 Task: Explore Airbnb accommodation in Oujda, Morocco from 12th  December, 2023 to 15th December, 2023 for 3 adults.2 bedrooms having 3 beds and 1 bathroom. Property type can be flat. Look for 5 properties as per requirement.
Action: Mouse pressed left at (465, 68)
Screenshot: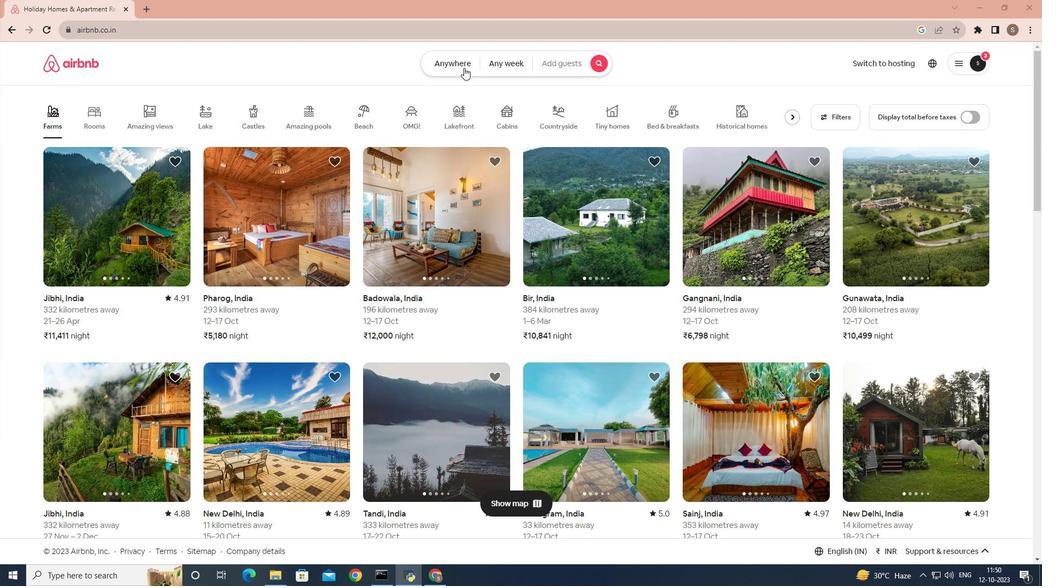 
Action: Mouse moved to (316, 104)
Screenshot: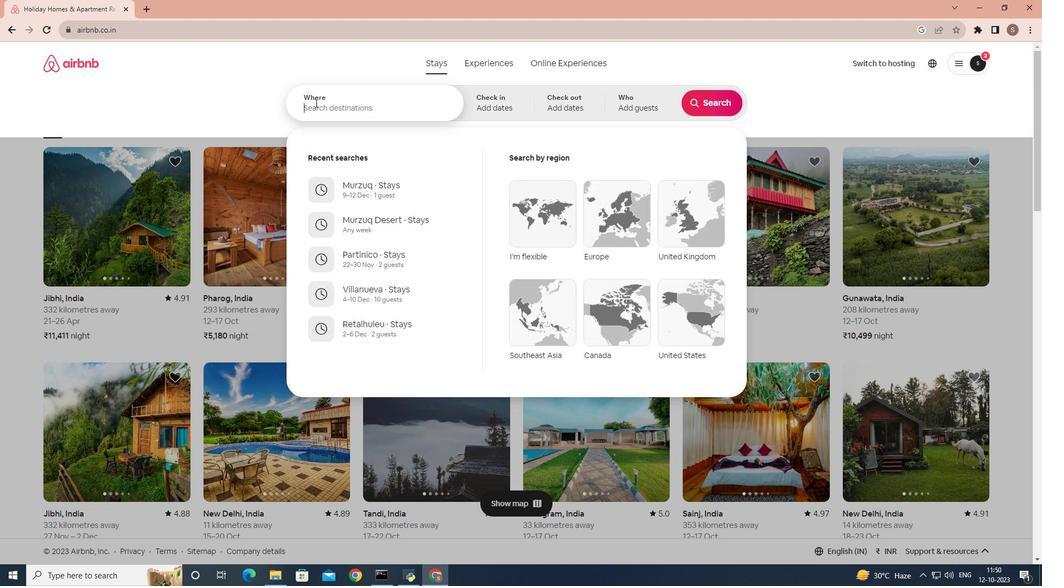 
Action: Mouse pressed left at (316, 104)
Screenshot: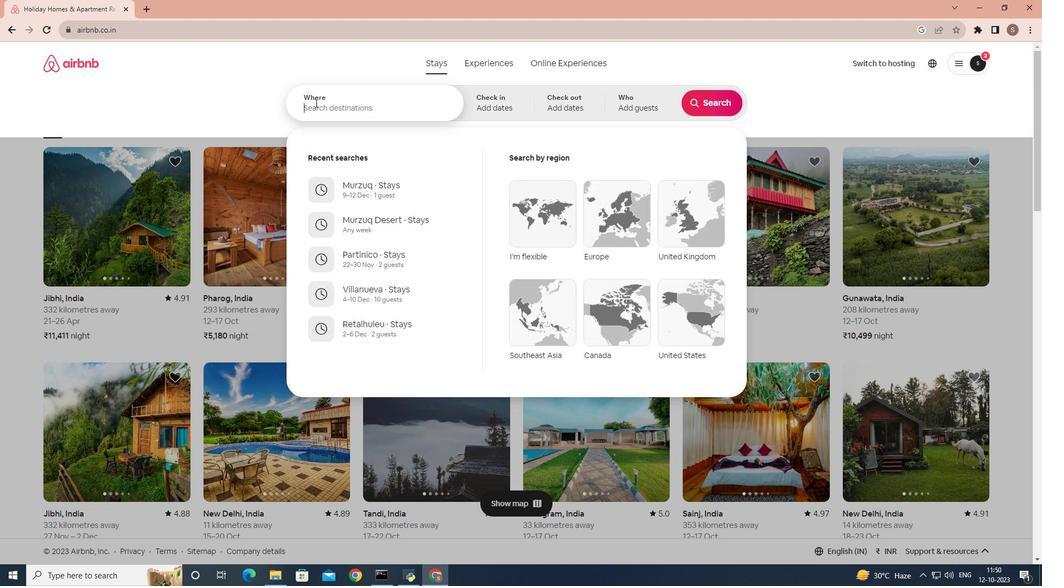 
Action: Mouse moved to (318, 103)
Screenshot: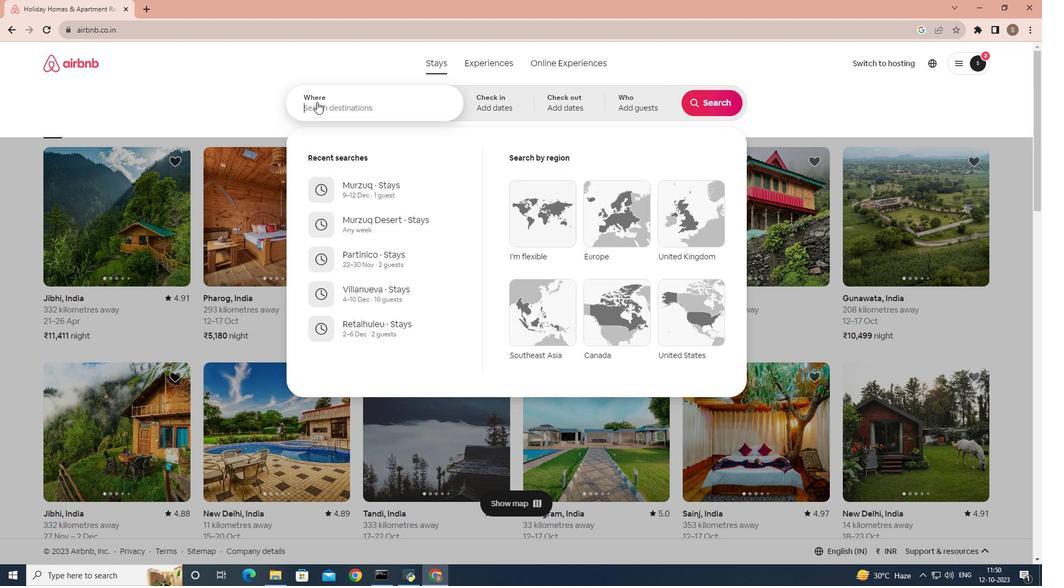 
Action: Key pressed oujd
Screenshot: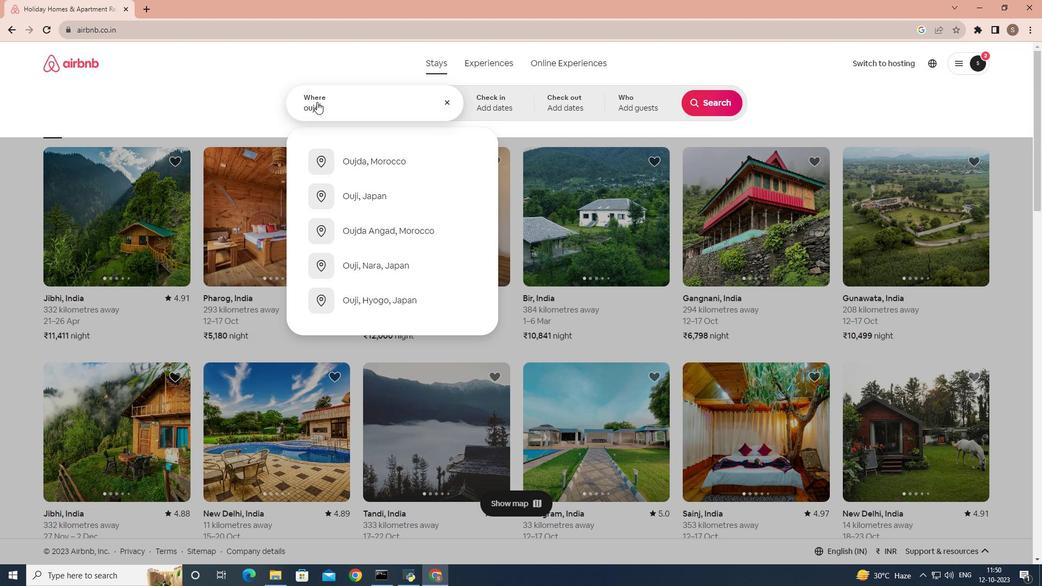 
Action: Mouse moved to (271, 23)
Screenshot: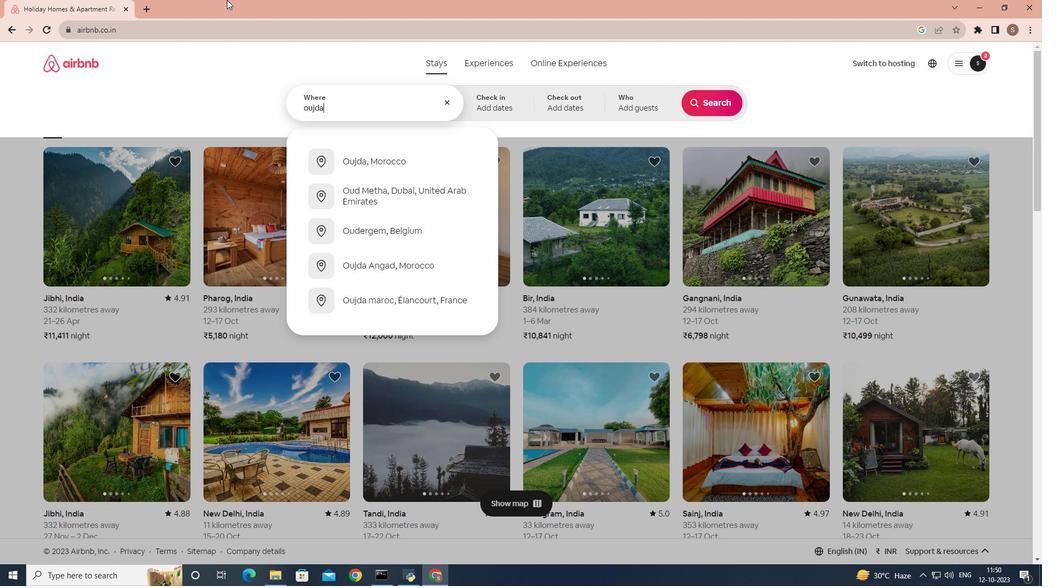 
Action: Key pressed a
Screenshot: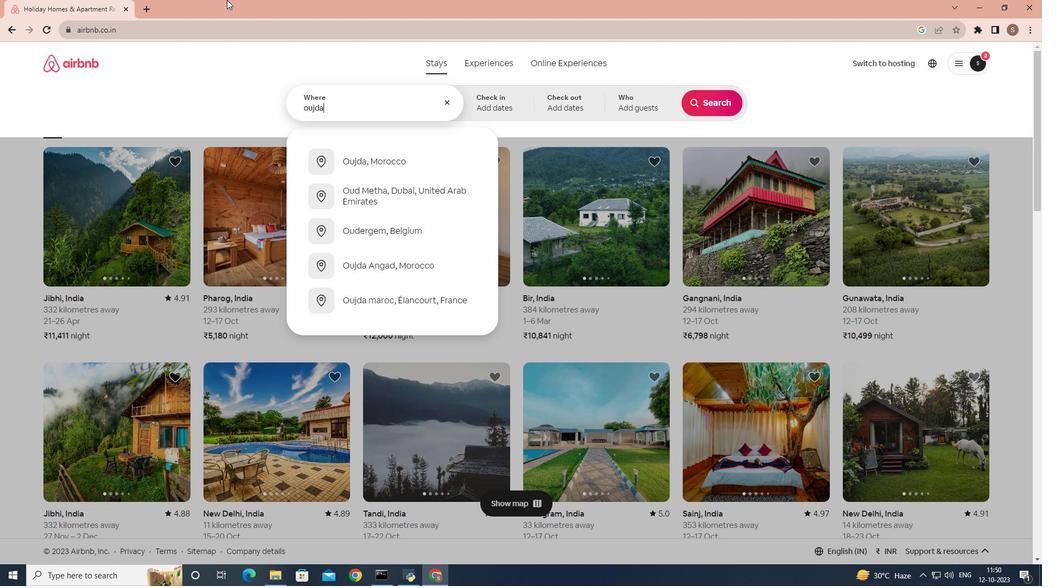 
Action: Mouse moved to (344, 160)
Screenshot: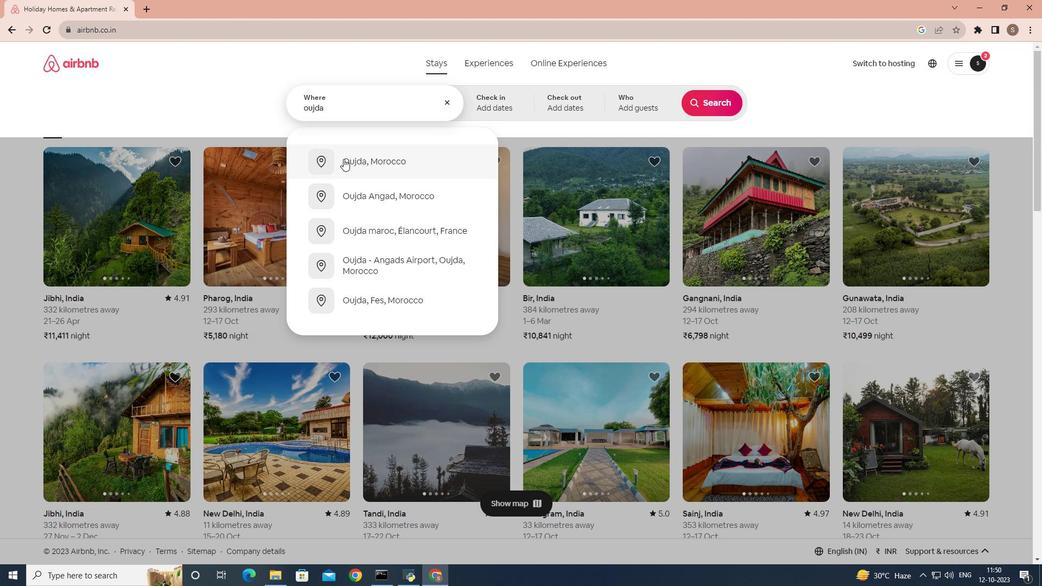 
Action: Mouse pressed left at (344, 160)
Screenshot: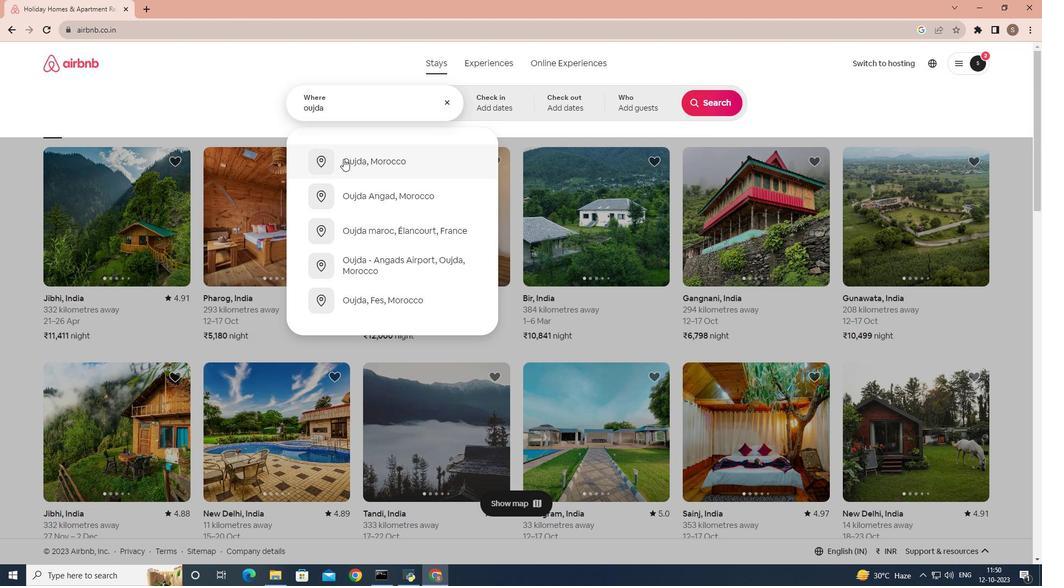 
Action: Mouse moved to (714, 193)
Screenshot: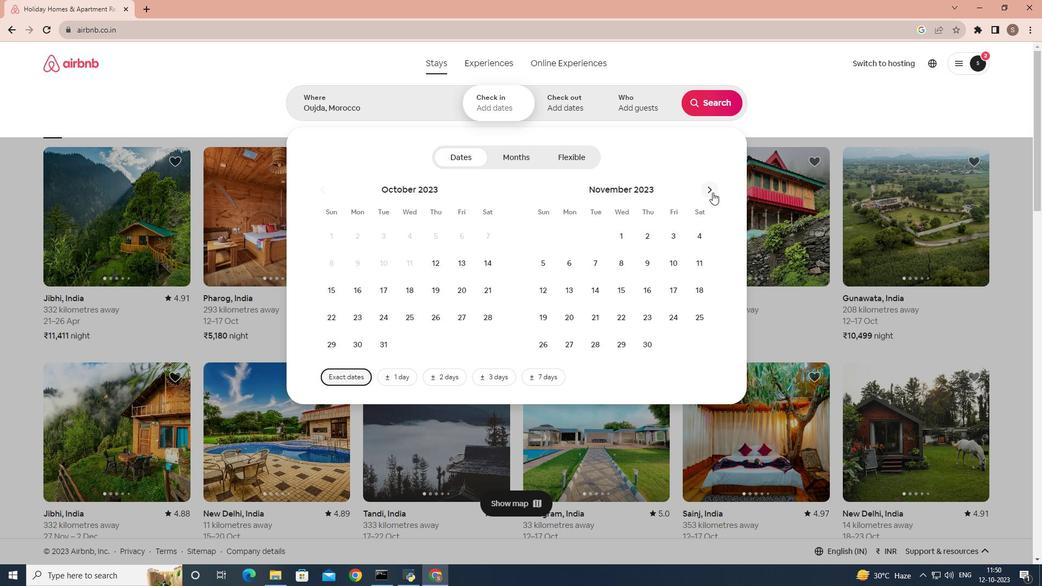 
Action: Mouse pressed left at (714, 193)
Screenshot: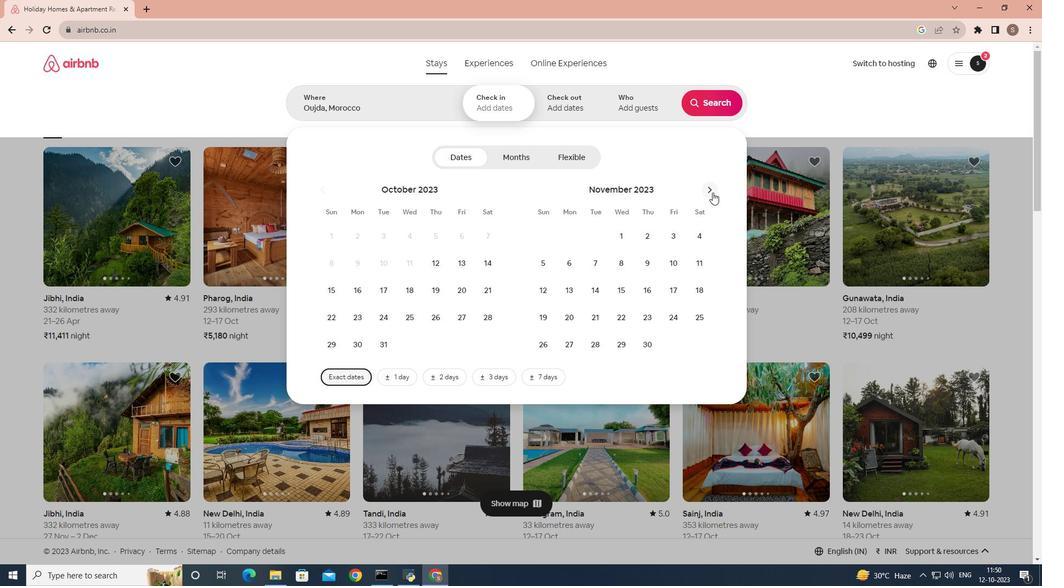 
Action: Mouse moved to (591, 290)
Screenshot: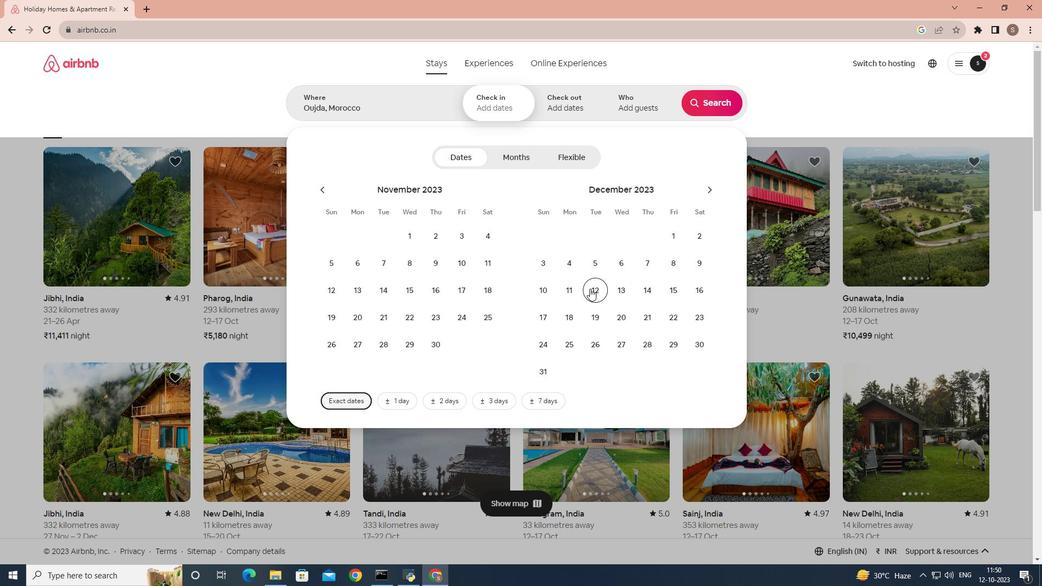 
Action: Mouse pressed left at (591, 290)
Screenshot: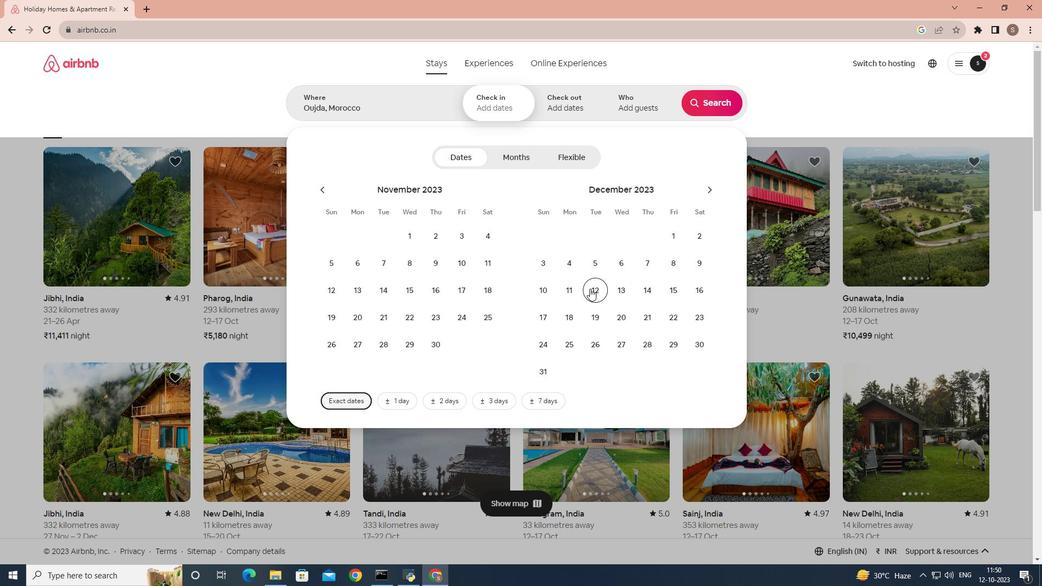 
Action: Mouse moved to (675, 287)
Screenshot: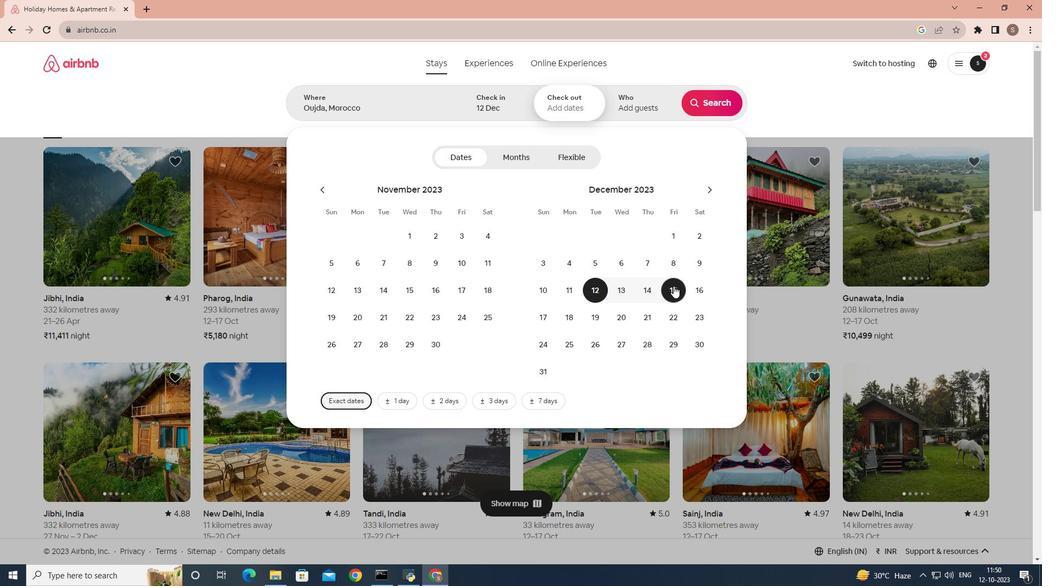 
Action: Mouse pressed left at (675, 287)
Screenshot: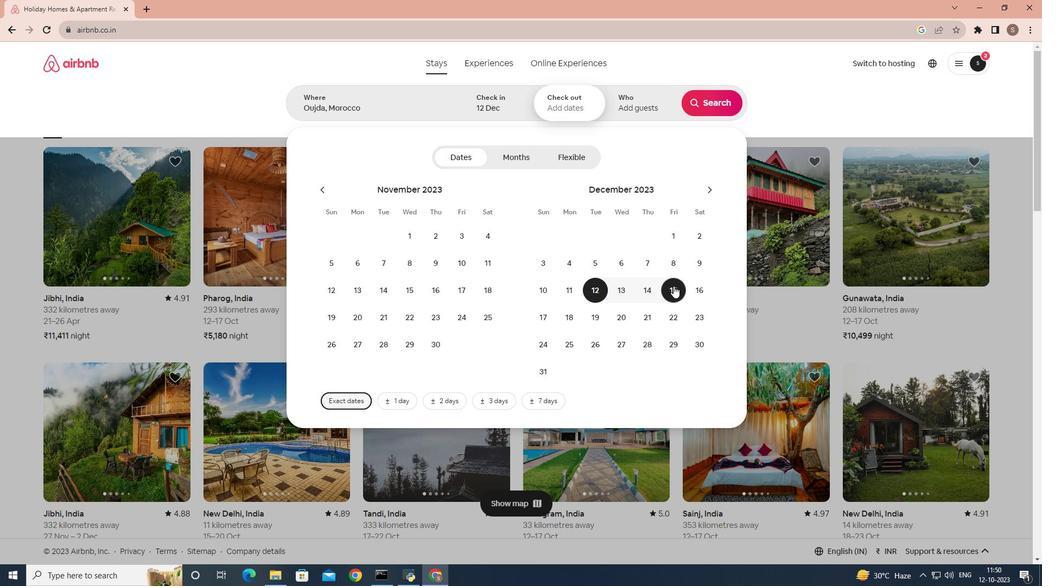 
Action: Mouse moved to (624, 120)
Screenshot: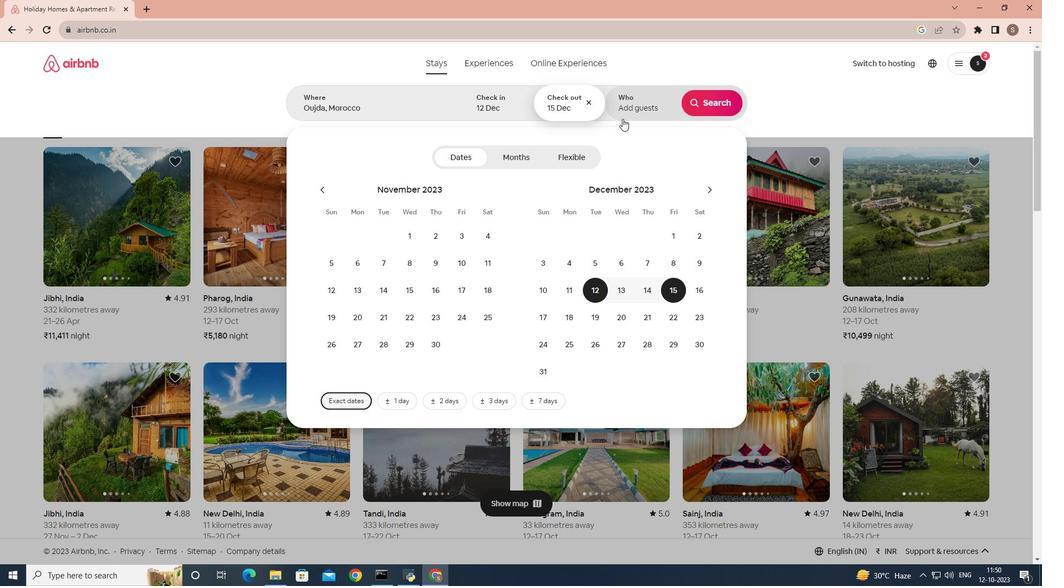 
Action: Mouse pressed left at (624, 120)
Screenshot: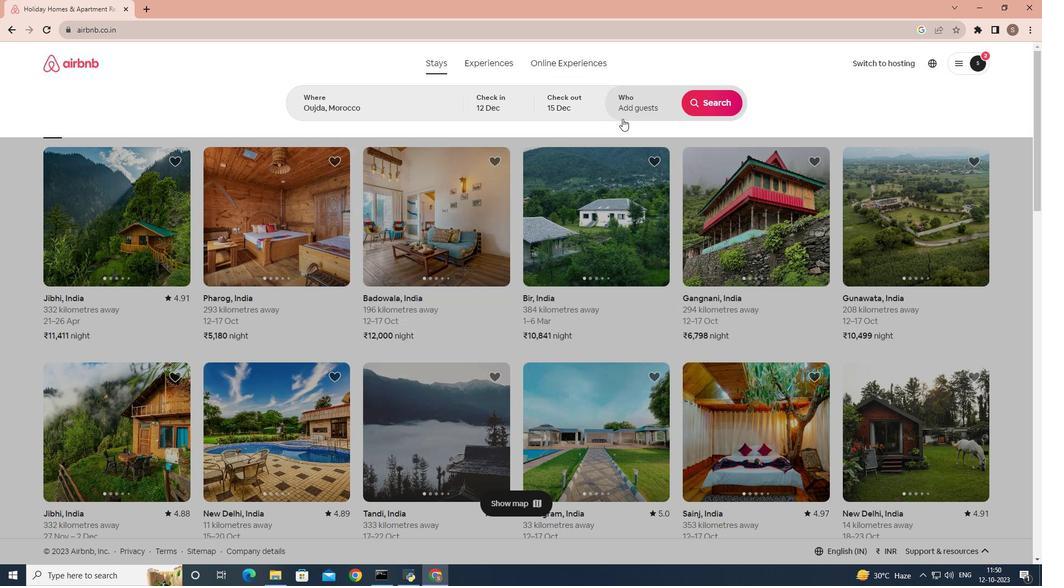 
Action: Mouse moved to (711, 166)
Screenshot: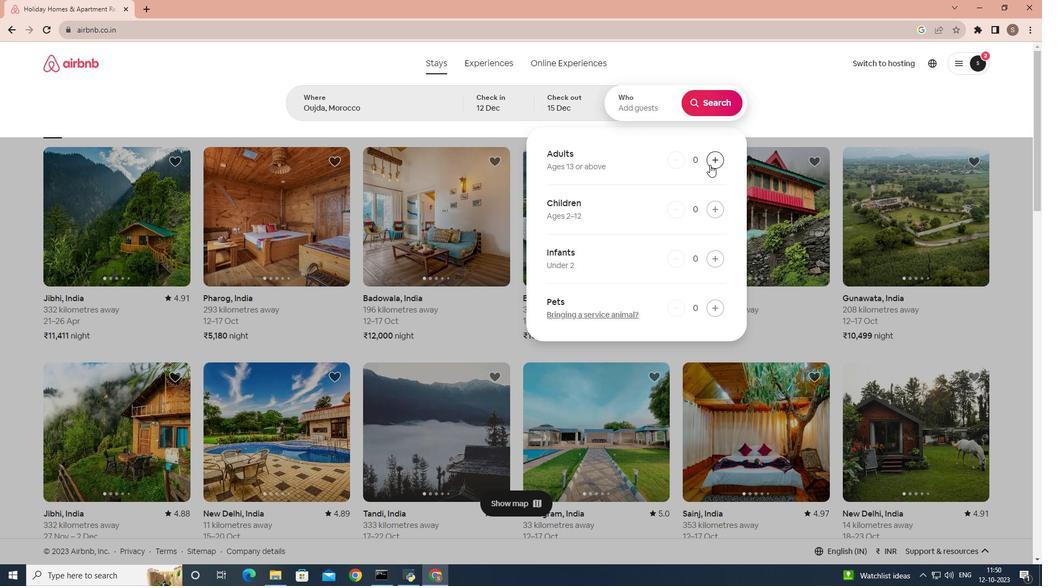 
Action: Mouse pressed left at (711, 166)
Screenshot: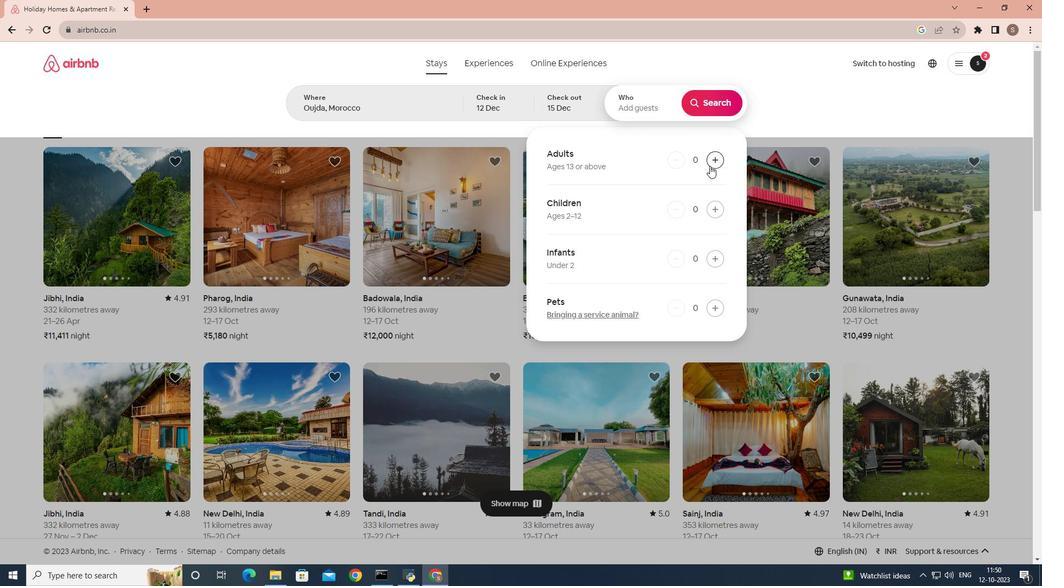 
Action: Mouse moved to (710, 167)
Screenshot: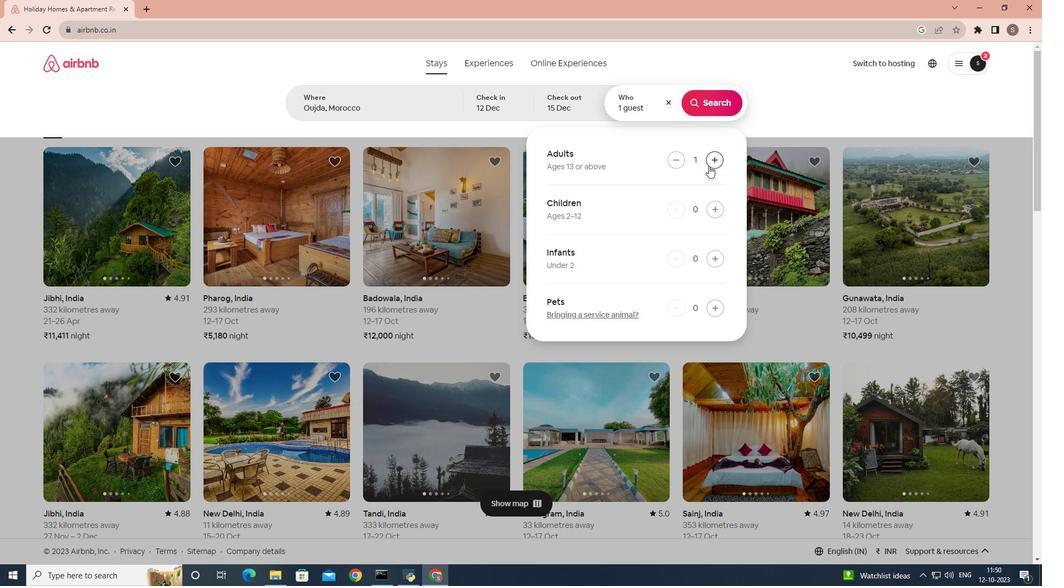 
Action: Mouse pressed left at (710, 167)
Screenshot: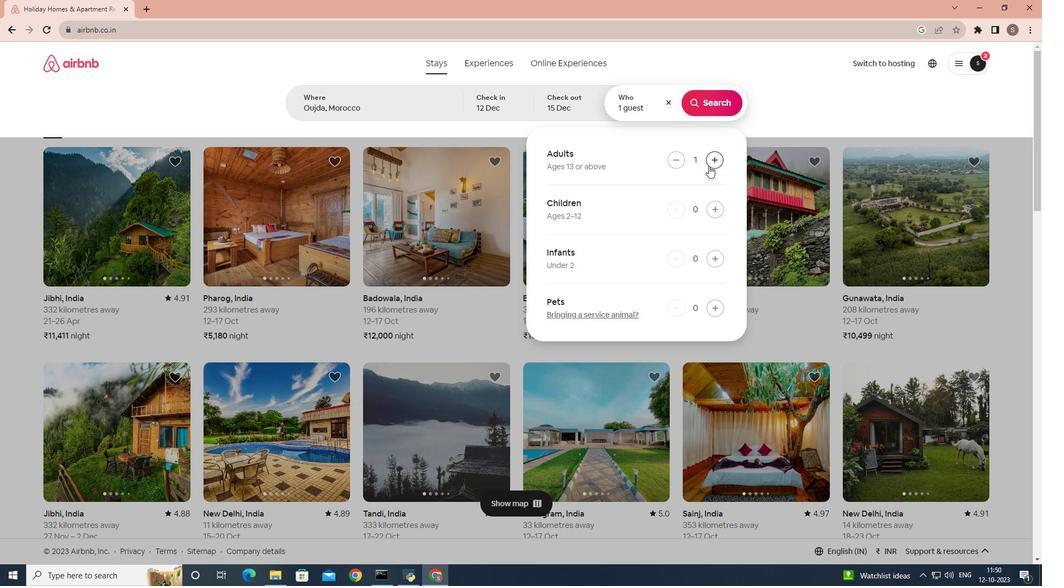 
Action: Mouse pressed left at (710, 167)
Screenshot: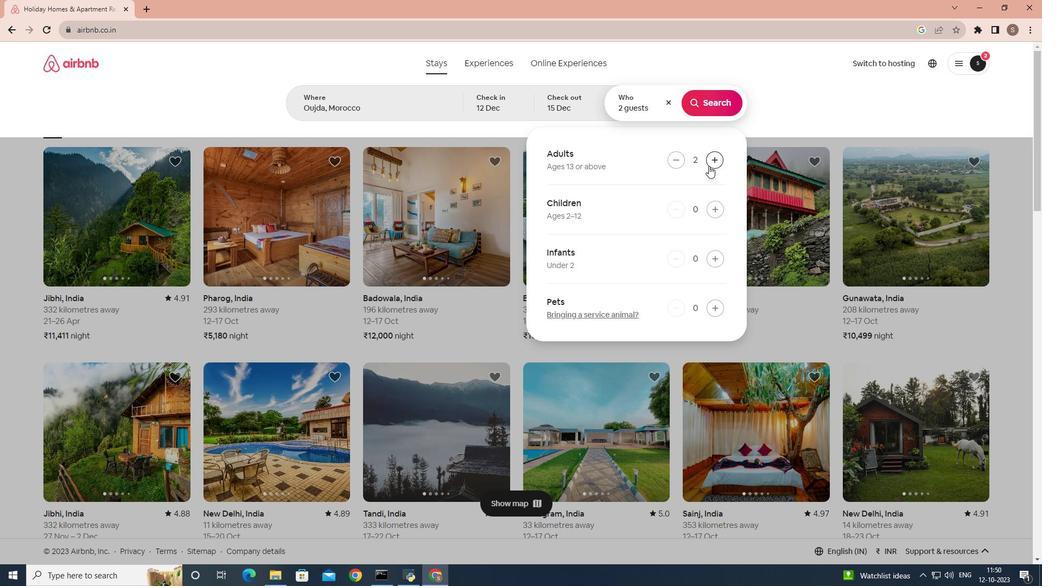 
Action: Mouse moved to (723, 102)
Screenshot: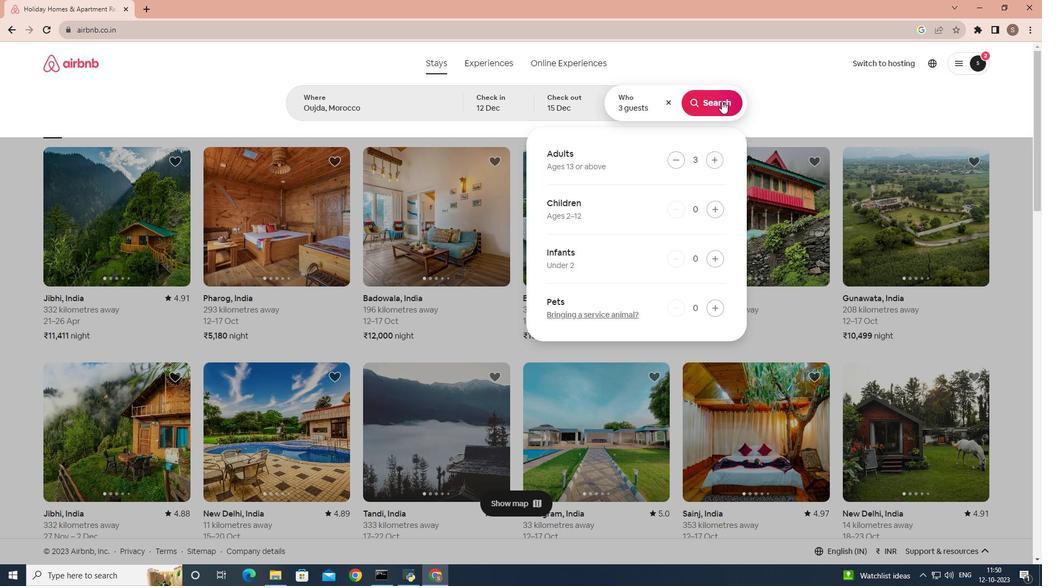 
Action: Mouse pressed left at (723, 102)
Screenshot: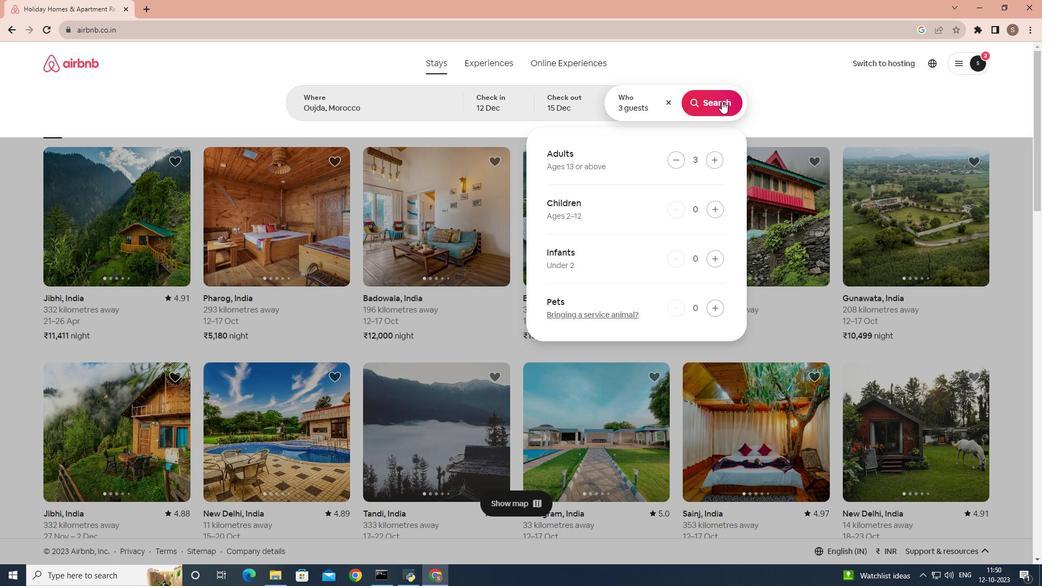
Action: Mouse moved to (853, 105)
Screenshot: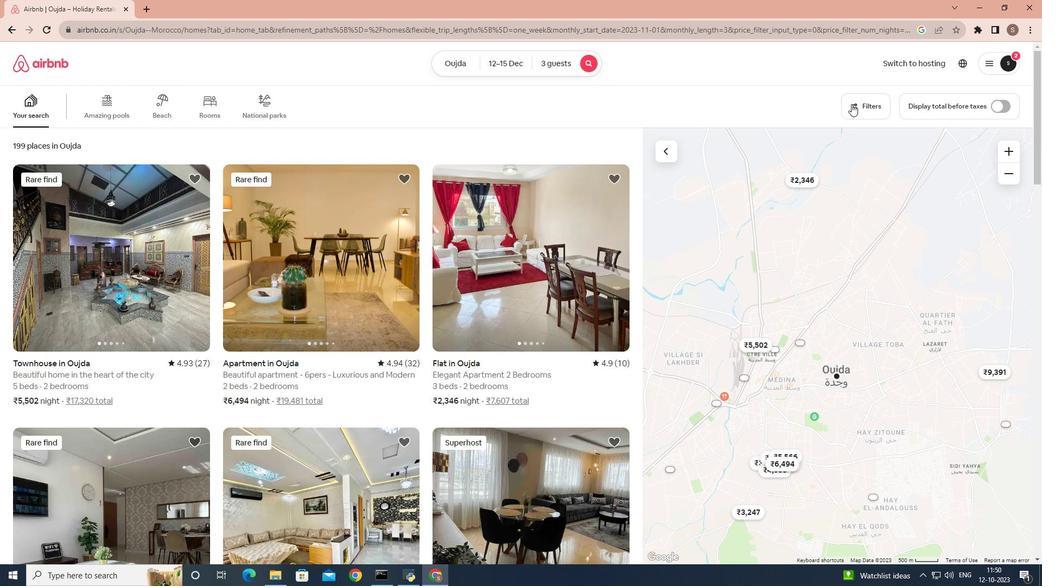 
Action: Mouse pressed left at (853, 105)
Screenshot: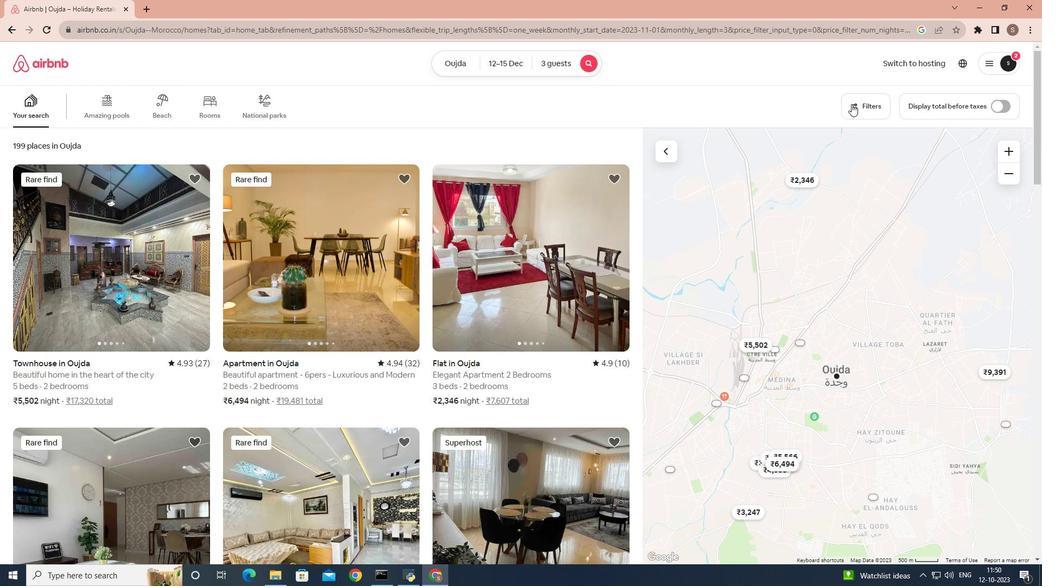 
Action: Mouse moved to (355, 308)
Screenshot: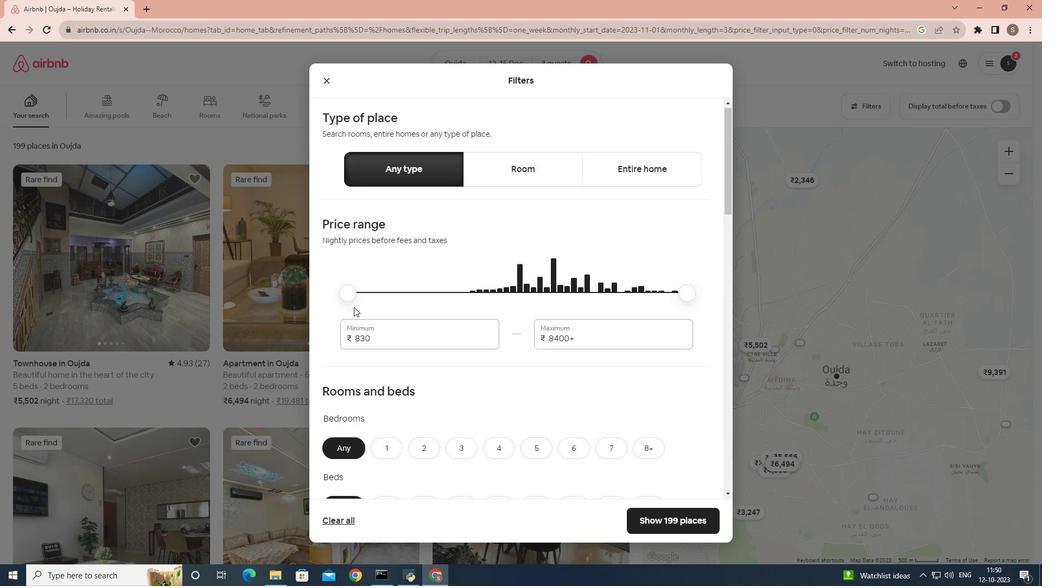 
Action: Mouse scrolled (355, 307) with delta (0, 0)
Screenshot: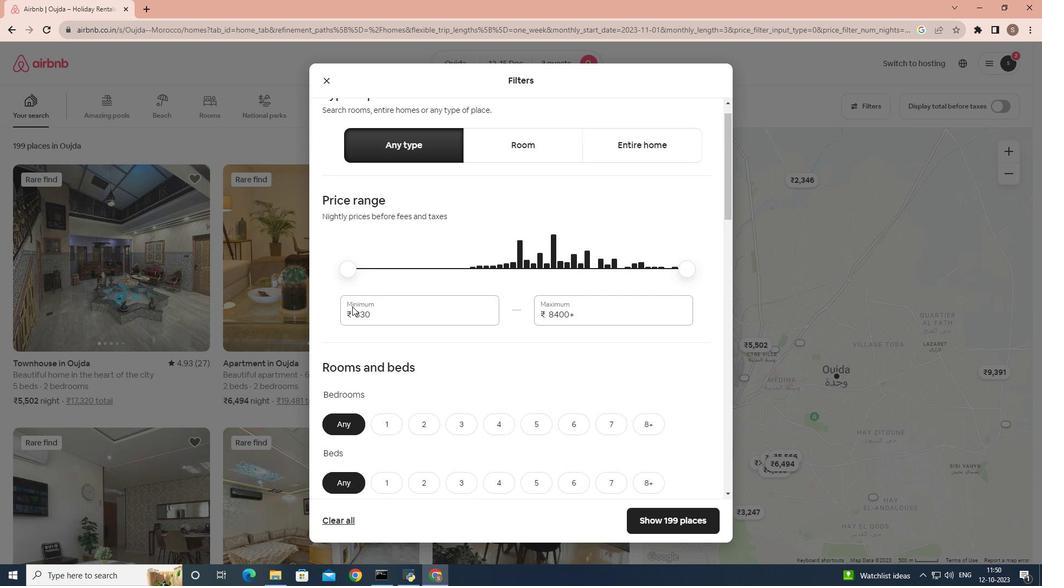 
Action: Mouse scrolled (355, 307) with delta (0, 0)
Screenshot: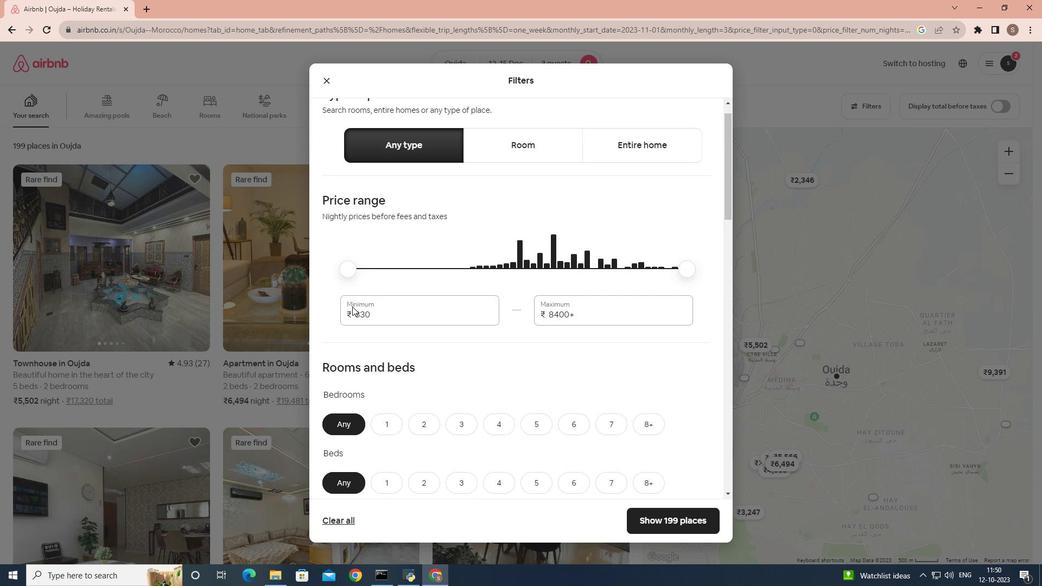 
Action: Mouse moved to (355, 308)
Screenshot: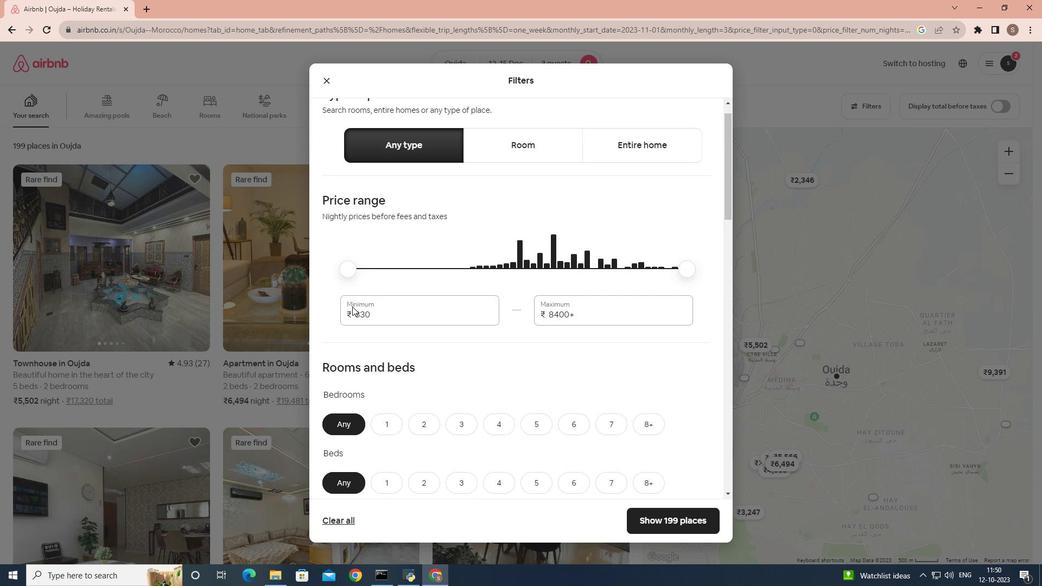 
Action: Mouse scrolled (355, 307) with delta (0, 0)
Screenshot: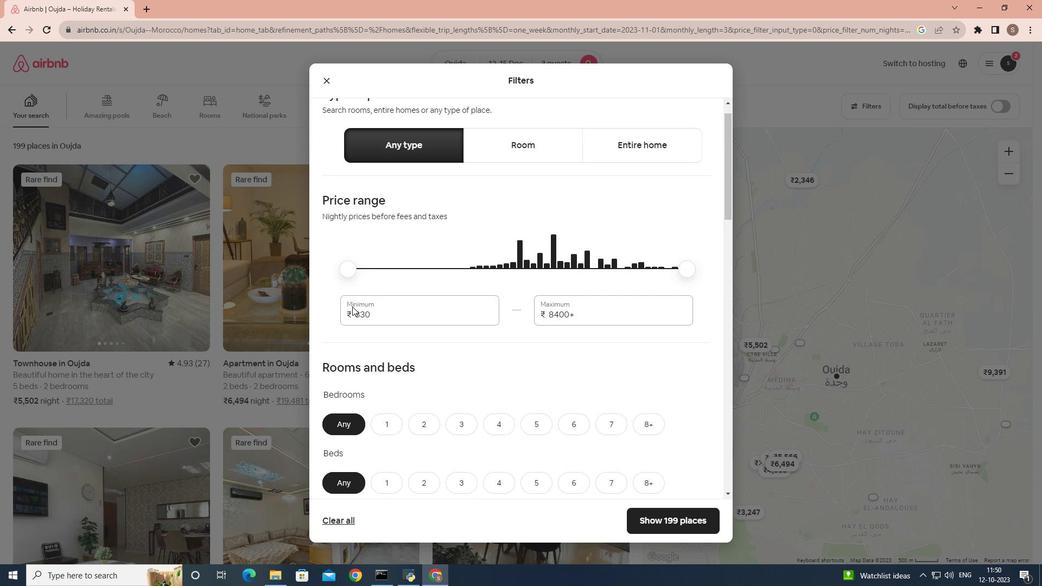 
Action: Mouse moved to (353, 307)
Screenshot: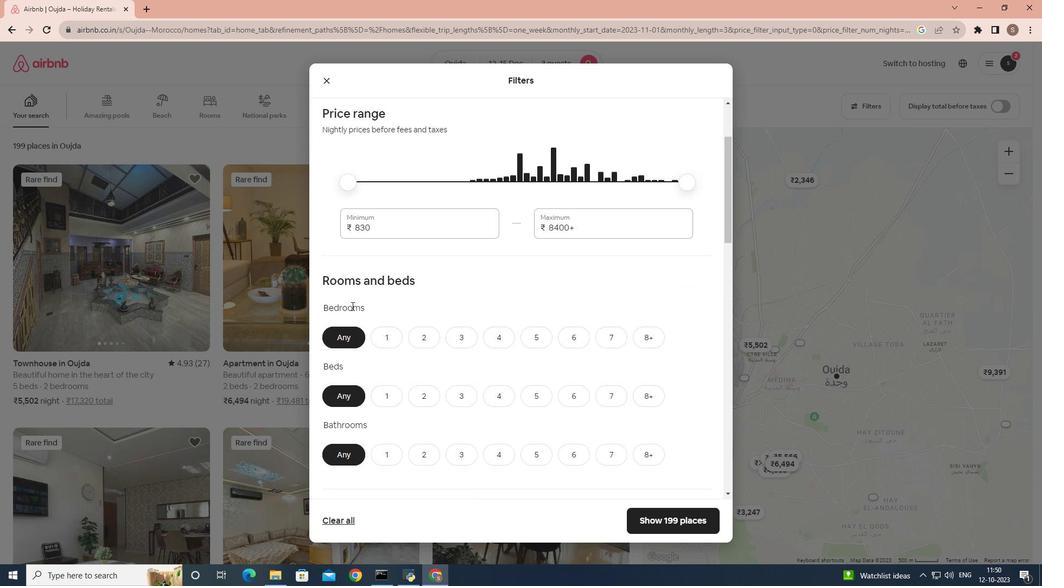 
Action: Mouse scrolled (353, 307) with delta (0, 0)
Screenshot: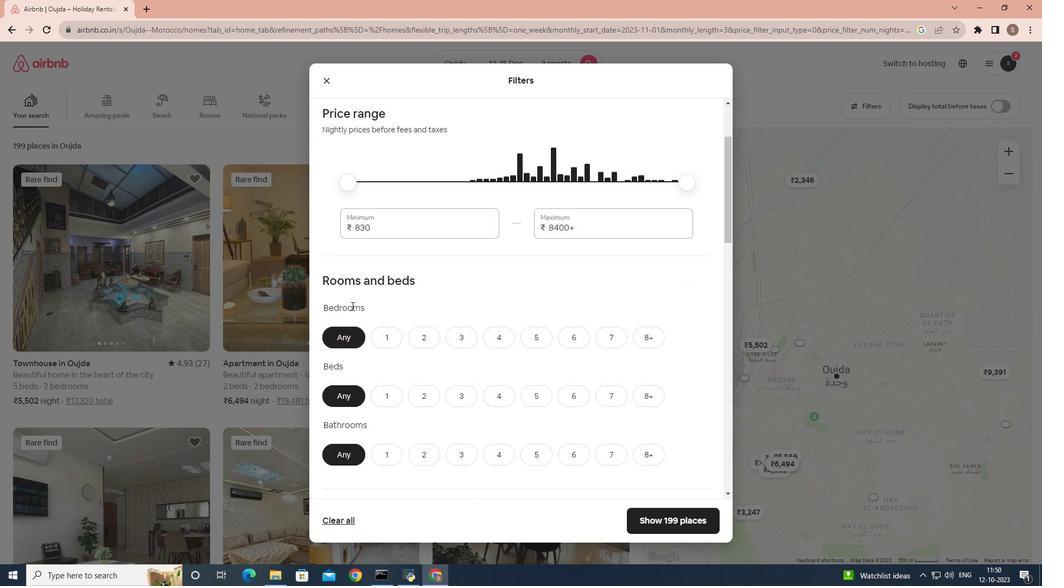 
Action: Mouse moved to (432, 238)
Screenshot: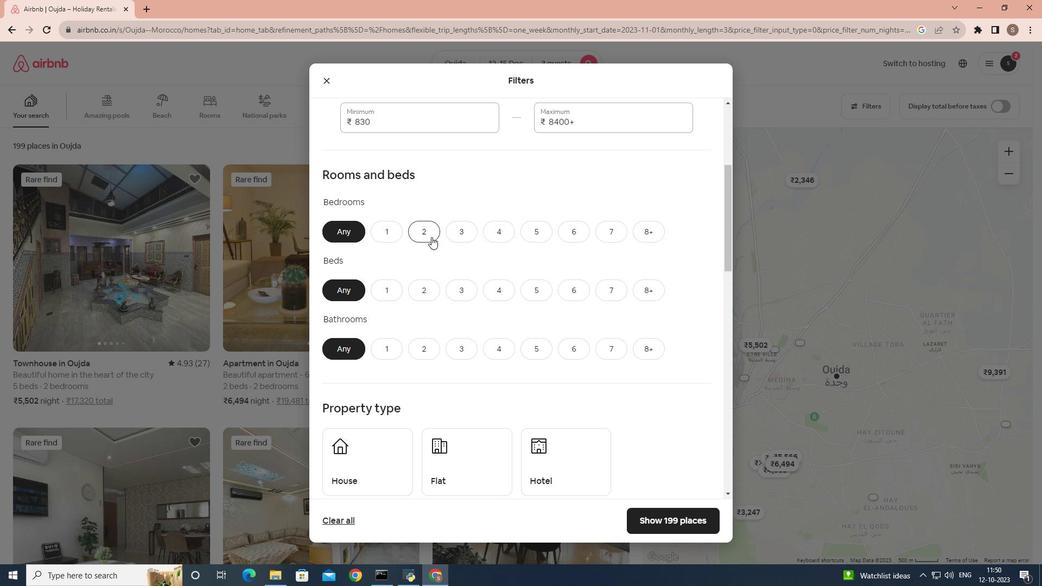
Action: Mouse pressed left at (432, 238)
Screenshot: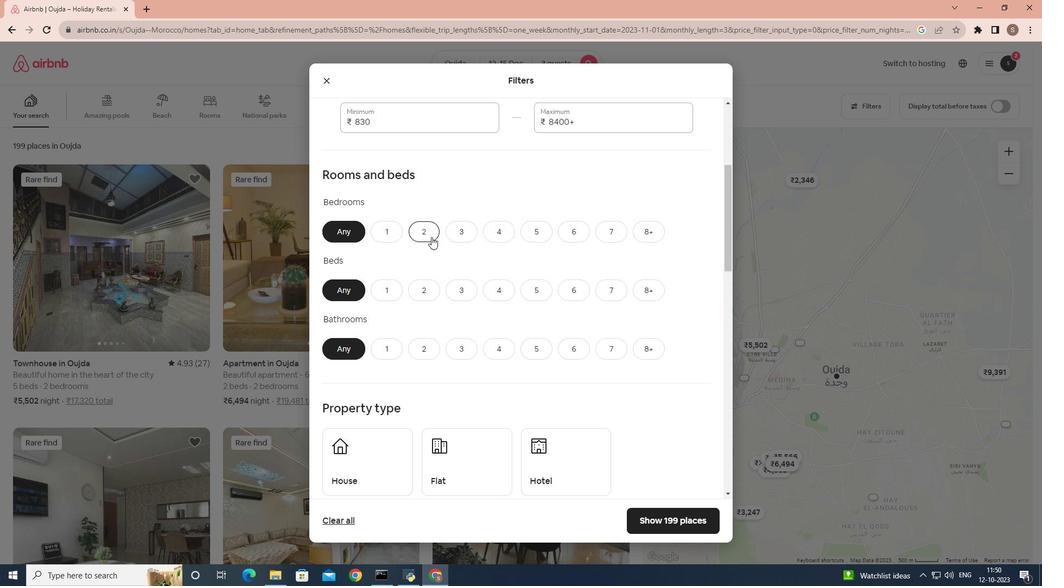 
Action: Mouse moved to (476, 296)
Screenshot: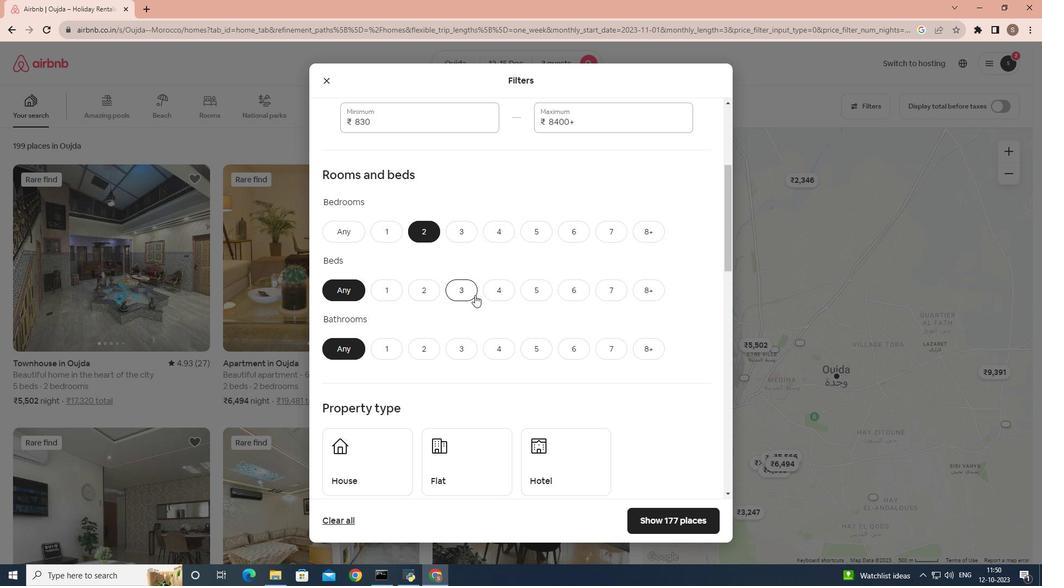 
Action: Mouse pressed left at (476, 296)
Screenshot: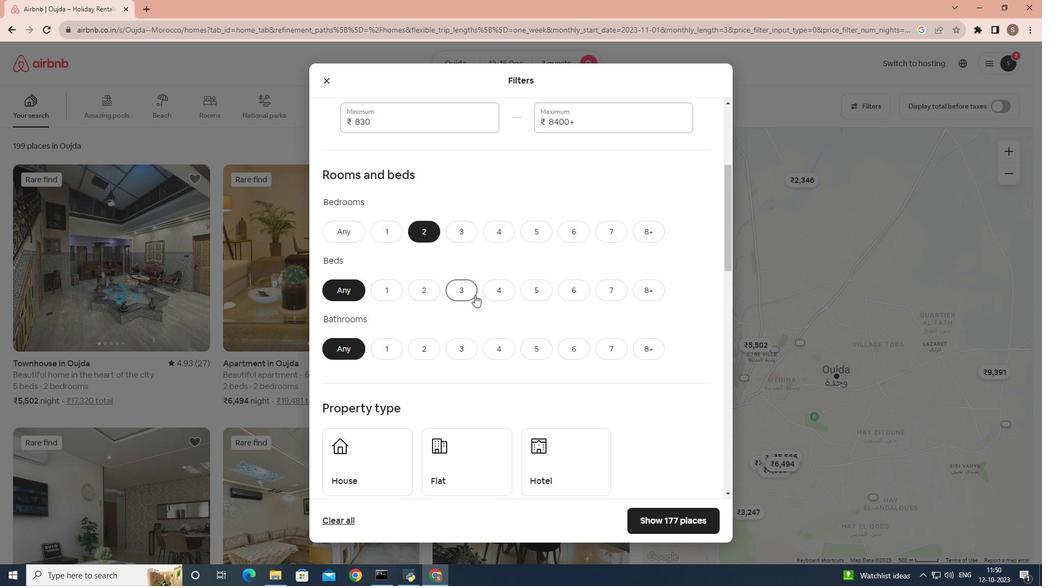
Action: Mouse moved to (375, 355)
Screenshot: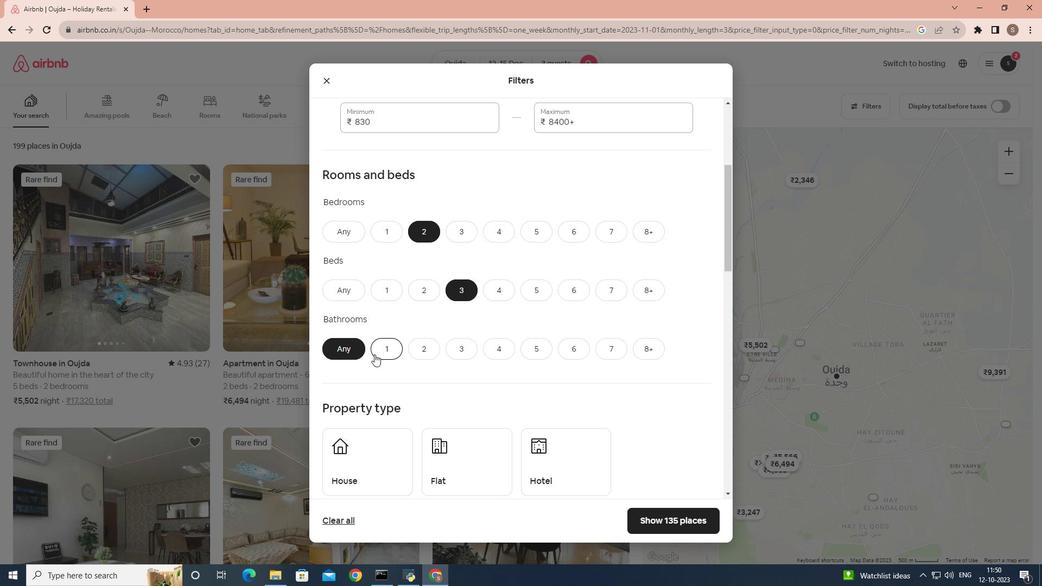 
Action: Mouse pressed left at (375, 355)
Screenshot: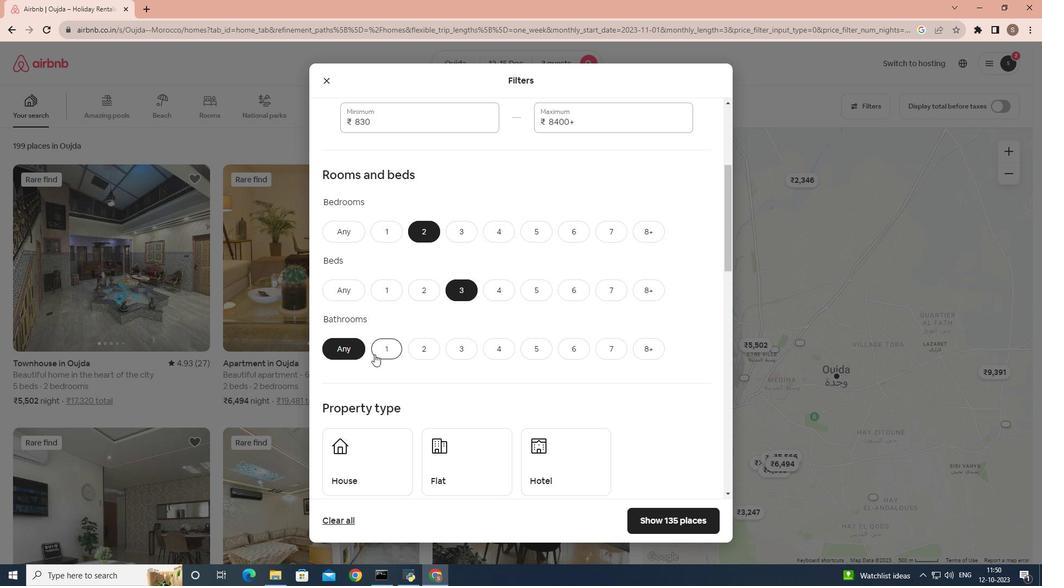 
Action: Mouse moved to (416, 305)
Screenshot: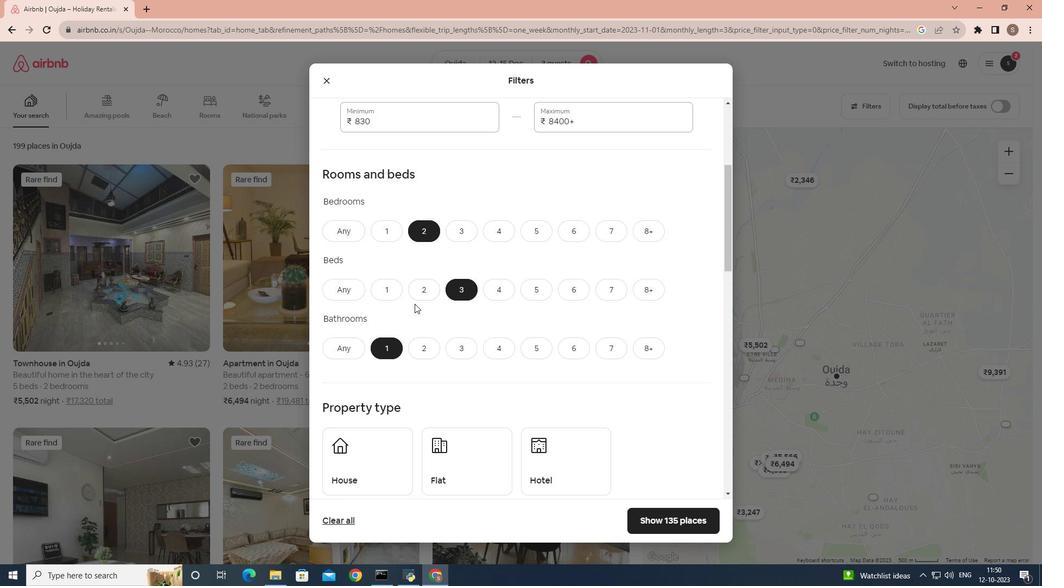 
Action: Mouse scrolled (416, 304) with delta (0, 0)
Screenshot: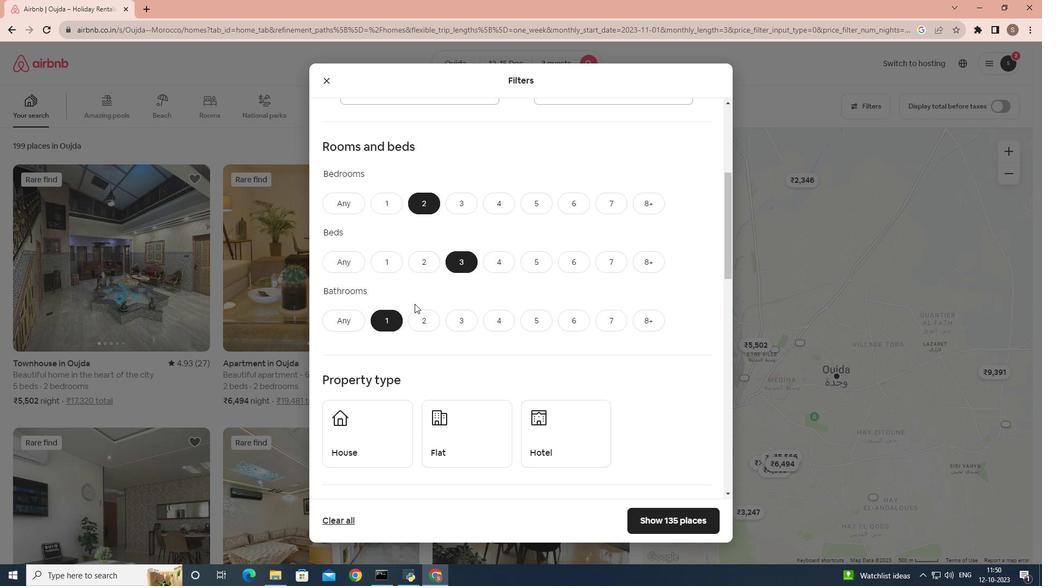 
Action: Mouse scrolled (416, 304) with delta (0, 0)
Screenshot: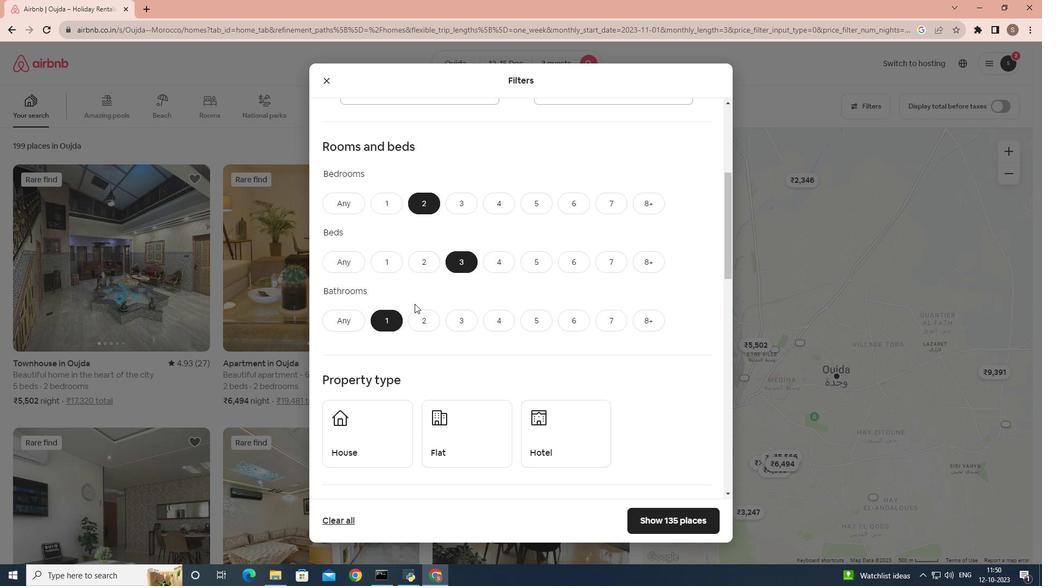 
Action: Mouse scrolled (416, 304) with delta (0, 0)
Screenshot: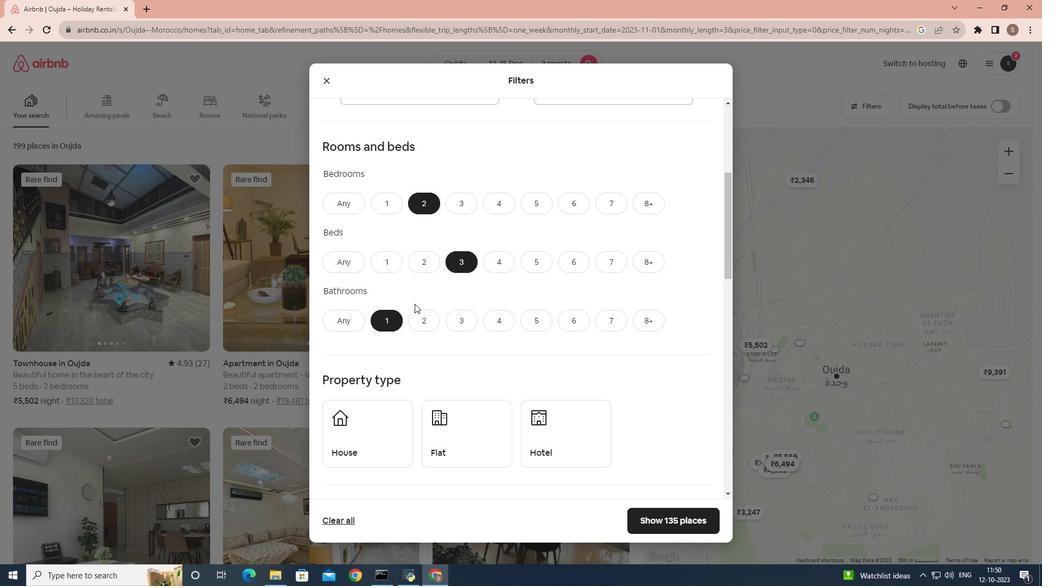
Action: Mouse scrolled (416, 304) with delta (0, 0)
Screenshot: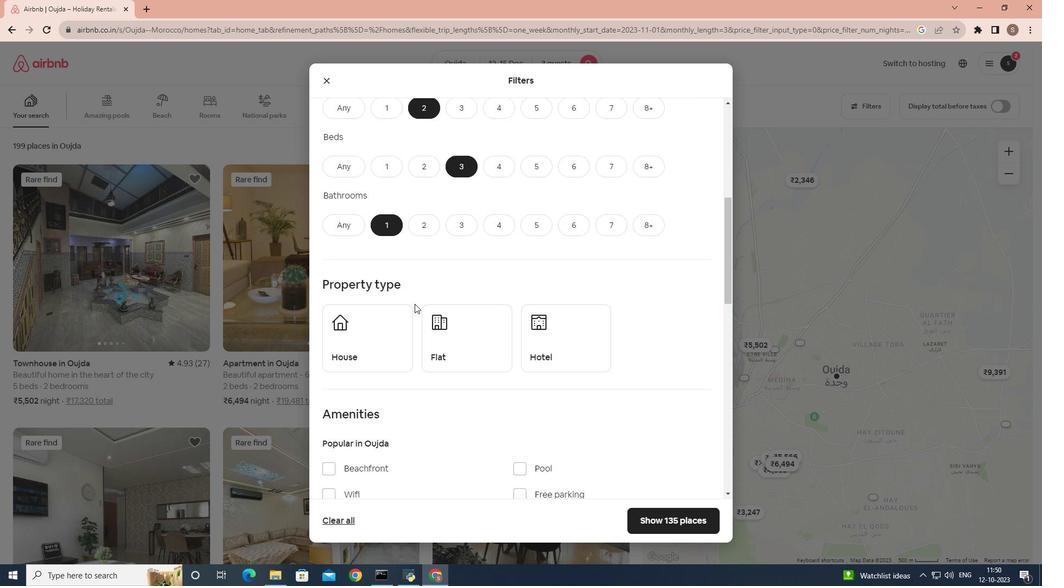 
Action: Mouse moved to (446, 249)
Screenshot: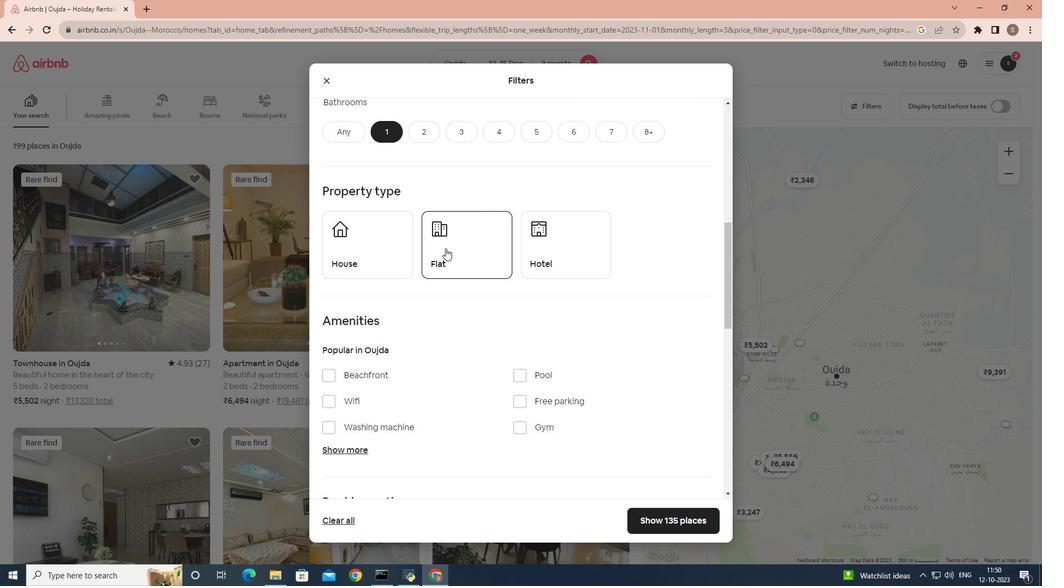 
Action: Mouse pressed left at (446, 249)
Screenshot: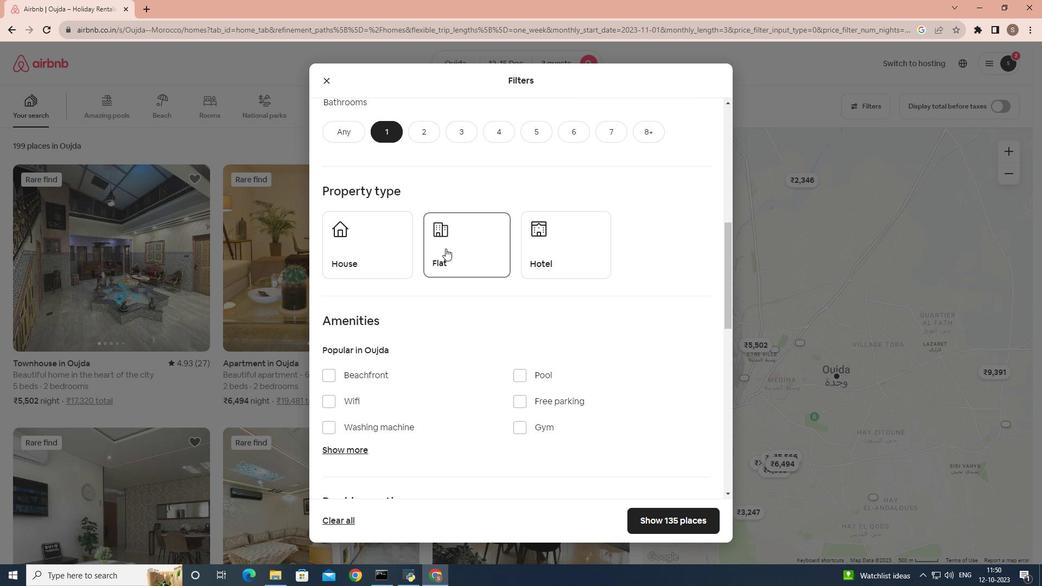 
Action: Mouse moved to (541, 325)
Screenshot: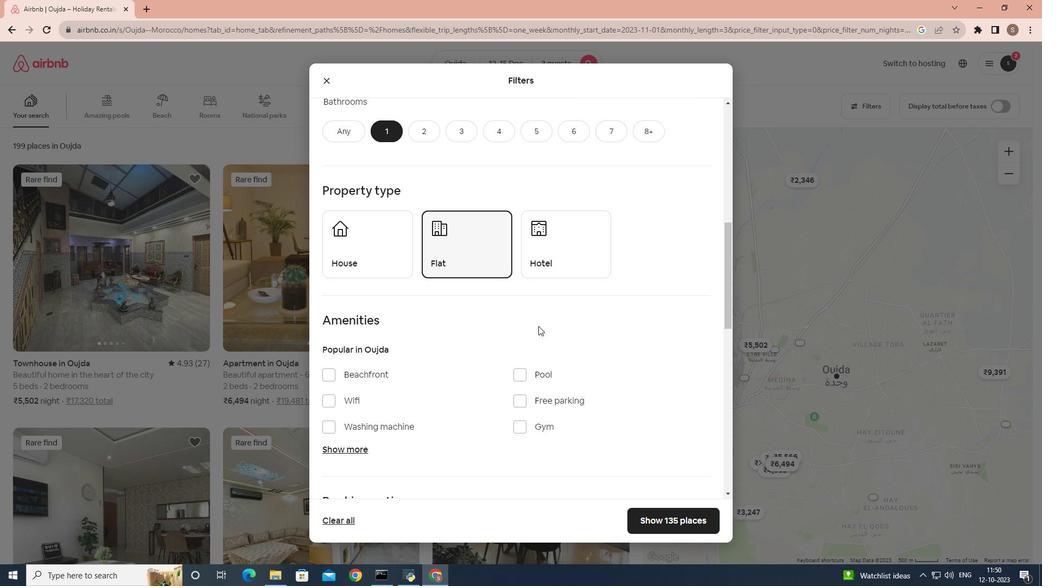 
Action: Mouse scrolled (541, 324) with delta (0, 0)
Screenshot: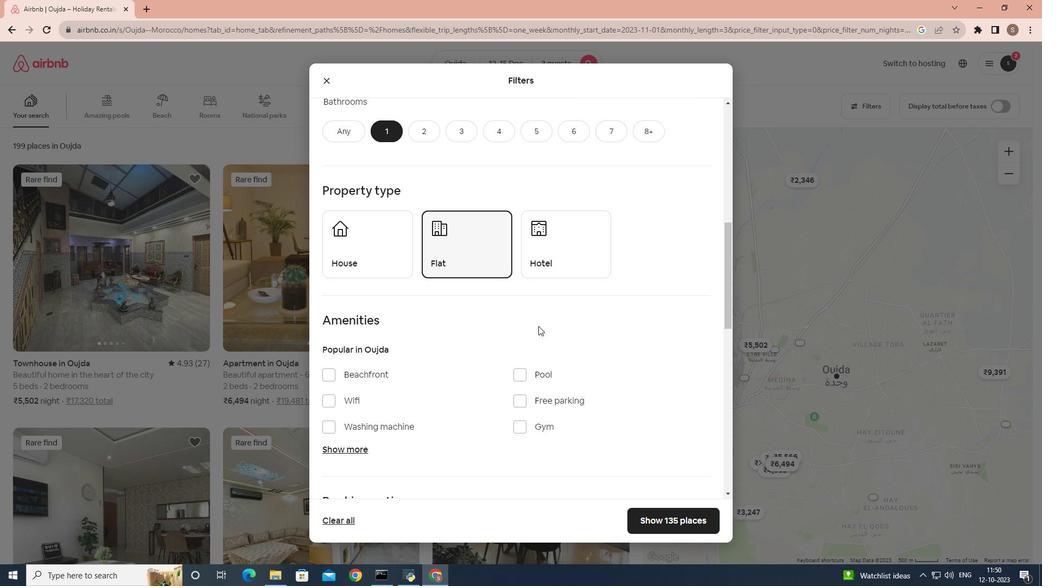 
Action: Mouse moved to (540, 326)
Screenshot: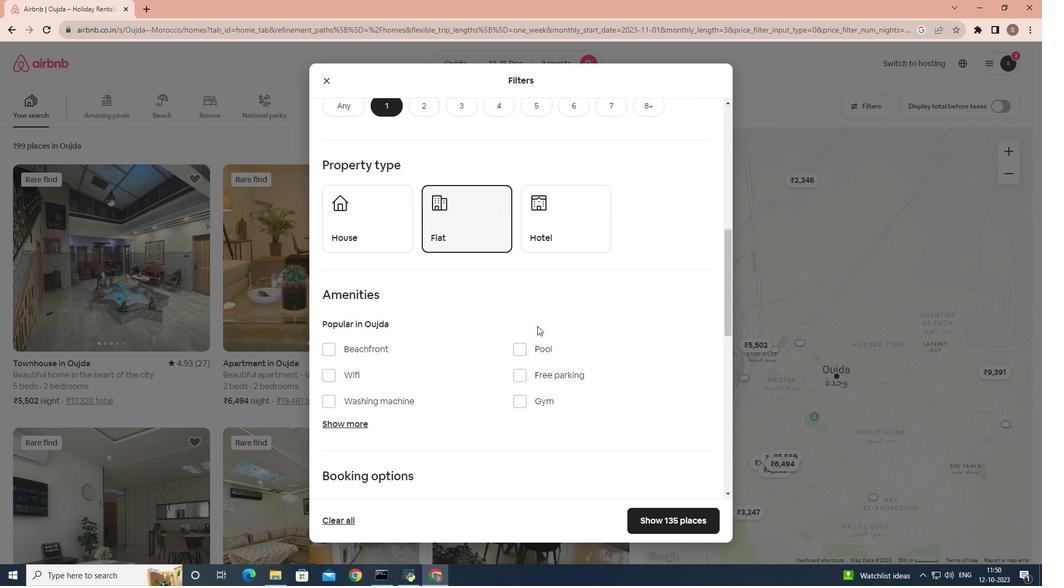 
Action: Mouse scrolled (540, 326) with delta (0, 0)
Screenshot: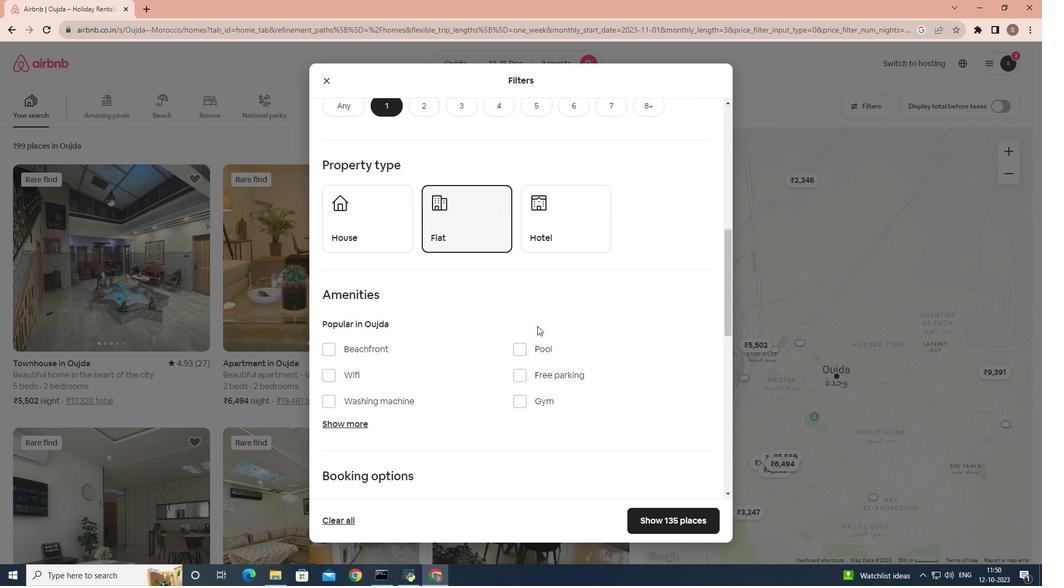 
Action: Mouse moved to (539, 327)
Screenshot: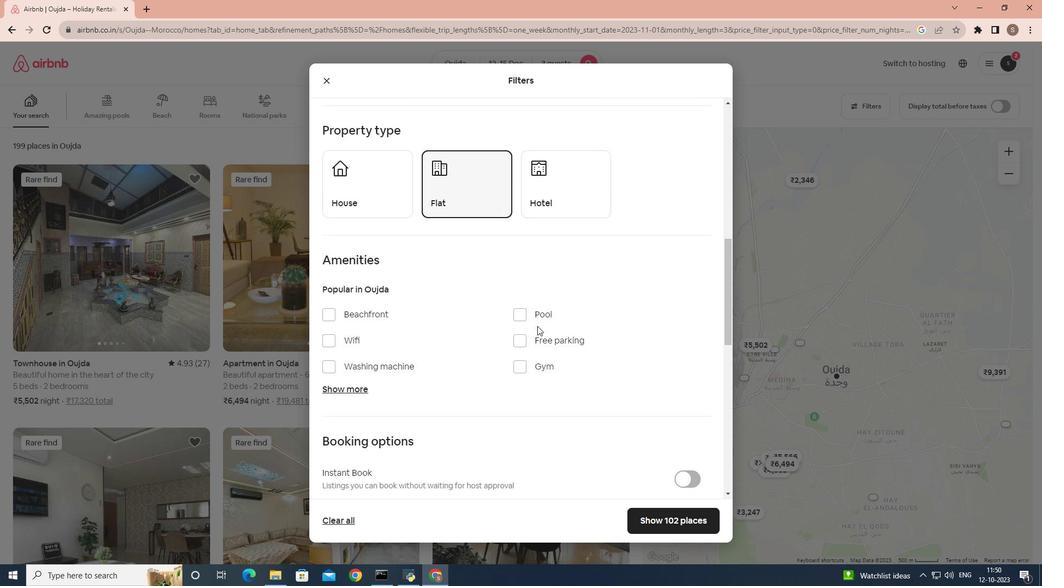 
Action: Mouse scrolled (539, 326) with delta (0, 0)
Screenshot: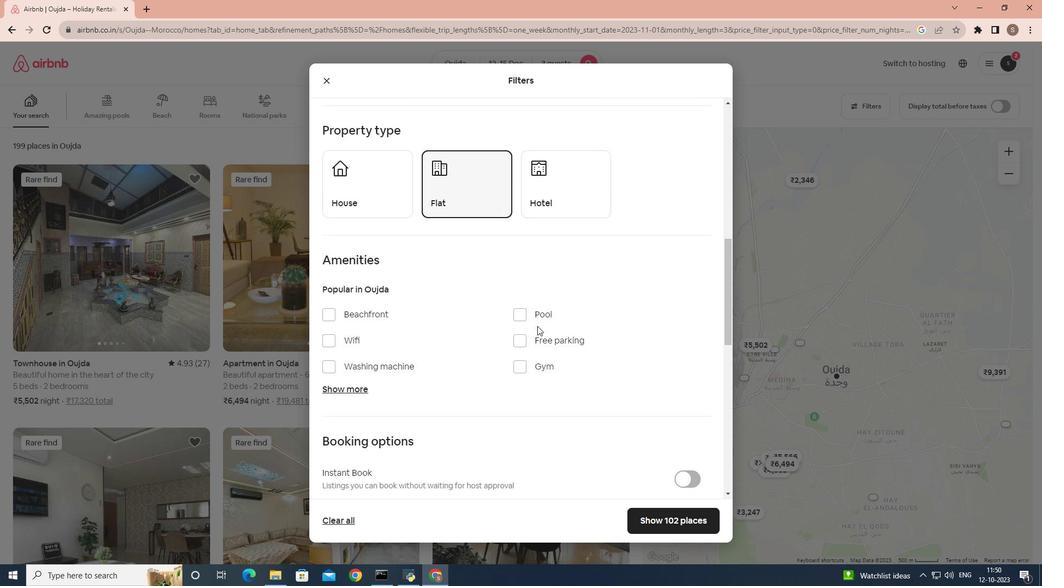 
Action: Mouse moved to (539, 327)
Screenshot: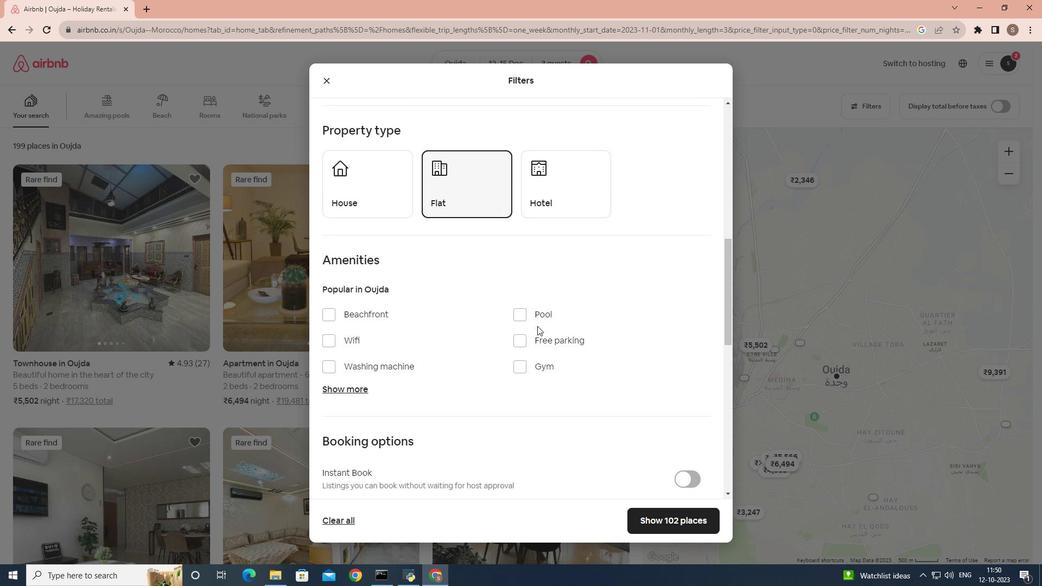 
Action: Mouse scrolled (539, 326) with delta (0, 0)
Screenshot: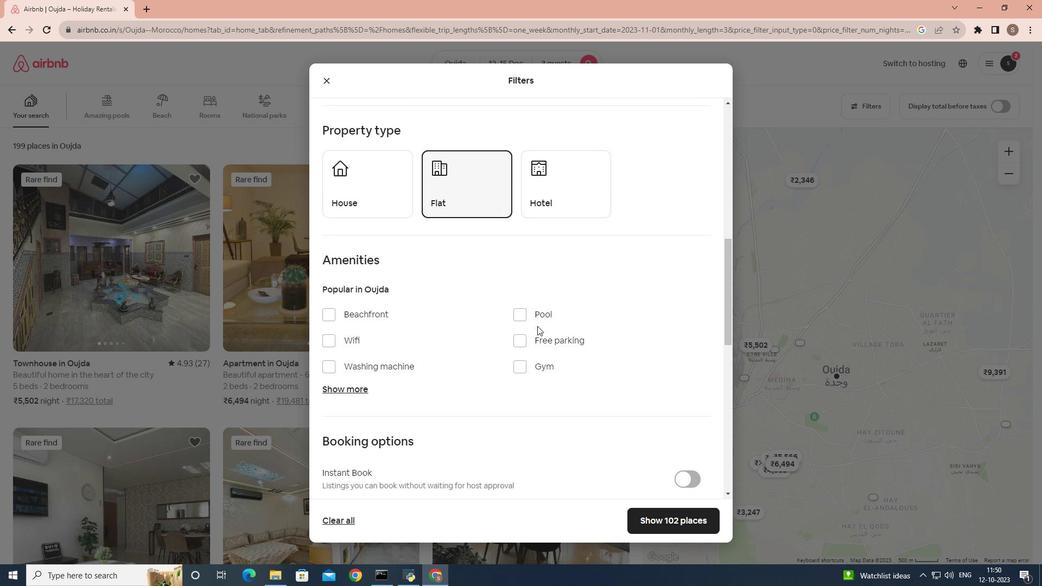 
Action: Mouse moved to (538, 328)
Screenshot: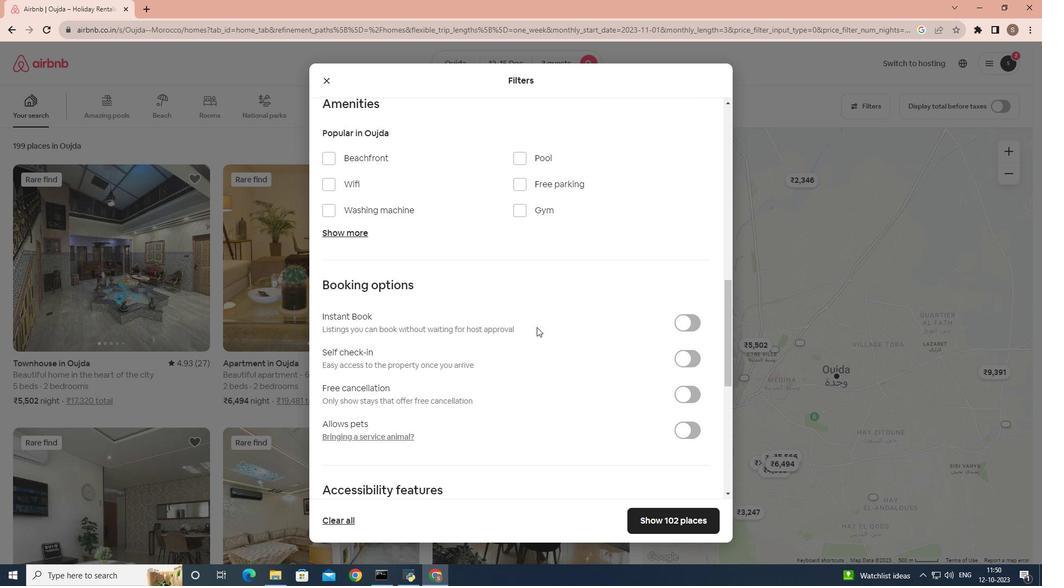 
Action: Mouse scrolled (538, 328) with delta (0, 0)
Screenshot: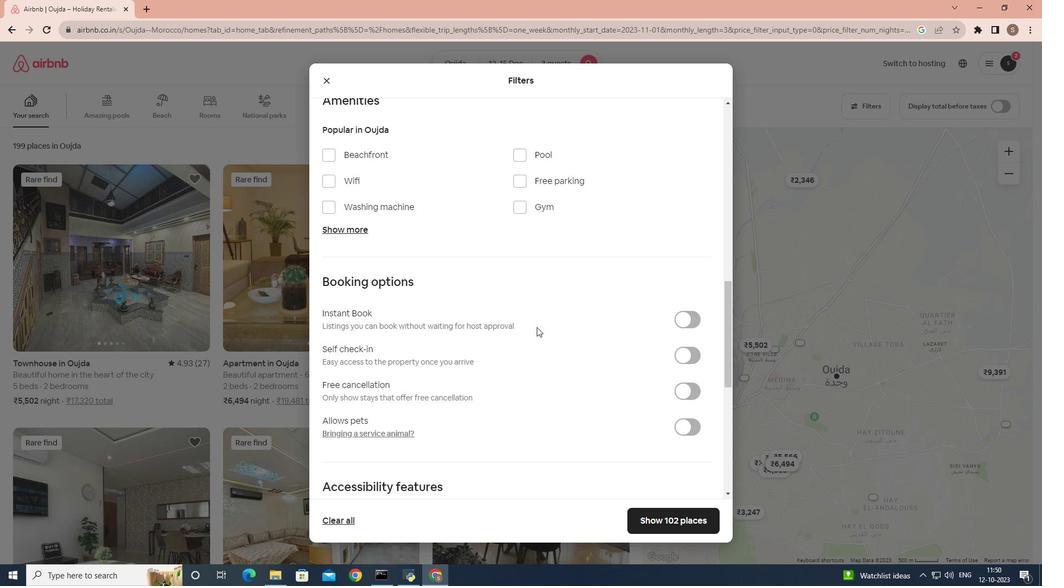 
Action: Mouse scrolled (538, 328) with delta (0, 0)
Screenshot: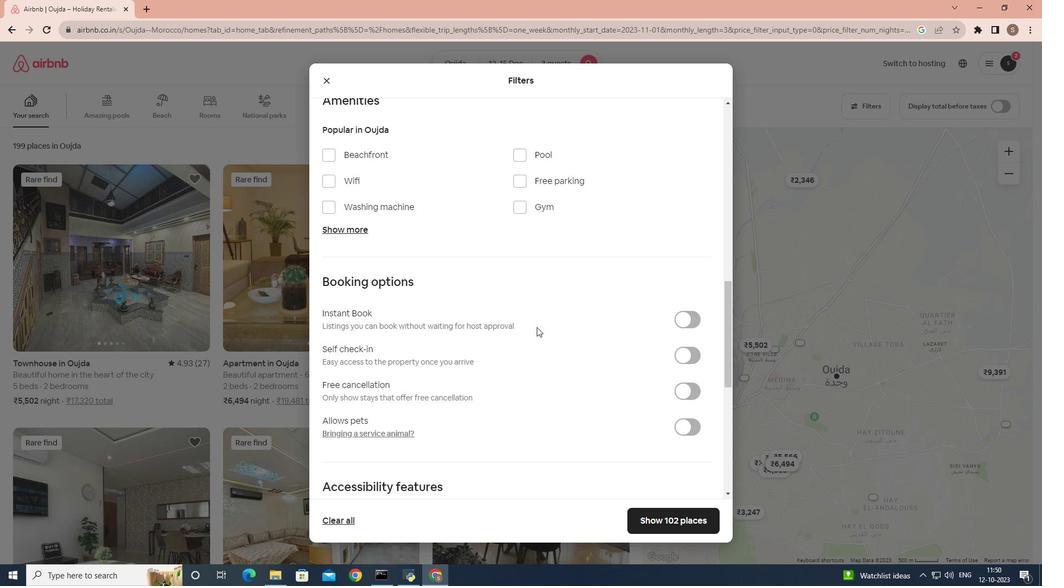 
Action: Mouse scrolled (538, 328) with delta (0, 0)
Screenshot: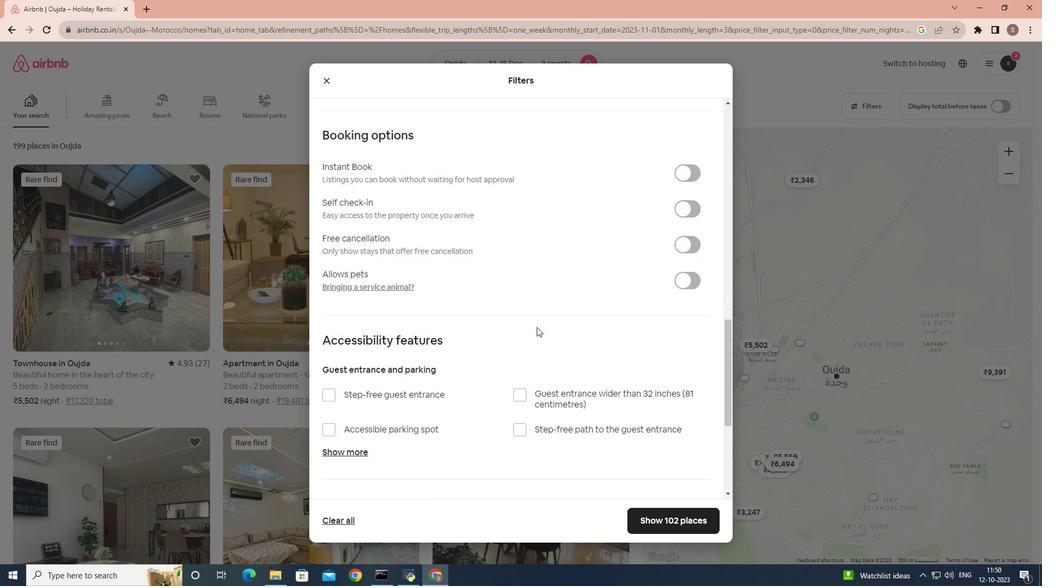 
Action: Mouse scrolled (538, 328) with delta (0, 0)
Screenshot: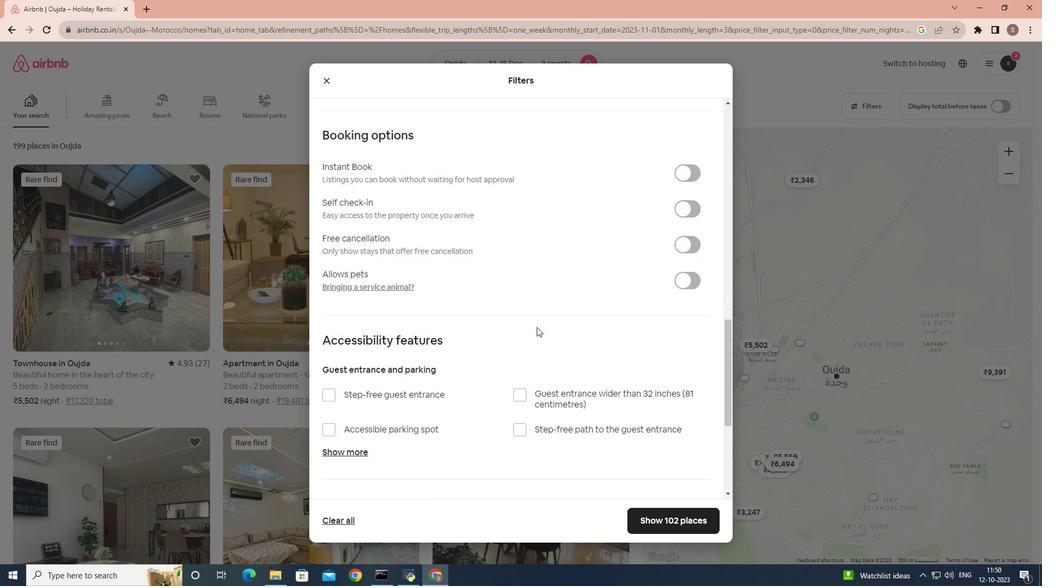 
Action: Mouse scrolled (538, 328) with delta (0, 0)
Screenshot: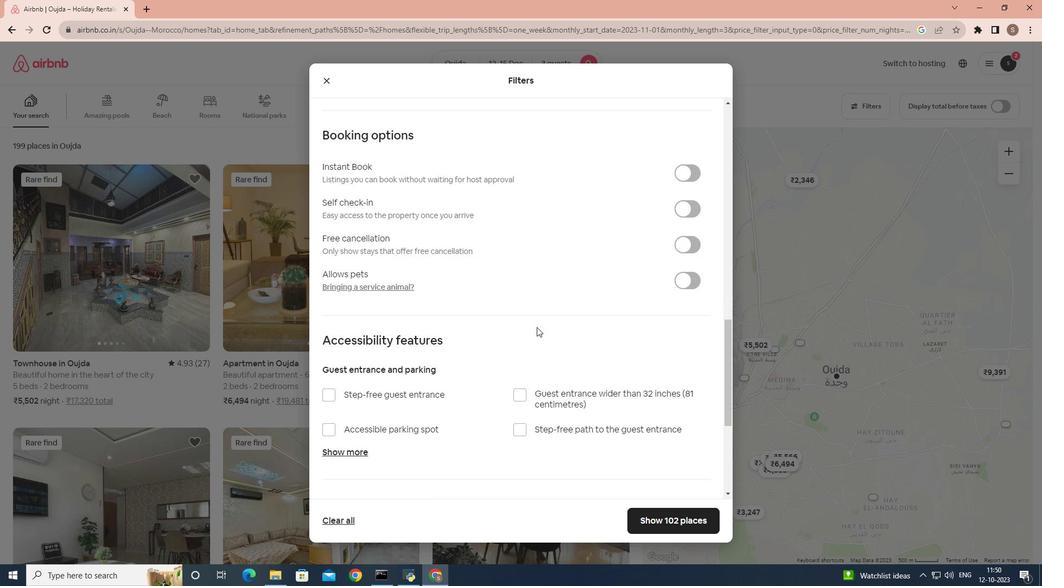 
Action: Mouse moved to (684, 531)
Screenshot: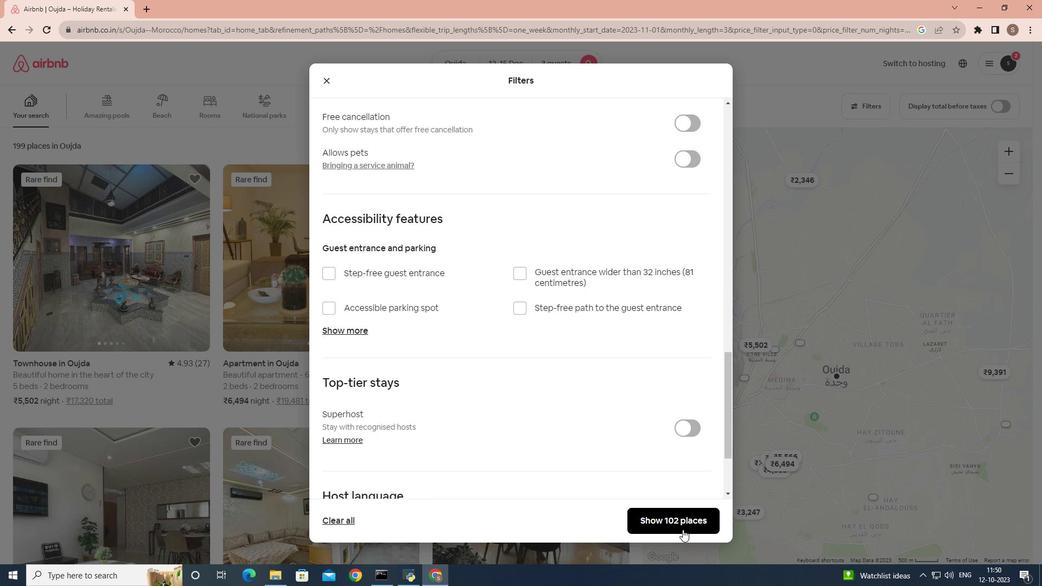 
Action: Mouse pressed left at (684, 531)
Screenshot: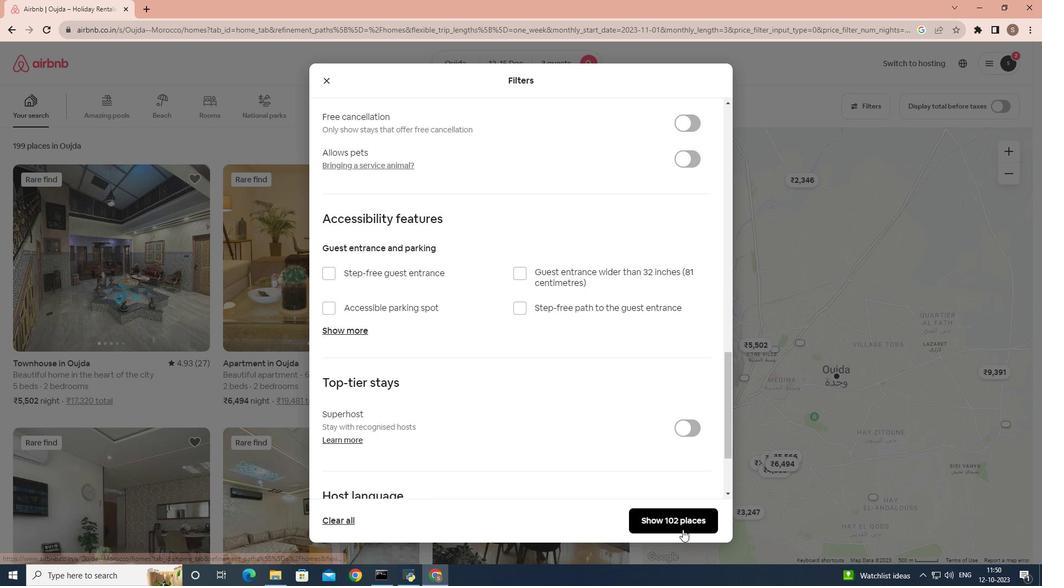 
Action: Mouse moved to (294, 336)
Screenshot: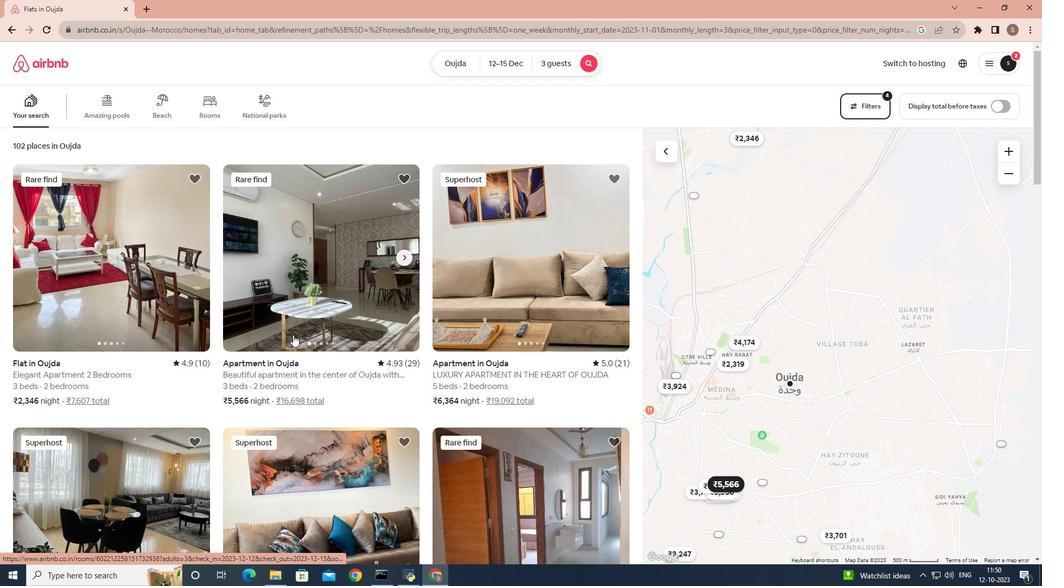 
Action: Mouse pressed left at (294, 336)
Screenshot: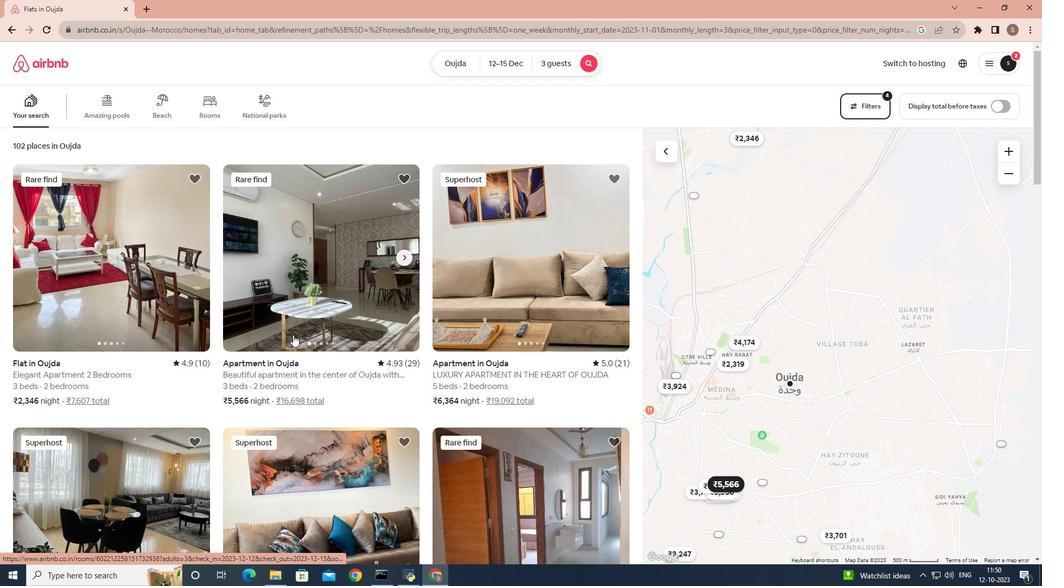 
Action: Mouse scrolled (294, 335) with delta (0, 0)
Screenshot: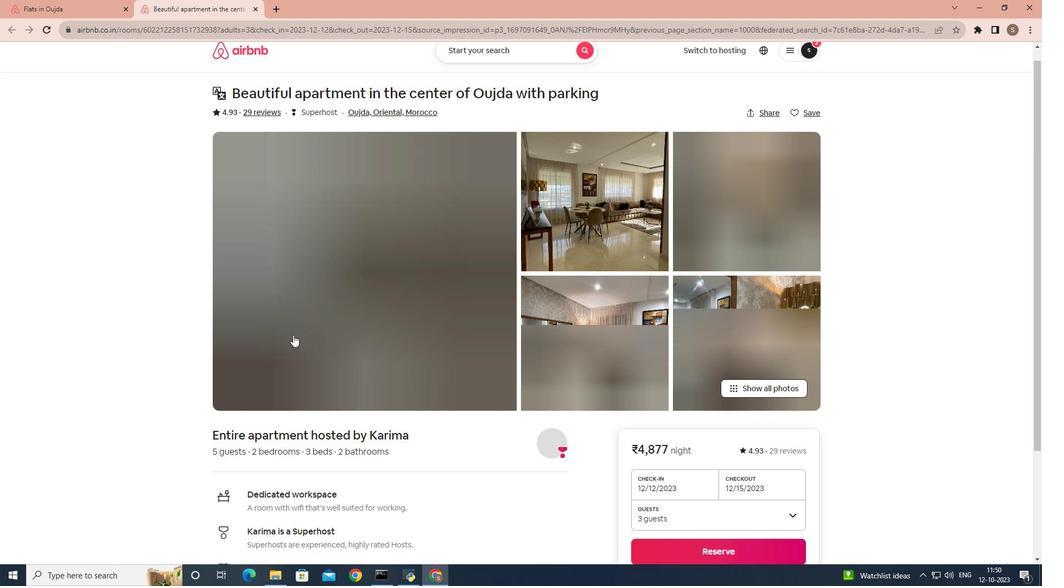 
Action: Mouse scrolled (294, 335) with delta (0, 0)
Screenshot: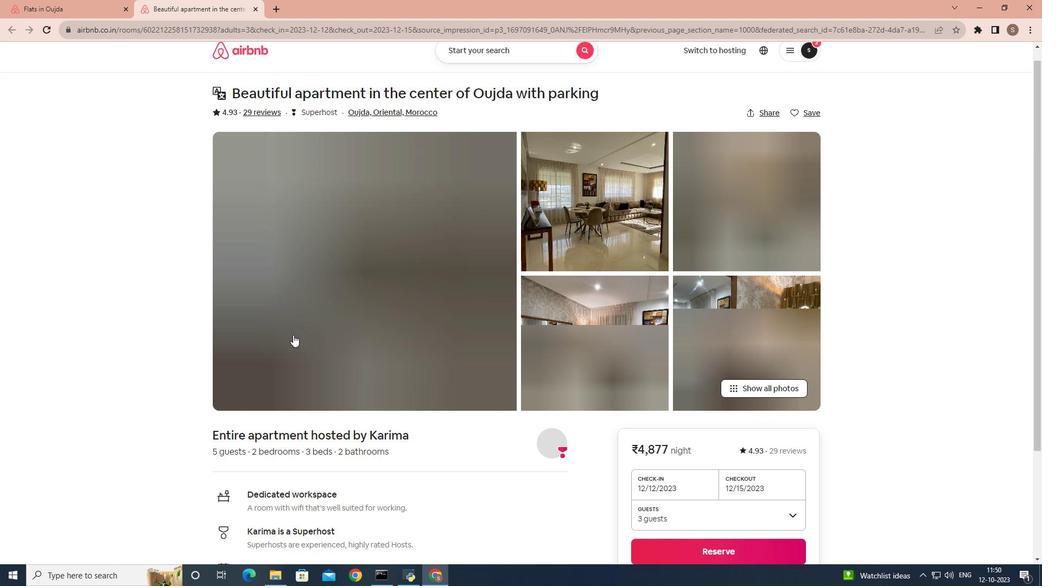 
Action: Mouse scrolled (294, 335) with delta (0, 0)
Screenshot: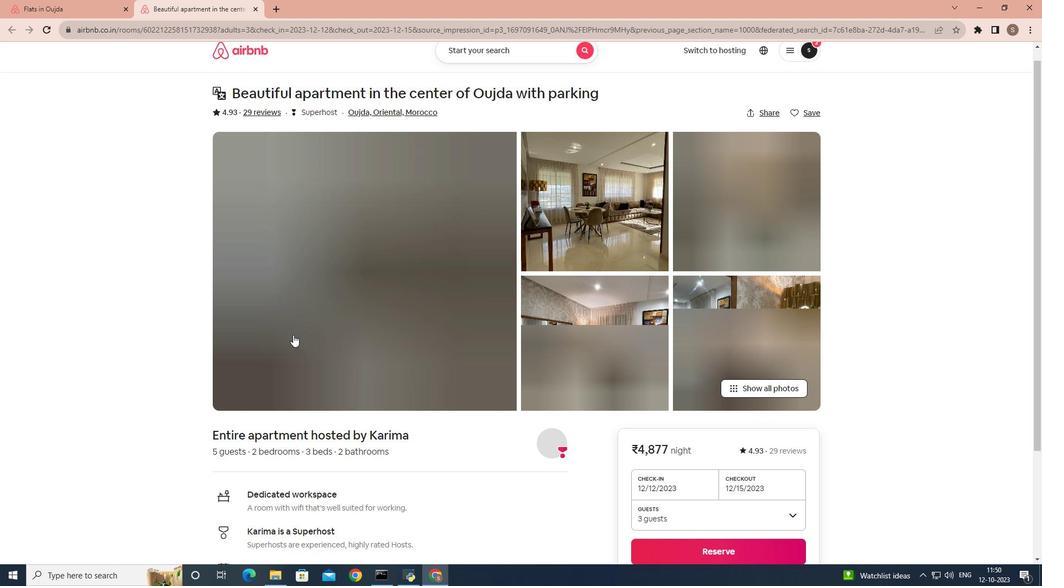 
Action: Mouse scrolled (294, 335) with delta (0, 0)
Screenshot: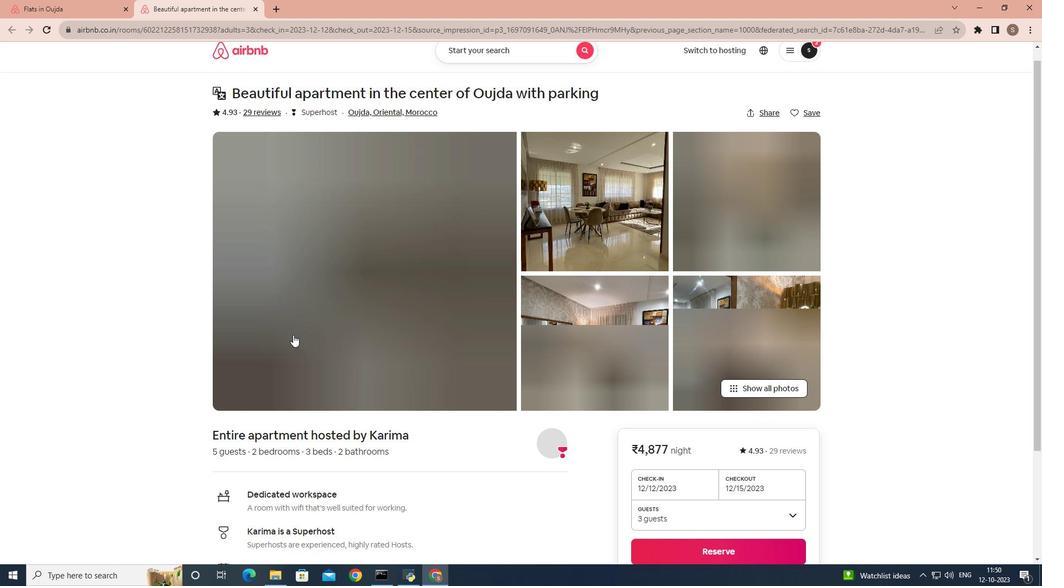 
Action: Mouse scrolled (294, 335) with delta (0, 0)
Screenshot: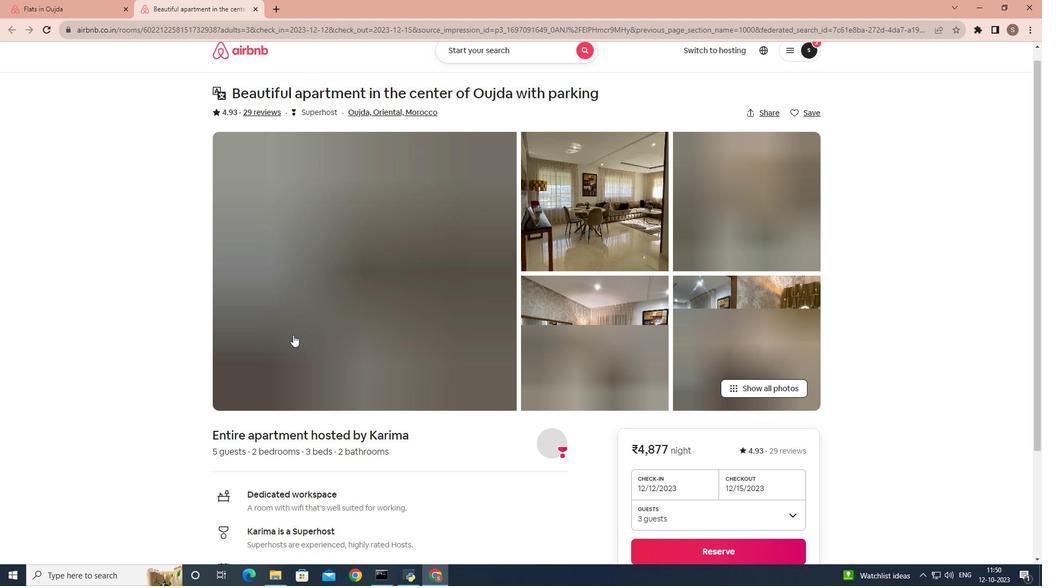 
Action: Mouse scrolled (294, 335) with delta (0, 0)
Screenshot: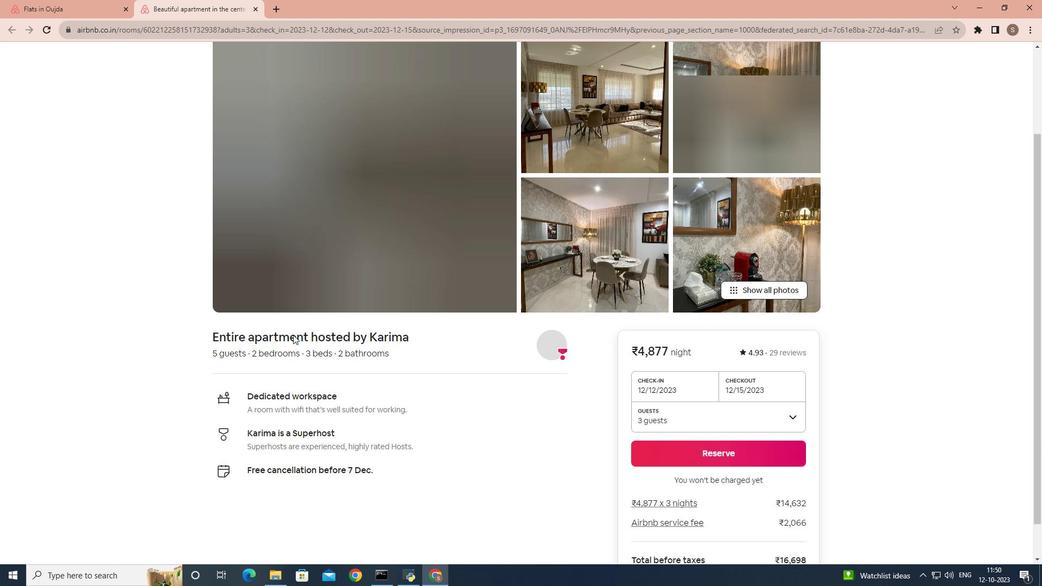 
Action: Mouse scrolled (294, 335) with delta (0, 0)
Screenshot: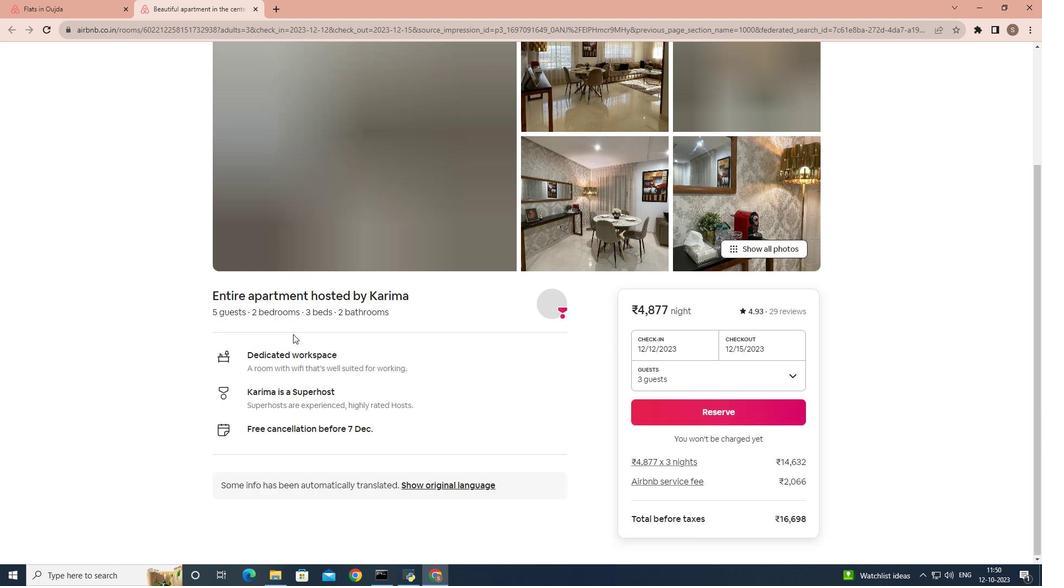 
Action: Mouse moved to (294, 335)
Screenshot: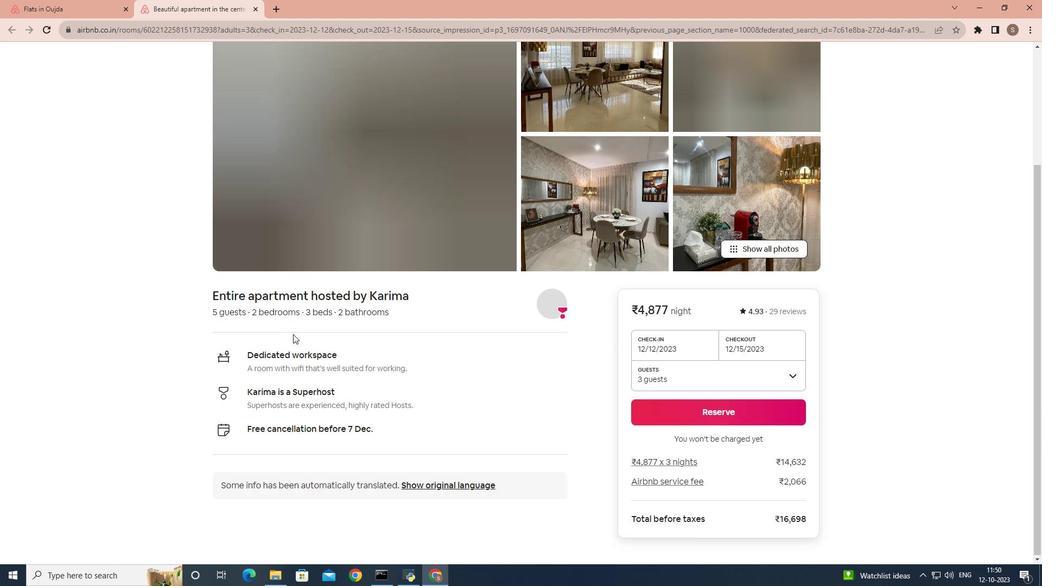 
Action: Mouse scrolled (294, 336) with delta (0, 0)
Screenshot: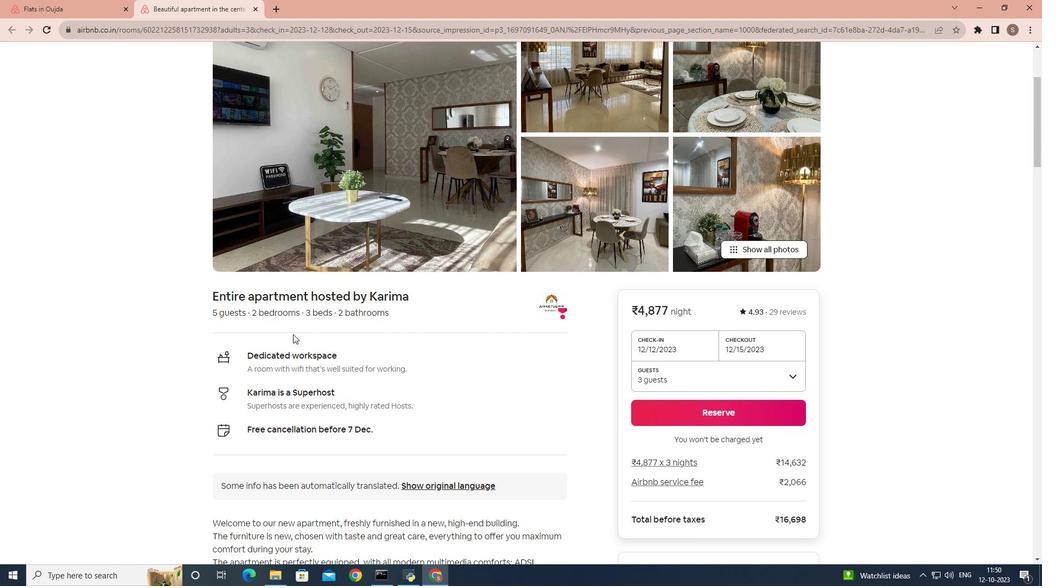 
Action: Mouse scrolled (294, 335) with delta (0, 0)
Screenshot: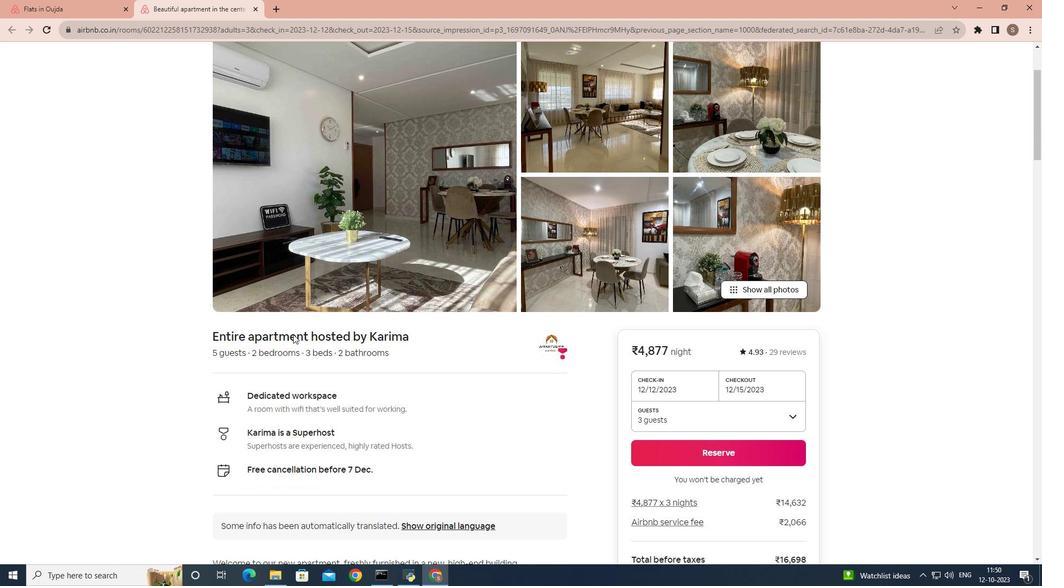 
Action: Mouse scrolled (294, 335) with delta (0, 0)
Screenshot: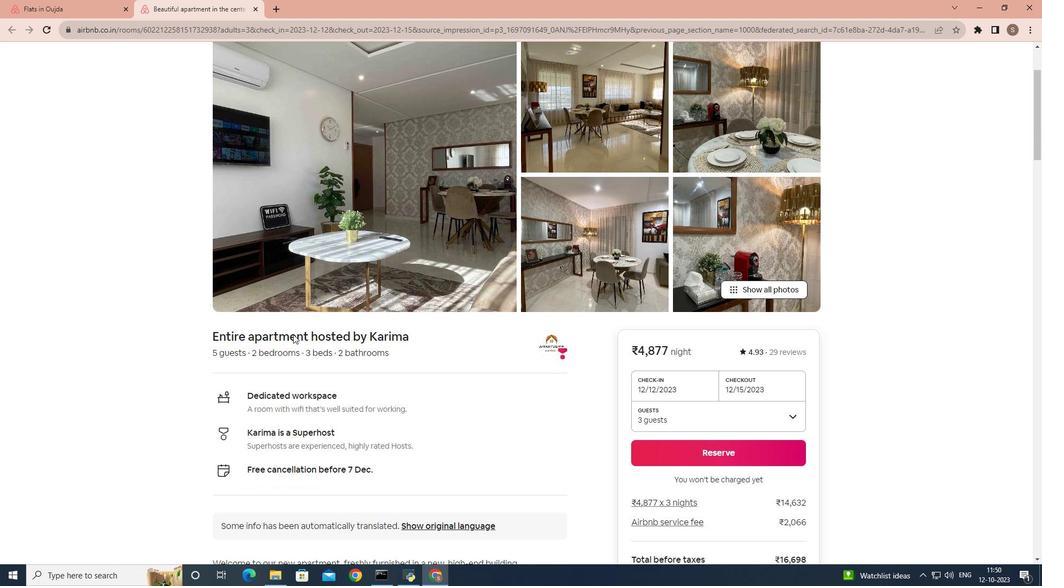 
Action: Mouse scrolled (294, 335) with delta (0, 0)
Screenshot: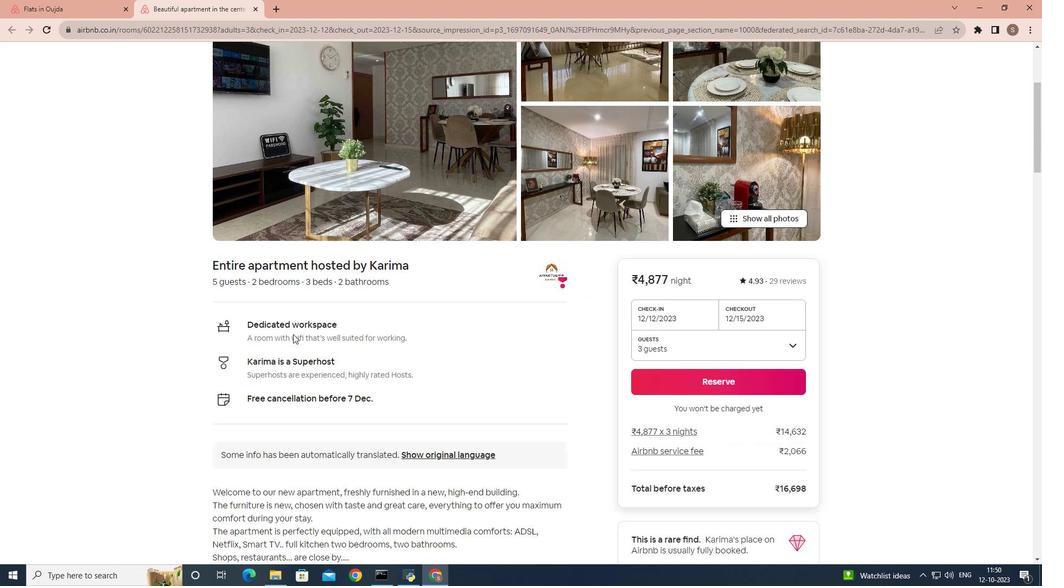 
Action: Mouse scrolled (294, 335) with delta (0, 0)
Screenshot: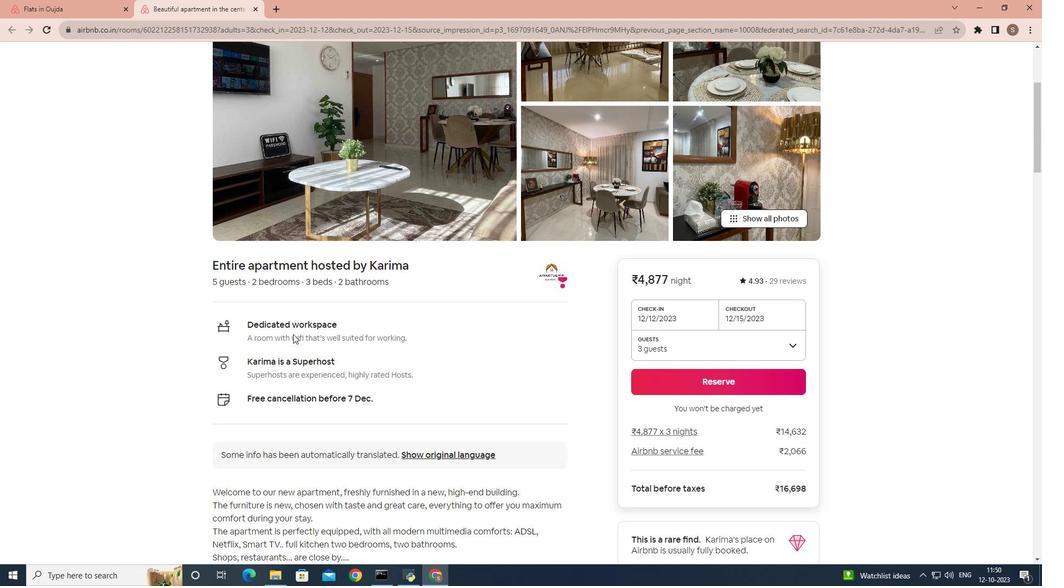 
Action: Mouse scrolled (294, 335) with delta (0, 0)
Screenshot: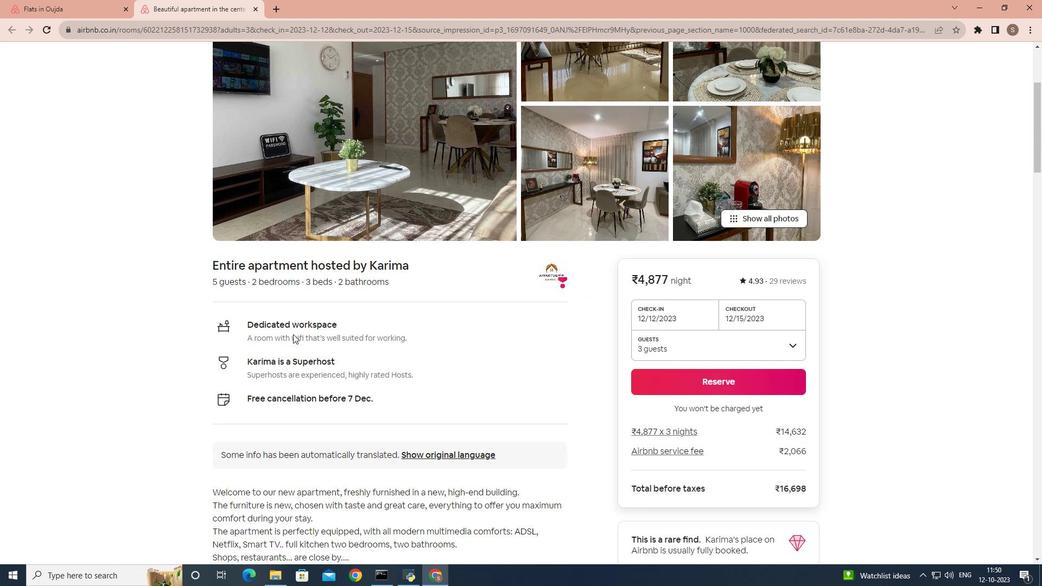 
Action: Mouse scrolled (294, 335) with delta (0, 0)
Screenshot: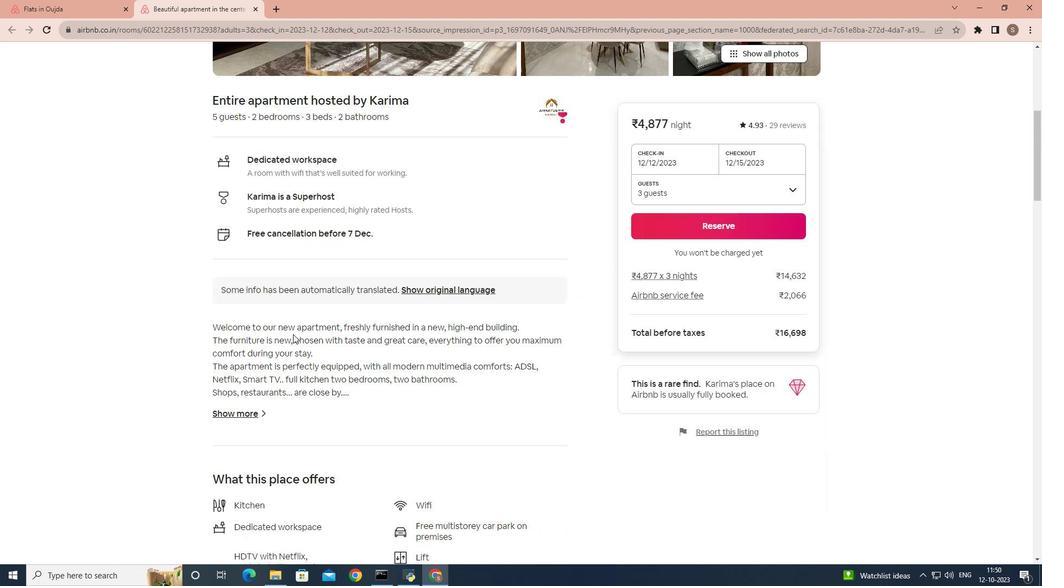 
Action: Mouse scrolled (294, 335) with delta (0, 0)
Screenshot: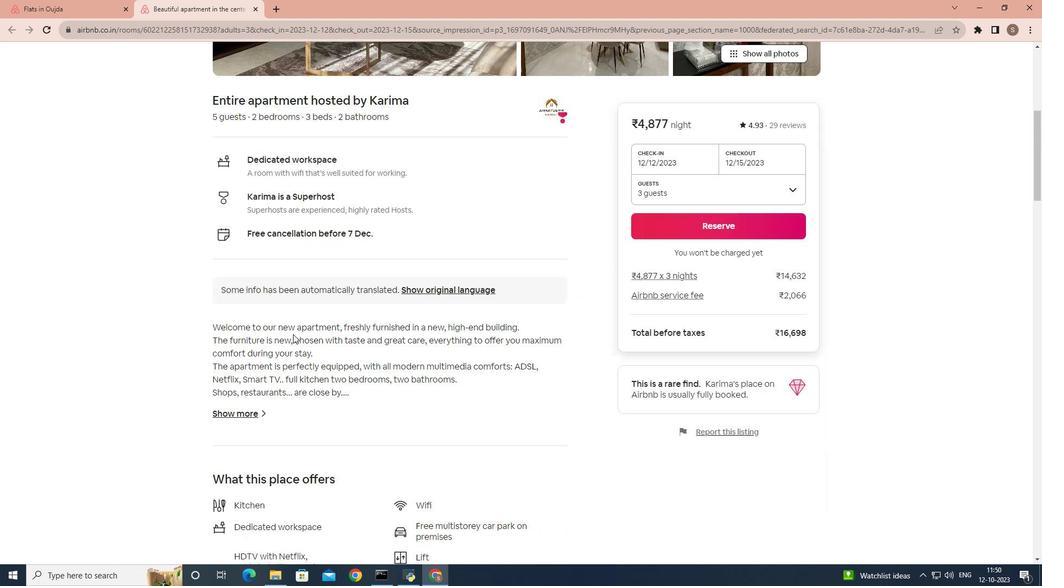 
Action: Mouse scrolled (294, 335) with delta (0, 0)
Screenshot: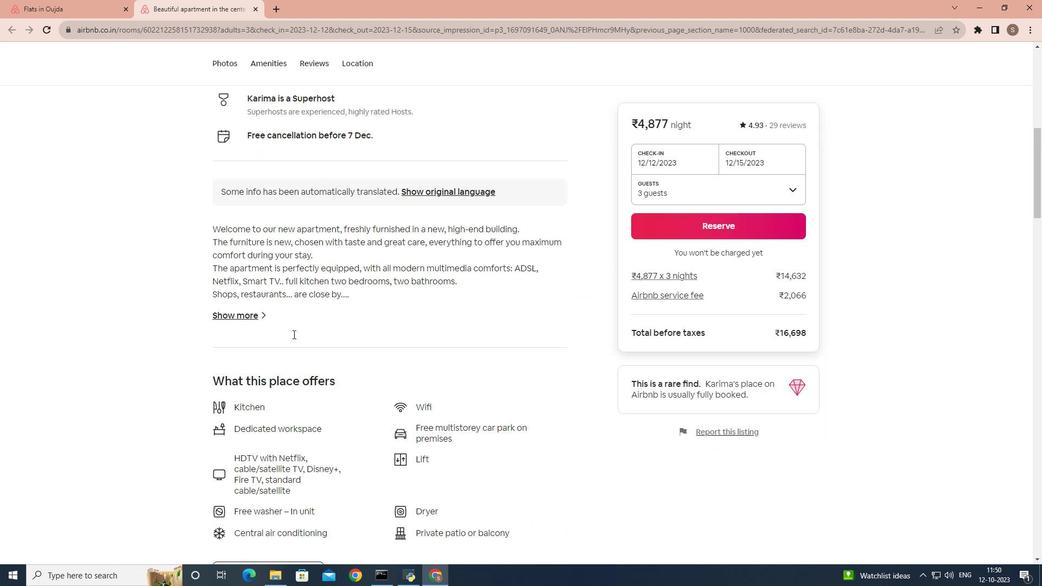 
Action: Mouse moved to (252, 235)
Screenshot: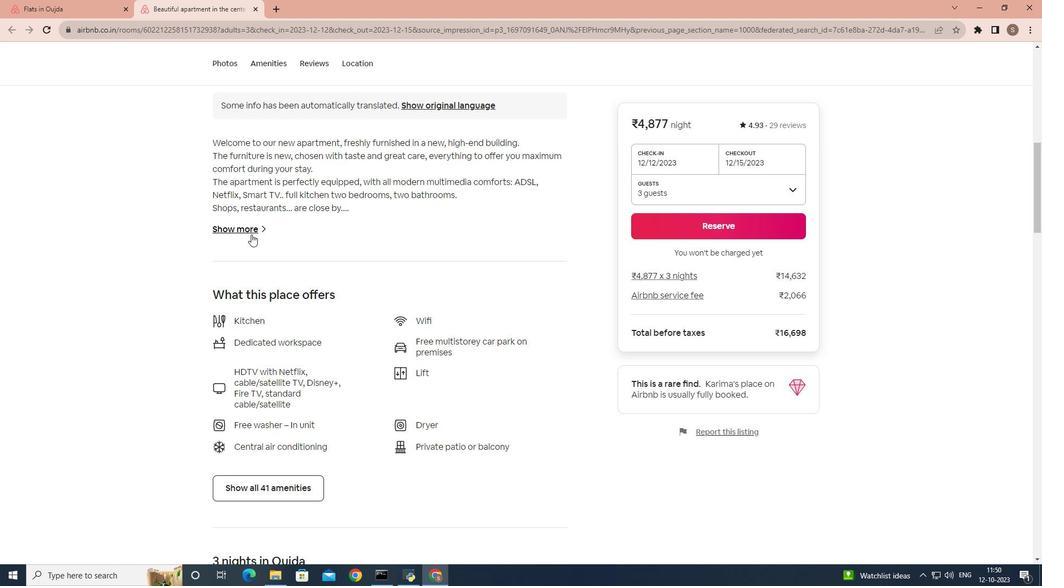 
Action: Mouse pressed left at (252, 235)
Screenshot: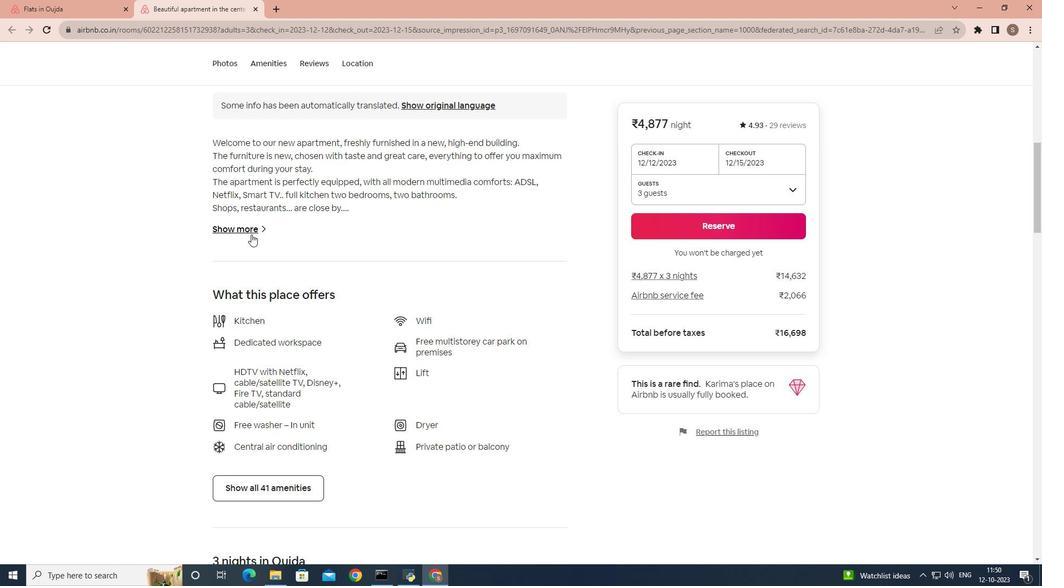 
Action: Mouse moved to (330, 187)
Screenshot: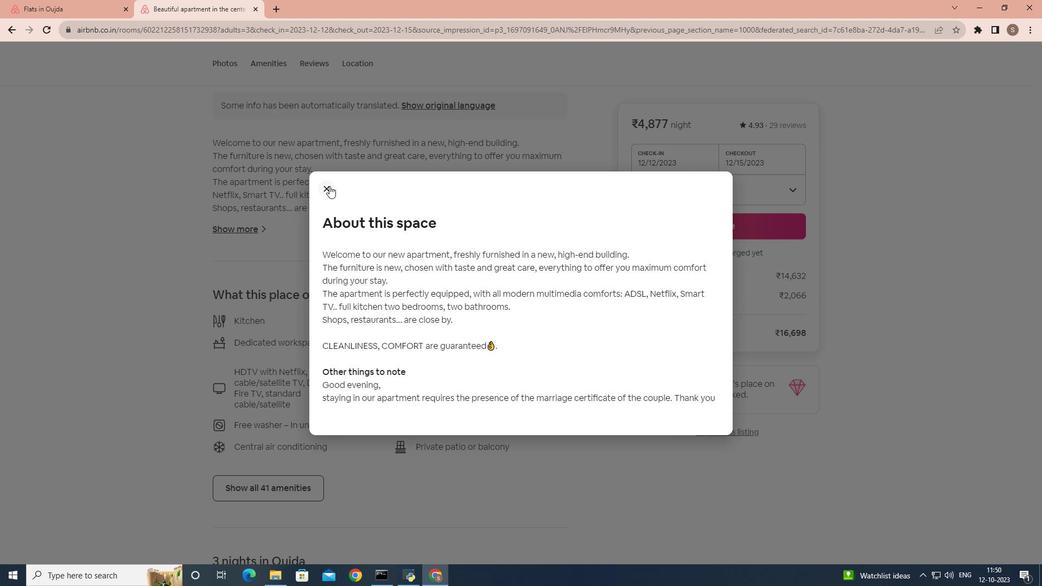 
Action: Mouse pressed left at (330, 187)
Screenshot: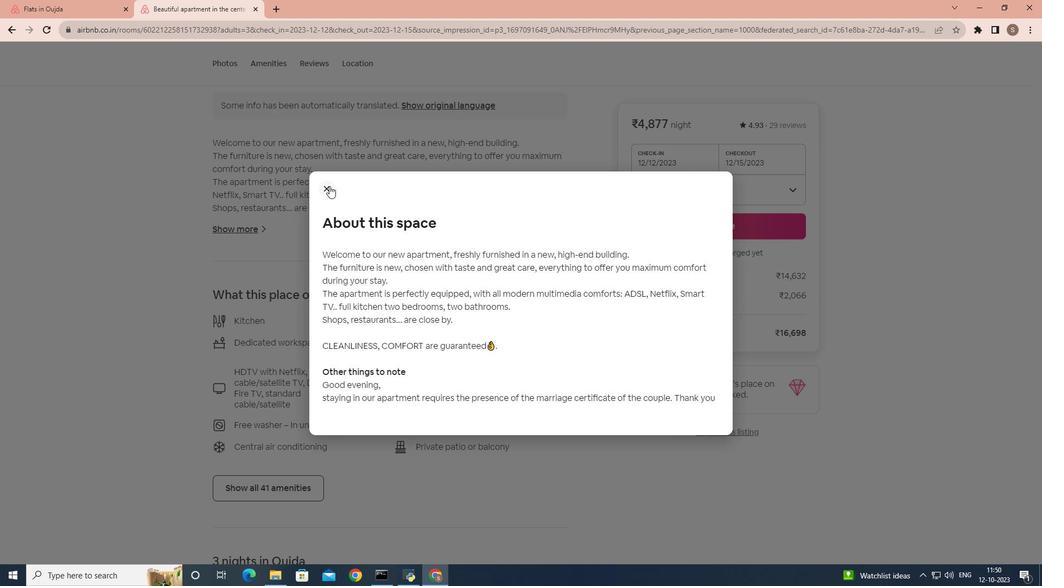 
Action: Mouse moved to (306, 243)
Screenshot: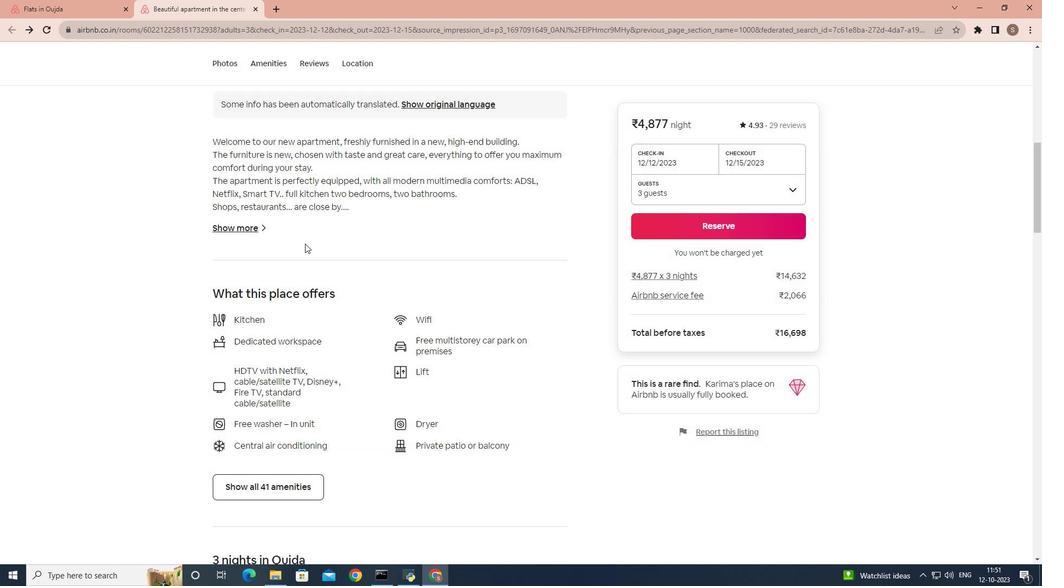 
Action: Mouse scrolled (306, 242) with delta (0, 0)
Screenshot: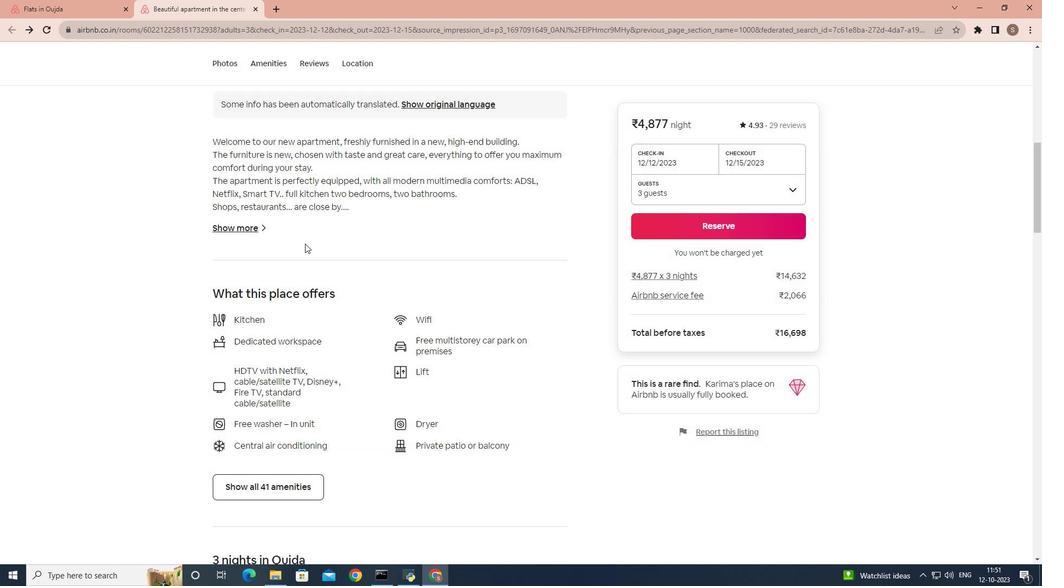 
Action: Mouse moved to (306, 244)
Screenshot: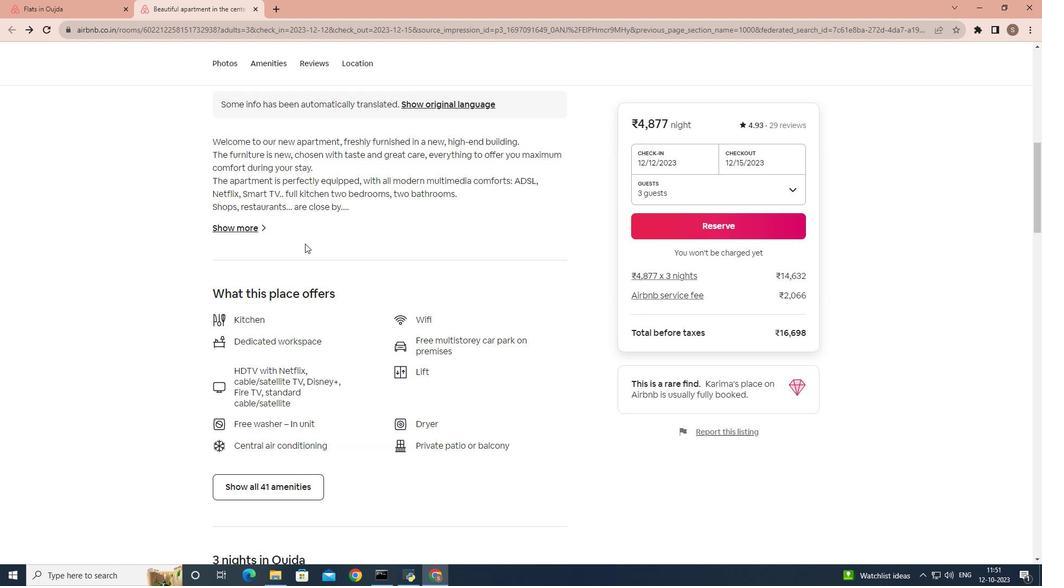 
Action: Mouse scrolled (306, 244) with delta (0, 0)
Screenshot: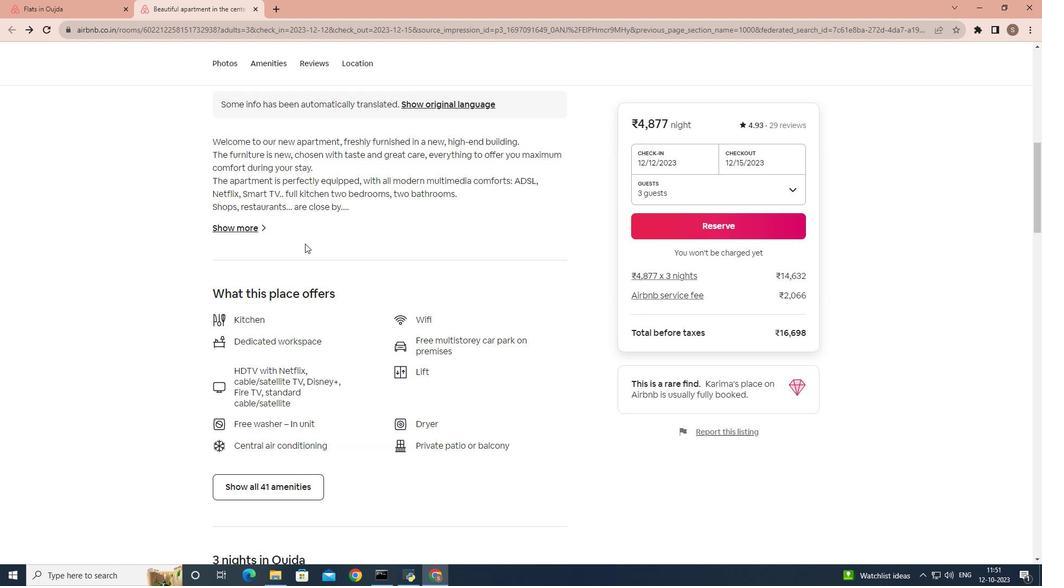 
Action: Mouse scrolled (306, 244) with delta (0, 0)
Screenshot: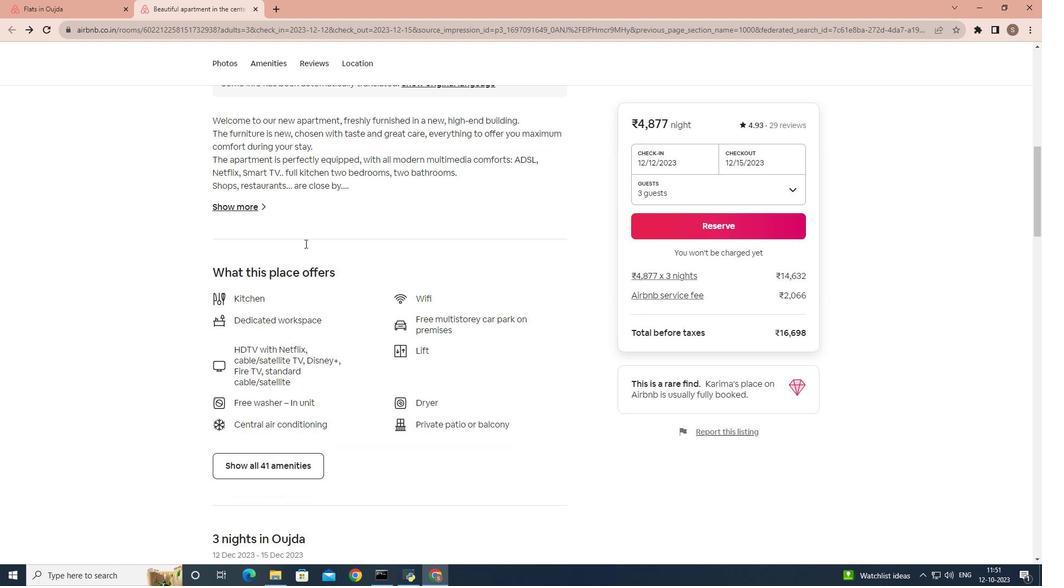 
Action: Mouse moved to (222, 406)
Screenshot: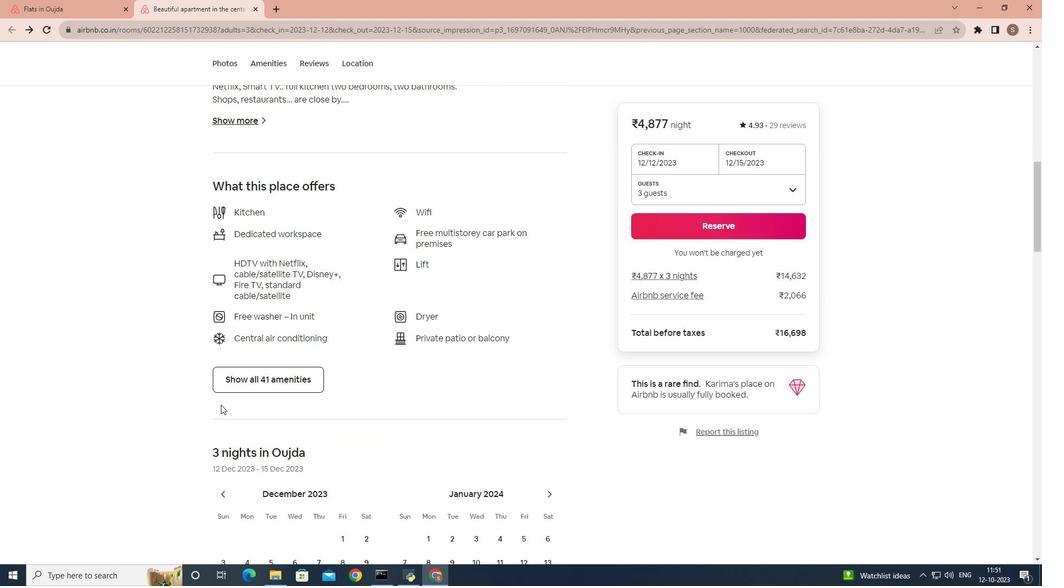 
Action: Mouse pressed left at (222, 406)
Screenshot: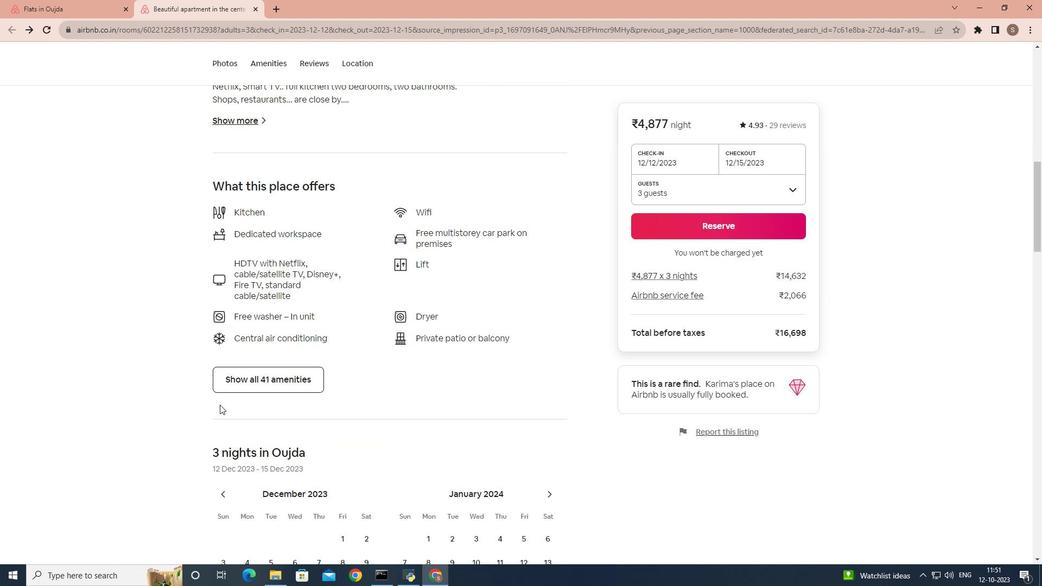 
Action: Mouse moved to (244, 382)
Screenshot: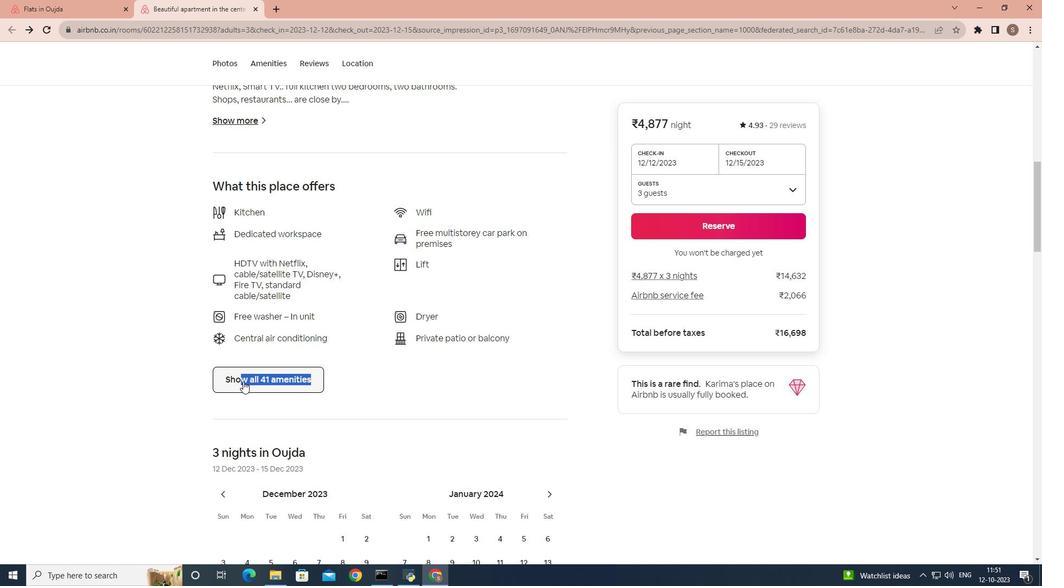 
Action: Mouse pressed left at (244, 382)
Screenshot: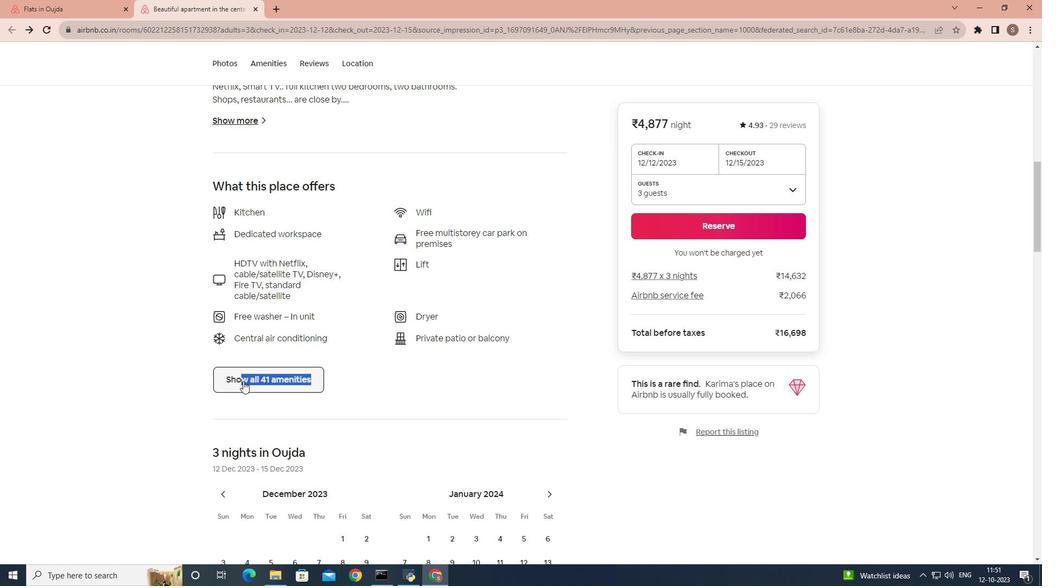 
Action: Mouse moved to (378, 275)
Screenshot: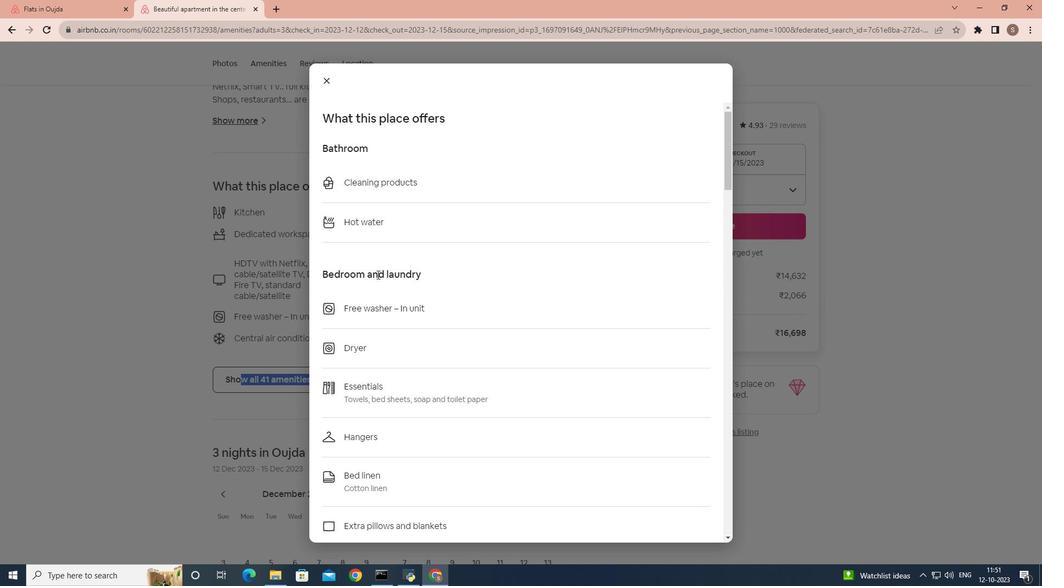 
Action: Mouse scrolled (378, 275) with delta (0, 0)
Screenshot: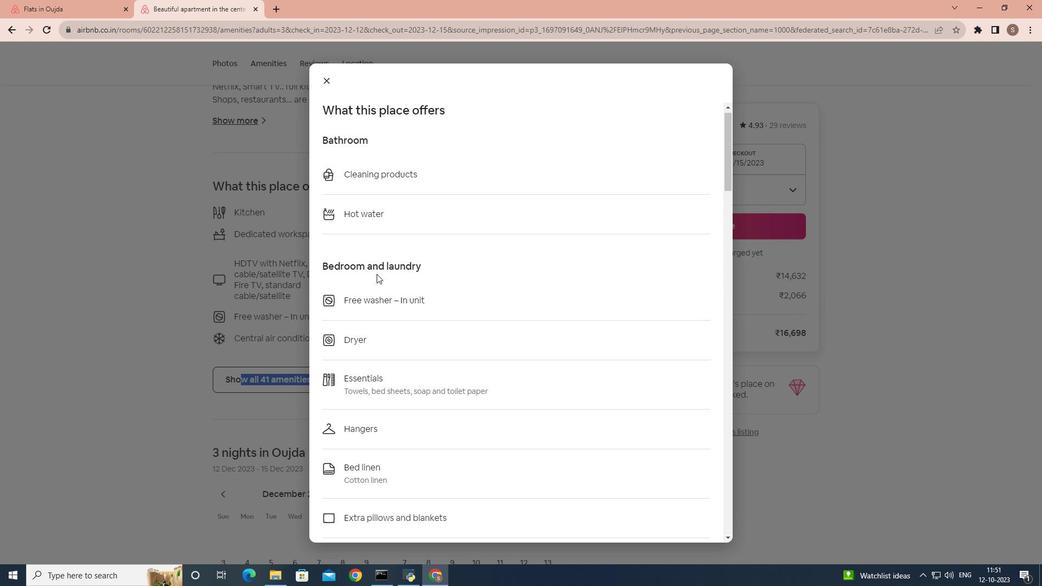 
Action: Mouse scrolled (378, 275) with delta (0, 0)
Screenshot: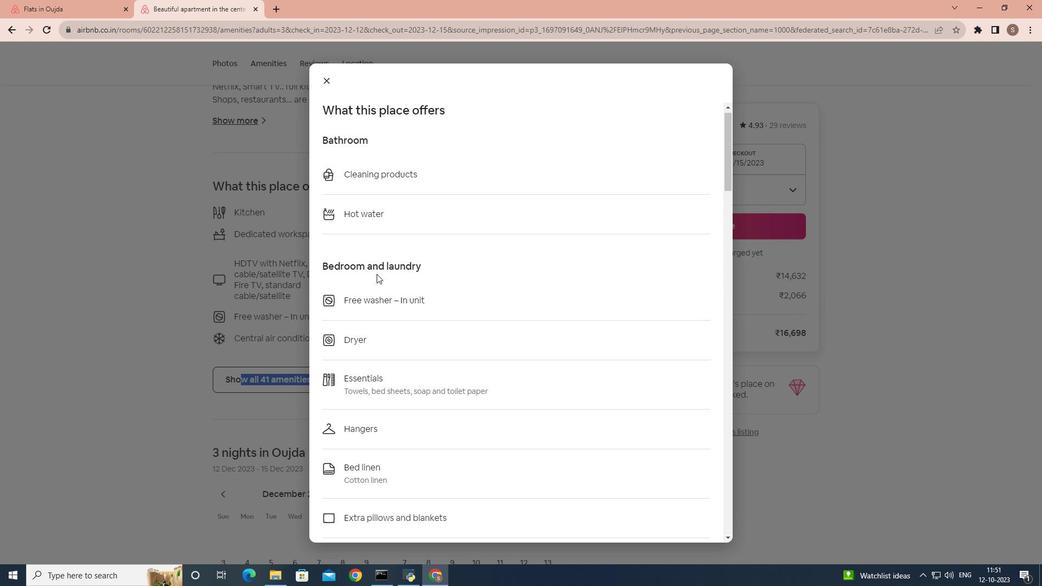 
Action: Mouse scrolled (378, 275) with delta (0, 0)
Screenshot: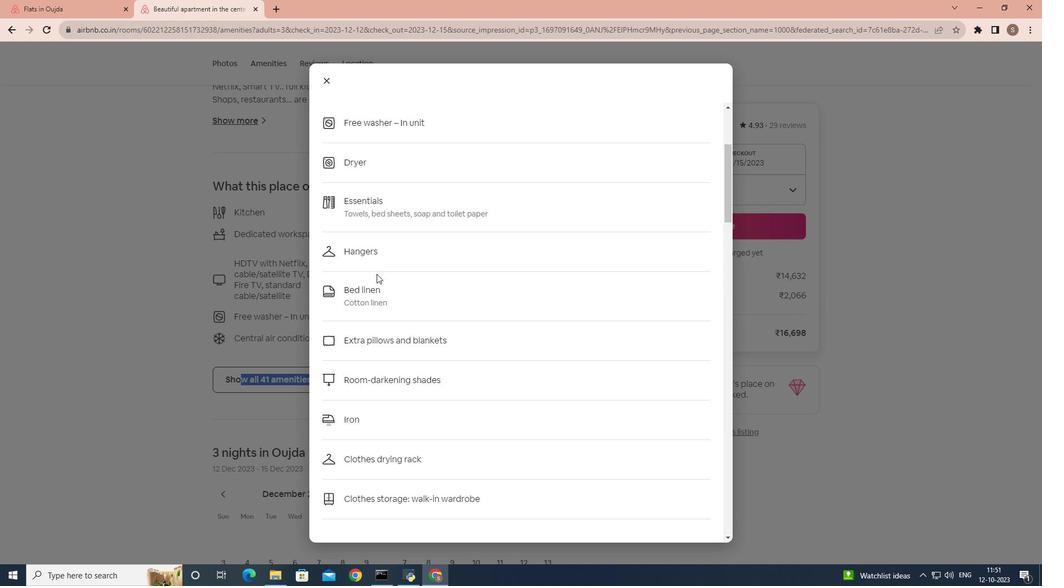
Action: Mouse scrolled (378, 275) with delta (0, 0)
Screenshot: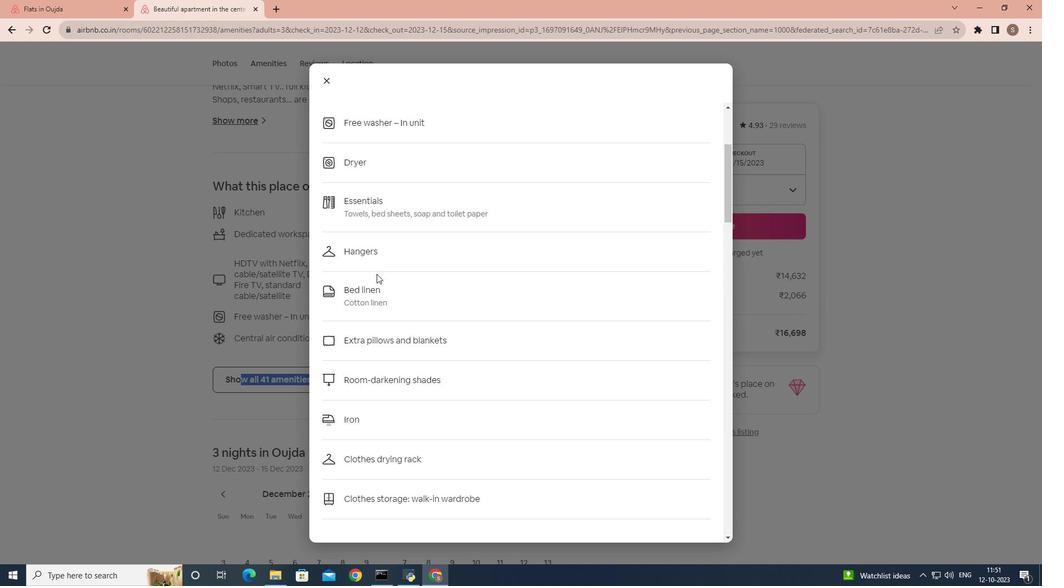 
Action: Mouse scrolled (378, 275) with delta (0, 0)
Screenshot: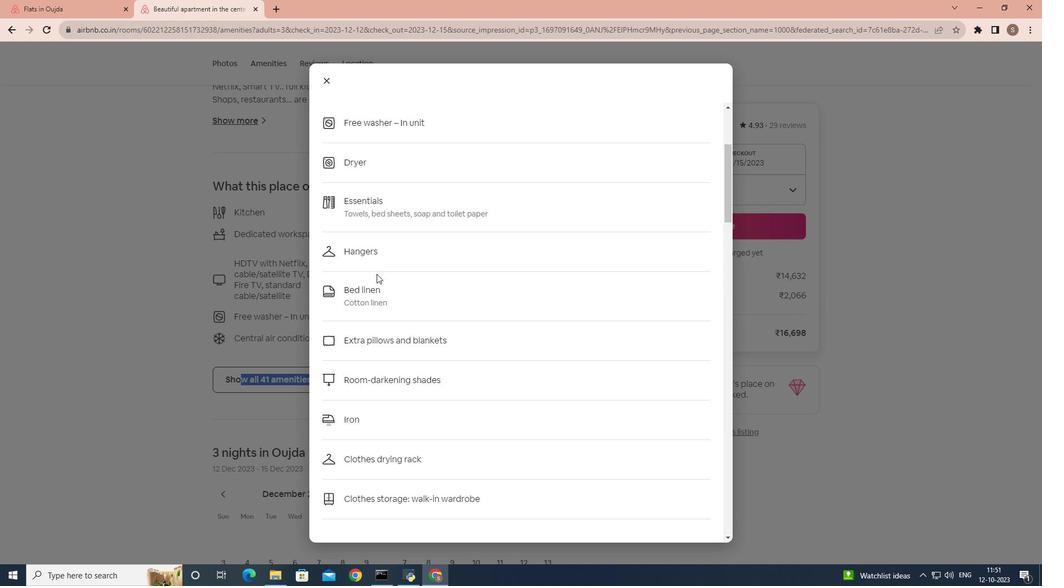 
Action: Mouse moved to (378, 275)
Screenshot: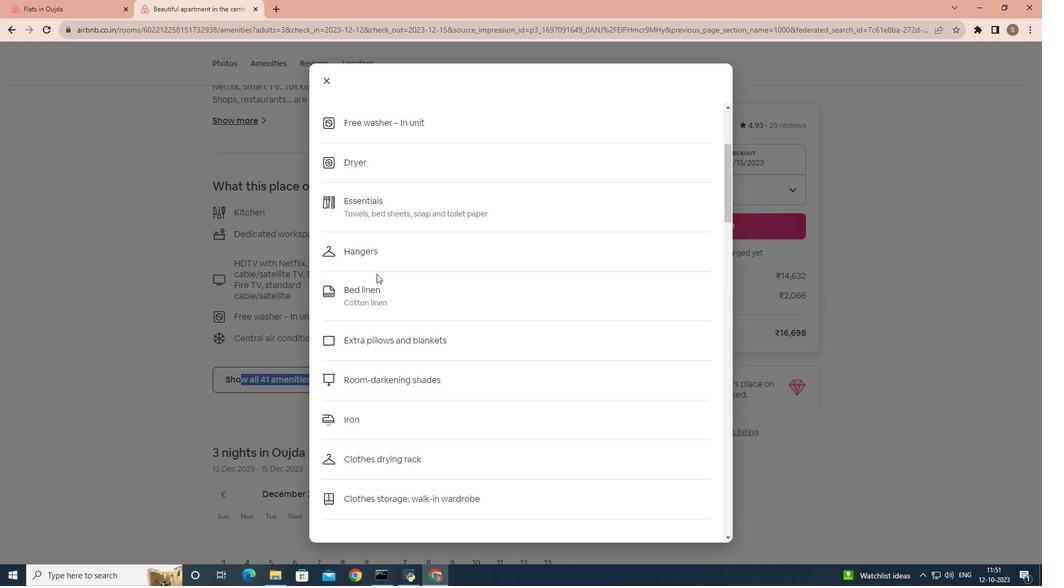 
Action: Mouse scrolled (378, 274) with delta (0, 0)
Screenshot: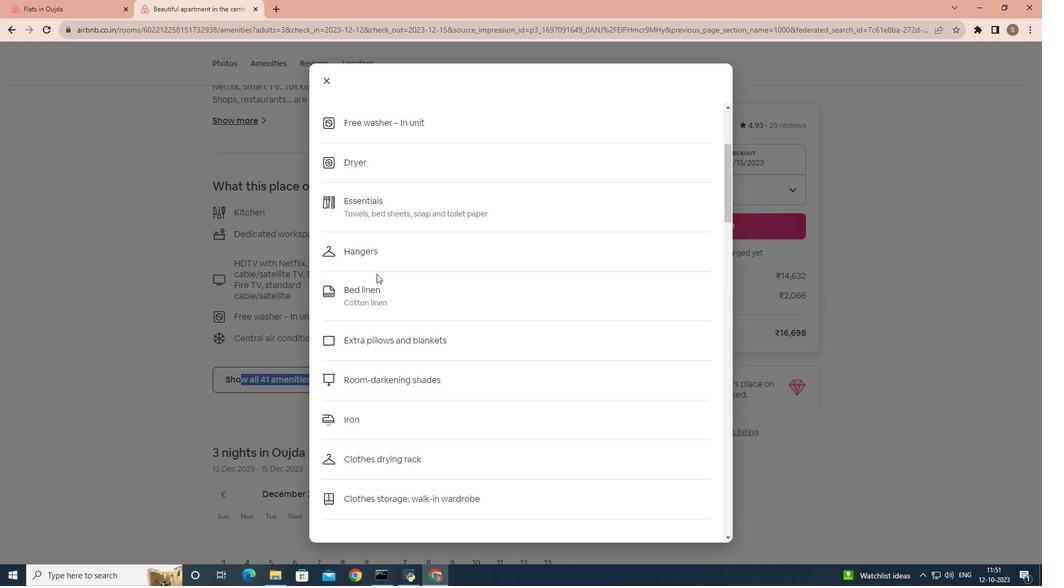 
Action: Mouse scrolled (378, 274) with delta (0, 0)
Screenshot: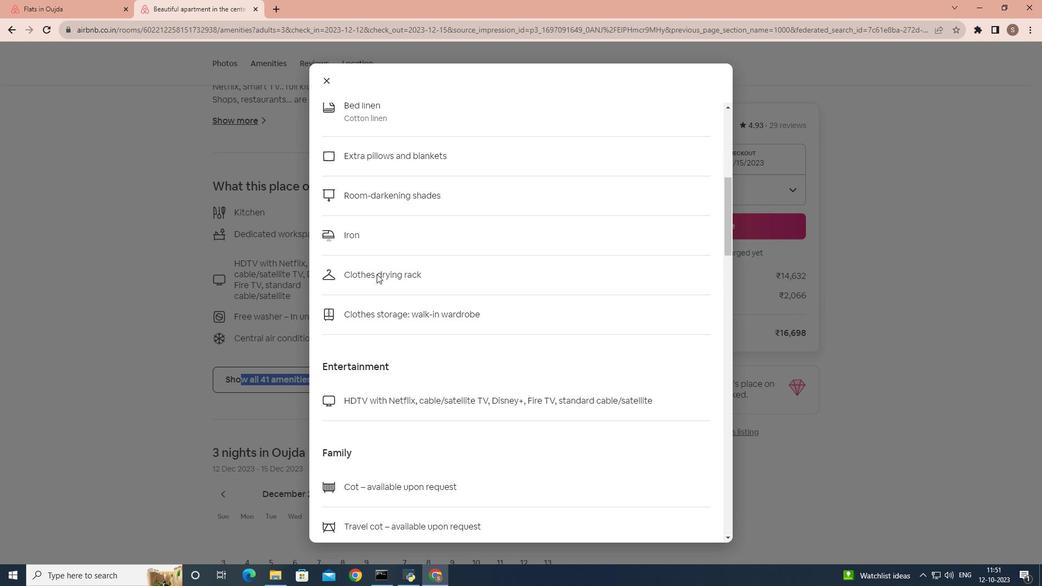 
Action: Mouse moved to (377, 259)
Screenshot: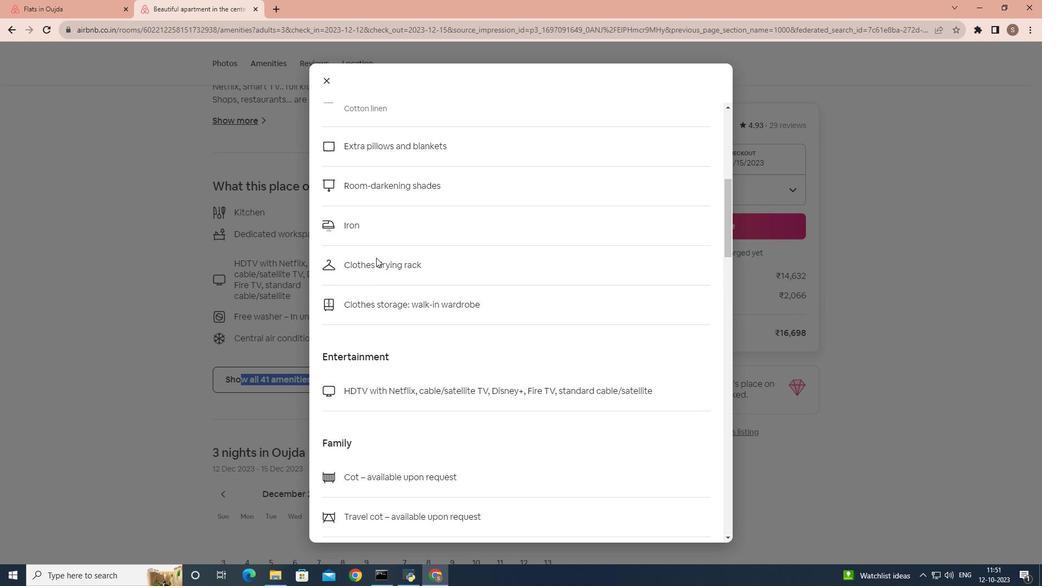 
Action: Mouse scrolled (377, 258) with delta (0, 0)
Screenshot: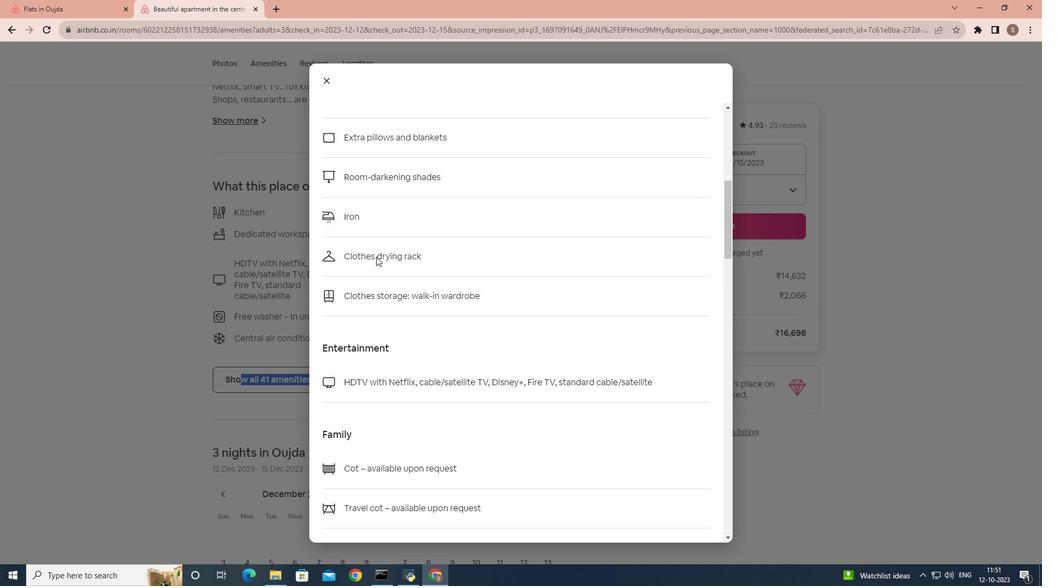 
Action: Mouse scrolled (377, 258) with delta (0, 0)
Screenshot: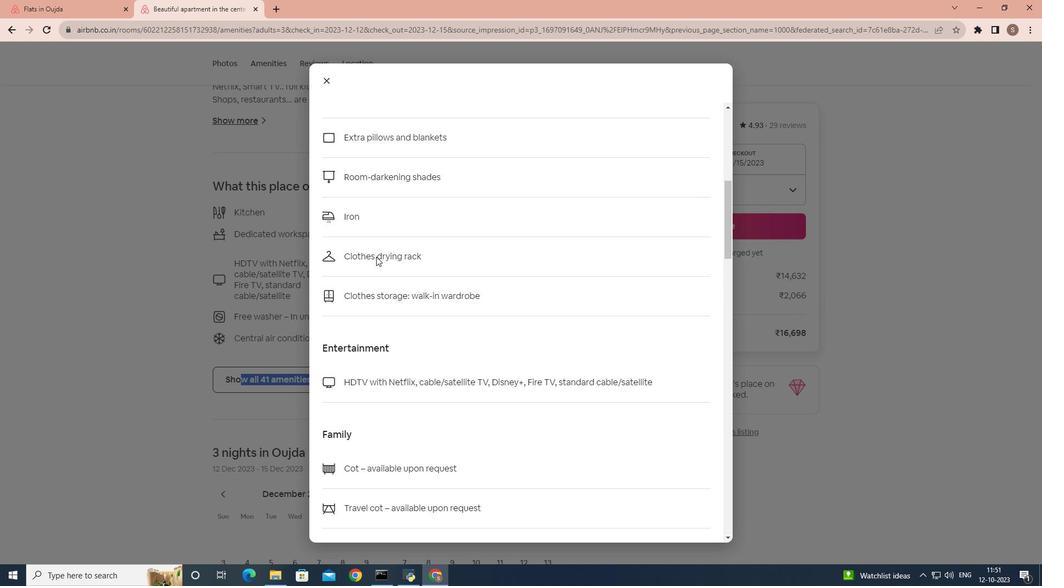 
Action: Mouse scrolled (377, 258) with delta (0, 0)
Screenshot: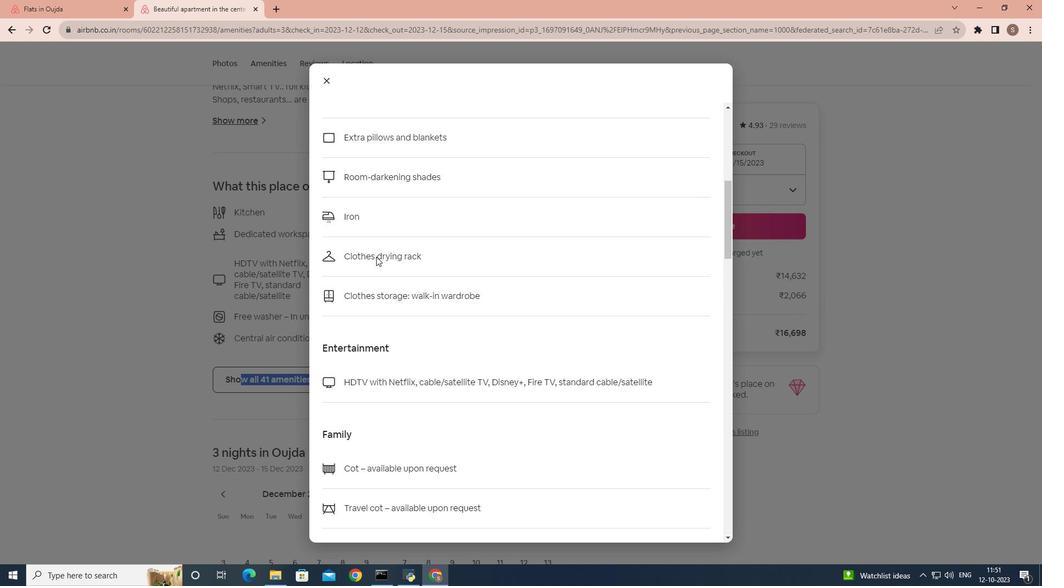
Action: Mouse moved to (377, 258)
Screenshot: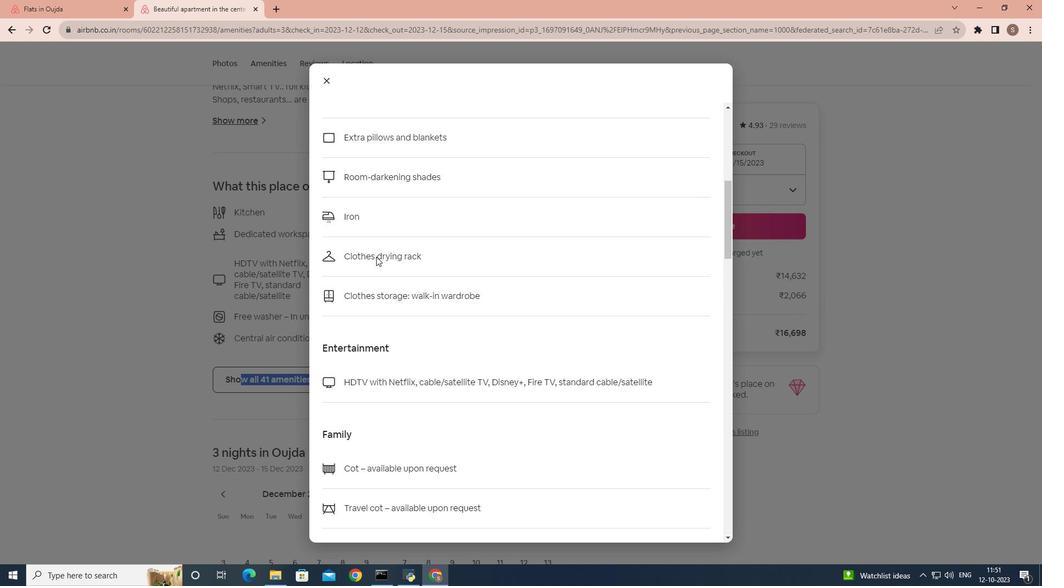 
Action: Mouse scrolled (377, 257) with delta (0, 0)
Screenshot: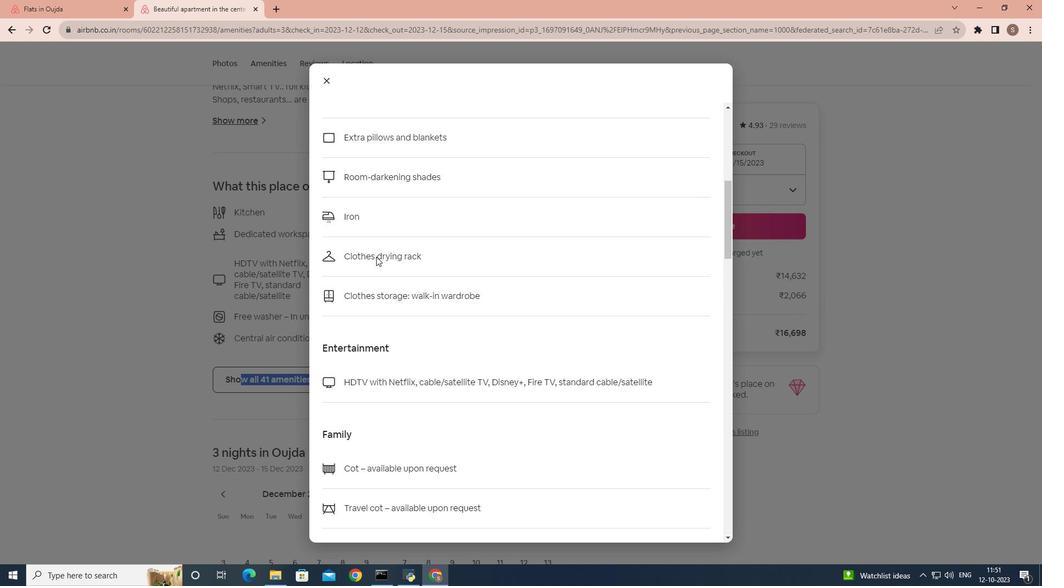 
Action: Mouse scrolled (377, 257) with delta (0, 0)
Screenshot: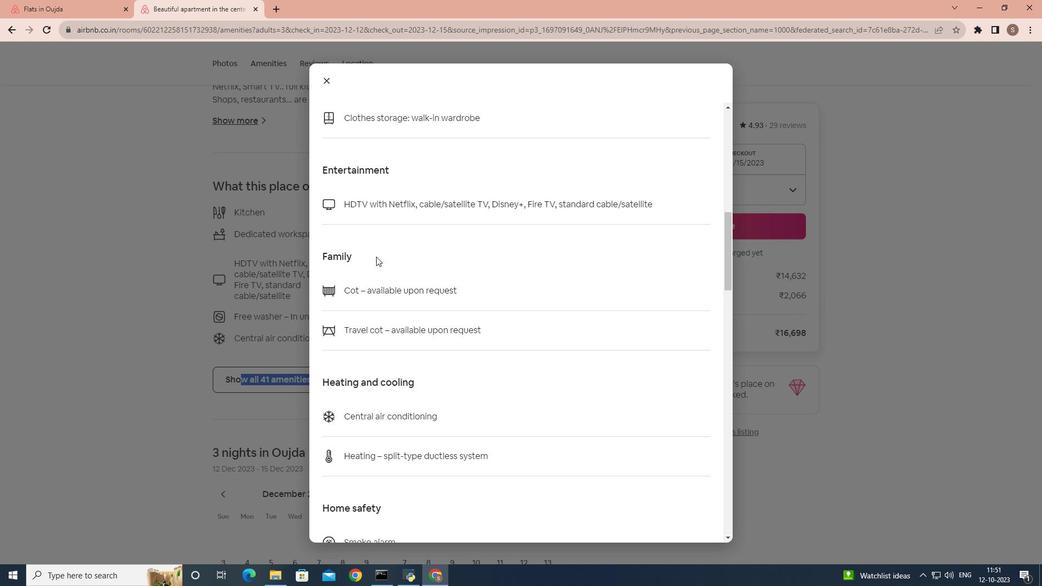 
Action: Mouse scrolled (377, 257) with delta (0, 0)
Screenshot: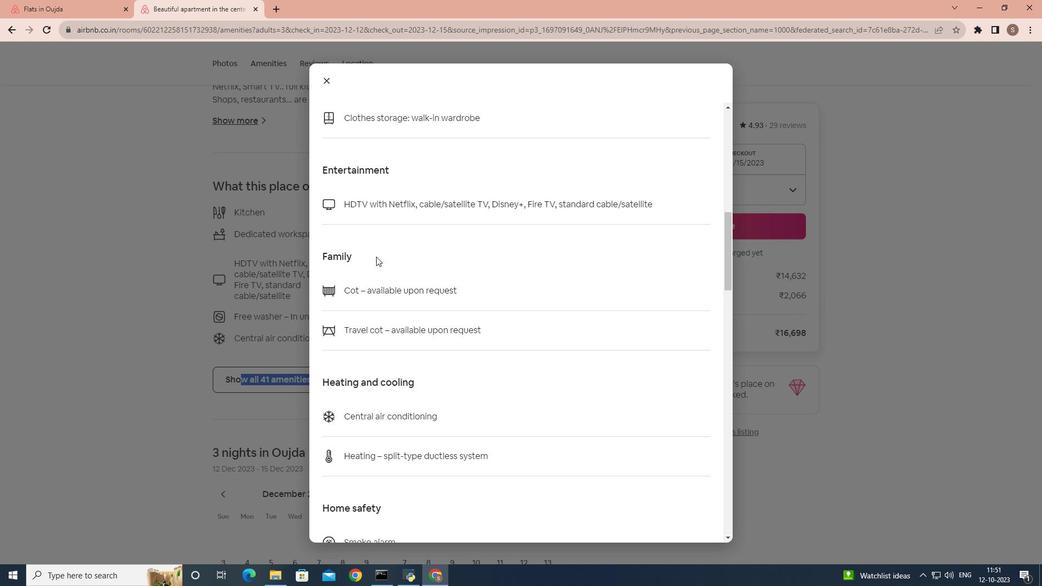 
Action: Mouse moved to (377, 257)
Screenshot: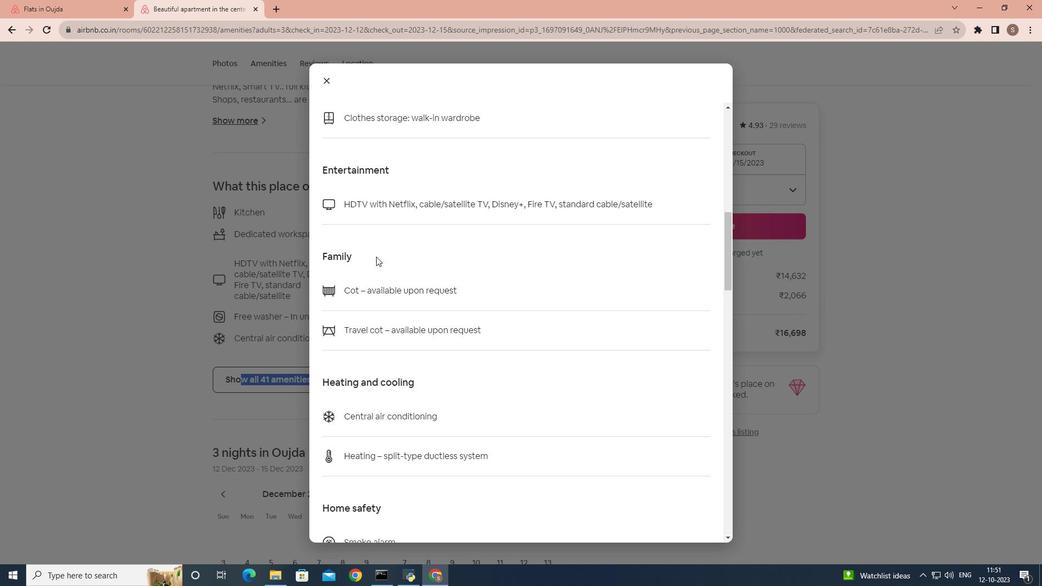 
Action: Mouse scrolled (377, 257) with delta (0, 0)
Screenshot: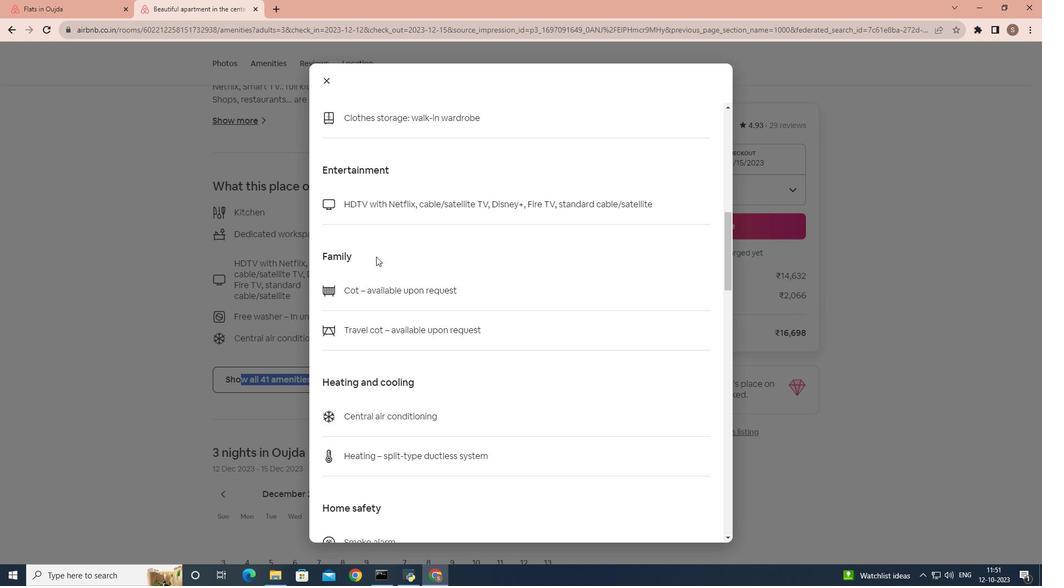 
Action: Mouse scrolled (377, 257) with delta (0, 0)
Screenshot: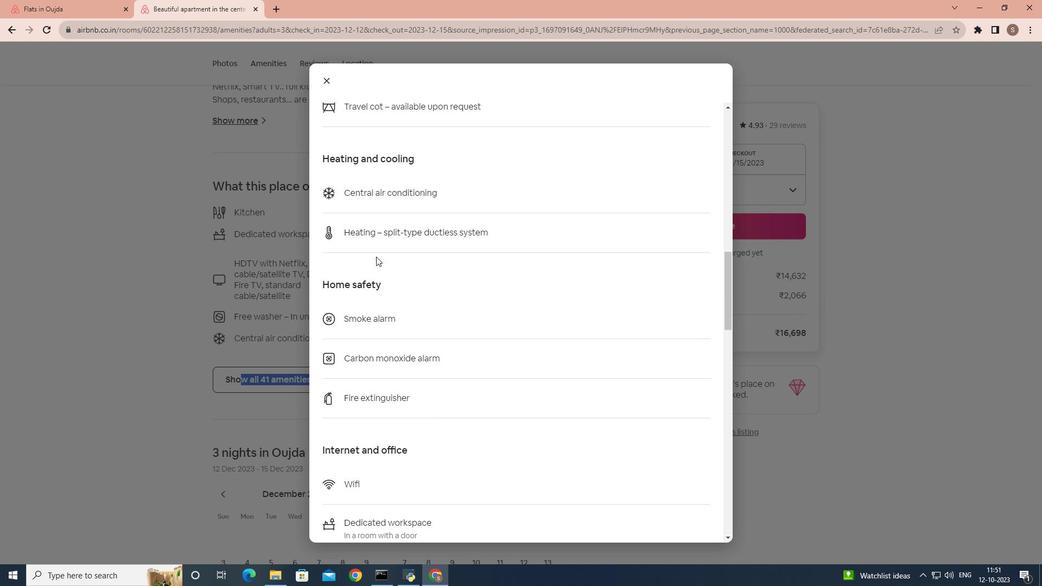 
Action: Mouse scrolled (377, 257) with delta (0, 0)
Screenshot: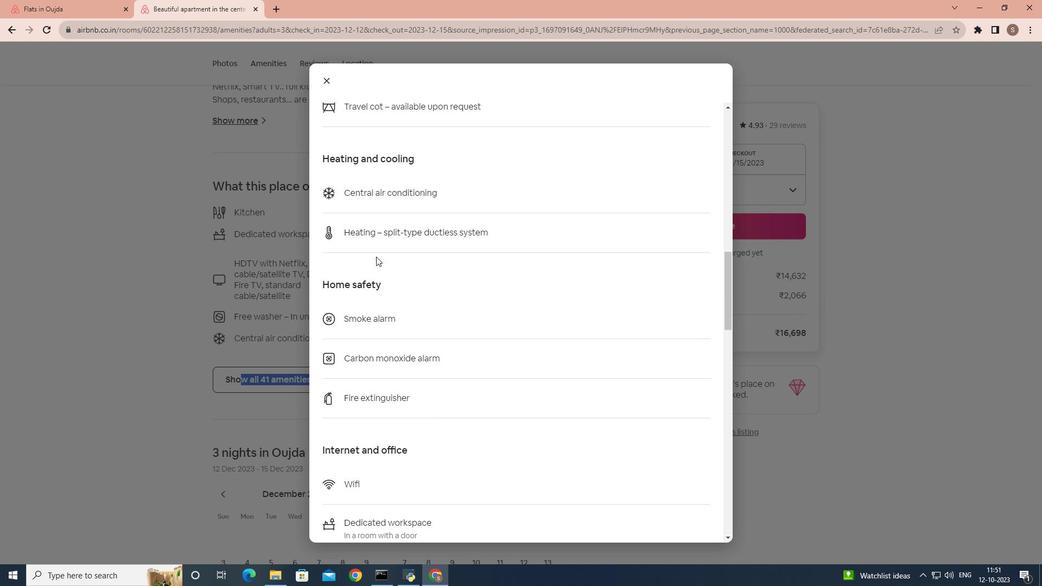 
Action: Mouse scrolled (377, 257) with delta (0, 0)
Screenshot: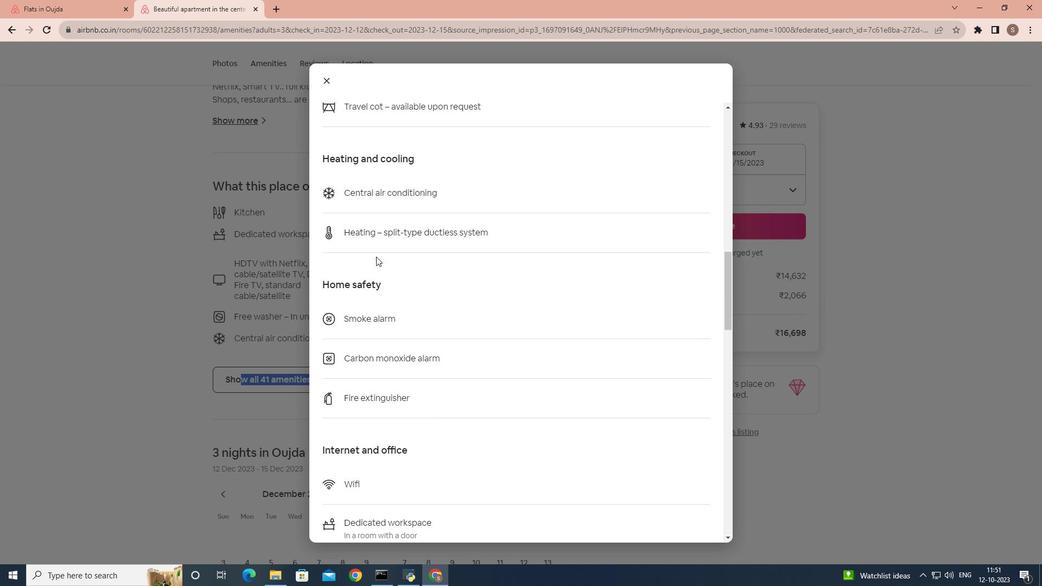 
Action: Mouse scrolled (377, 257) with delta (0, 0)
Screenshot: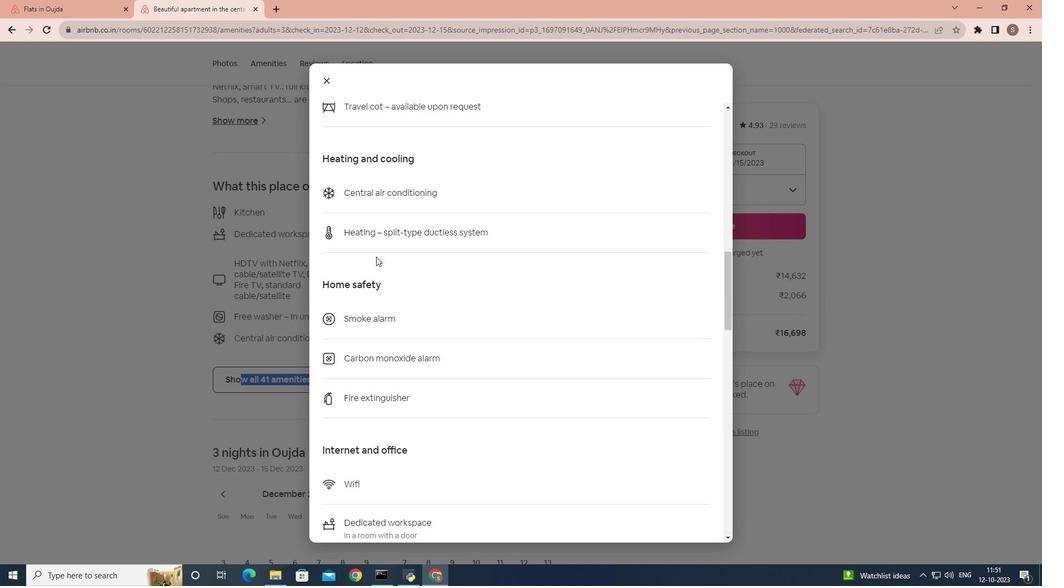 
Action: Mouse scrolled (377, 257) with delta (0, 0)
Screenshot: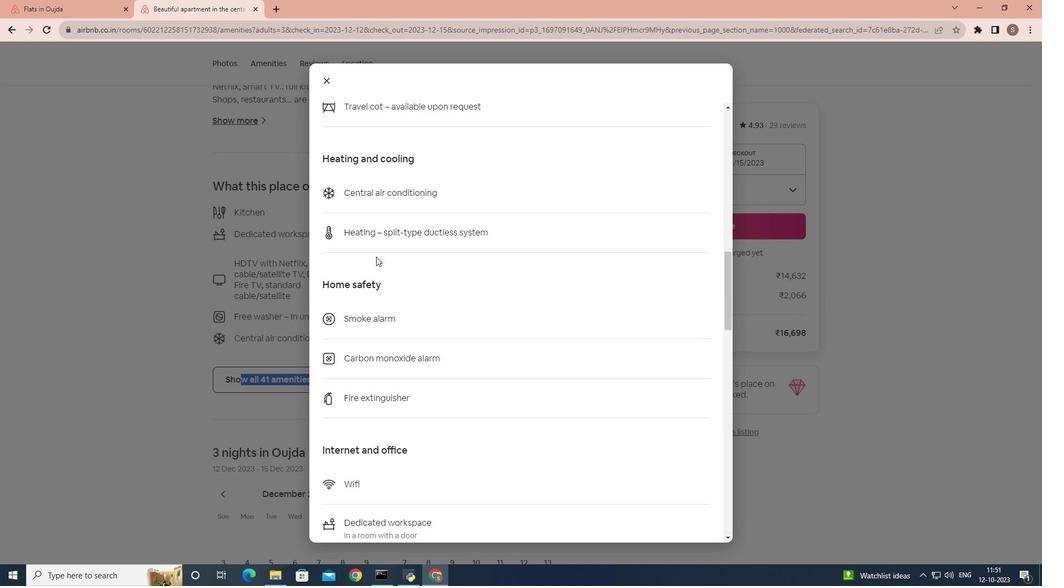 
Action: Mouse scrolled (377, 257) with delta (0, 0)
Screenshot: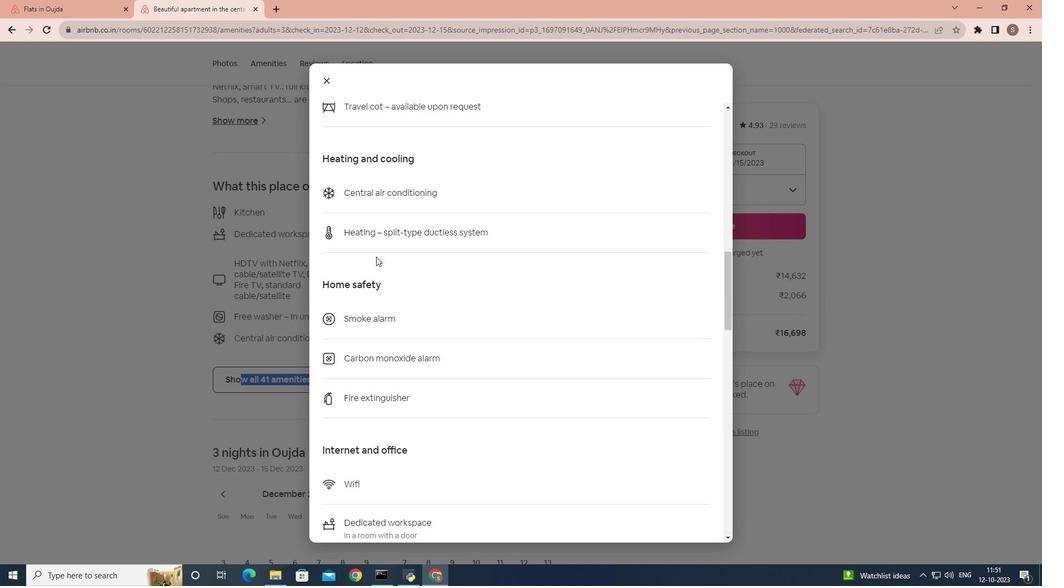 
Action: Mouse scrolled (377, 257) with delta (0, 0)
Screenshot: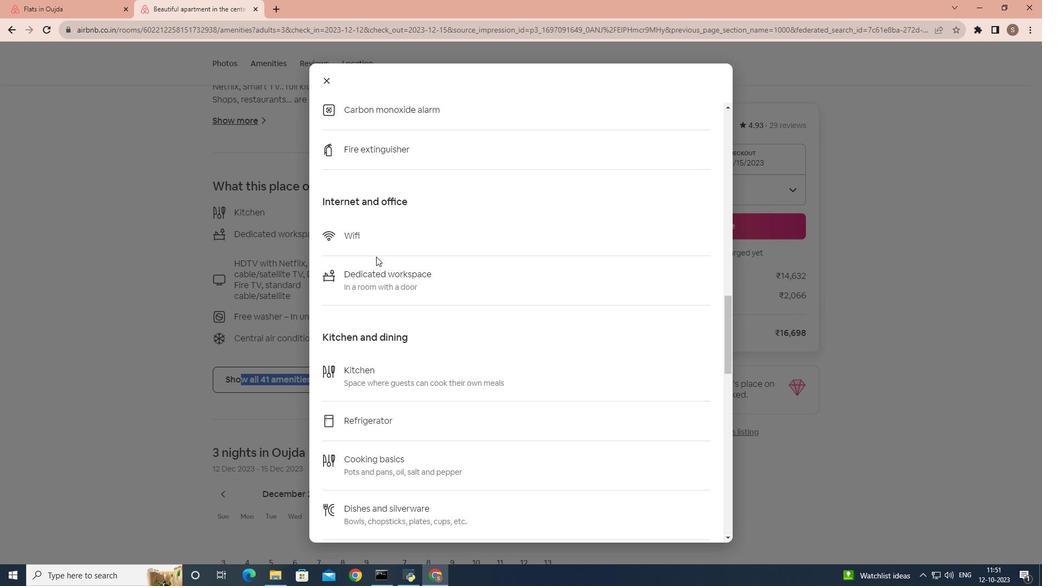 
Action: Mouse scrolled (377, 257) with delta (0, 0)
Screenshot: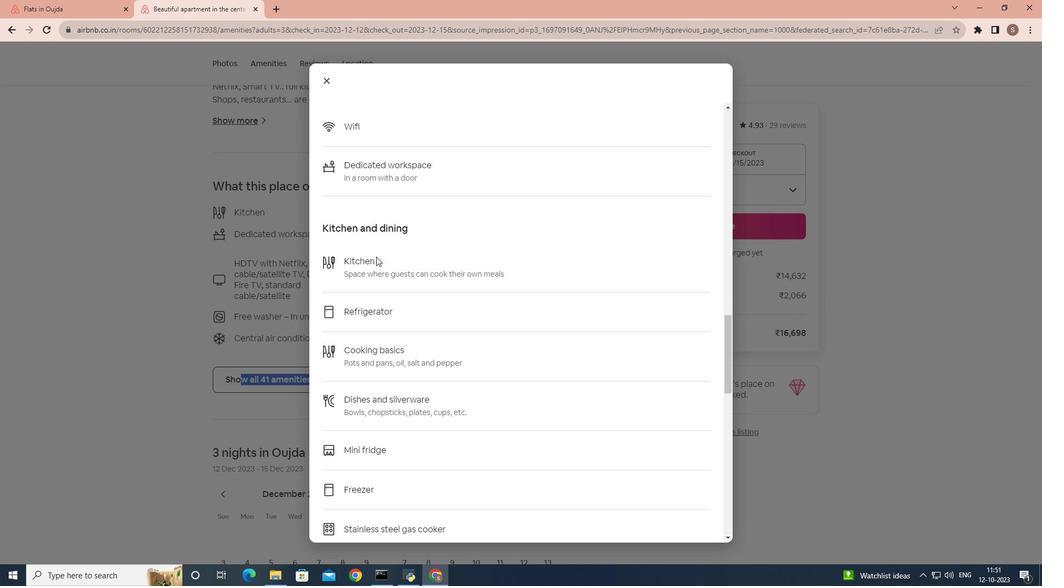 
Action: Mouse scrolled (377, 257) with delta (0, 0)
Screenshot: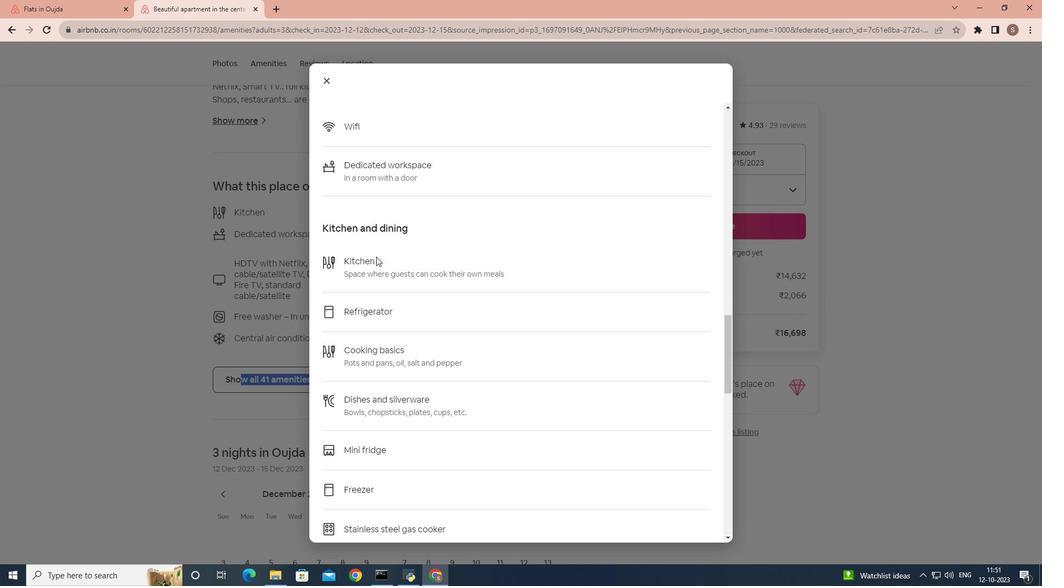 
Action: Mouse scrolled (377, 257) with delta (0, 0)
Screenshot: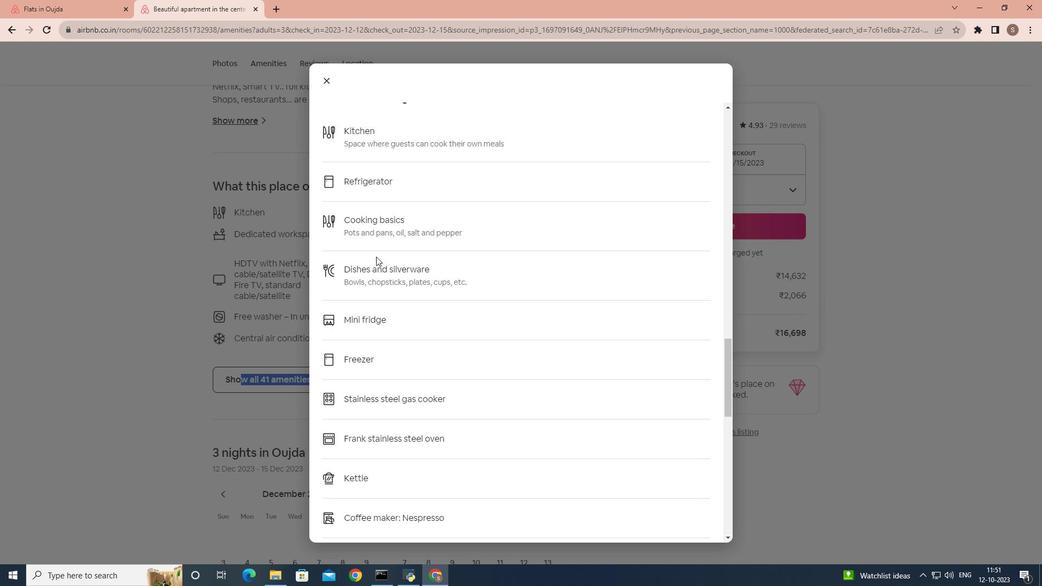 
Action: Mouse scrolled (377, 257) with delta (0, 0)
Screenshot: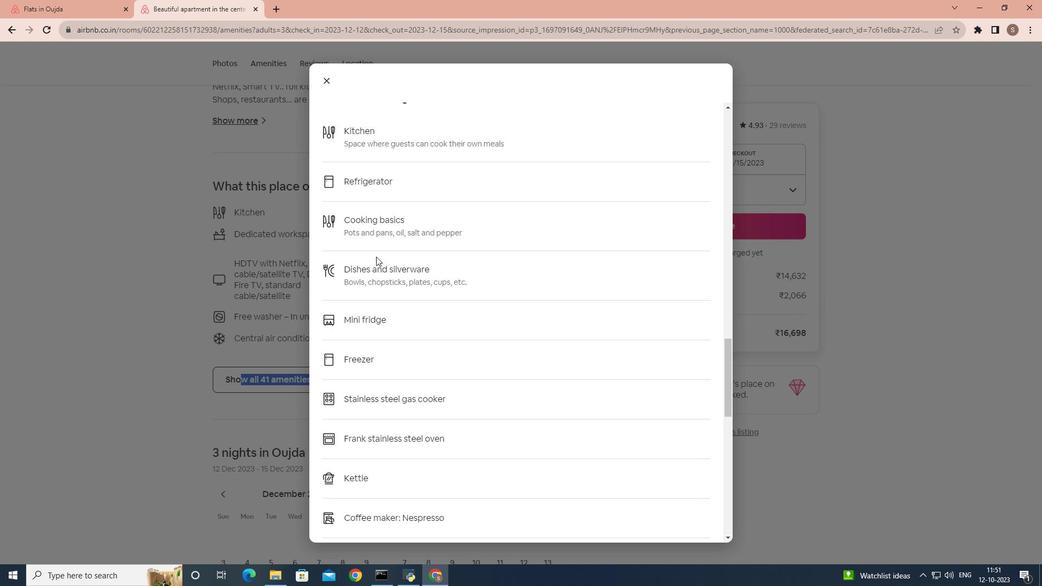
Action: Mouse scrolled (377, 257) with delta (0, 0)
Screenshot: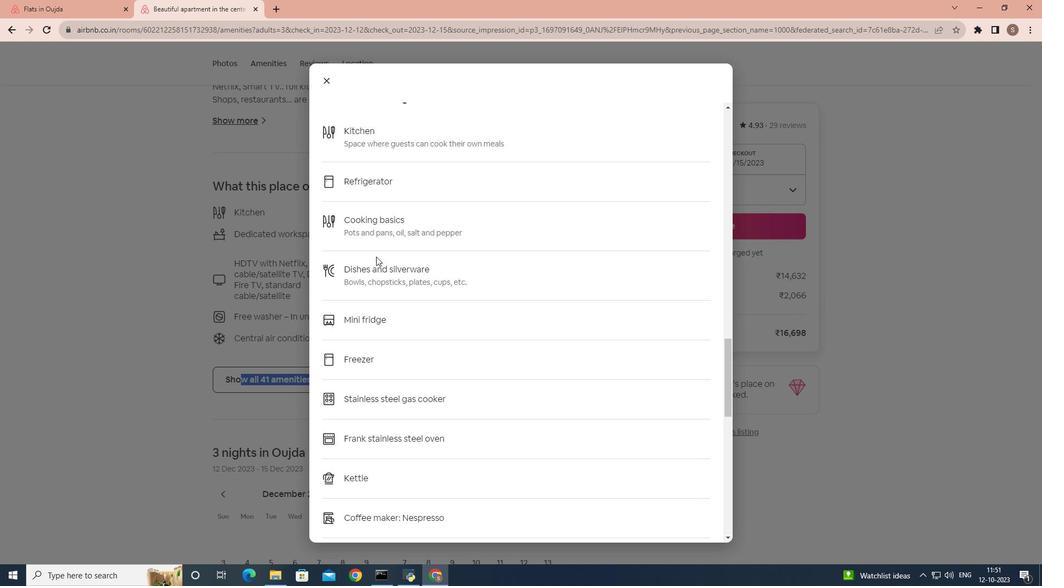 
Action: Mouse scrolled (377, 257) with delta (0, 0)
Screenshot: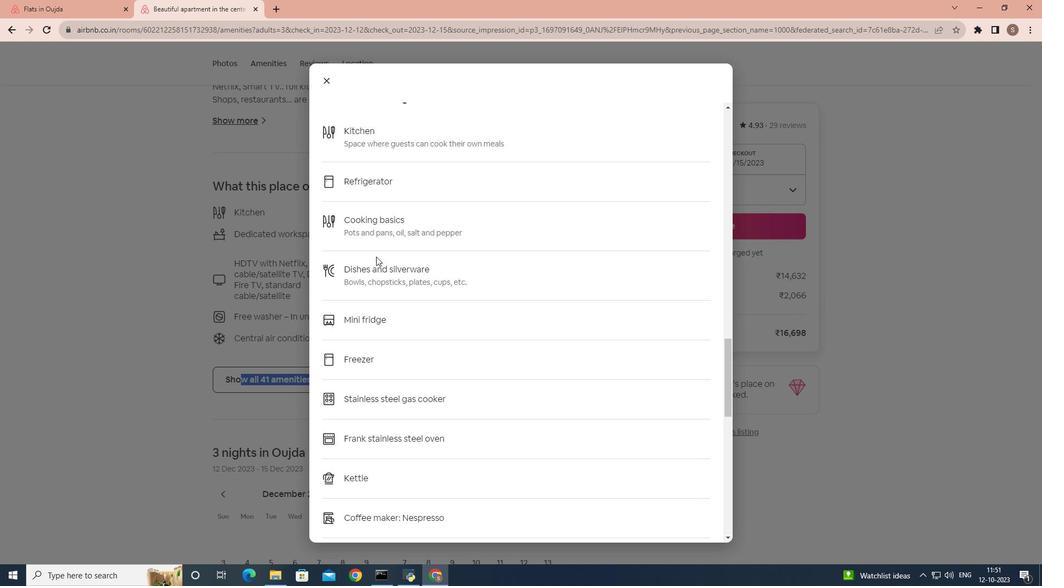
Action: Mouse scrolled (377, 257) with delta (0, 0)
Screenshot: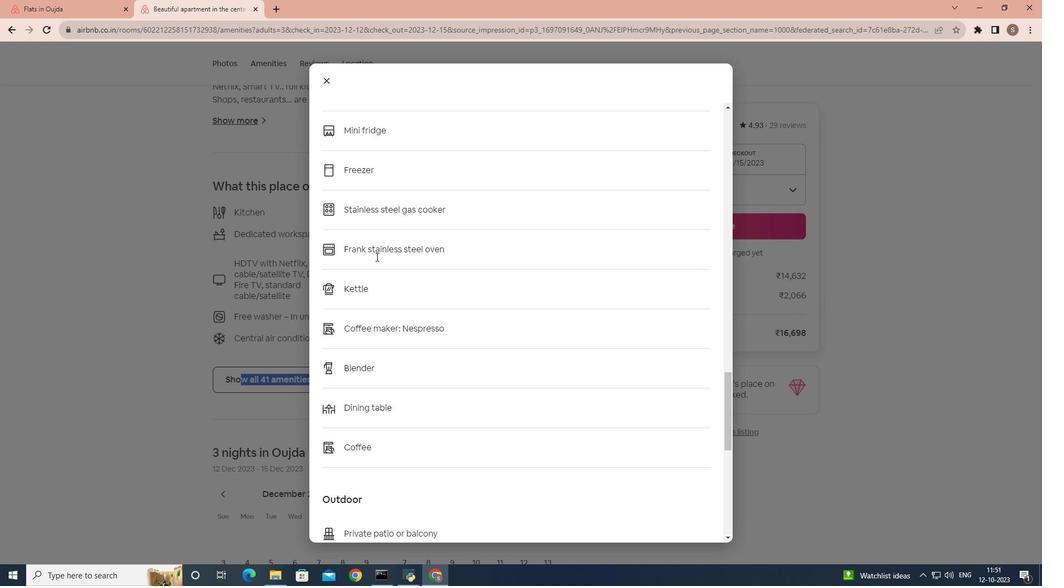 
Action: Mouse scrolled (377, 257) with delta (0, 0)
Screenshot: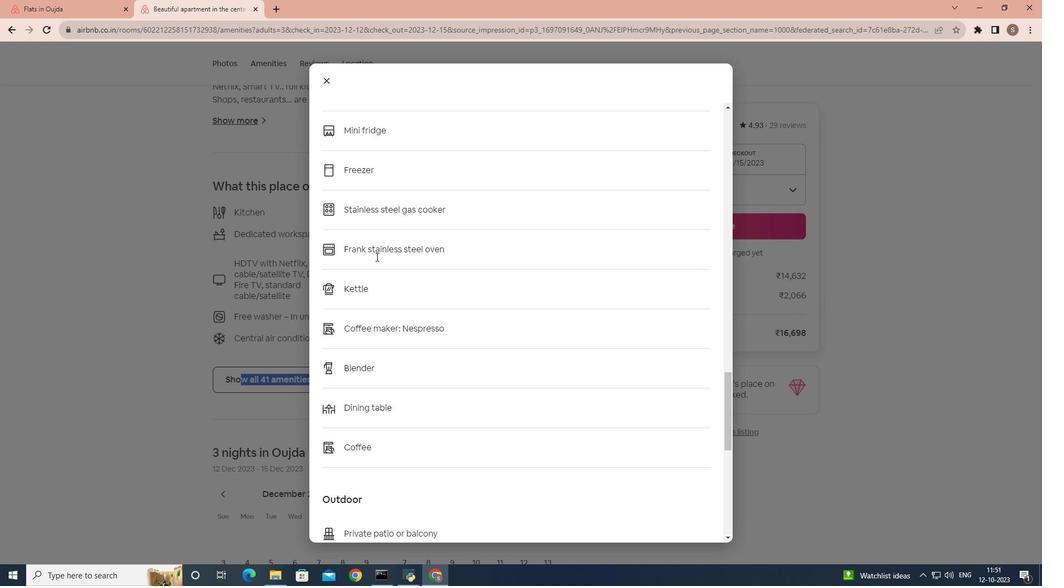 
Action: Mouse scrolled (377, 257) with delta (0, 0)
Screenshot: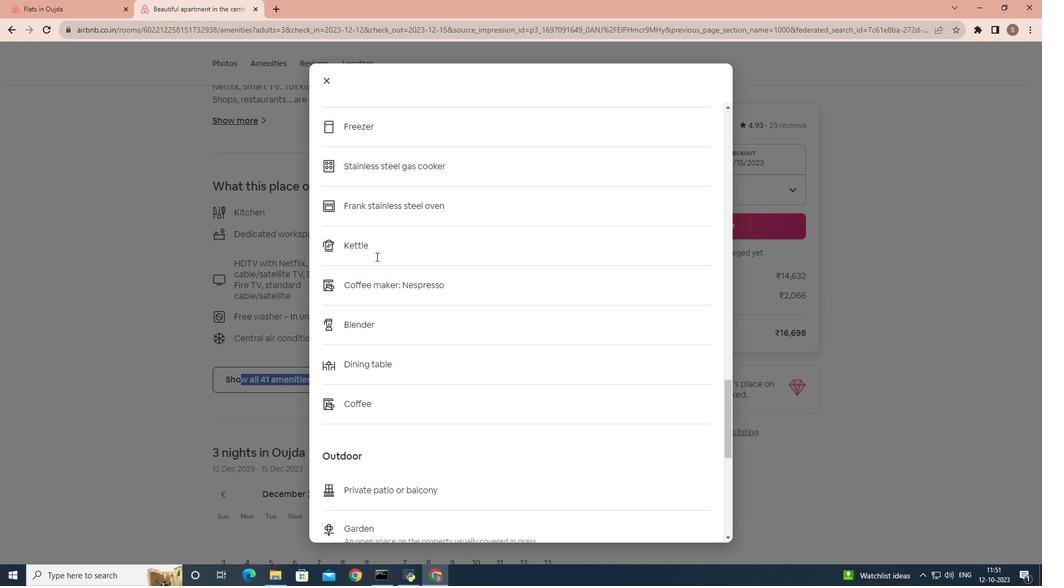 
Action: Mouse scrolled (377, 257) with delta (0, 0)
Screenshot: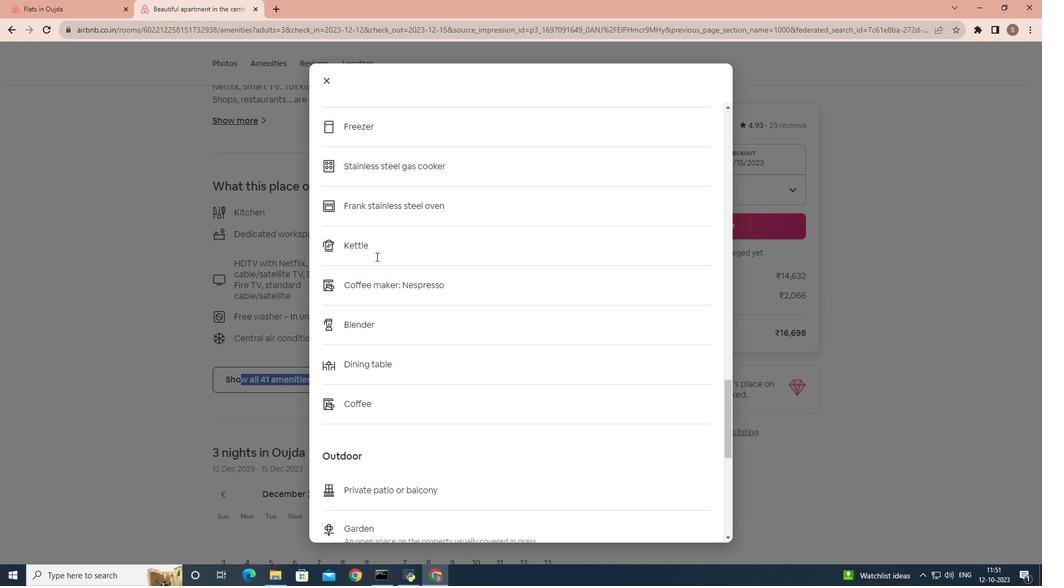 
Action: Mouse scrolled (377, 257) with delta (0, 0)
Screenshot: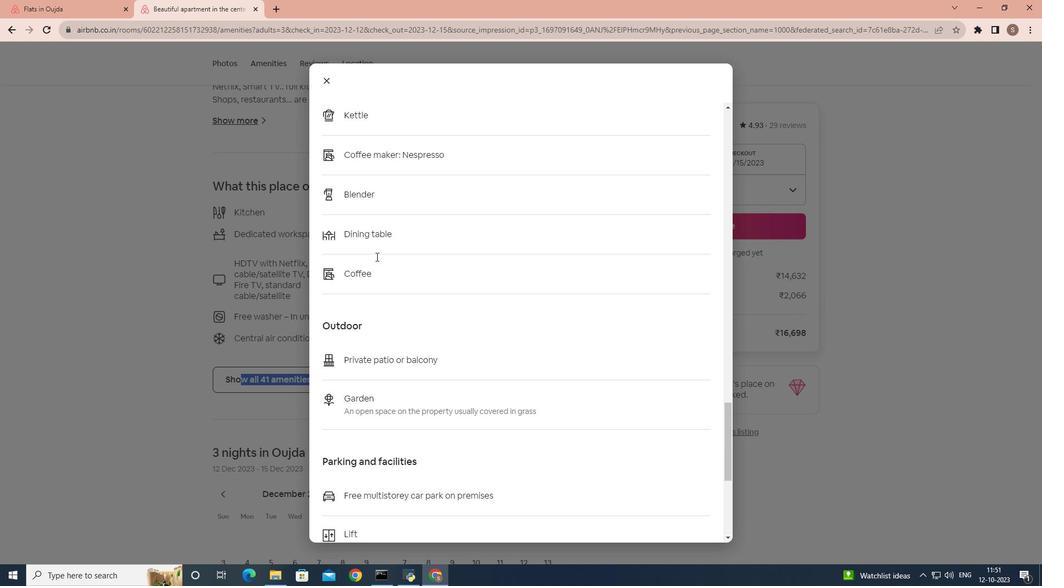 
Action: Mouse scrolled (377, 257) with delta (0, 0)
Screenshot: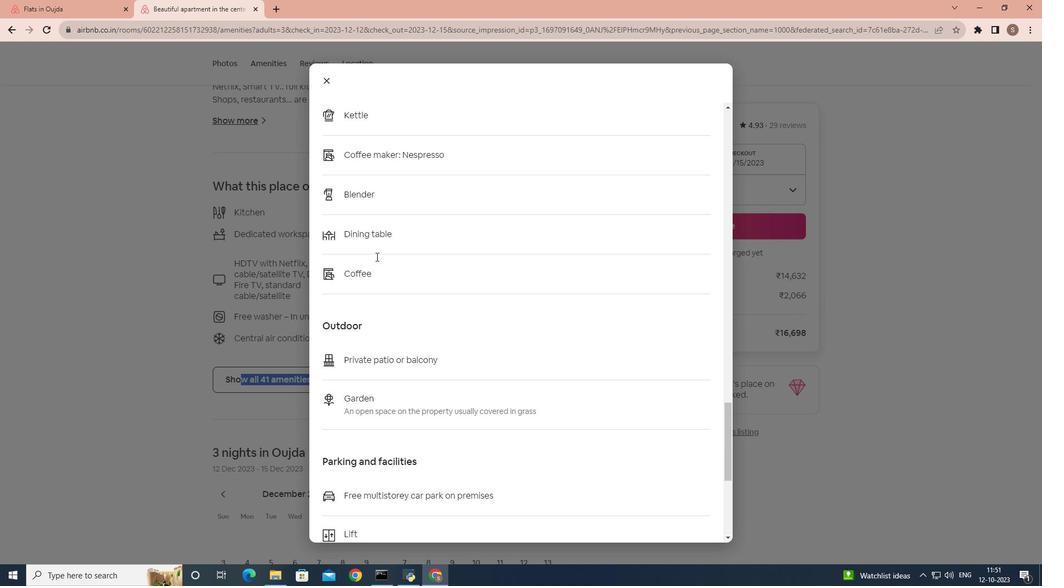 
Action: Mouse moved to (376, 253)
Screenshot: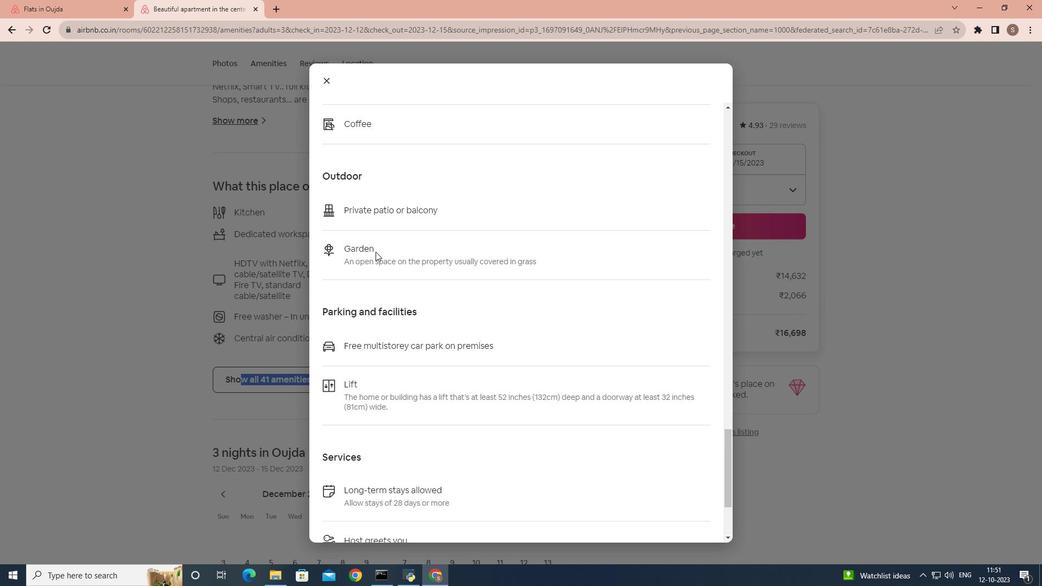 
Action: Mouse scrolled (376, 252) with delta (0, 0)
Screenshot: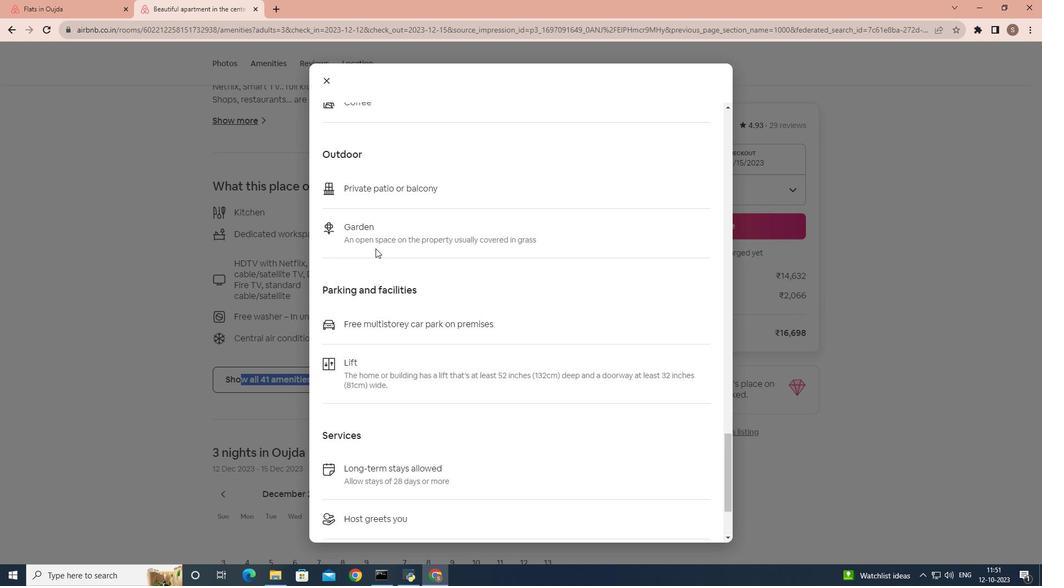 
Action: Mouse scrolled (376, 252) with delta (0, 0)
Screenshot: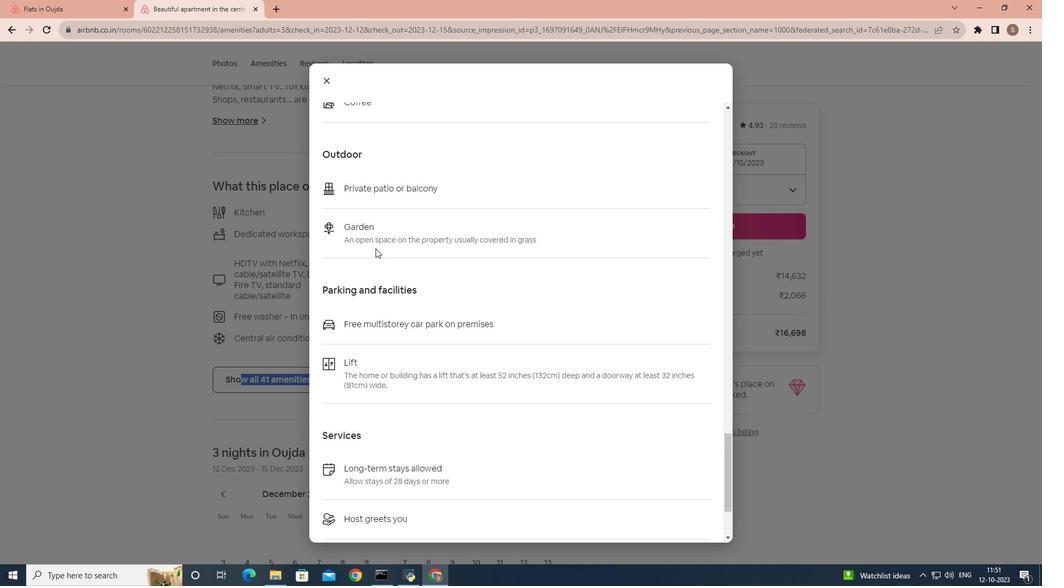 
Action: Mouse scrolled (376, 252) with delta (0, 0)
Screenshot: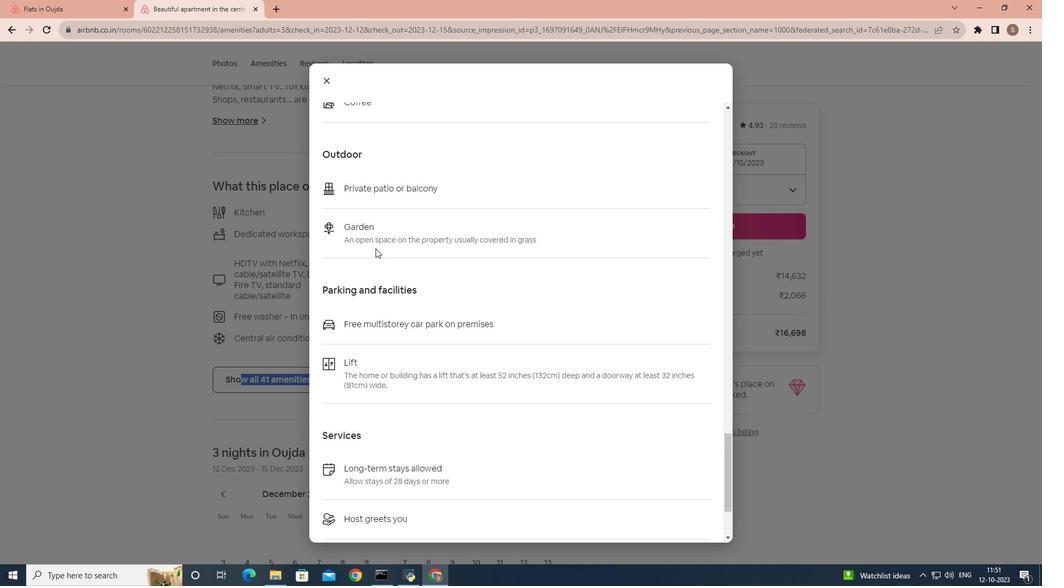 
Action: Mouse scrolled (376, 252) with delta (0, 0)
Screenshot: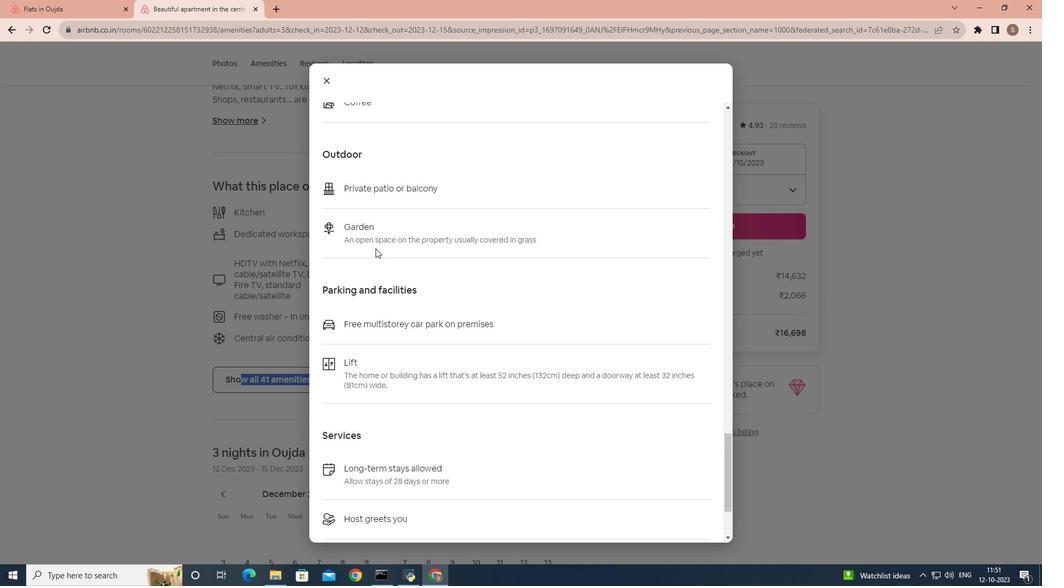 
Action: Mouse moved to (376, 252)
Screenshot: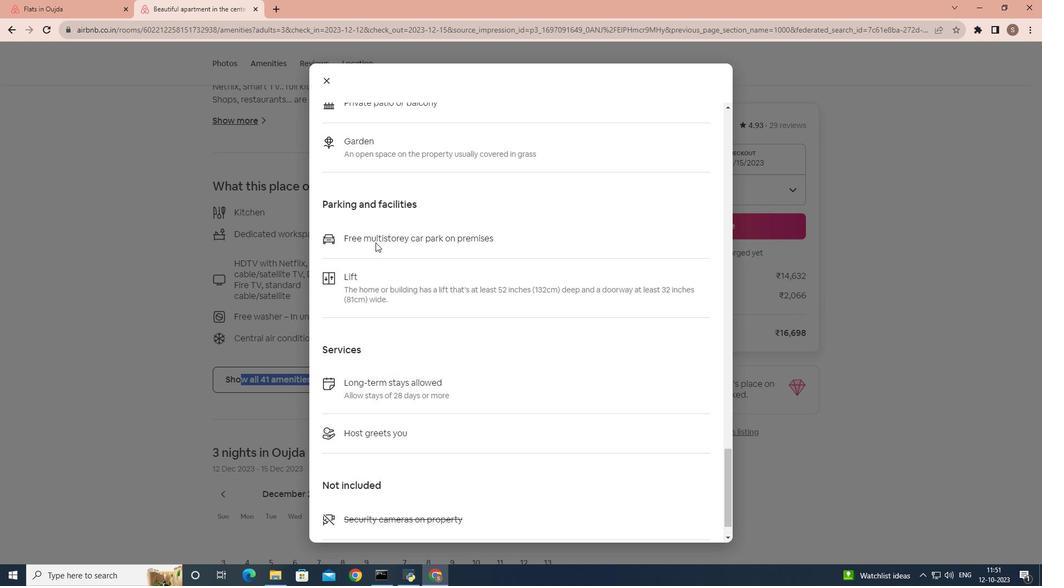 
Action: Mouse scrolled (376, 252) with delta (0, 0)
Screenshot: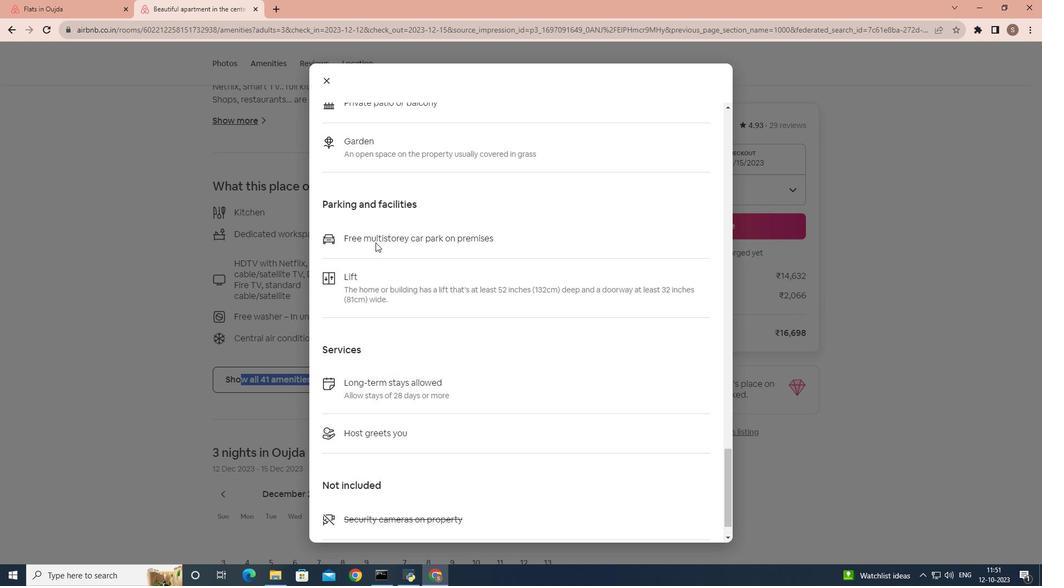 
Action: Mouse moved to (376, 250)
Screenshot: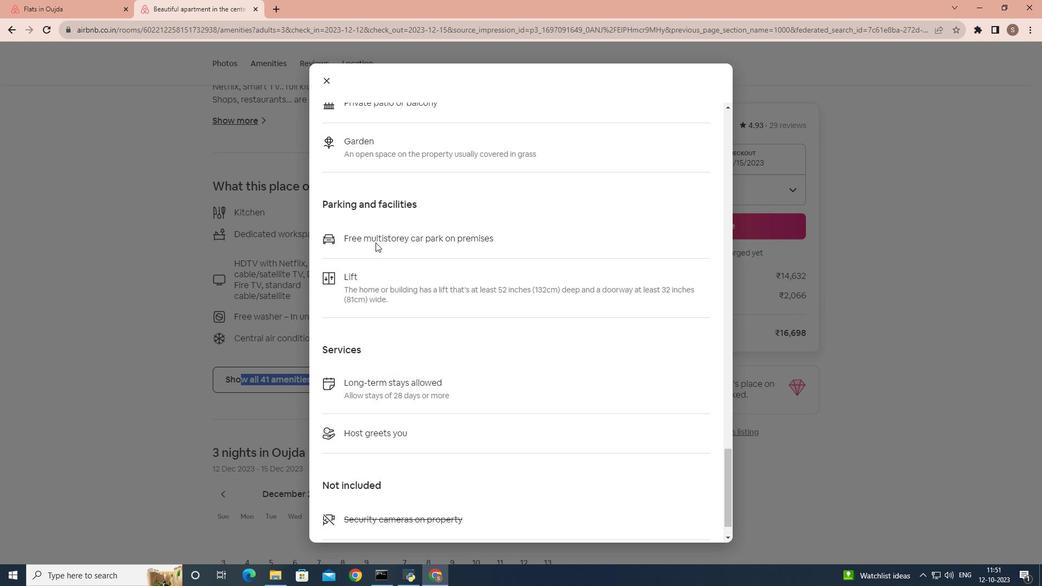 
Action: Mouse scrolled (376, 250) with delta (0, 0)
Screenshot: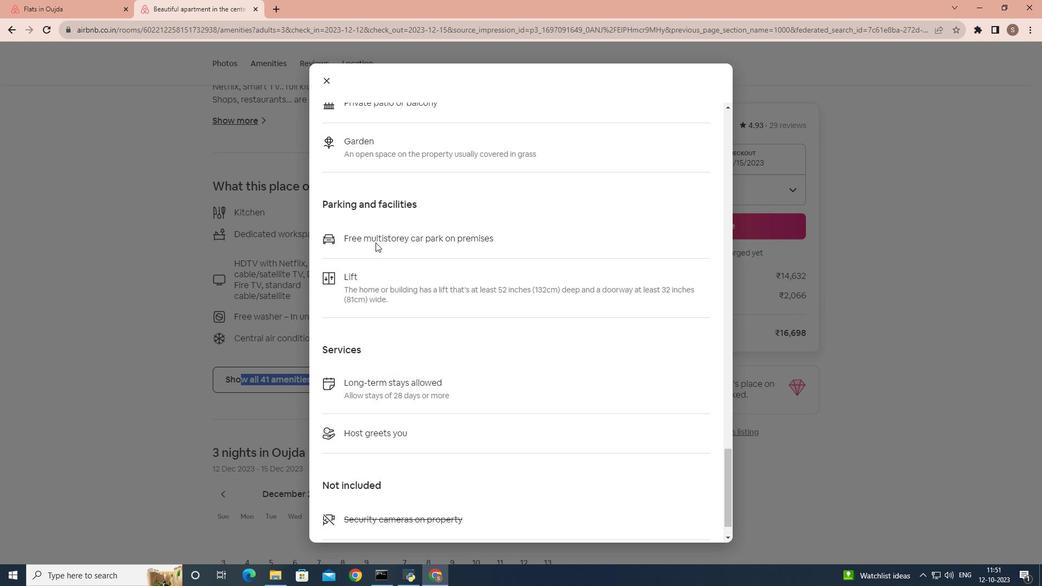 
Action: Mouse moved to (325, 82)
Screenshot: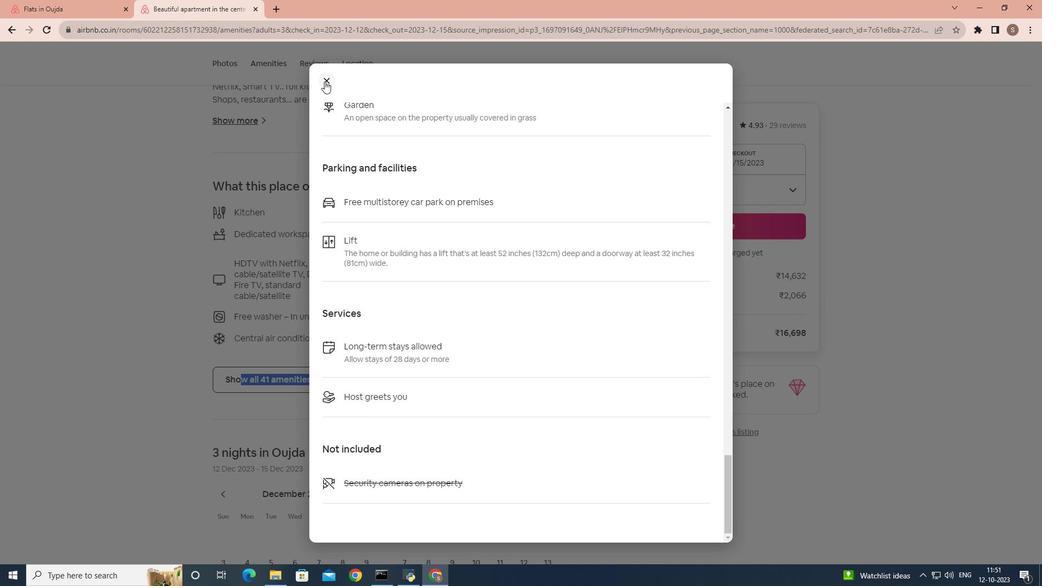 
Action: Mouse pressed left at (325, 82)
Screenshot: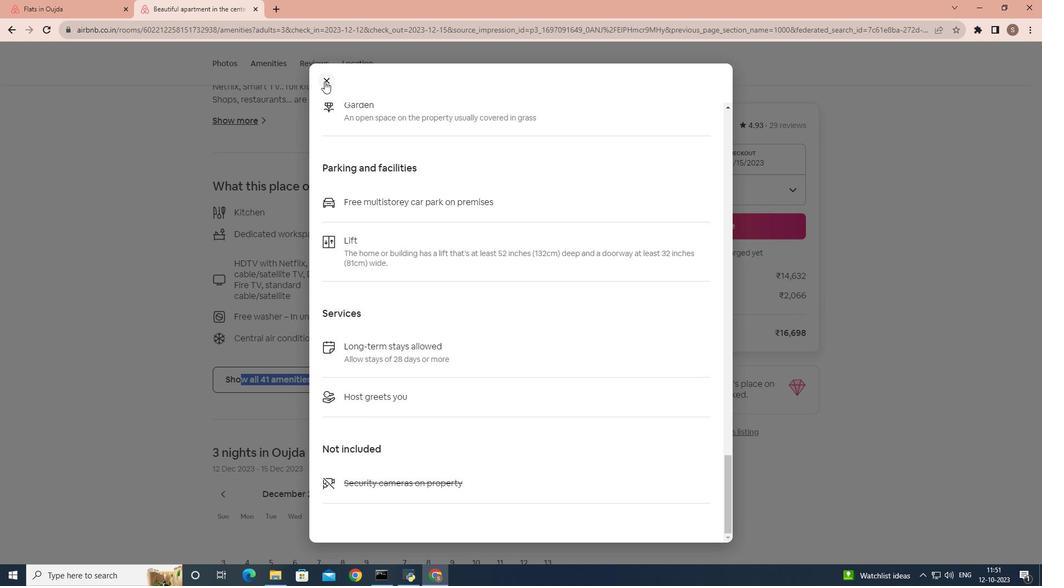 
Action: Mouse moved to (320, 237)
Screenshot: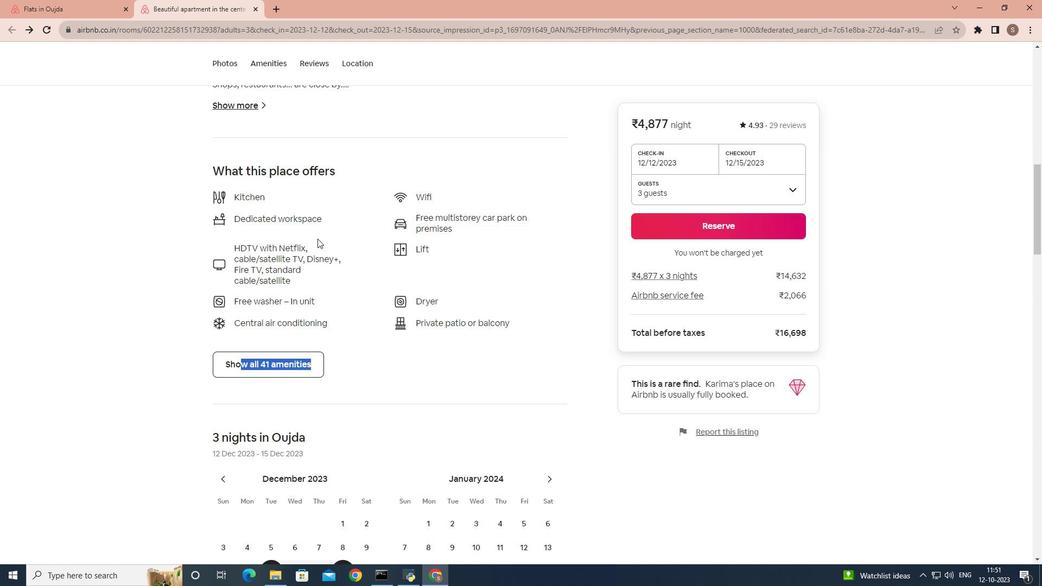 
Action: Mouse scrolled (320, 237) with delta (0, 0)
Screenshot: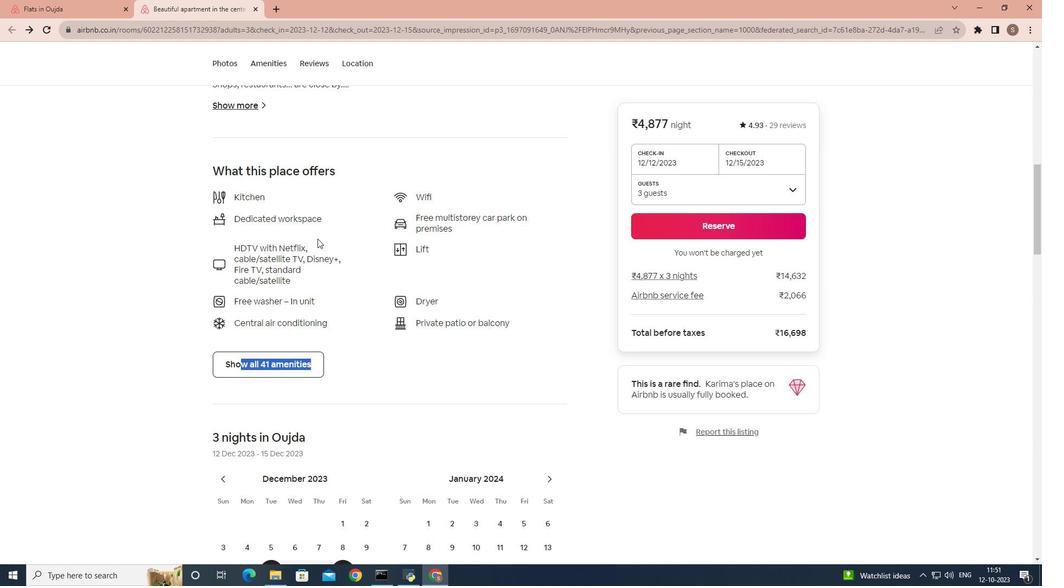 
Action: Mouse moved to (319, 240)
Screenshot: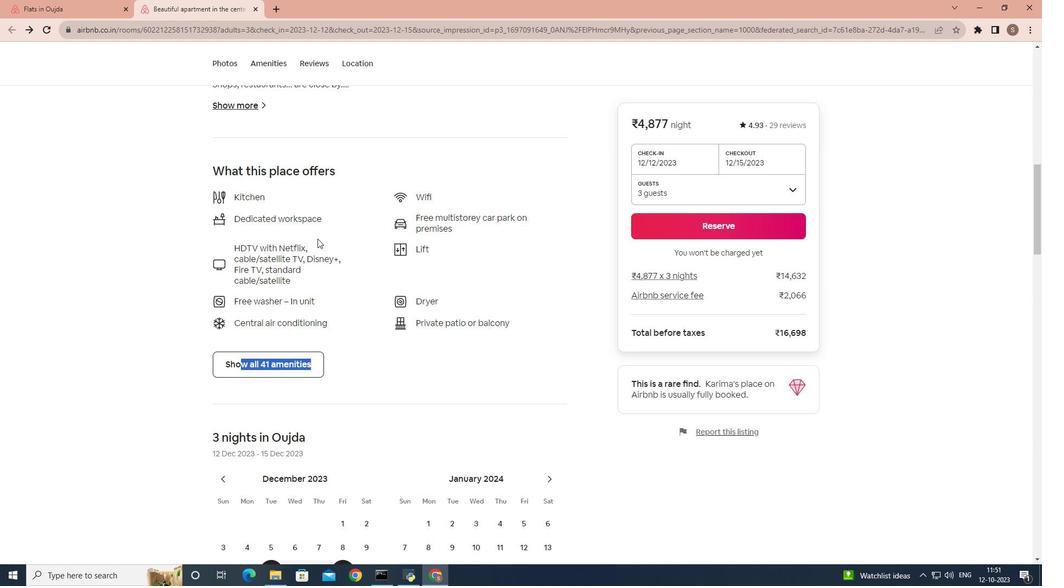 
Action: Mouse scrolled (319, 239) with delta (0, 0)
Screenshot: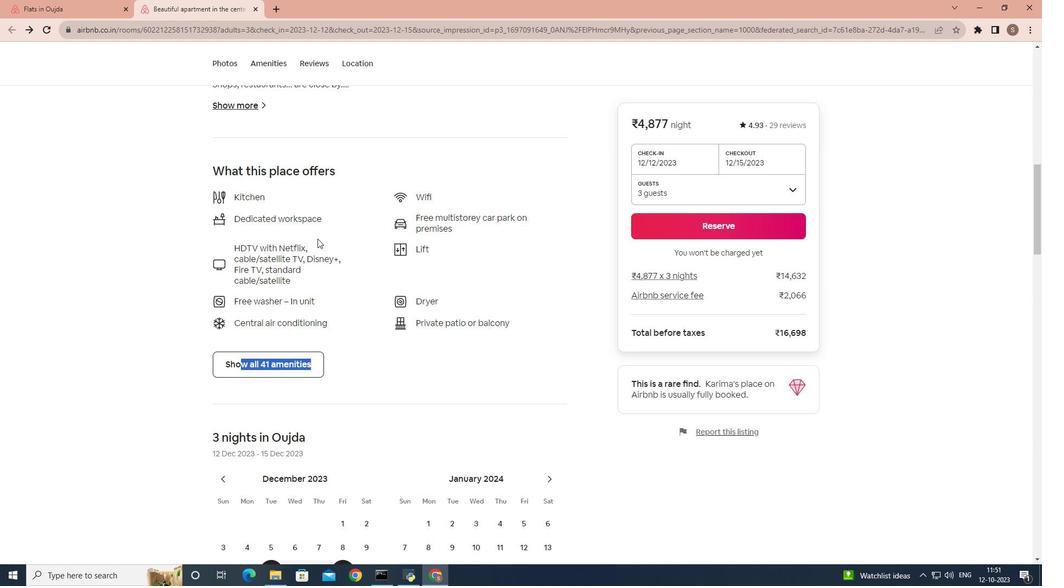 
Action: Mouse scrolled (319, 239) with delta (0, 0)
Screenshot: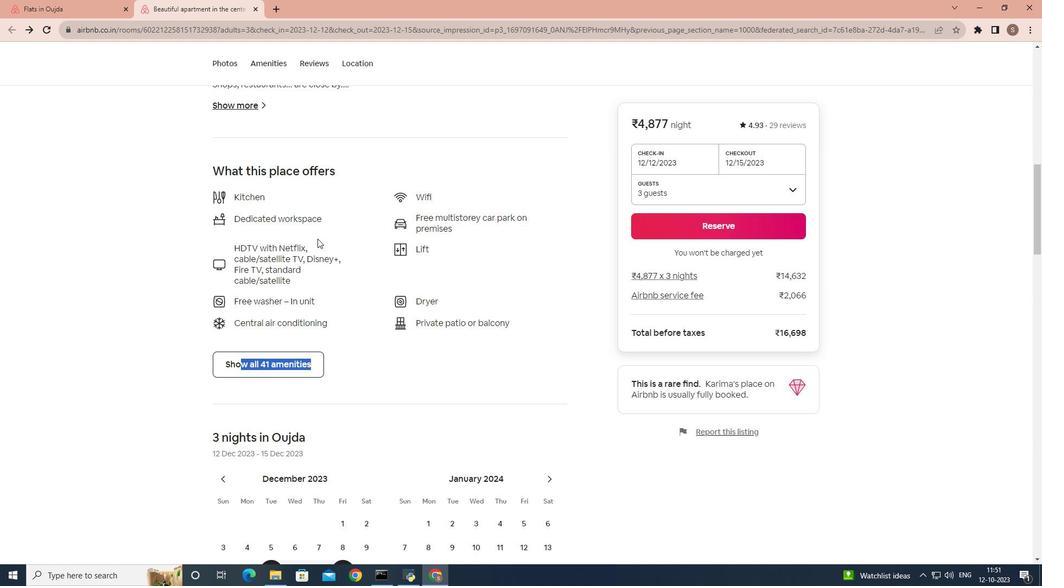 
Action: Mouse scrolled (319, 239) with delta (0, 0)
Screenshot: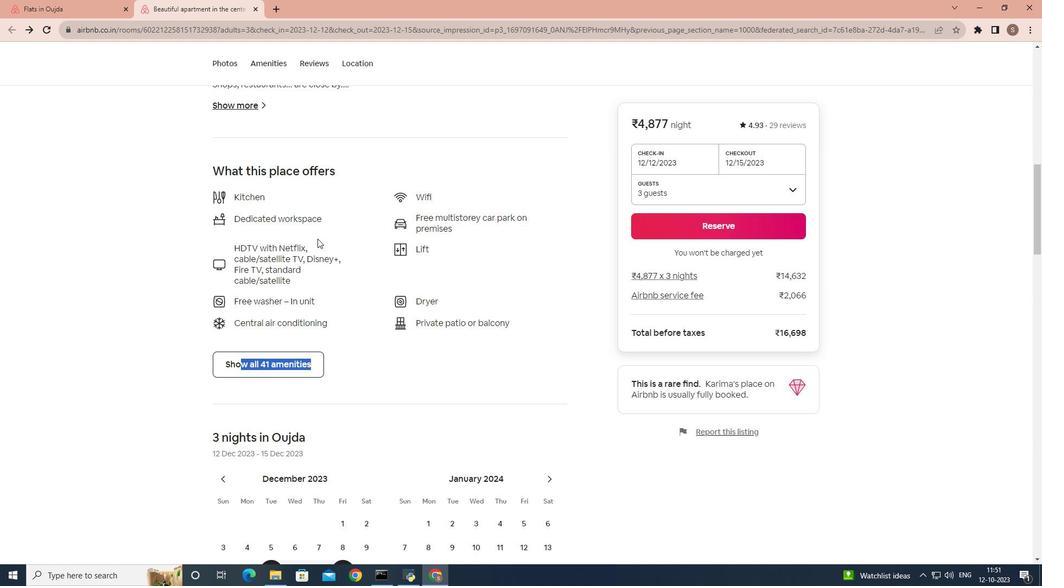 
Action: Mouse scrolled (319, 239) with delta (0, 0)
Screenshot: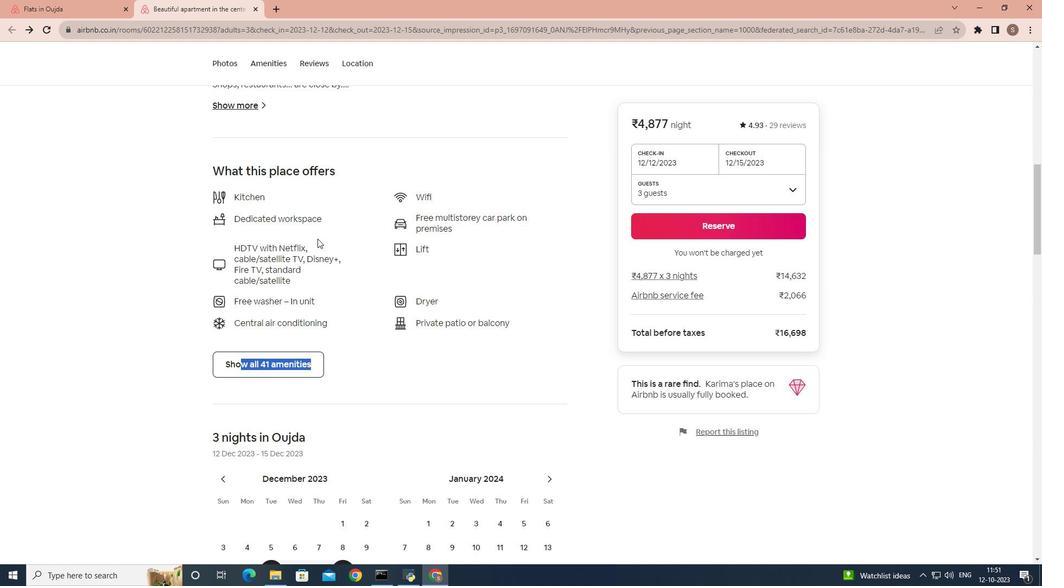 
Action: Mouse scrolled (319, 239) with delta (0, 0)
Screenshot: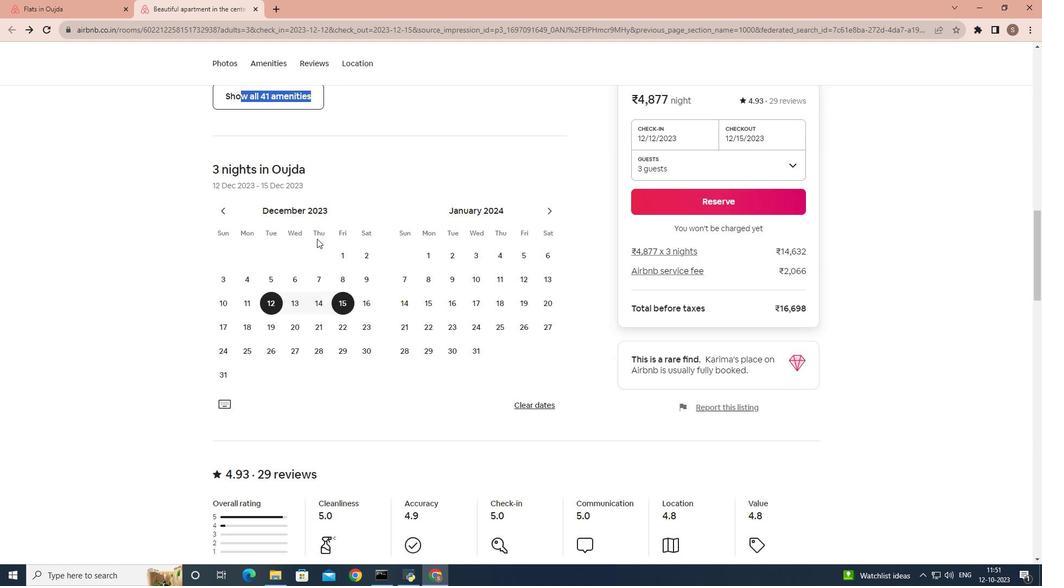 
Action: Mouse moved to (318, 240)
Screenshot: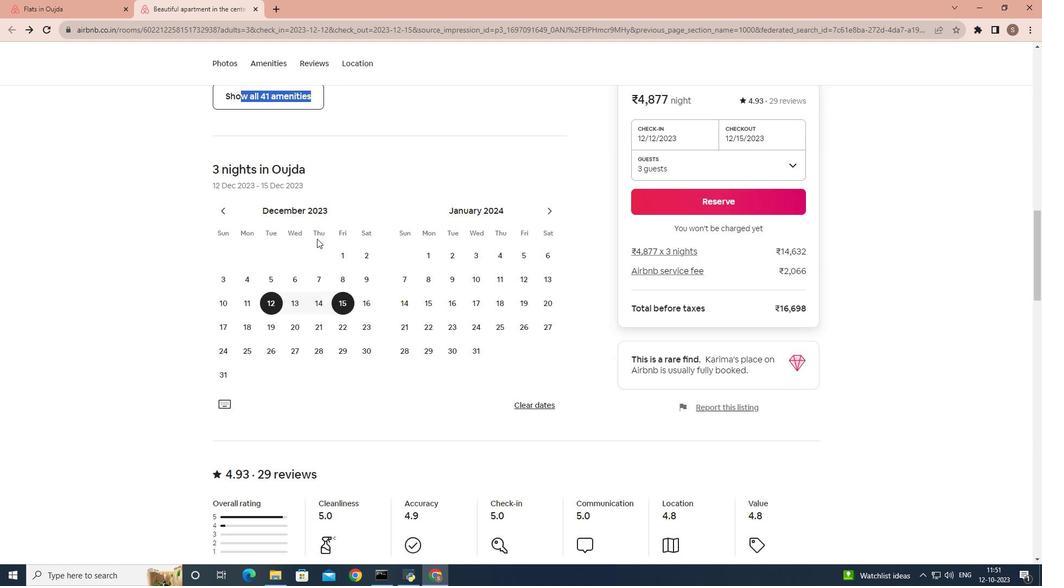 
Action: Mouse scrolled (318, 239) with delta (0, 0)
Screenshot: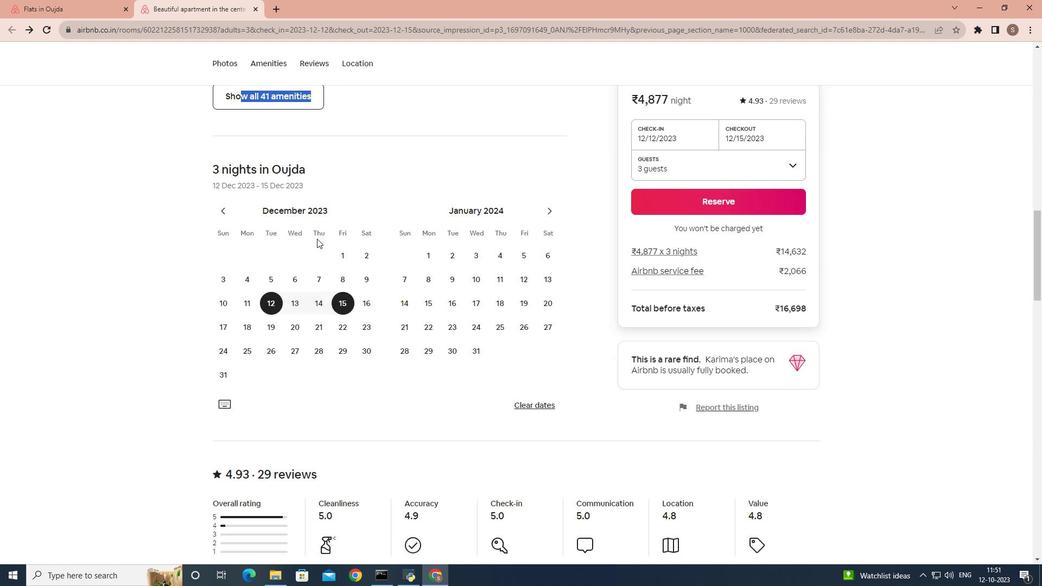 
Action: Mouse moved to (318, 240)
Screenshot: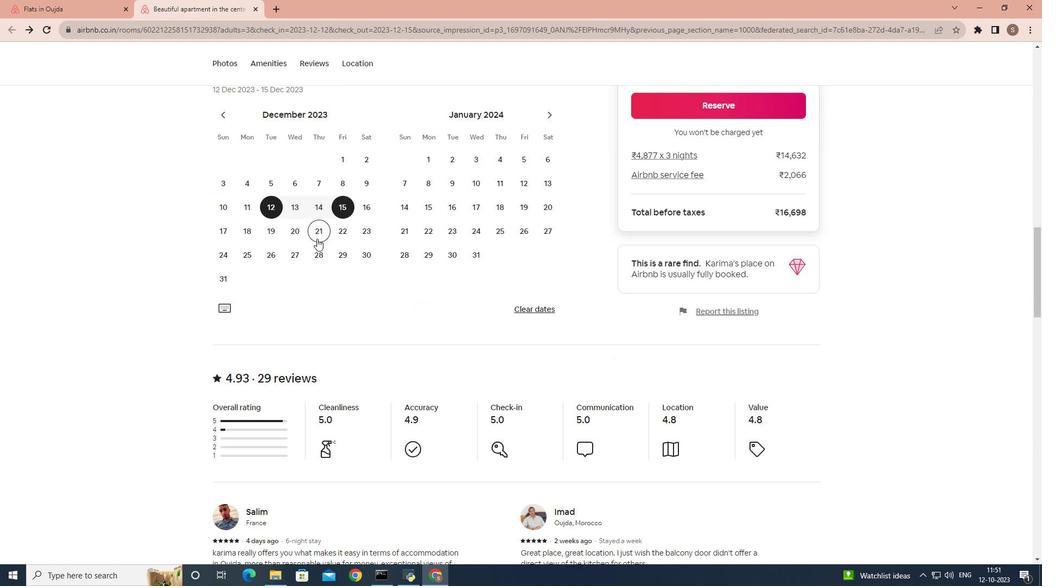 
Action: Mouse scrolled (318, 239) with delta (0, 0)
Screenshot: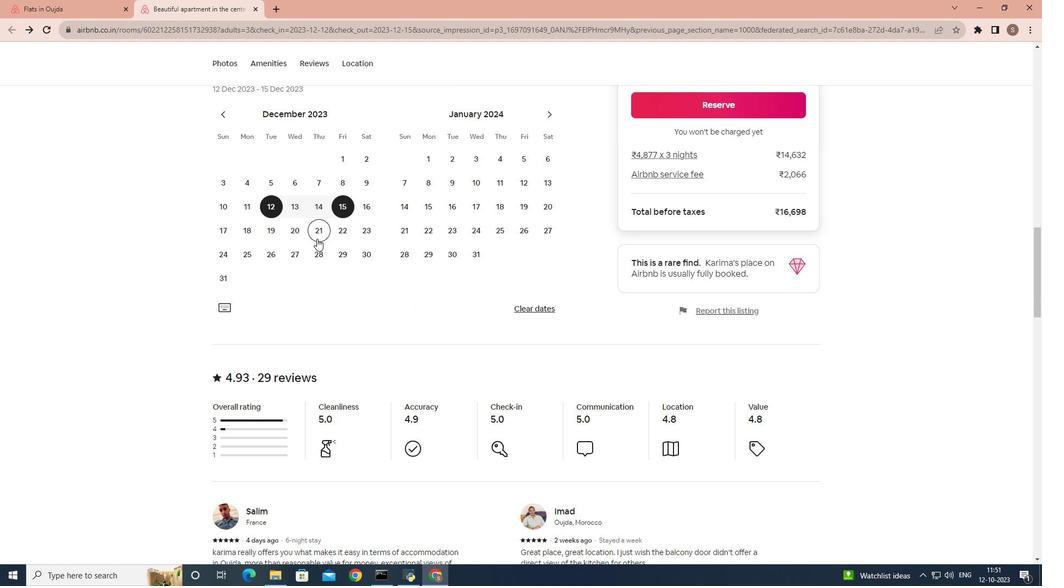 
Action: Mouse scrolled (318, 239) with delta (0, 0)
Screenshot: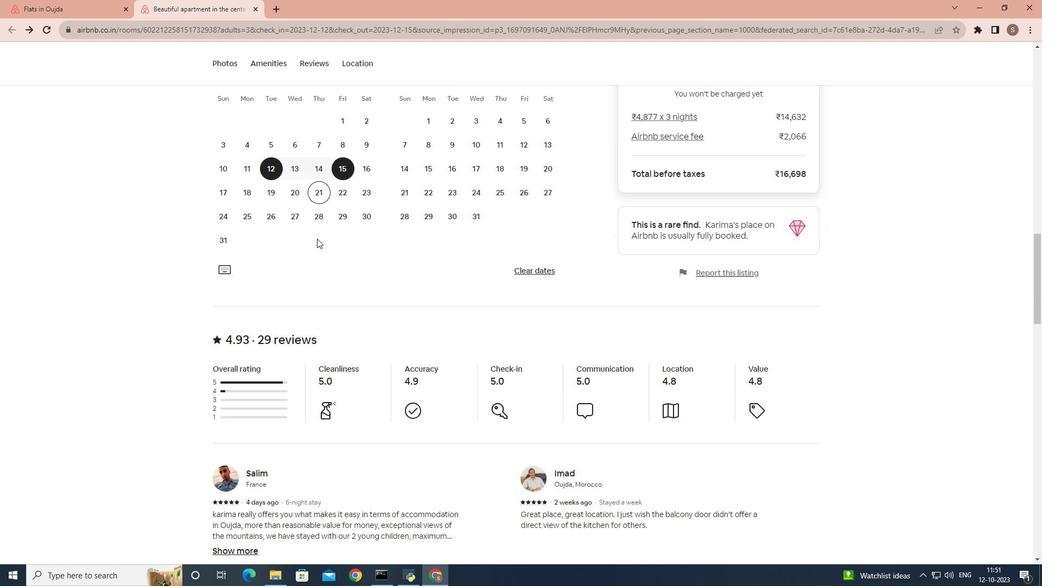 
Action: Mouse scrolled (318, 239) with delta (0, 0)
Screenshot: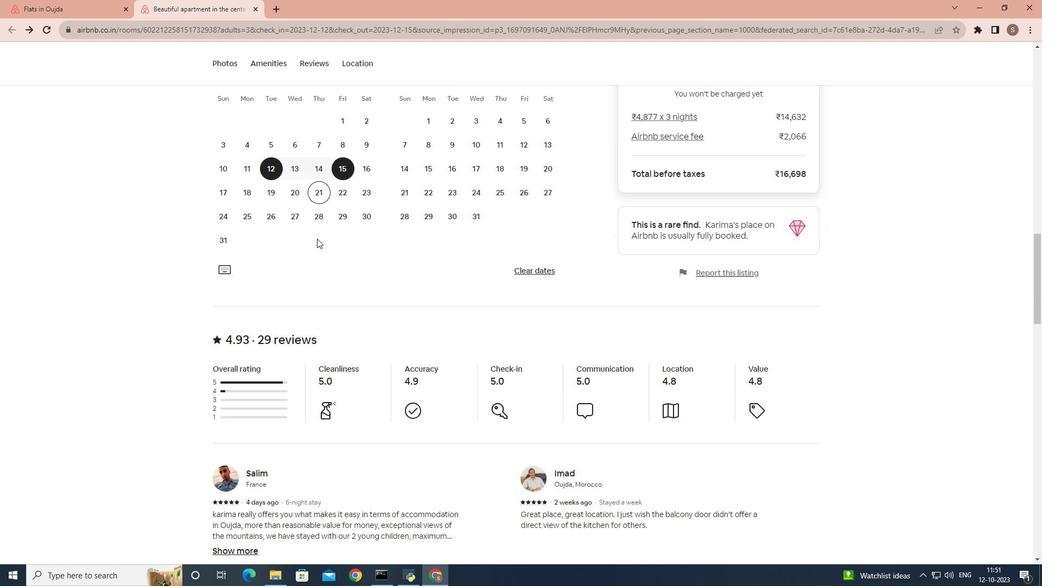 
Action: Mouse scrolled (318, 239) with delta (0, 0)
Screenshot: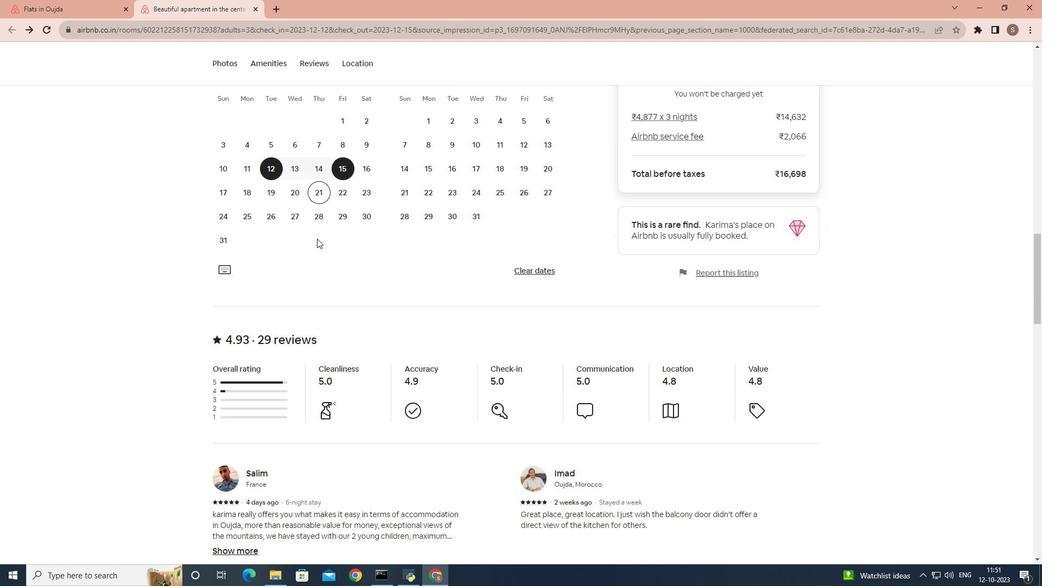 
Action: Mouse scrolled (318, 239) with delta (0, 0)
Screenshot: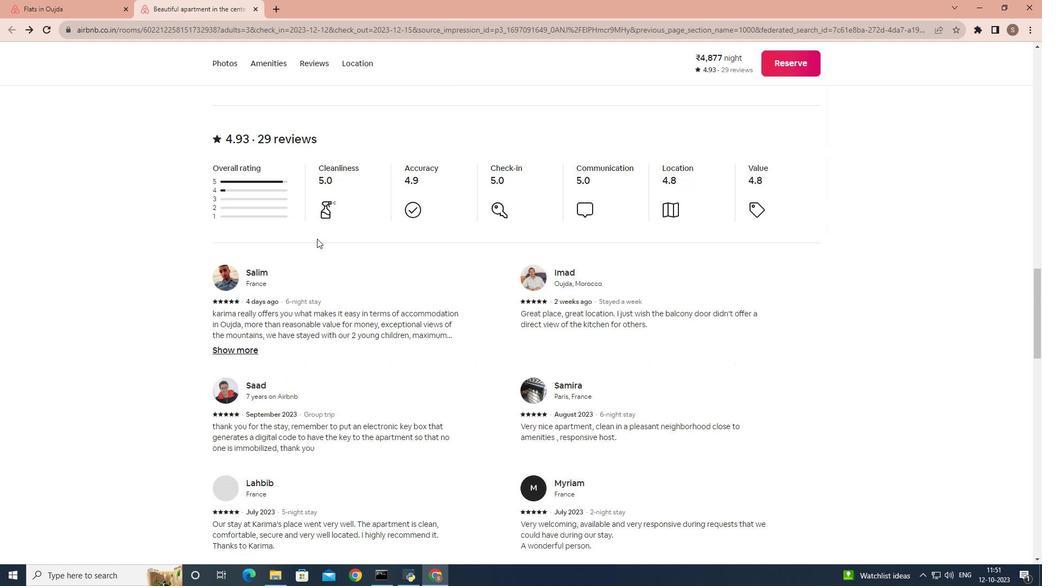 
Action: Mouse scrolled (318, 239) with delta (0, 0)
Screenshot: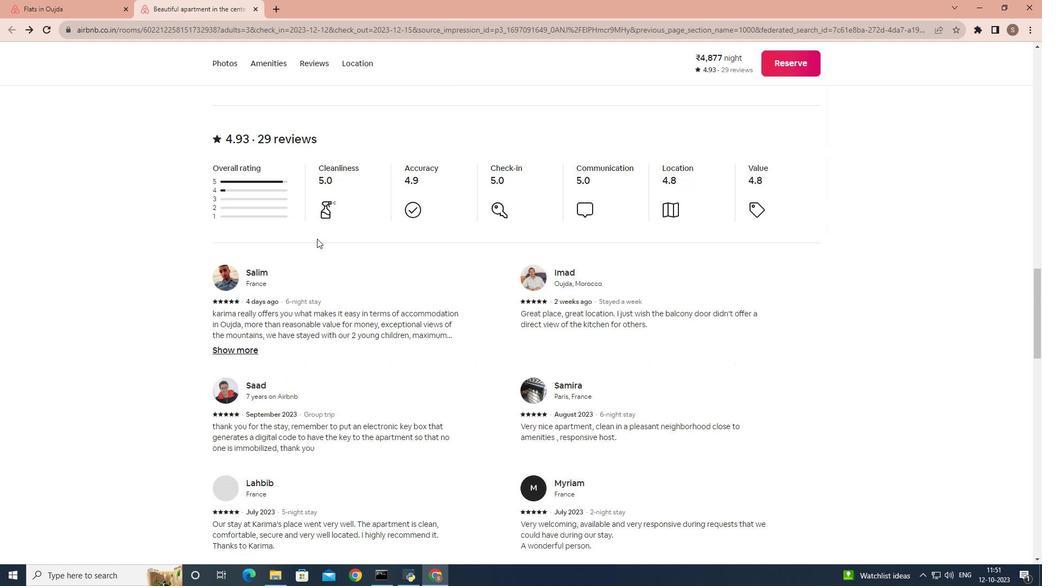 
Action: Mouse moved to (318, 240)
Screenshot: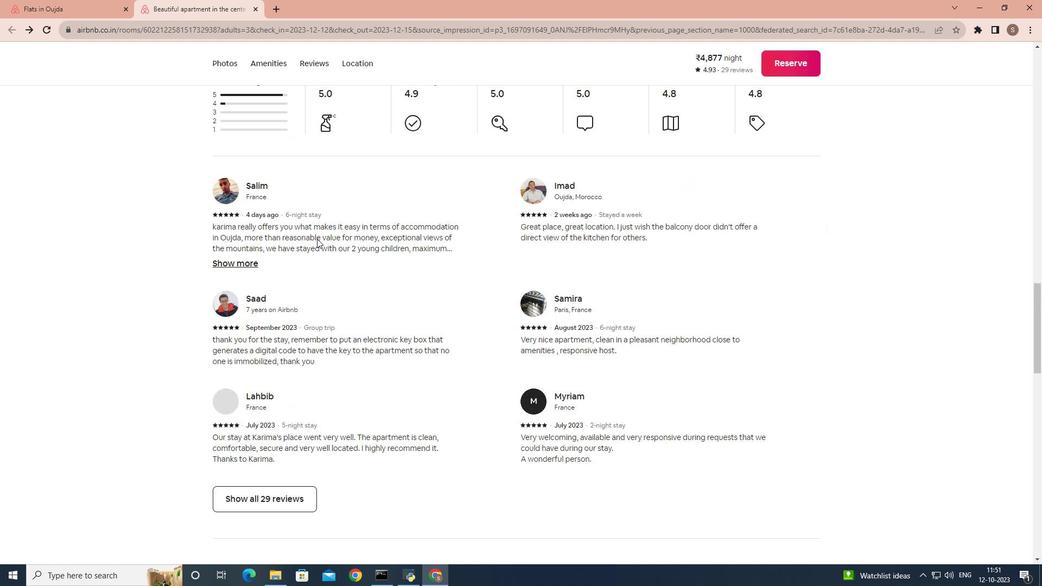 
Action: Mouse scrolled (318, 239) with delta (0, 0)
Screenshot: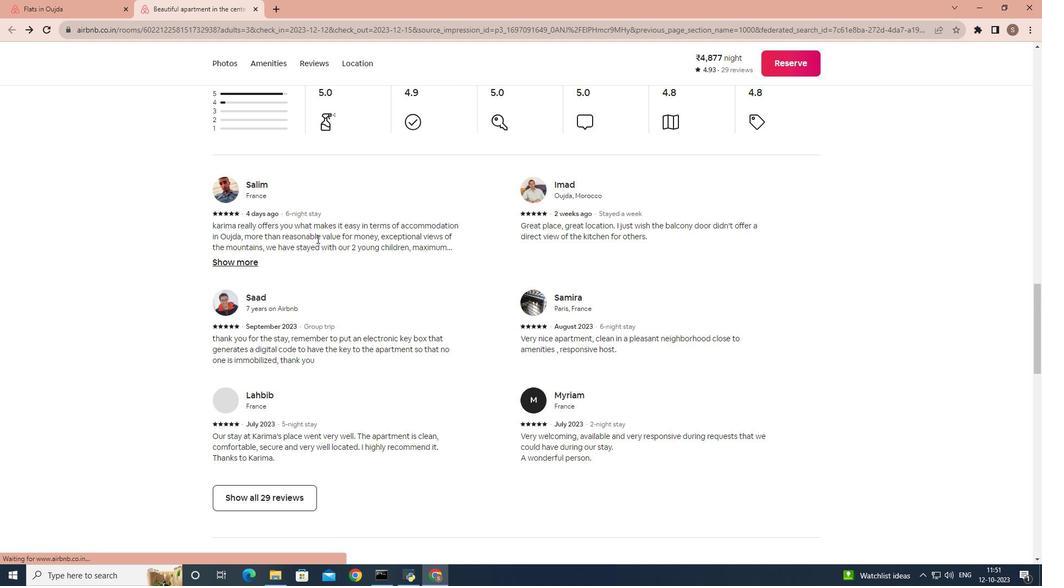 
Action: Mouse scrolled (318, 239) with delta (0, 0)
Screenshot: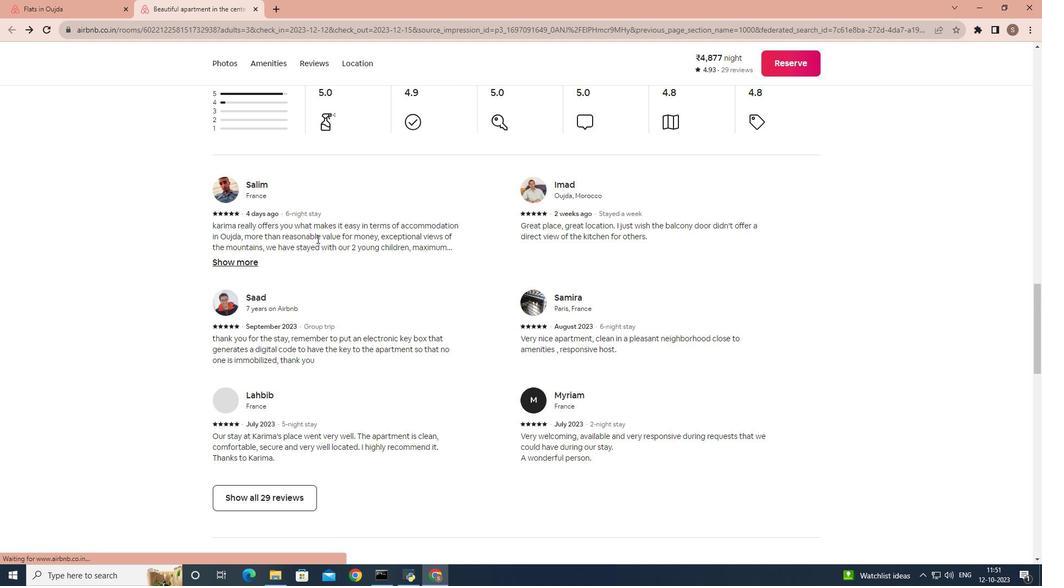 
Action: Mouse scrolled (318, 239) with delta (0, 0)
Screenshot: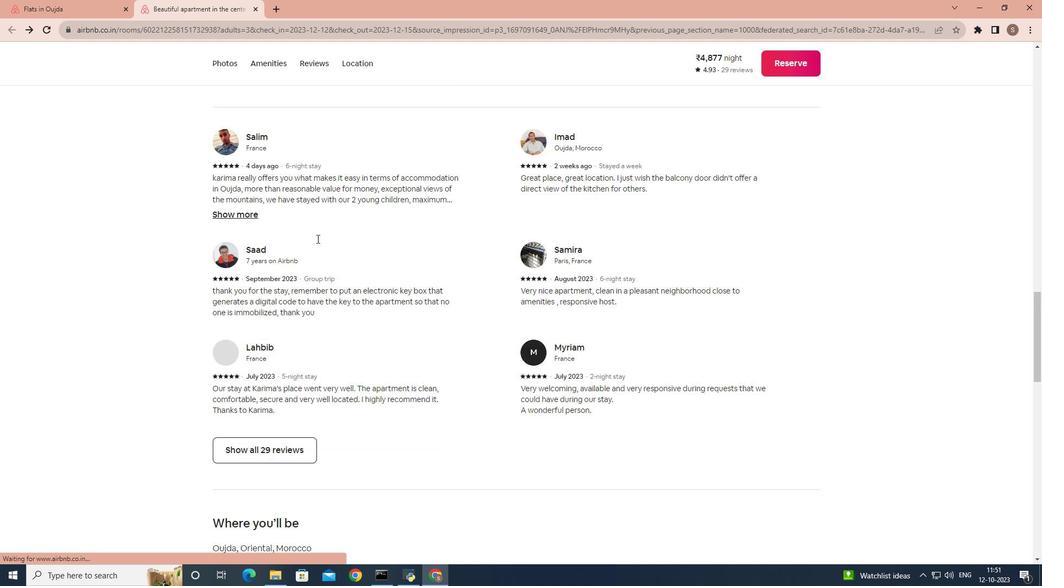 
Action: Mouse scrolled (318, 239) with delta (0, 0)
Screenshot: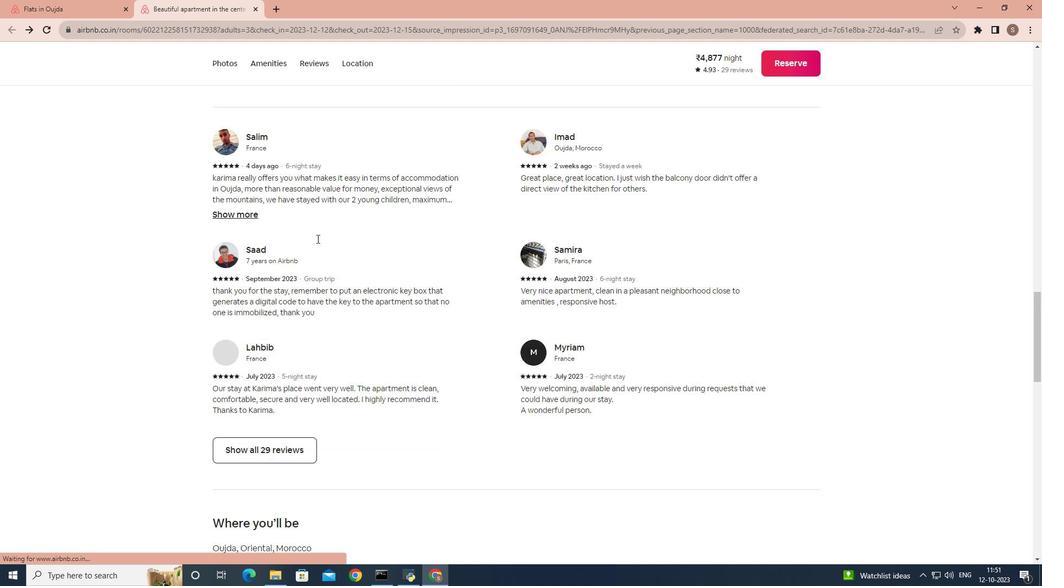 
Action: Mouse moved to (269, 283)
Screenshot: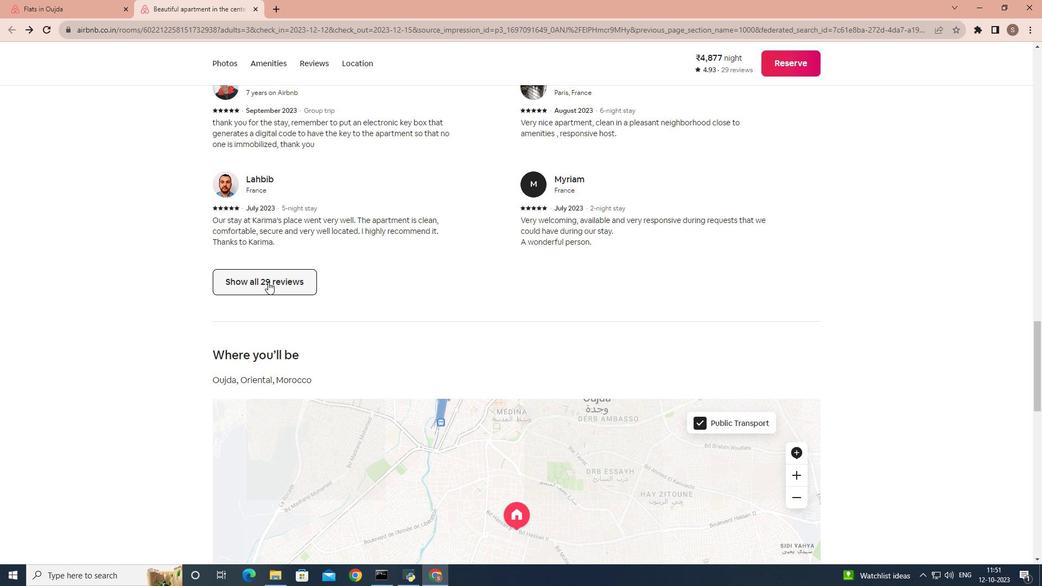
Action: Mouse pressed left at (269, 283)
Screenshot: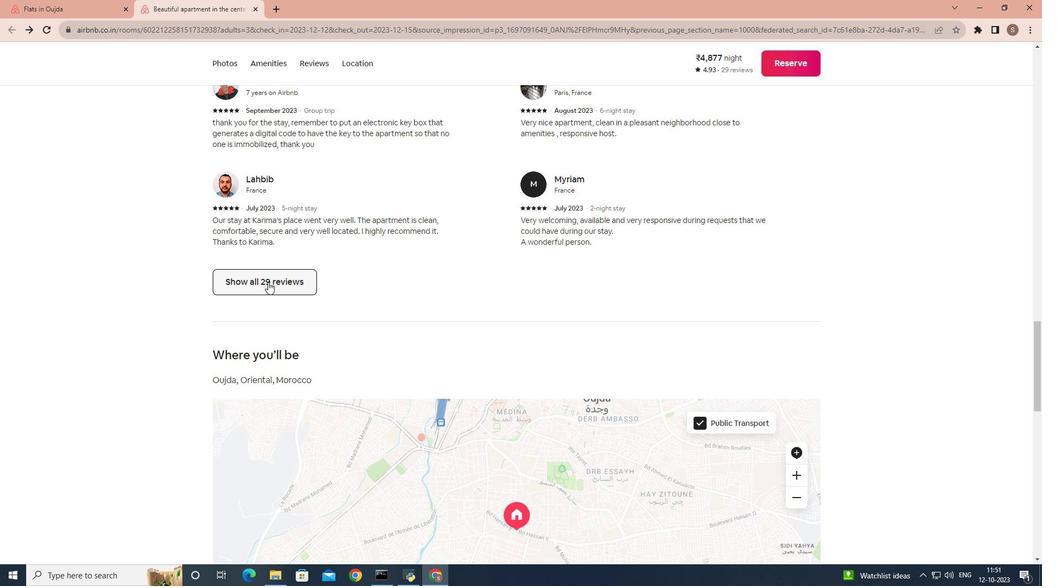 
Action: Mouse moved to (411, 260)
Screenshot: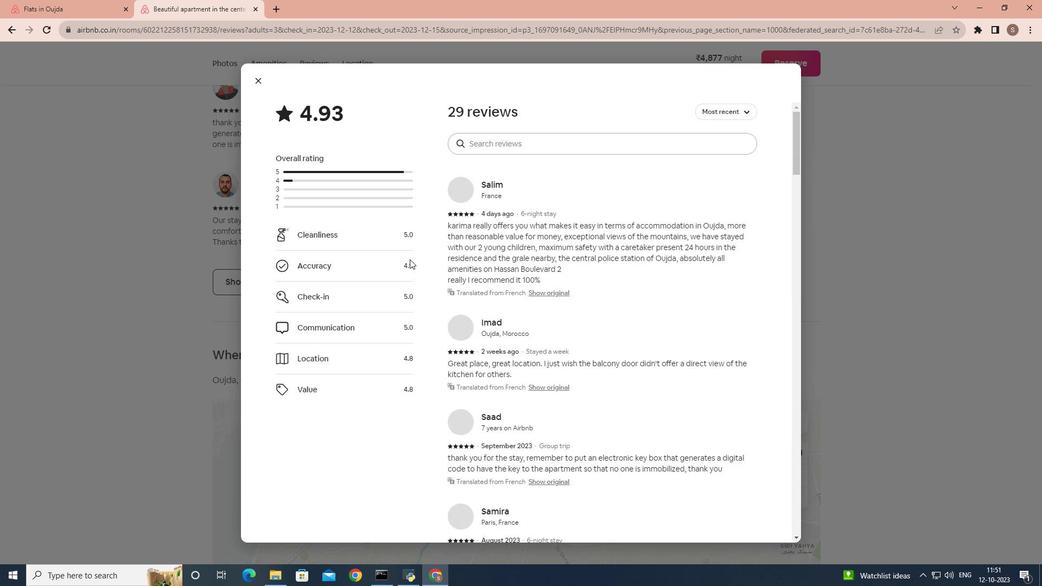 
Action: Mouse scrolled (411, 260) with delta (0, 0)
Screenshot: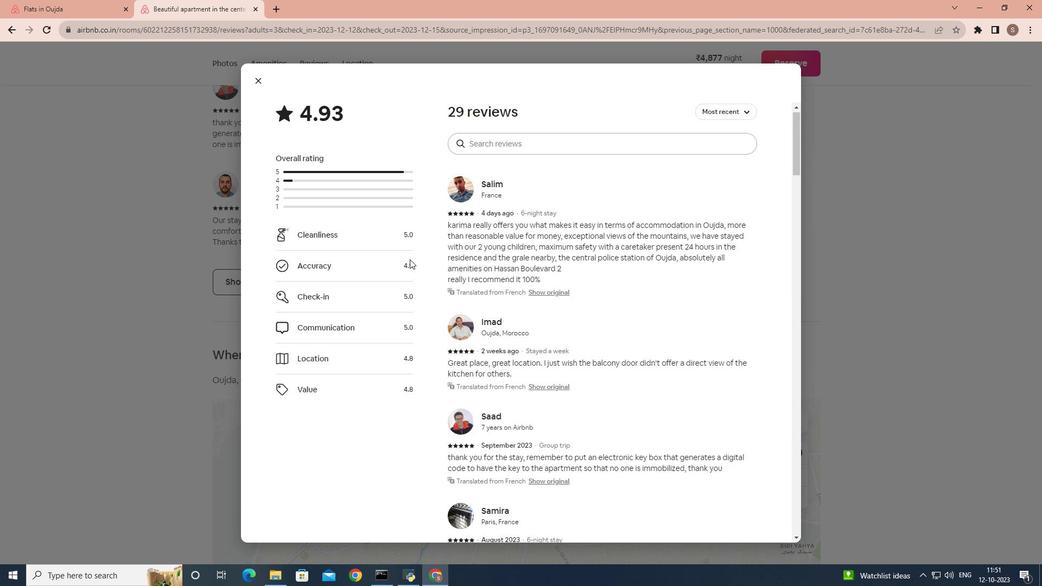 
Action: Mouse scrolled (411, 260) with delta (0, 0)
Screenshot: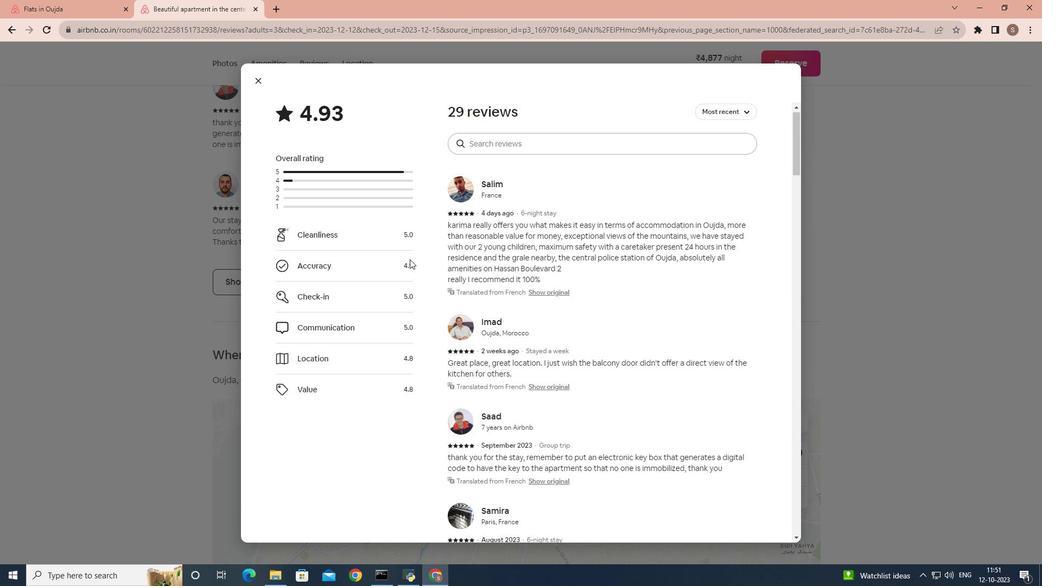
Action: Mouse scrolled (411, 260) with delta (0, 0)
Screenshot: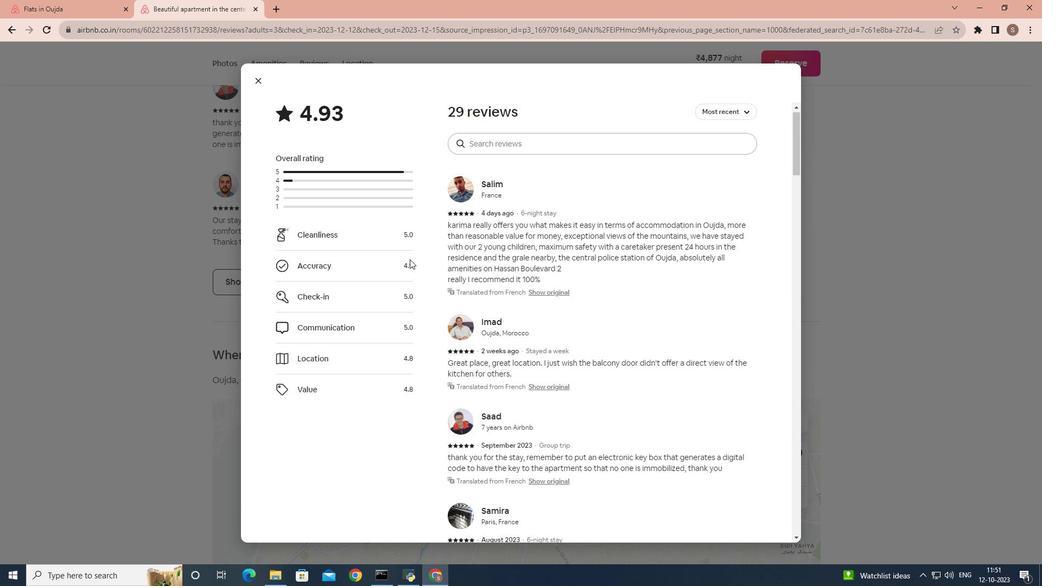 
Action: Mouse scrolled (411, 260) with delta (0, 0)
Screenshot: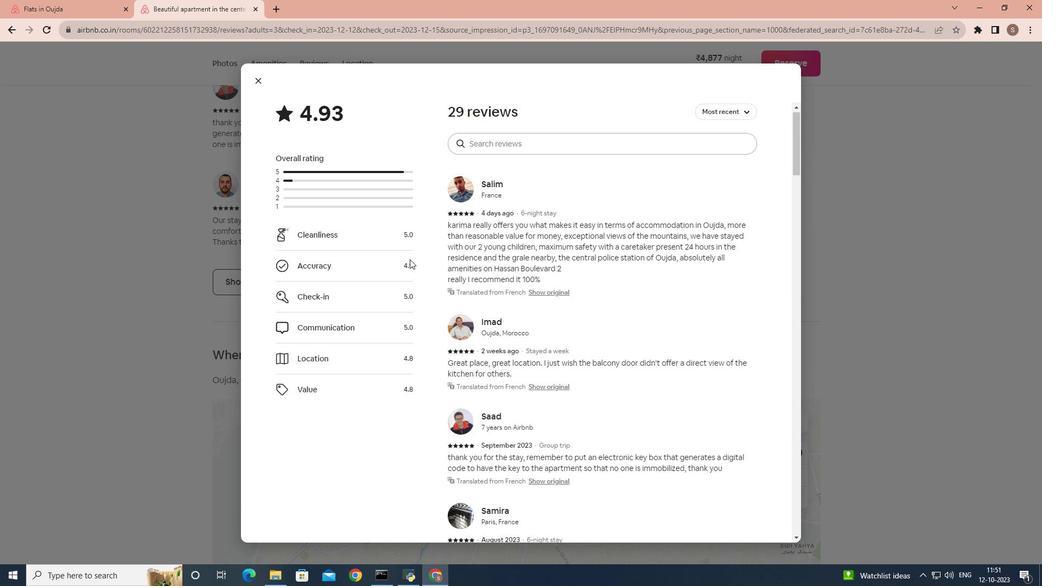 
Action: Mouse scrolled (411, 260) with delta (0, 0)
Screenshot: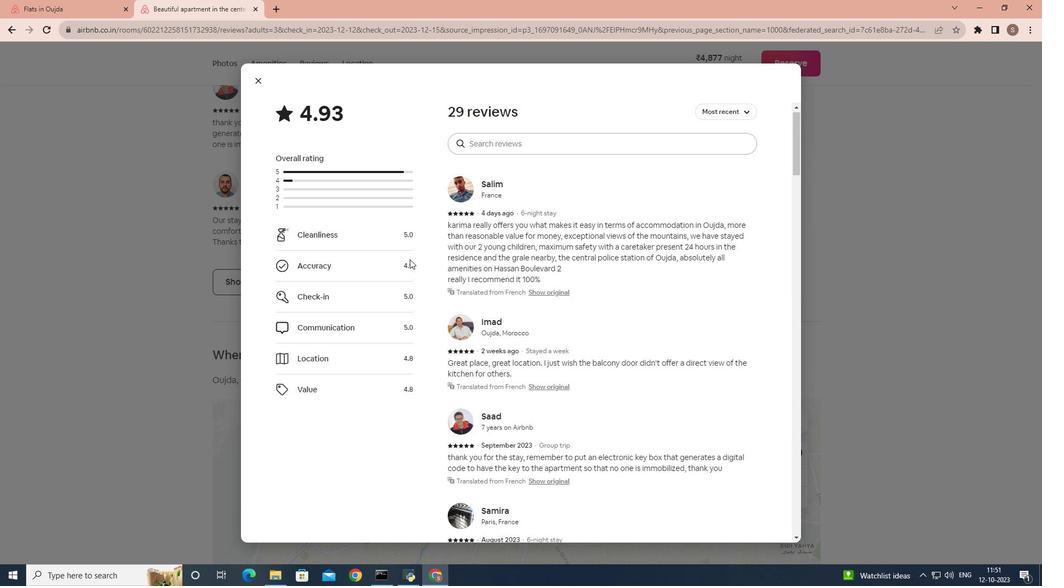 
Action: Mouse scrolled (411, 260) with delta (0, 0)
Screenshot: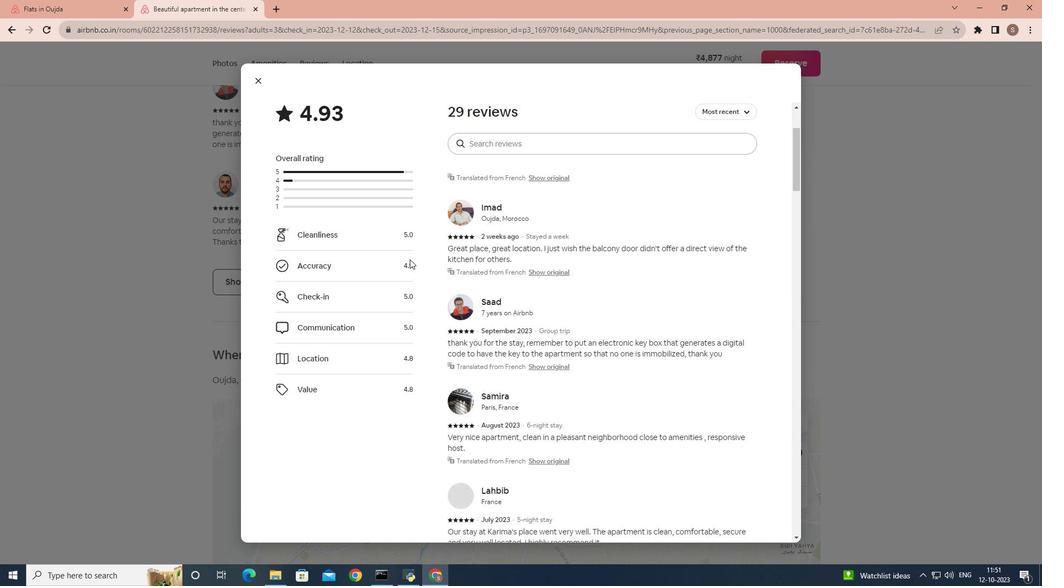 
Action: Mouse scrolled (411, 260) with delta (0, 0)
Screenshot: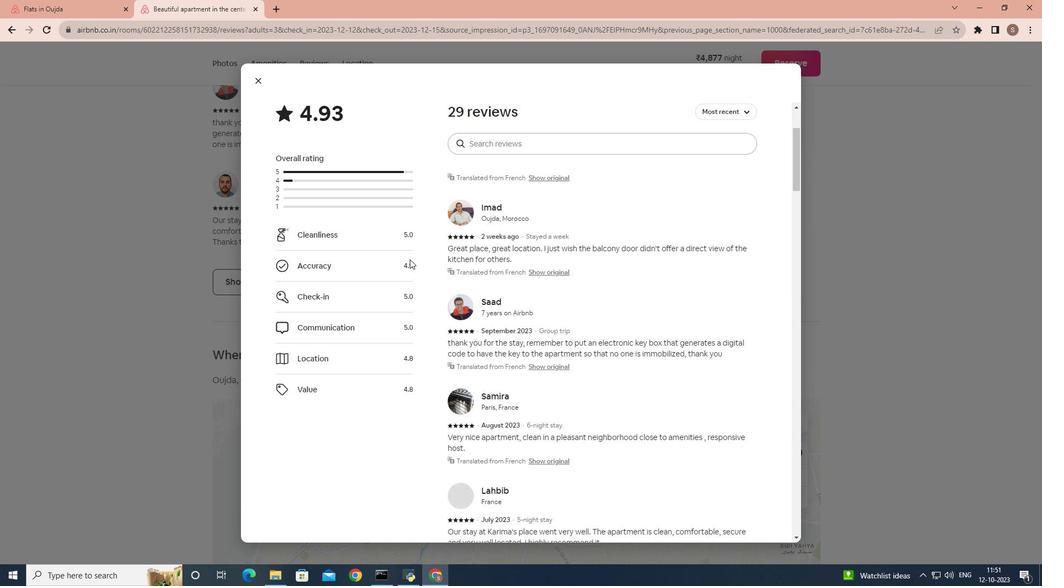 
Action: Mouse scrolled (411, 260) with delta (0, 0)
Screenshot: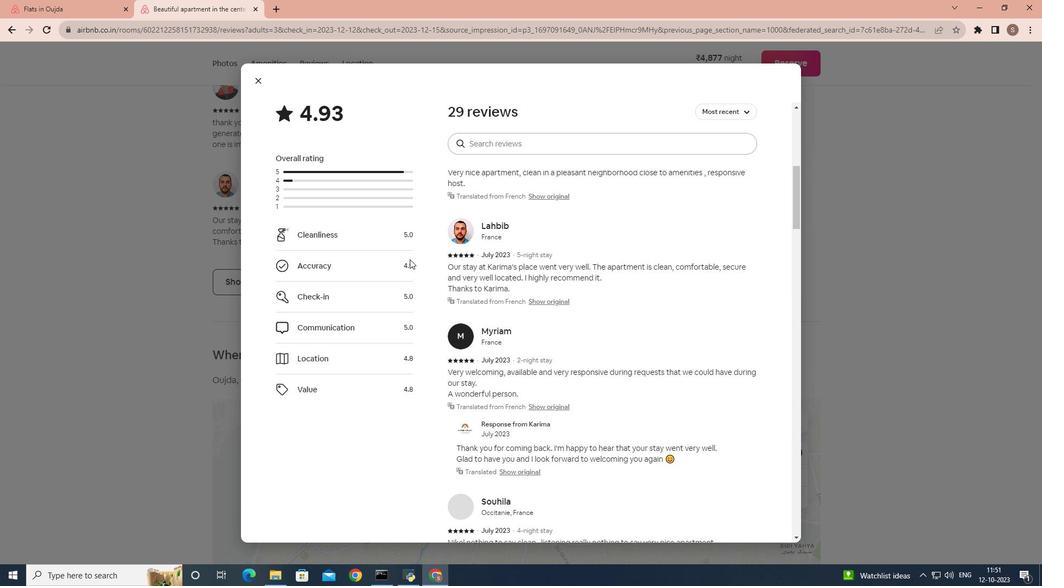 
Action: Mouse scrolled (411, 260) with delta (0, 0)
Screenshot: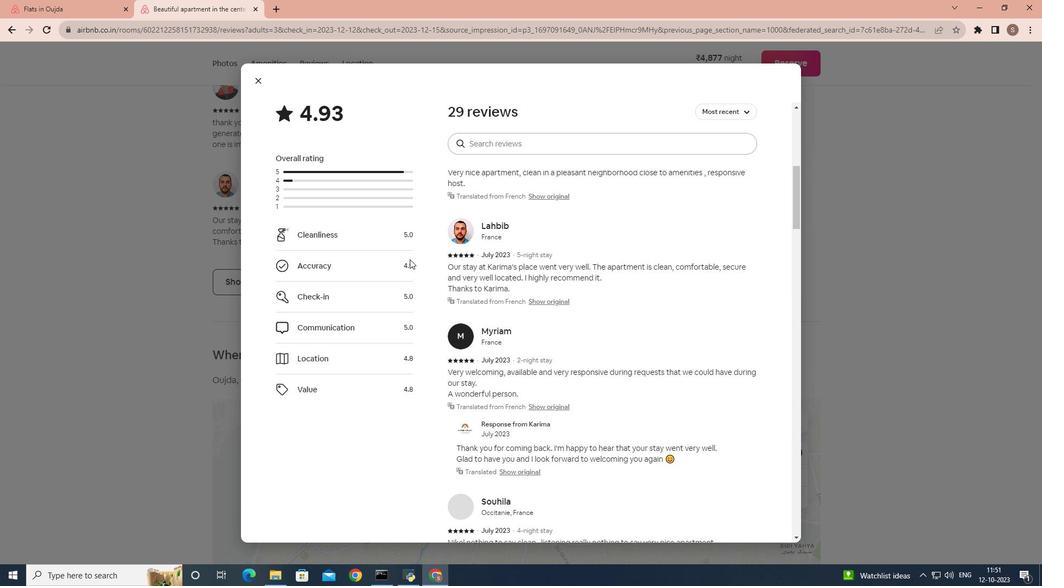 
Action: Mouse scrolled (411, 260) with delta (0, 0)
Screenshot: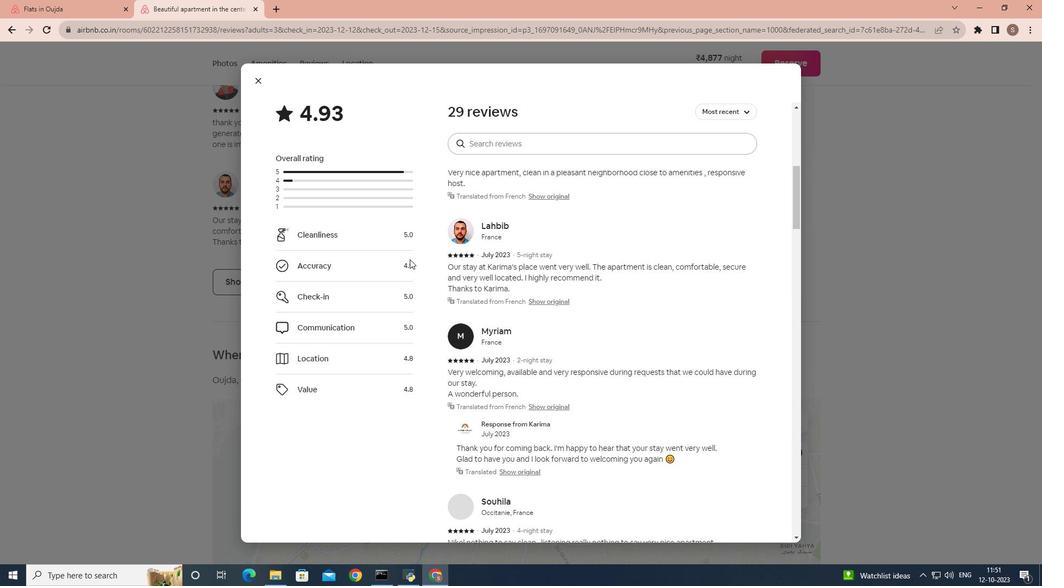 
Action: Mouse scrolled (411, 260) with delta (0, 0)
Screenshot: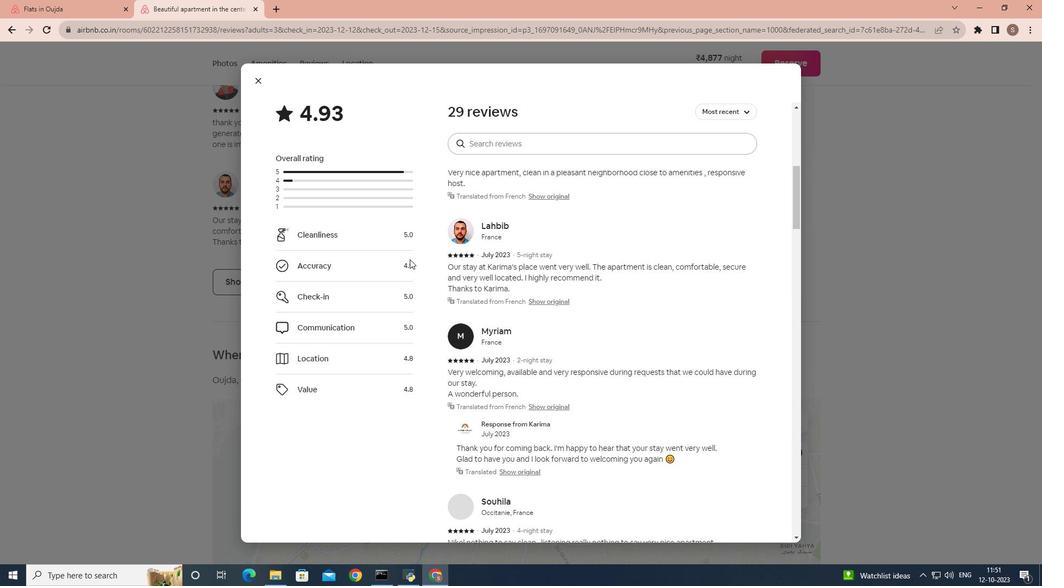 
Action: Mouse scrolled (411, 260) with delta (0, 0)
Screenshot: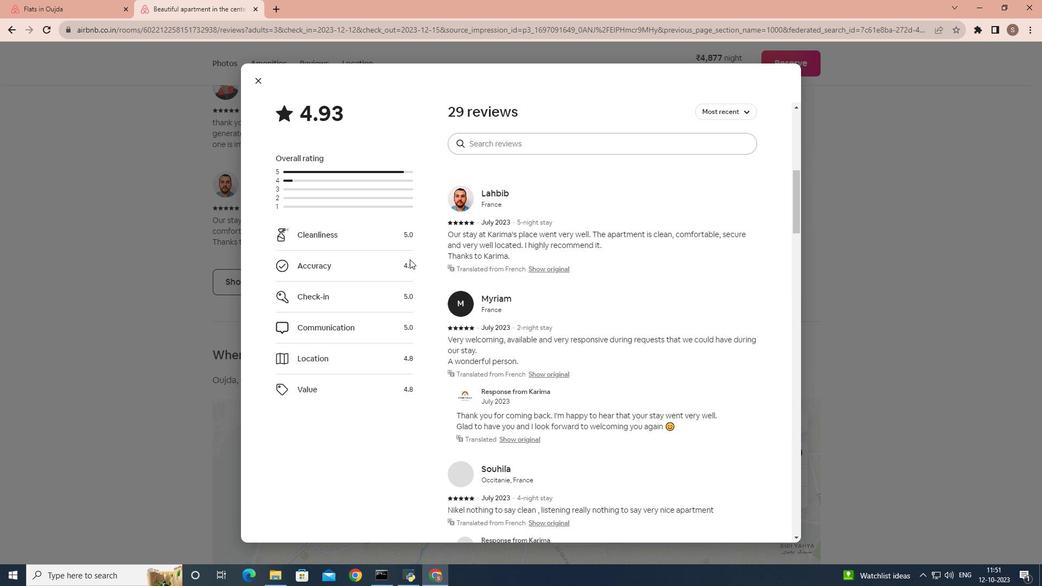
Action: Mouse scrolled (411, 260) with delta (0, 0)
Screenshot: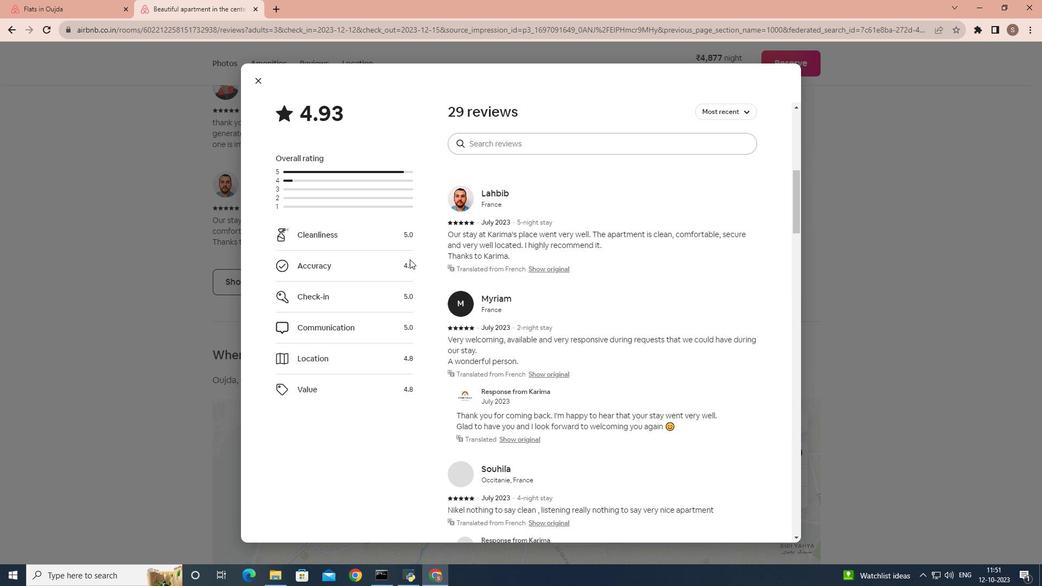 
Action: Mouse scrolled (411, 260) with delta (0, 0)
Screenshot: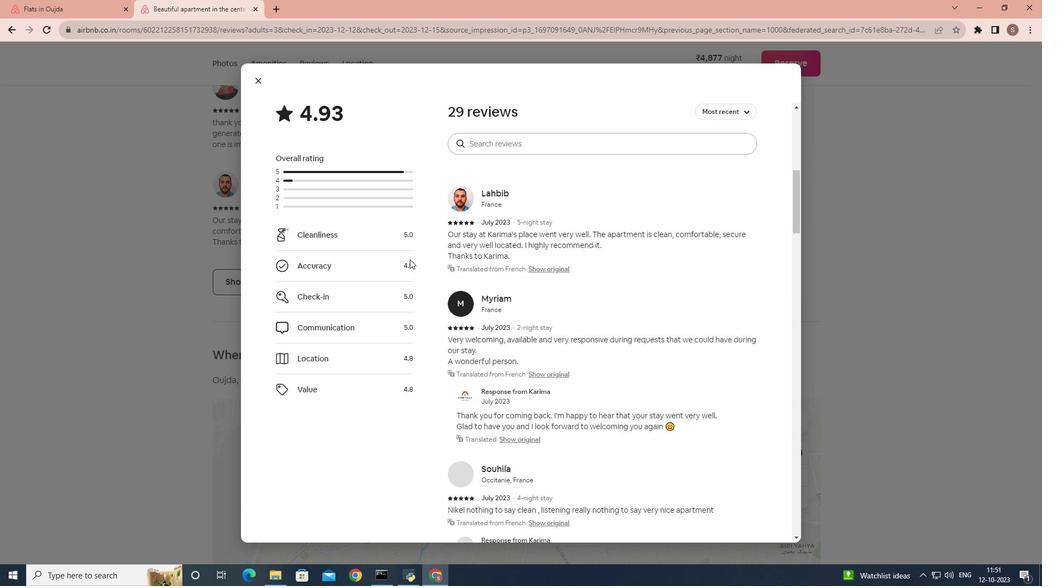
Action: Mouse scrolled (411, 260) with delta (0, 0)
Screenshot: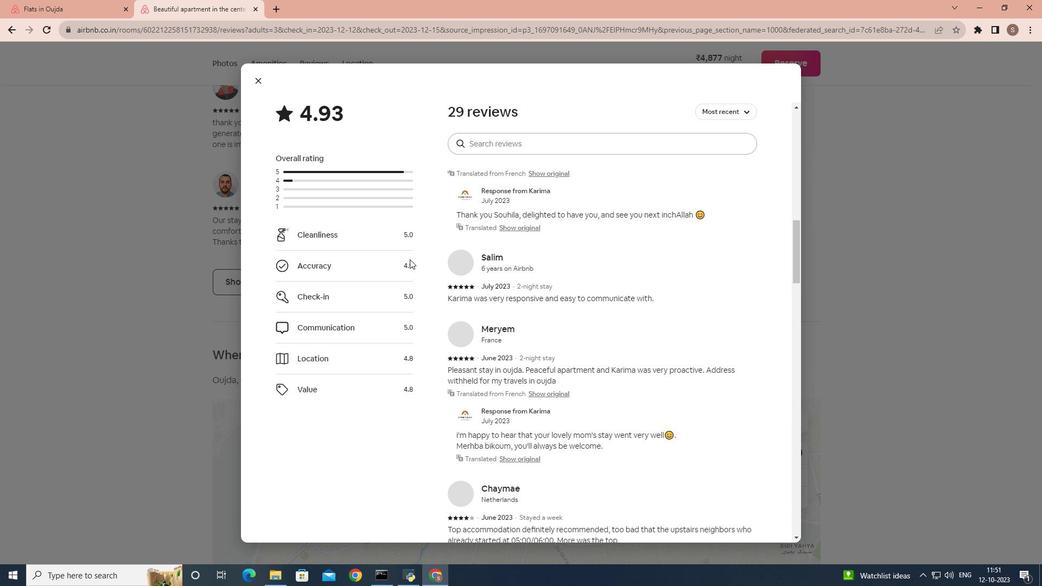 
Action: Mouse scrolled (411, 260) with delta (0, 0)
Screenshot: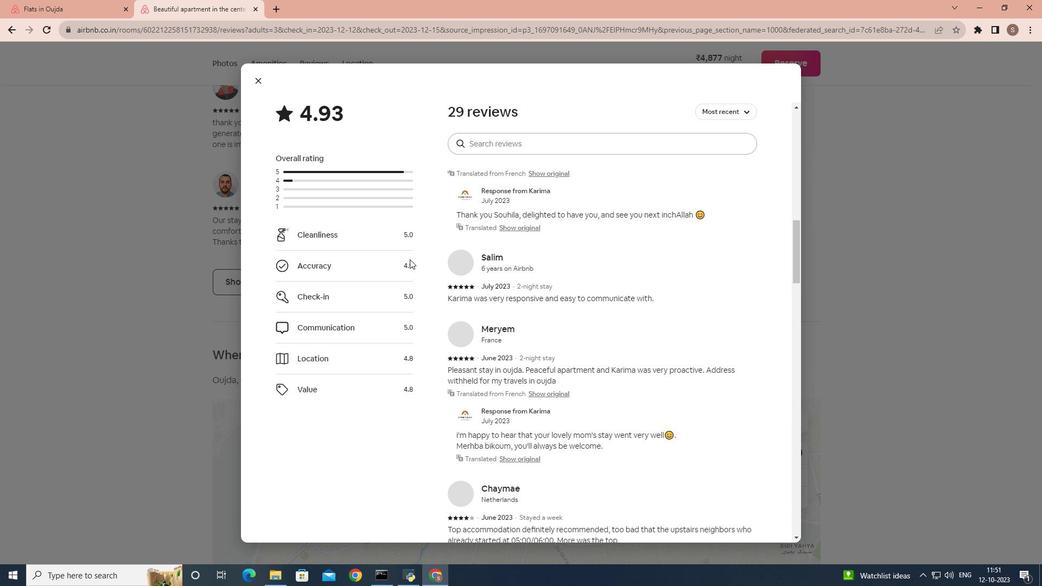 
Action: Mouse scrolled (411, 260) with delta (0, 0)
Screenshot: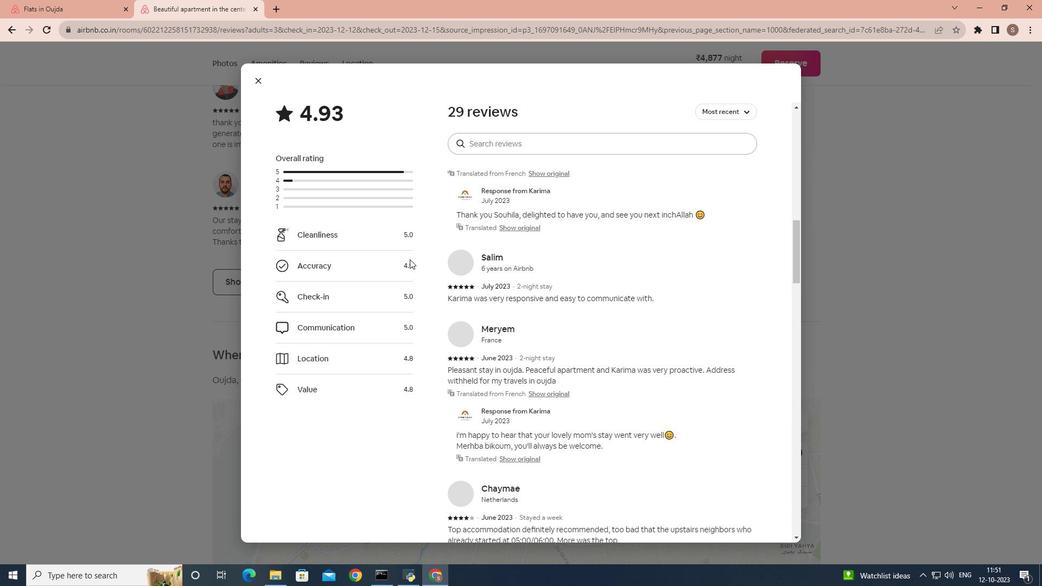 
Action: Mouse scrolled (411, 260) with delta (0, 0)
Screenshot: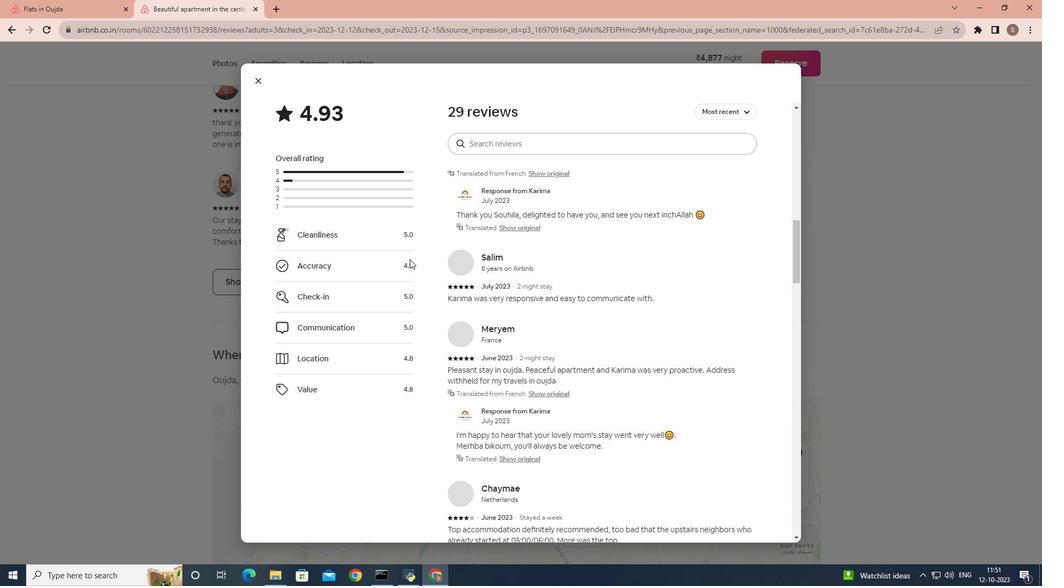 
Action: Mouse scrolled (411, 260) with delta (0, 0)
Screenshot: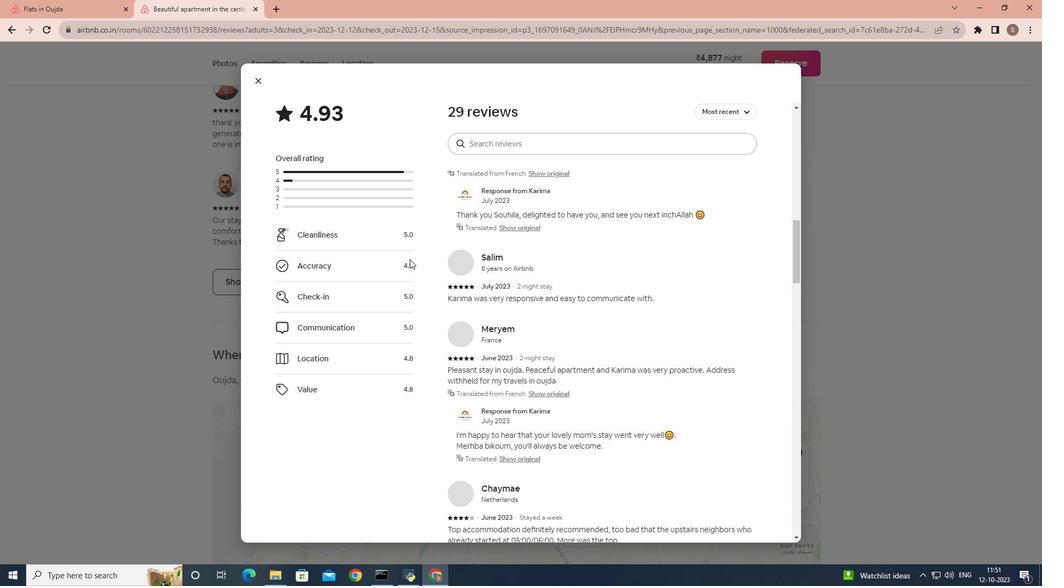 
Action: Mouse scrolled (411, 260) with delta (0, 0)
Screenshot: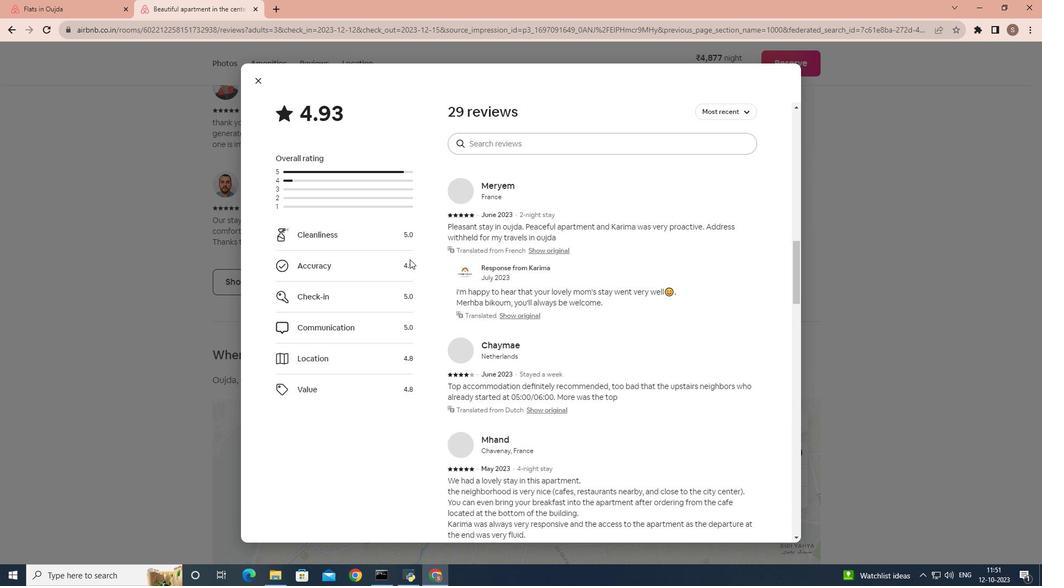 
Action: Mouse scrolled (411, 260) with delta (0, 0)
Screenshot: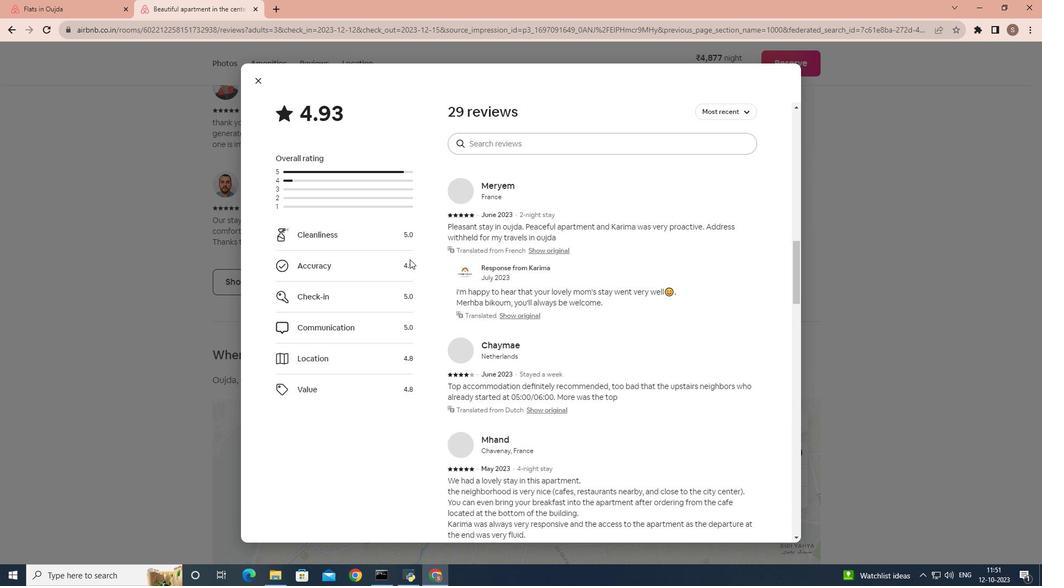 
Action: Mouse scrolled (411, 260) with delta (0, 0)
Screenshot: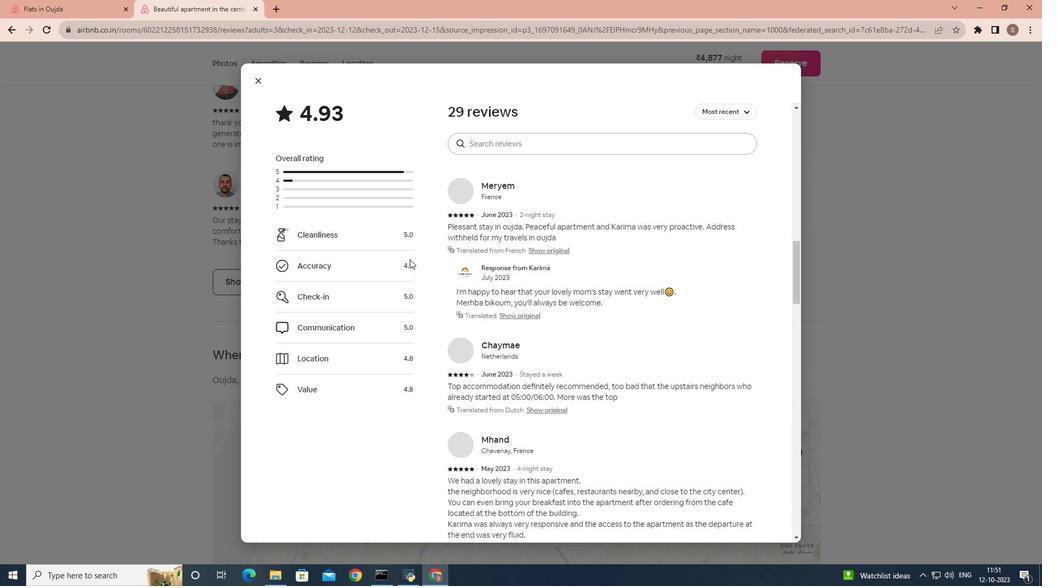 
Action: Mouse scrolled (411, 260) with delta (0, 0)
Screenshot: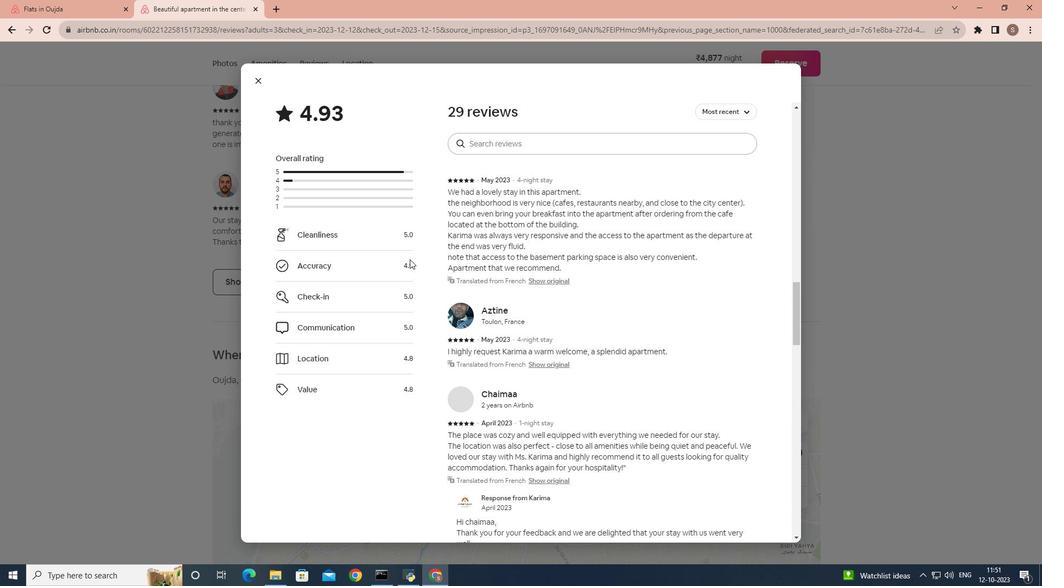 
Action: Mouse scrolled (411, 260) with delta (0, 0)
Screenshot: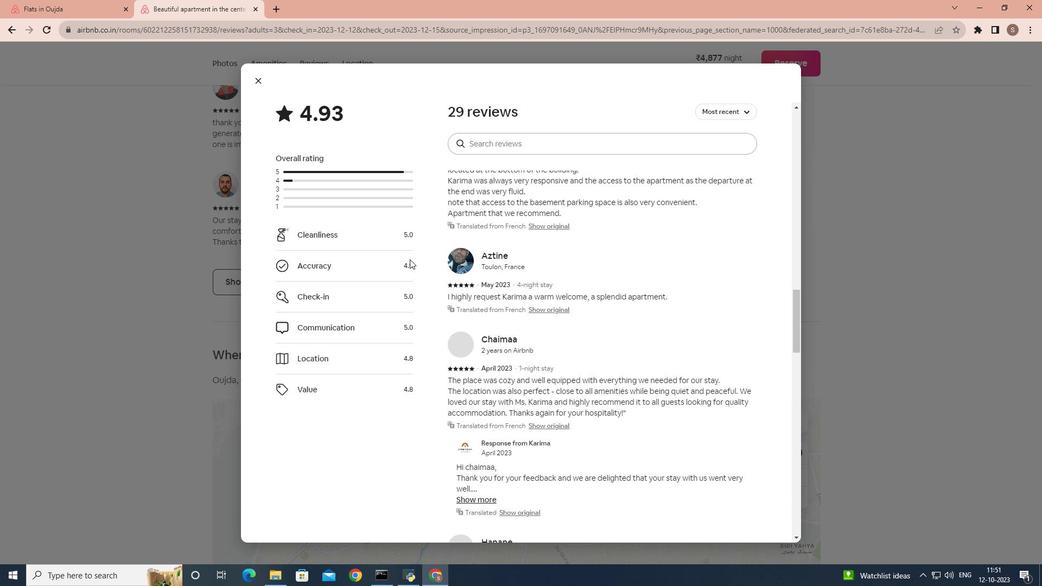 
Action: Mouse scrolled (411, 260) with delta (0, 0)
Screenshot: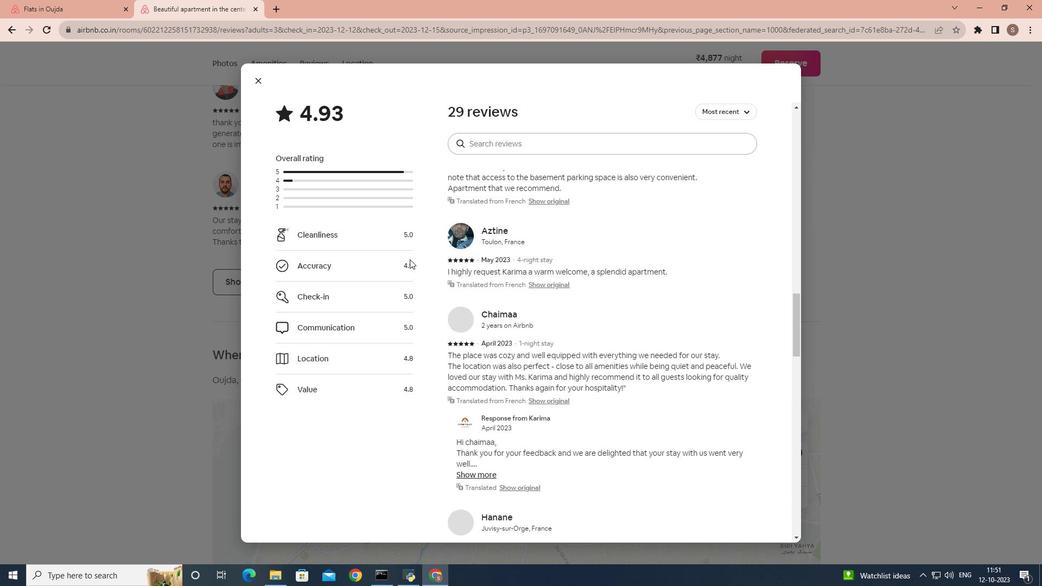 
Action: Mouse scrolled (411, 260) with delta (0, 0)
Screenshot: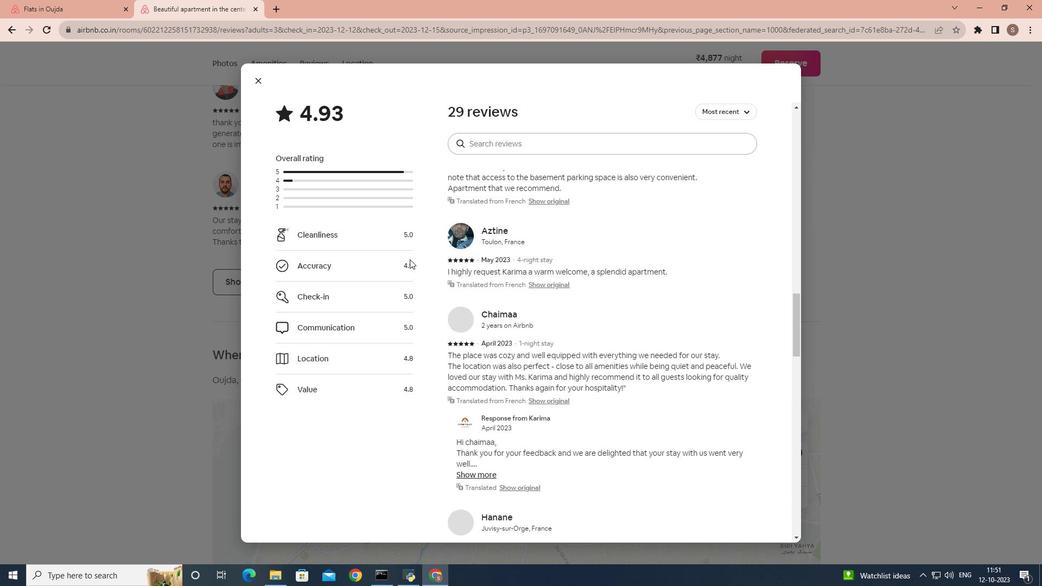 
Action: Mouse scrolled (411, 260) with delta (0, 0)
Screenshot: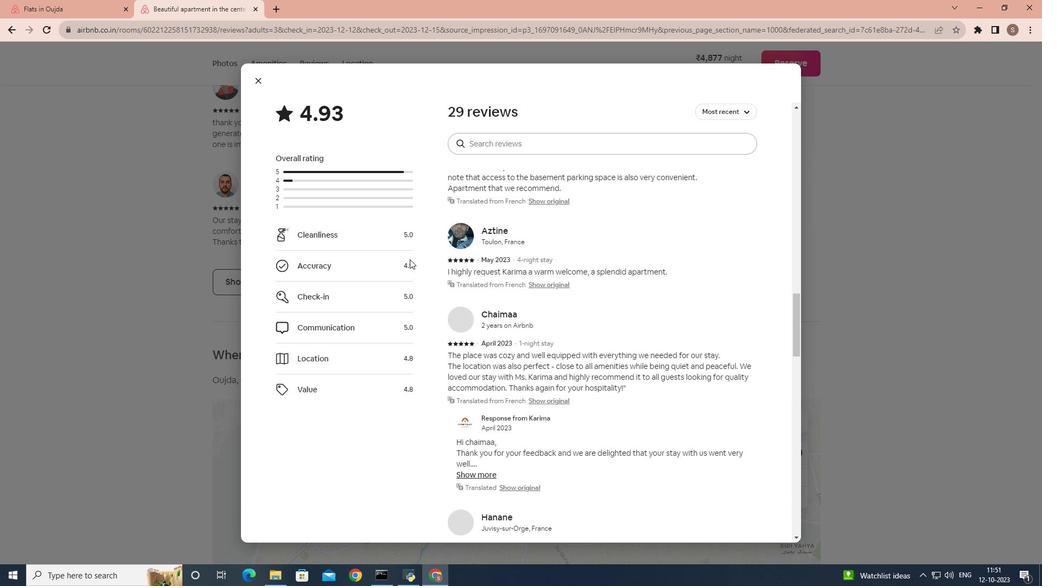 
Action: Mouse scrolled (411, 260) with delta (0, 0)
Screenshot: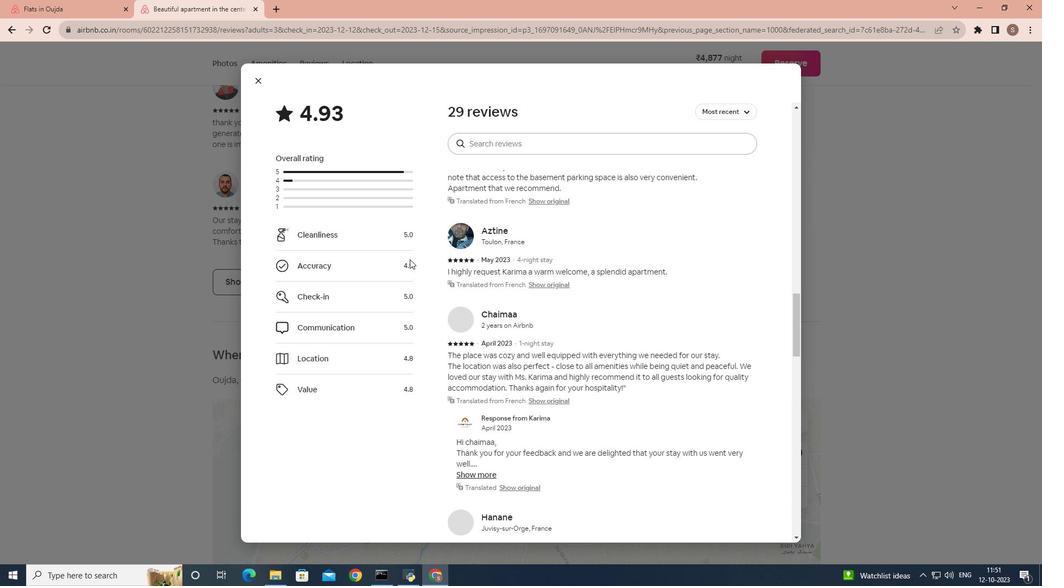 
Action: Mouse scrolled (411, 260) with delta (0, 0)
Screenshot: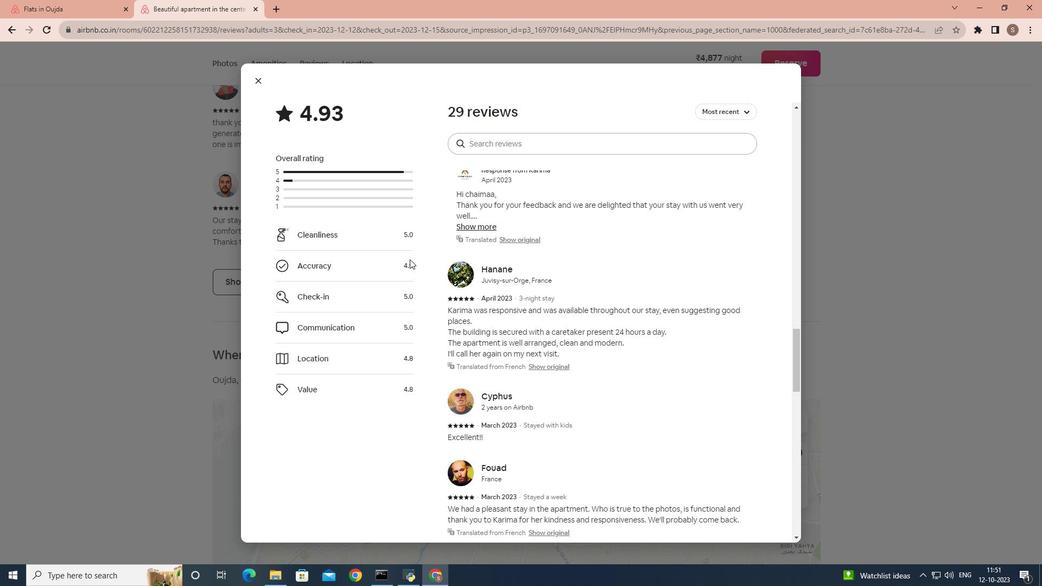 
Action: Mouse scrolled (411, 260) with delta (0, 0)
Screenshot: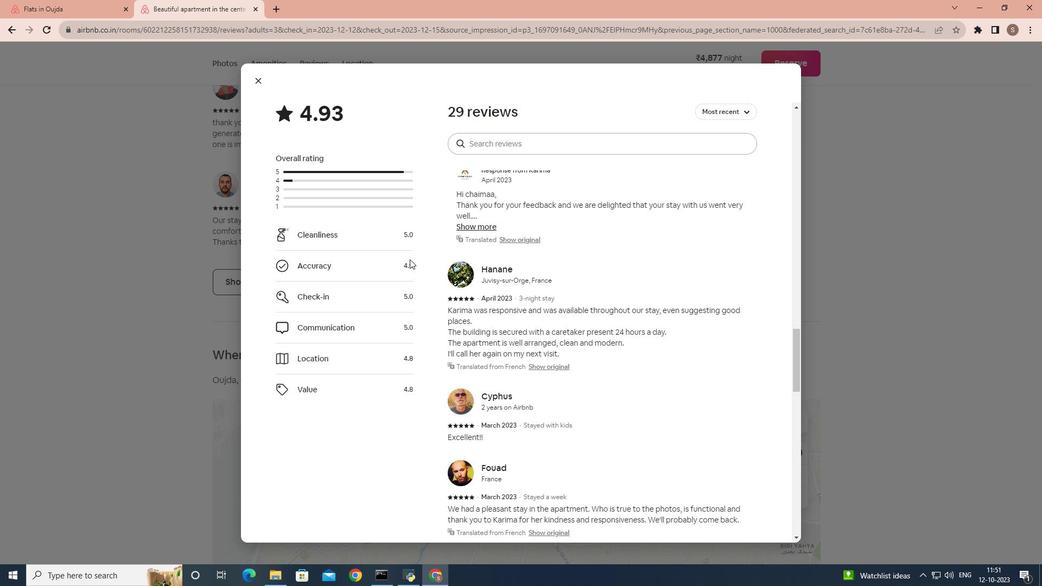 
Action: Mouse scrolled (411, 260) with delta (0, 0)
Screenshot: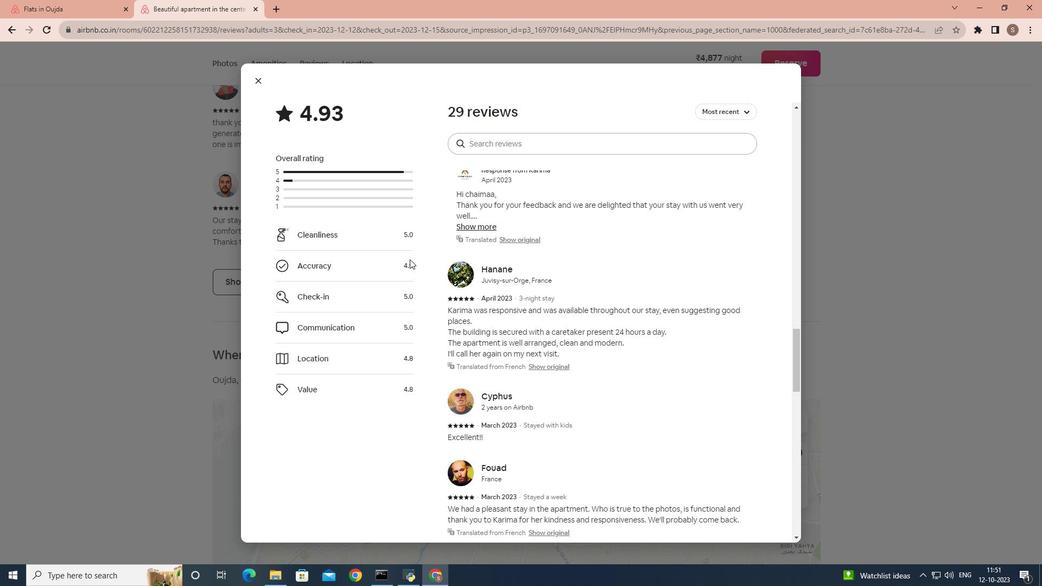 
Action: Mouse scrolled (411, 260) with delta (0, 0)
Screenshot: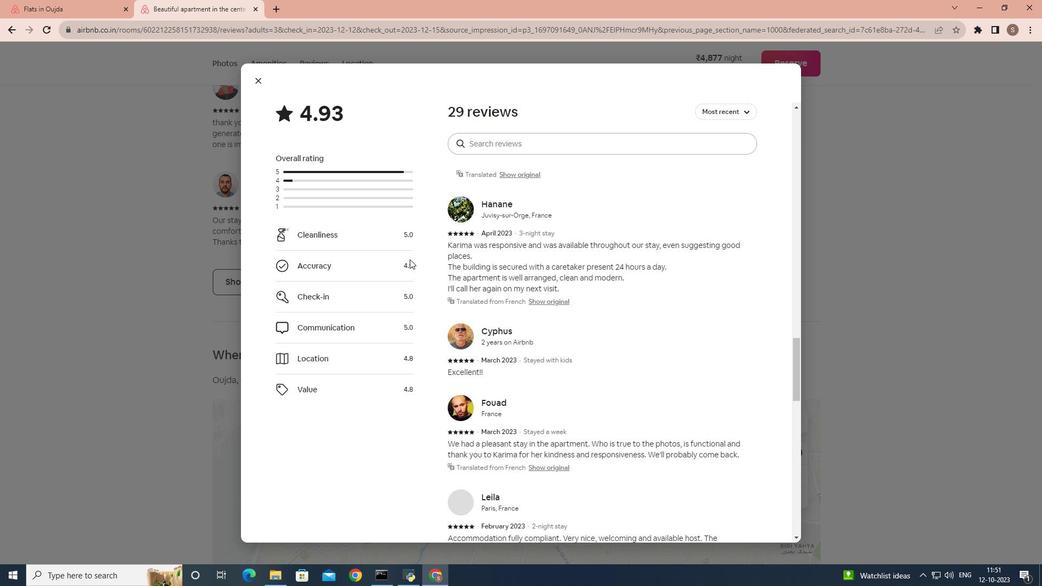 
Action: Mouse scrolled (411, 260) with delta (0, 0)
Screenshot: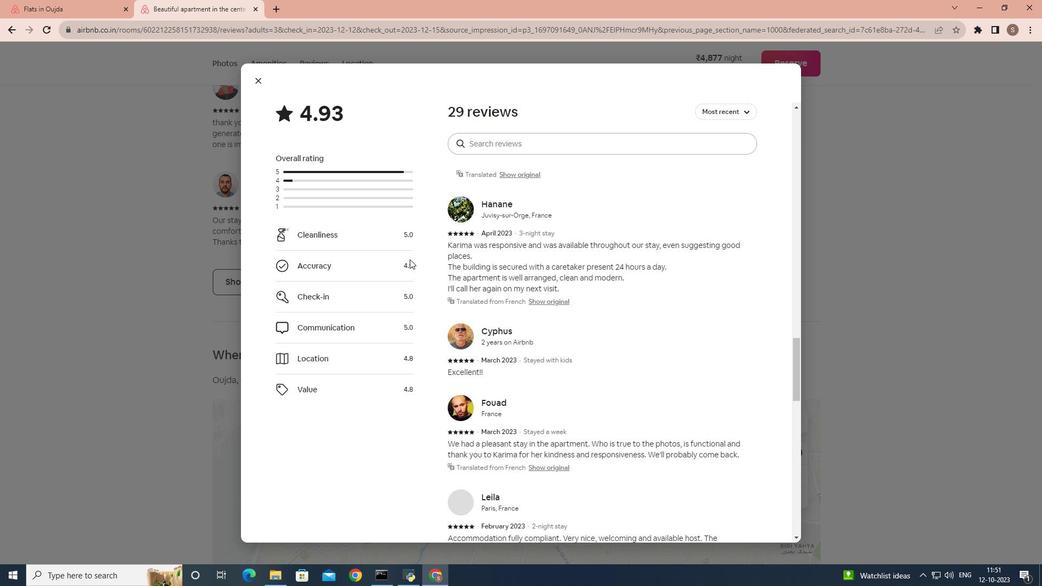 
Action: Mouse scrolled (411, 260) with delta (0, 0)
Screenshot: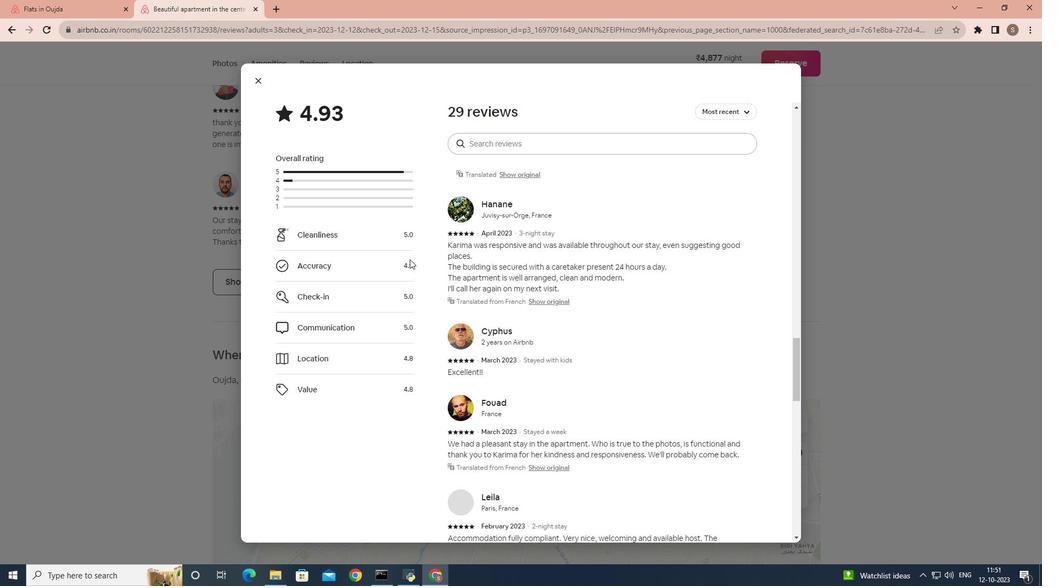 
Action: Mouse scrolled (411, 260) with delta (0, 0)
Screenshot: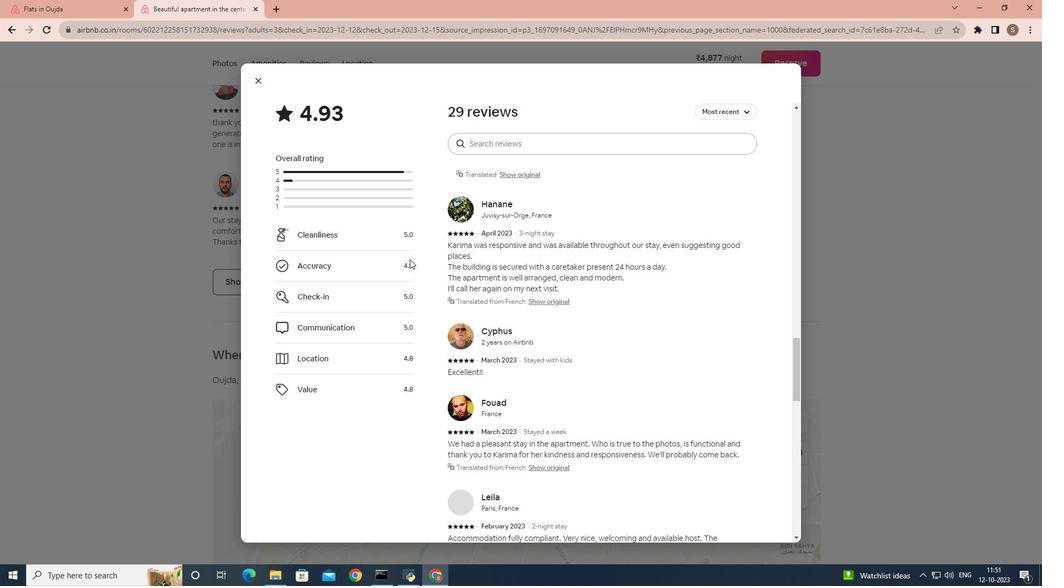 
Action: Mouse scrolled (411, 260) with delta (0, 0)
Screenshot: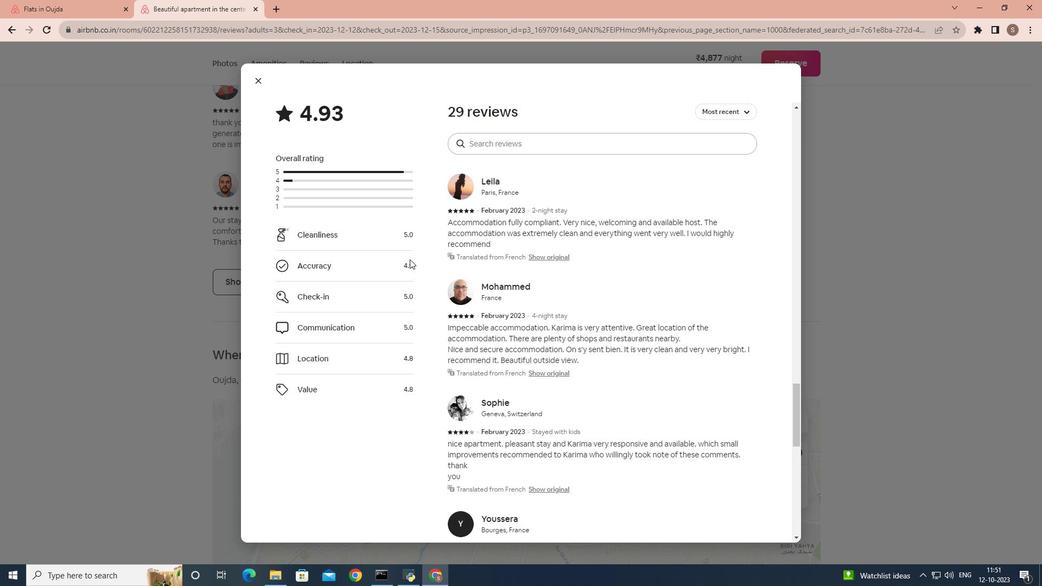 
Action: Mouse scrolled (411, 260) with delta (0, 0)
Screenshot: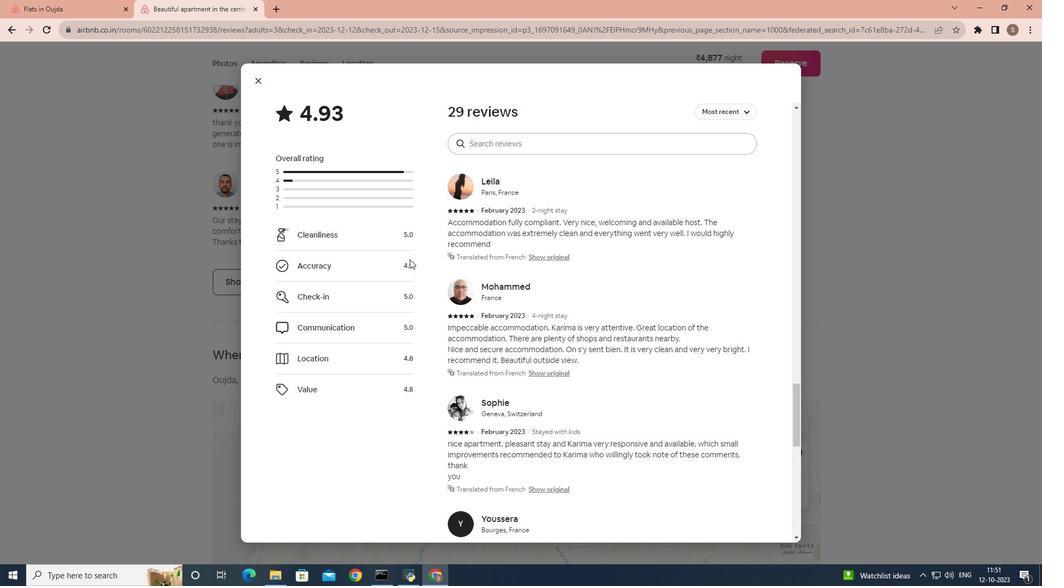
Action: Mouse scrolled (411, 260) with delta (0, 0)
Screenshot: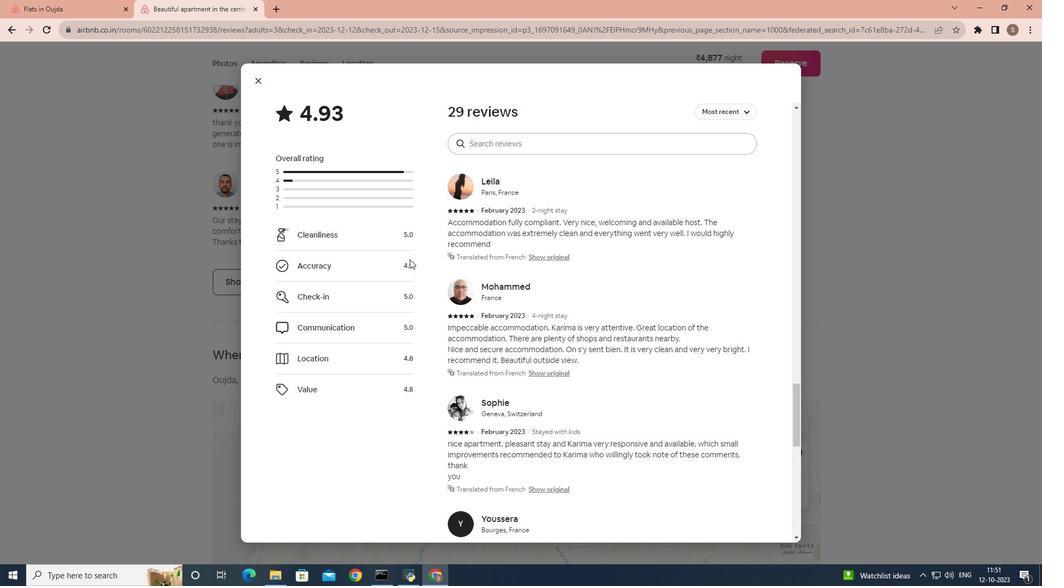 
Action: Mouse scrolled (411, 260) with delta (0, 0)
Screenshot: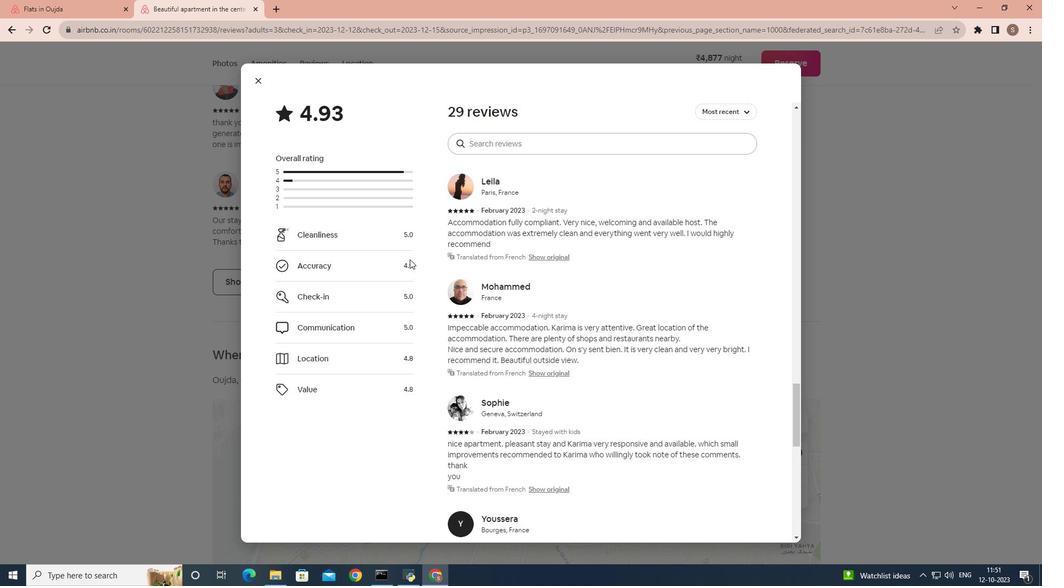 
Action: Mouse scrolled (411, 260) with delta (0, 0)
Screenshot: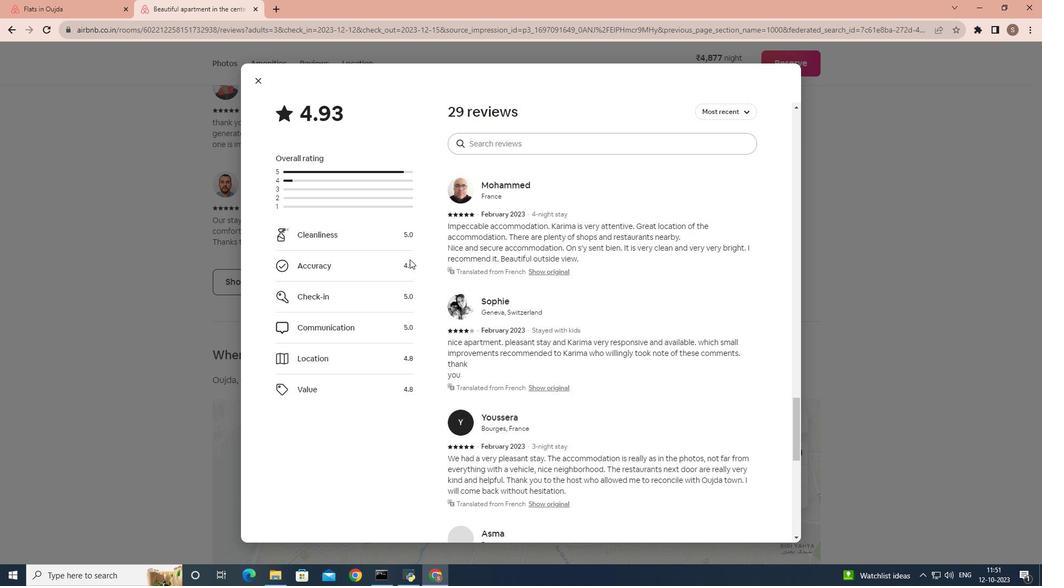 
Action: Mouse scrolled (411, 260) with delta (0, 0)
Screenshot: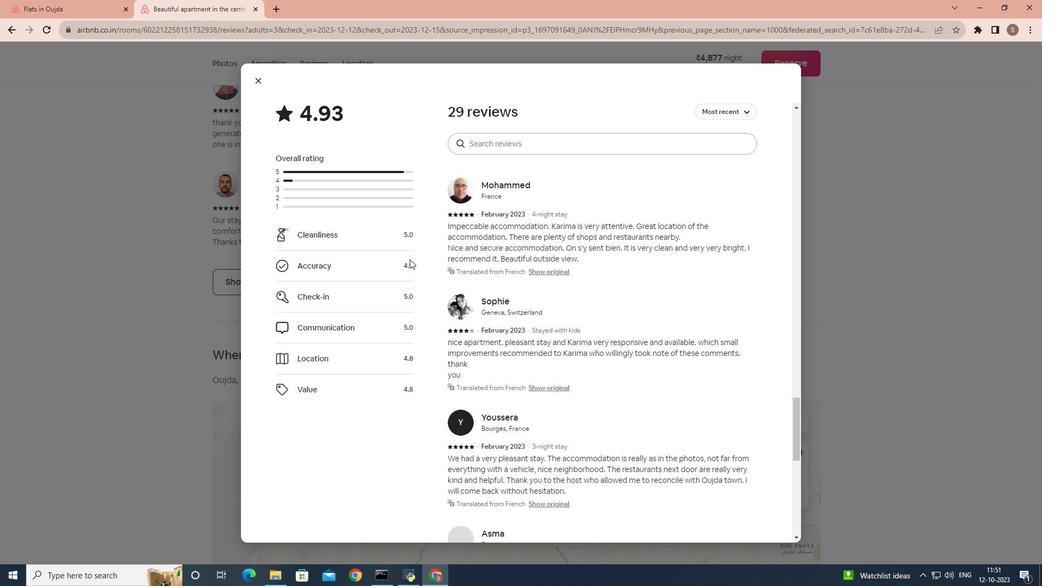 
Action: Mouse scrolled (411, 260) with delta (0, 0)
Screenshot: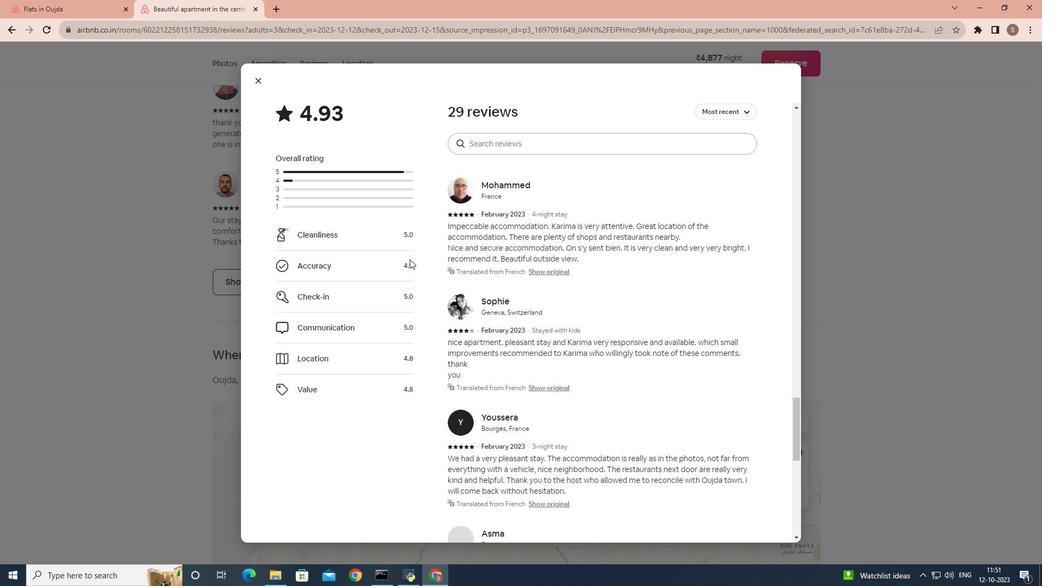 
Action: Mouse scrolled (411, 260) with delta (0, 0)
Screenshot: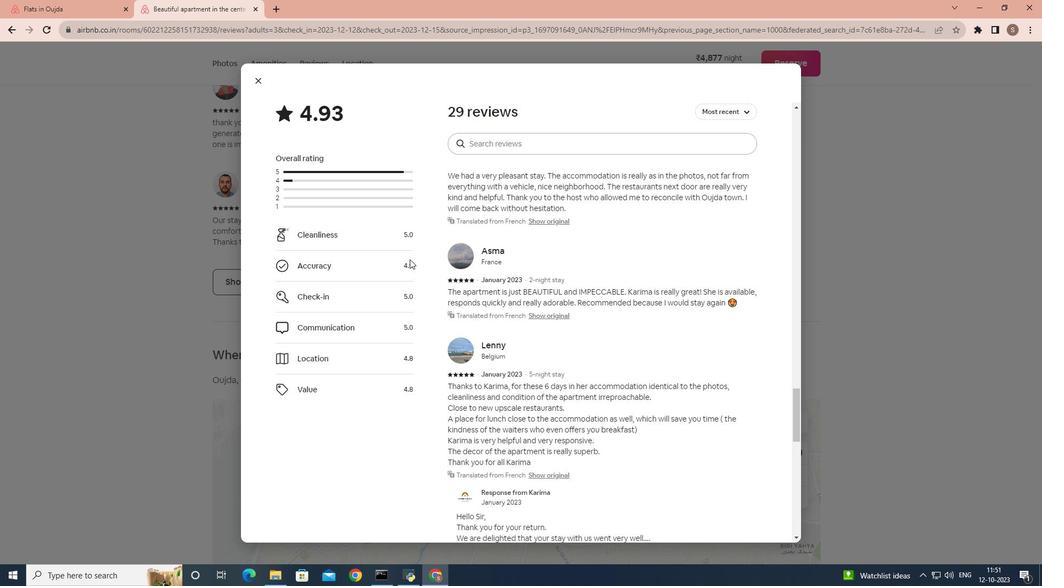 
Action: Mouse scrolled (411, 260) with delta (0, 0)
Screenshot: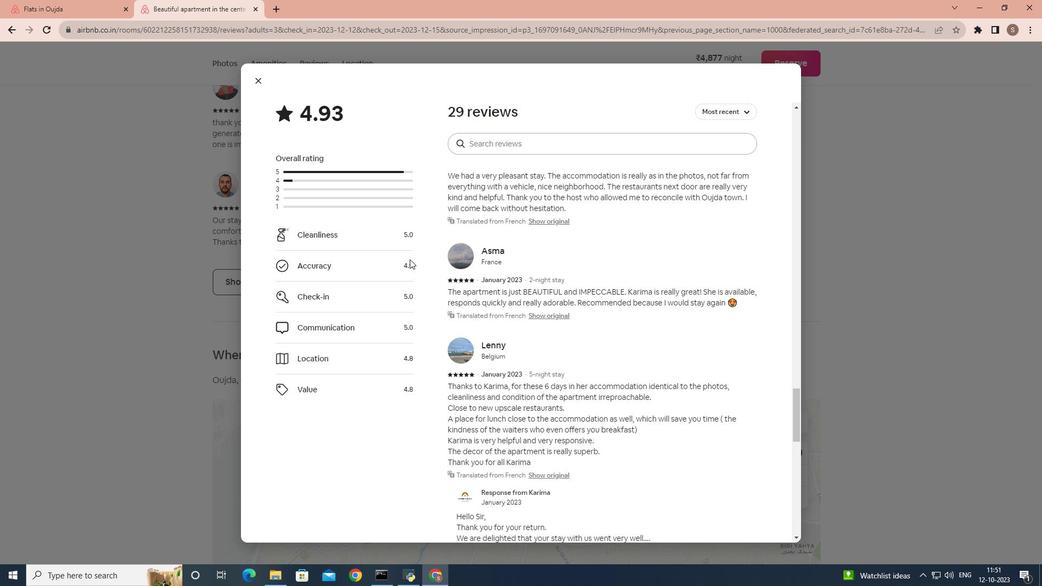 
Action: Mouse scrolled (411, 260) with delta (0, 0)
Screenshot: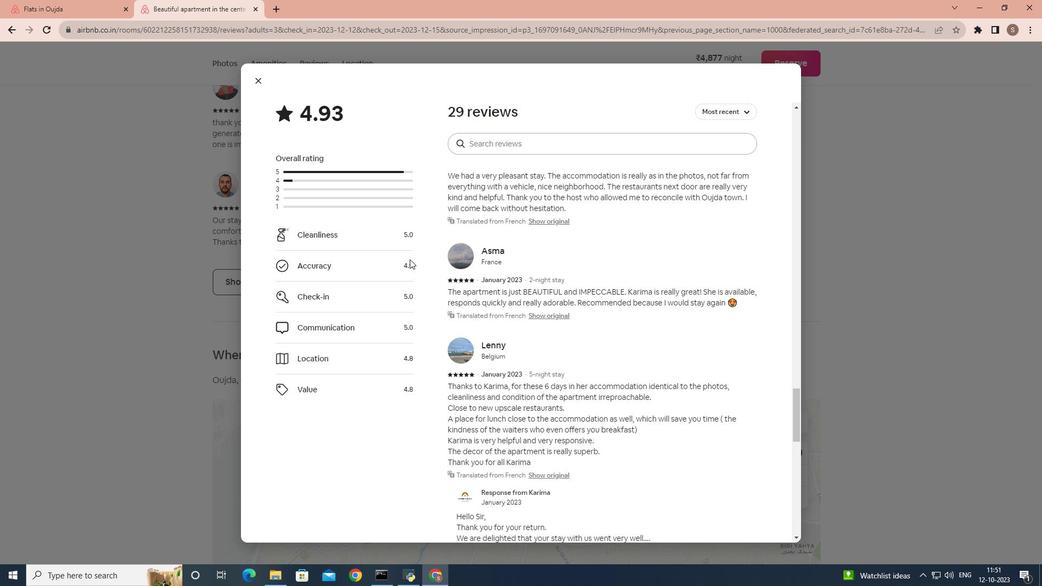 
Action: Mouse scrolled (411, 260) with delta (0, 0)
Screenshot: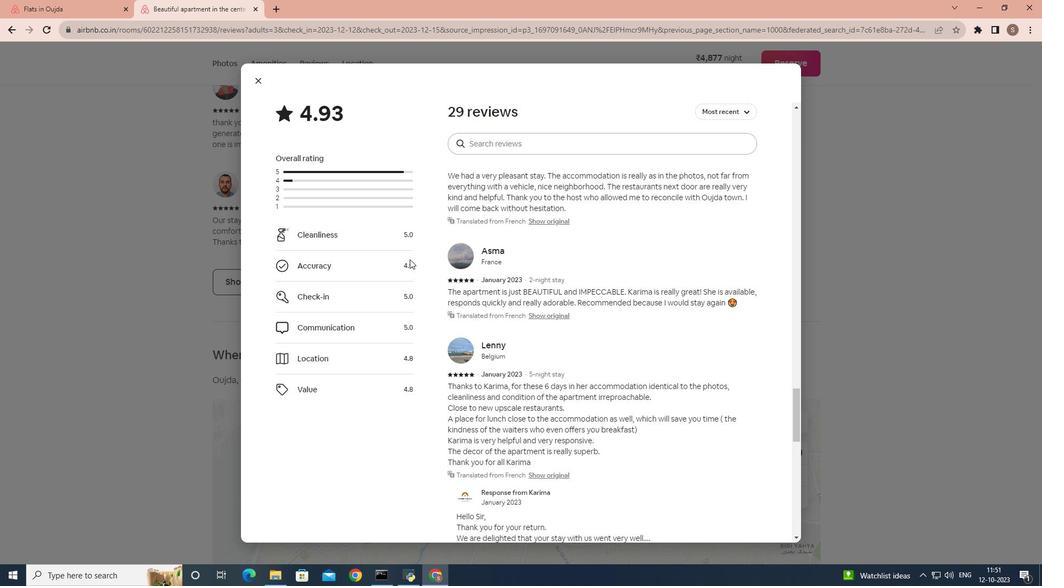 
Action: Mouse scrolled (411, 260) with delta (0, 0)
Screenshot: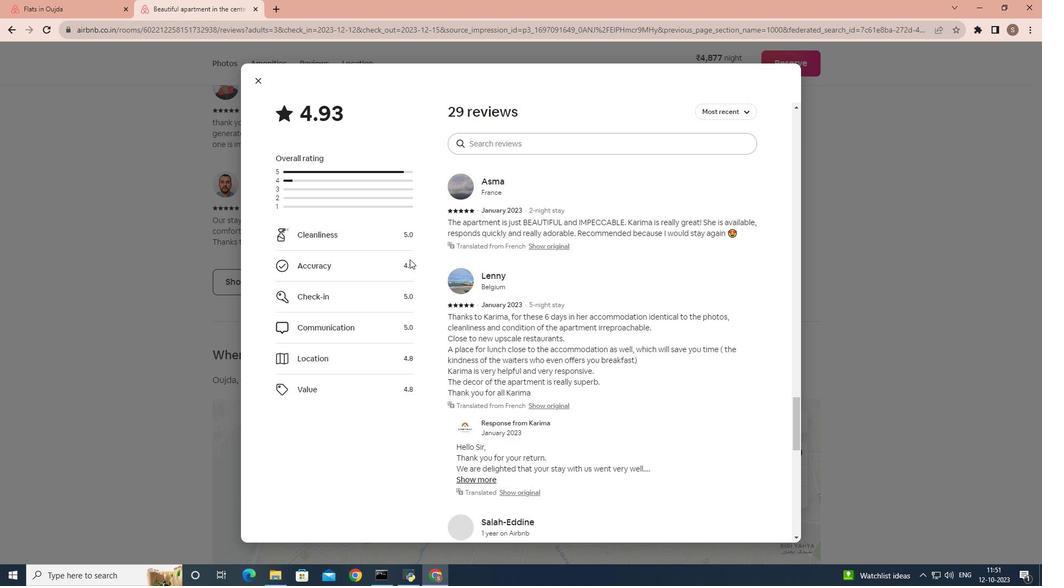 
Action: Mouse scrolled (411, 260) with delta (0, 0)
Screenshot: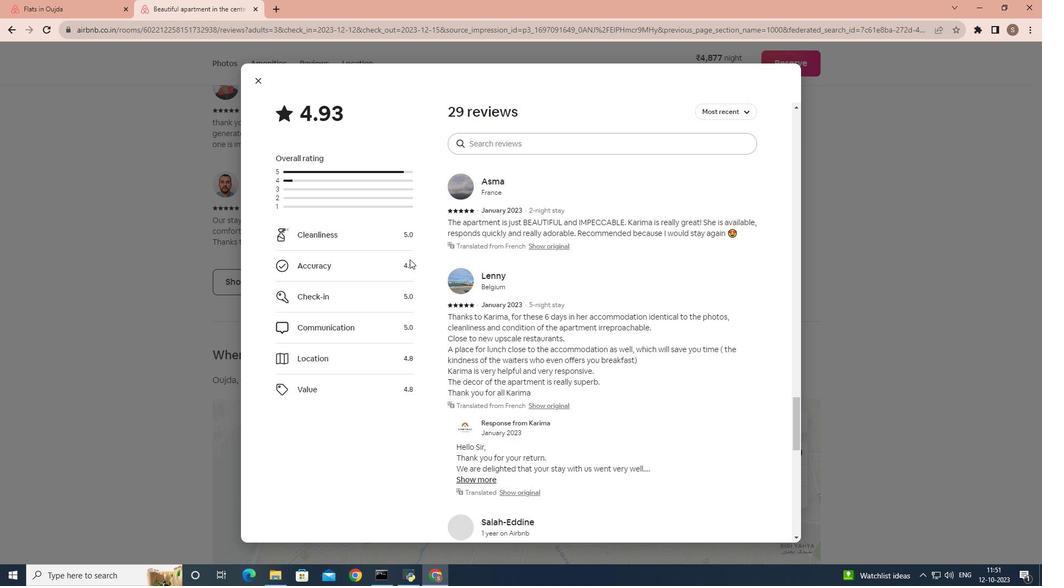 
Action: Mouse scrolled (411, 260) with delta (0, 0)
Screenshot: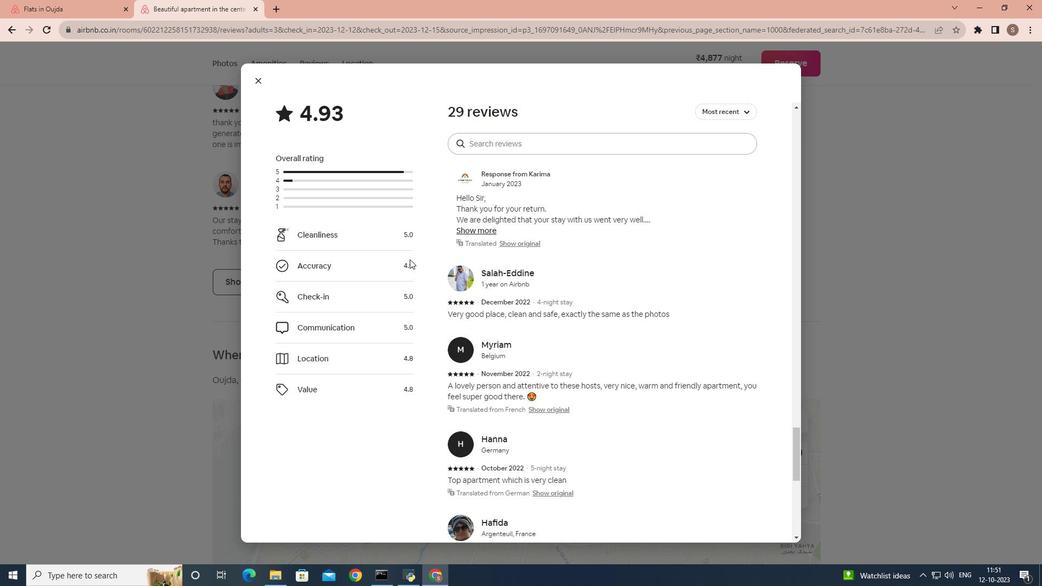 
Action: Mouse scrolled (411, 260) with delta (0, 0)
Screenshot: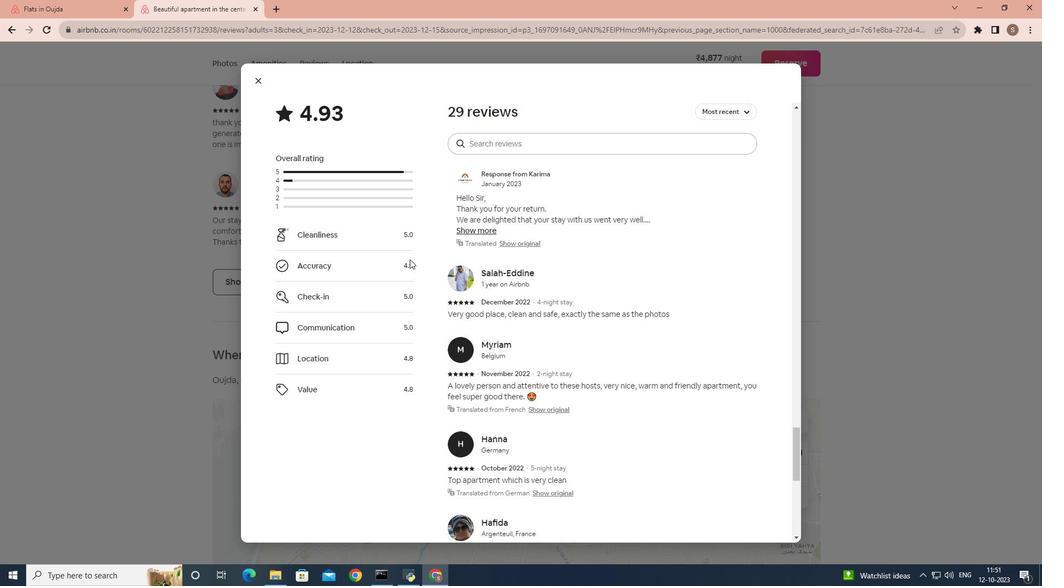 
Action: Mouse scrolled (411, 260) with delta (0, 0)
Screenshot: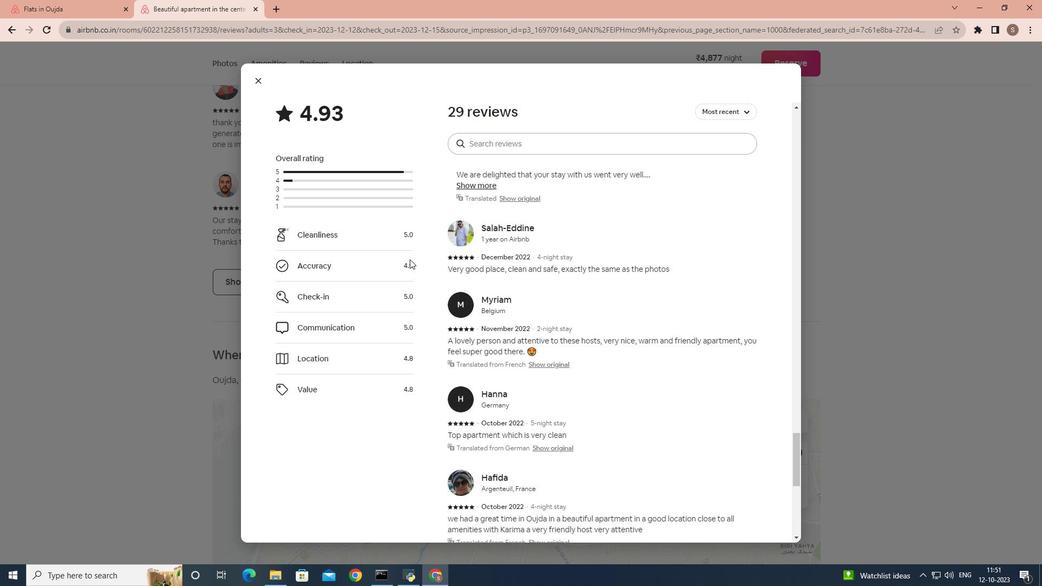 
Action: Mouse scrolled (411, 260) with delta (0, 0)
Screenshot: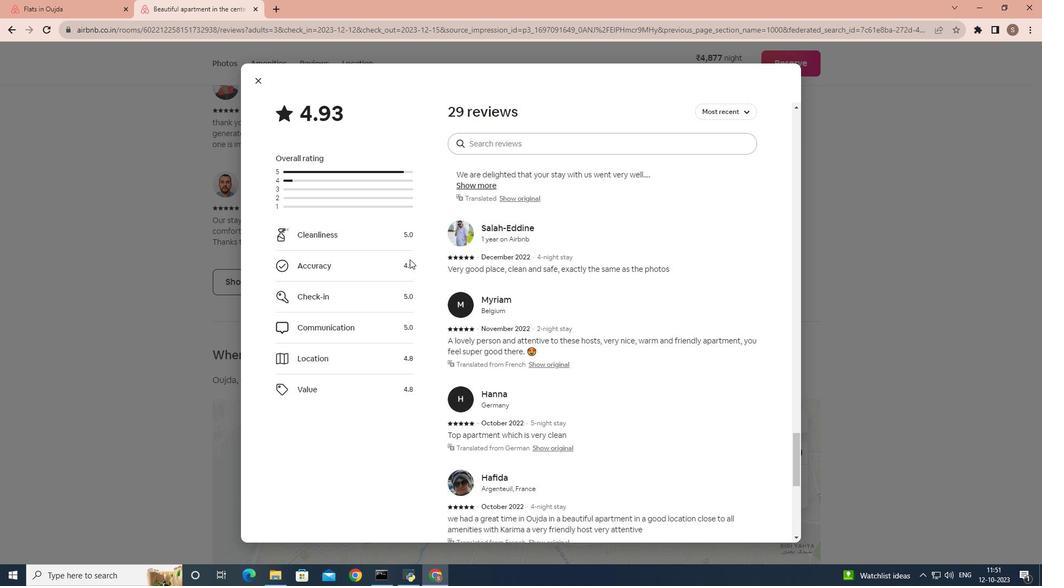 
Action: Mouse scrolled (411, 260) with delta (0, 0)
Screenshot: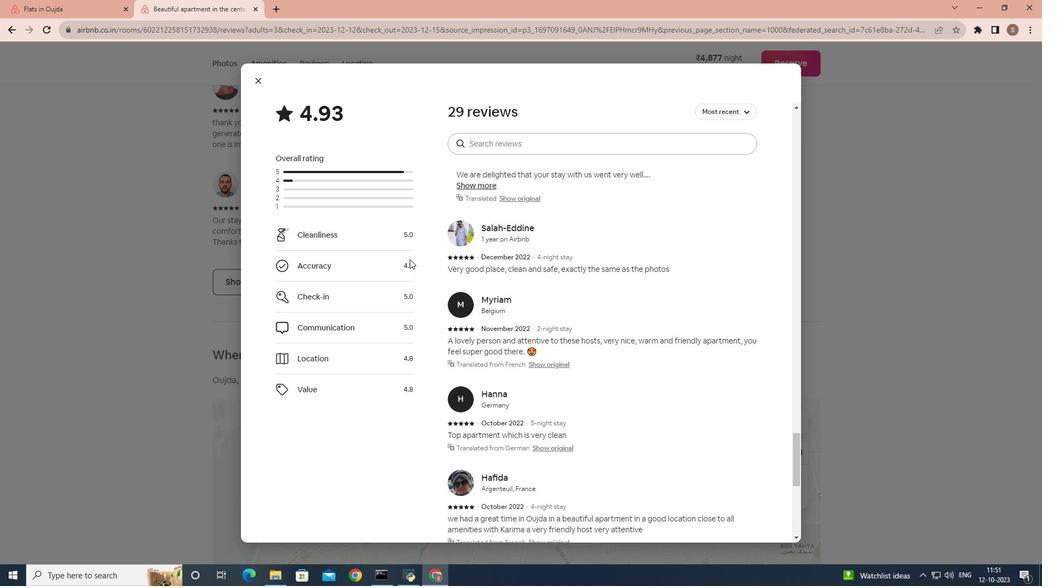 
Action: Mouse scrolled (411, 260) with delta (0, 0)
Screenshot: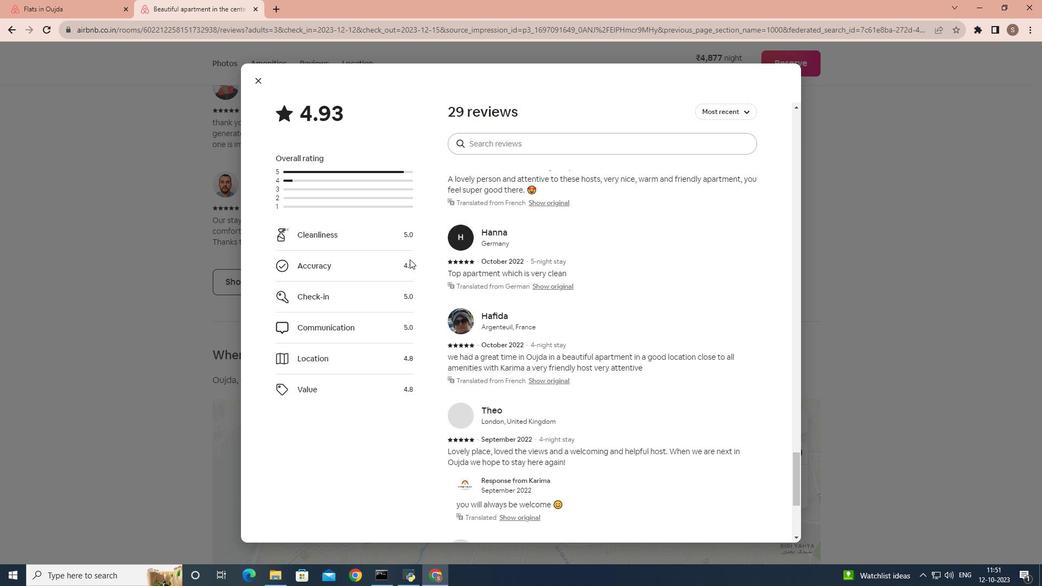 
Action: Mouse scrolled (411, 260) with delta (0, 0)
Screenshot: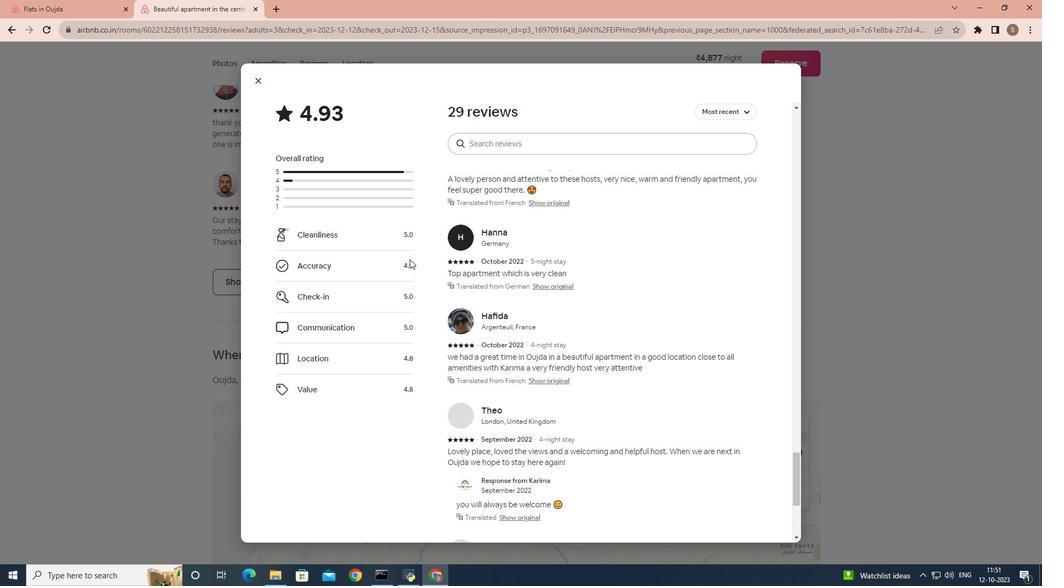 
Action: Mouse moved to (389, 236)
Screenshot: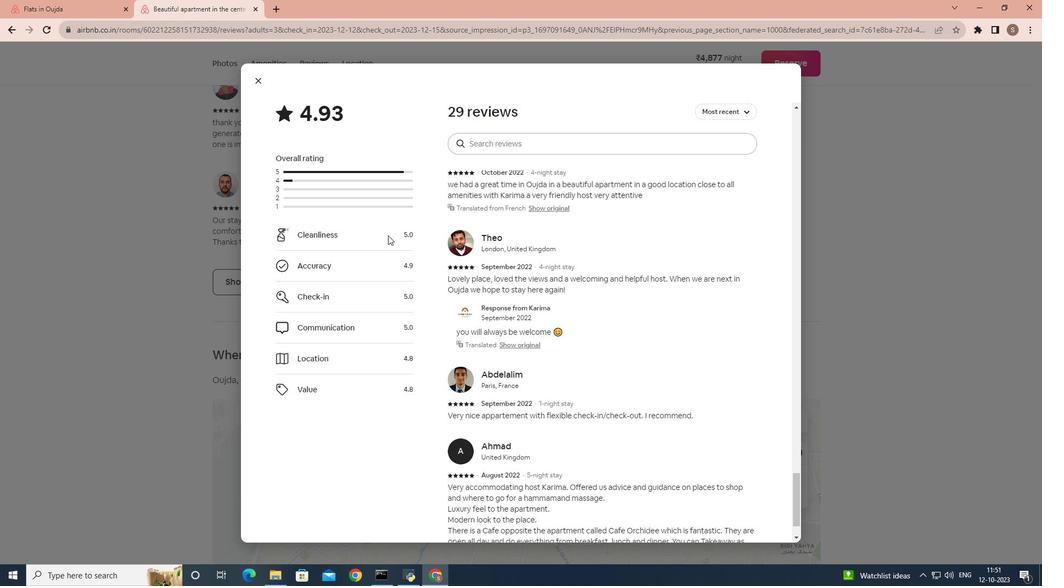 
Action: Mouse scrolled (389, 236) with delta (0, 0)
Screenshot: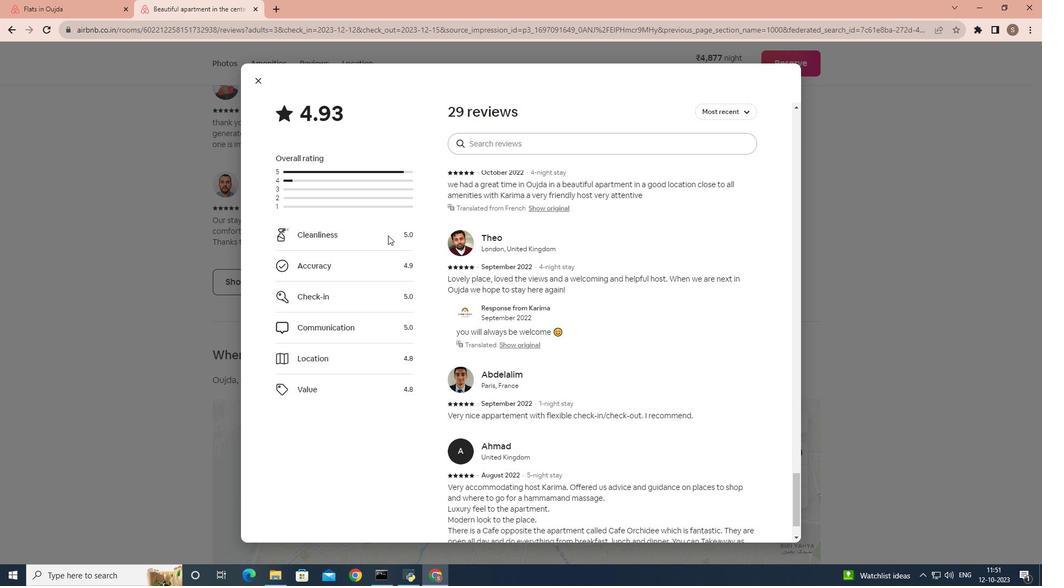 
Action: Mouse moved to (259, 86)
Screenshot: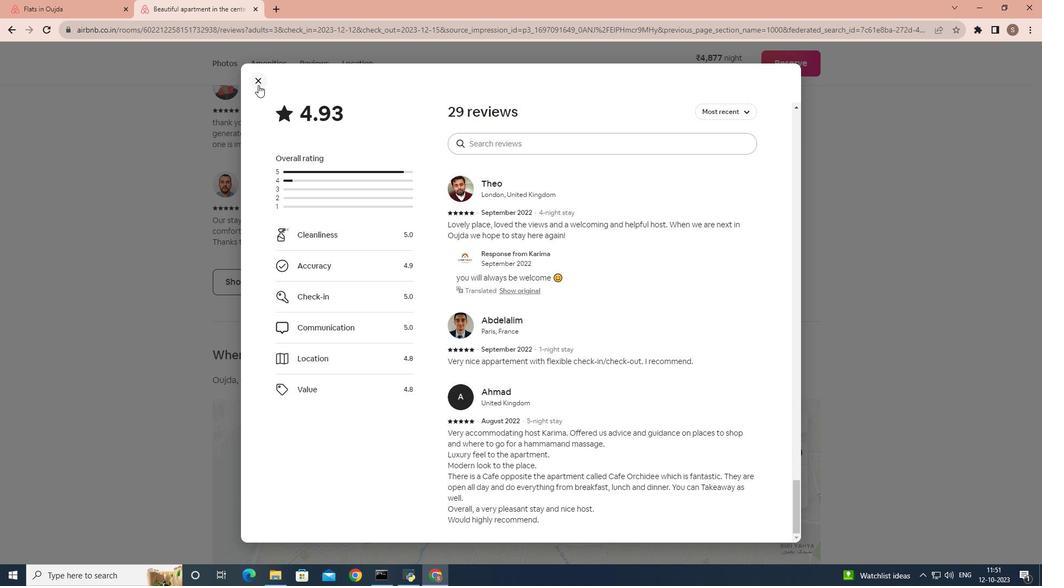 
Action: Mouse pressed left at (259, 86)
Screenshot: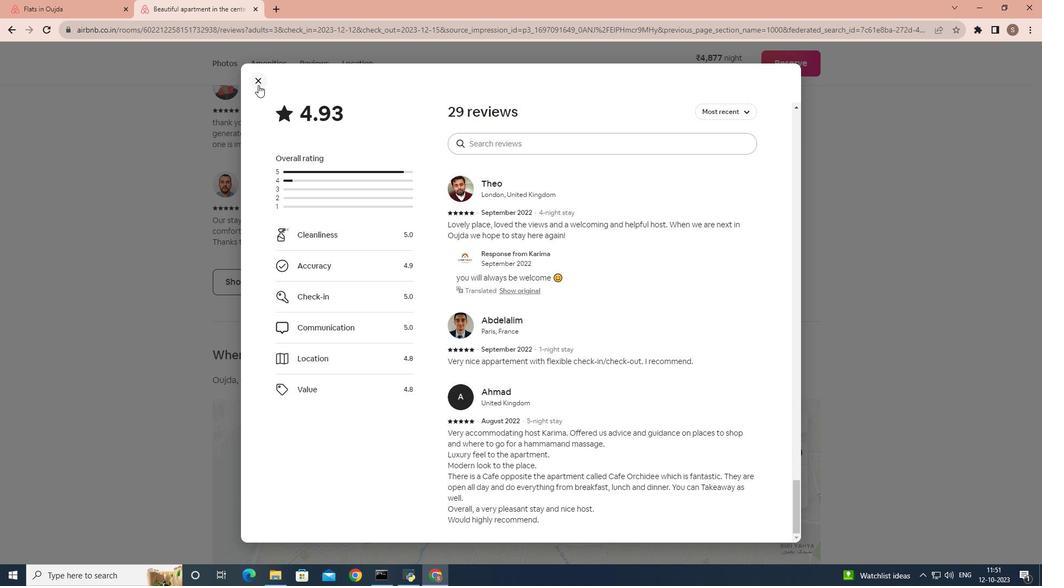
Action: Mouse moved to (338, 225)
Screenshot: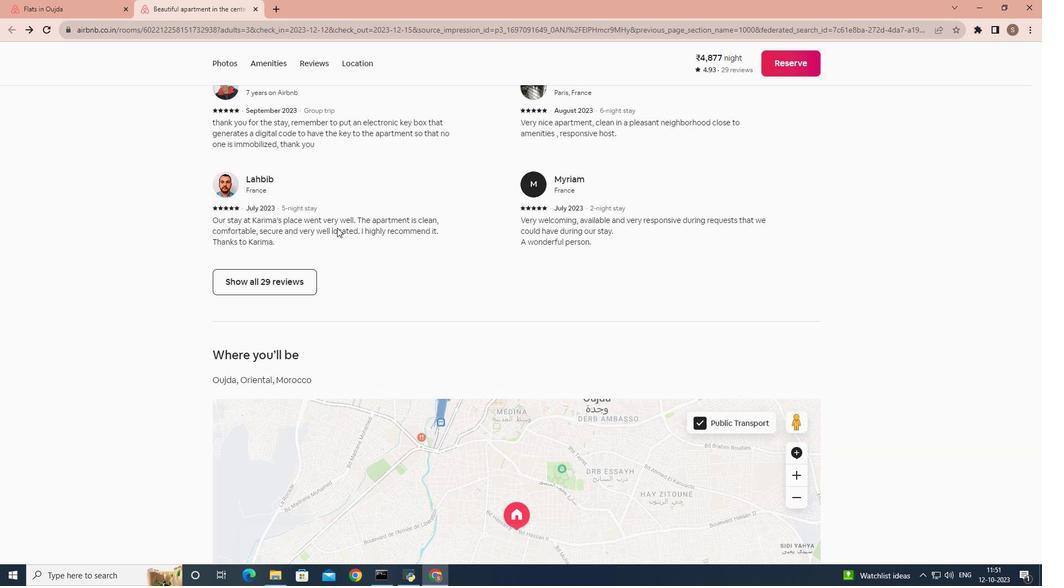 
Action: Mouse scrolled (338, 225) with delta (0, 0)
Screenshot: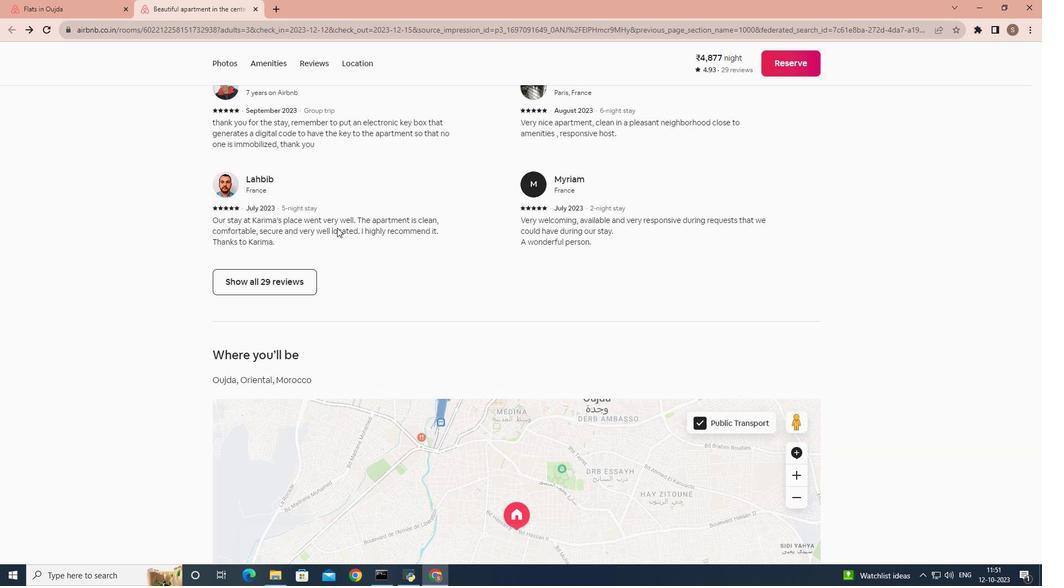 
Action: Mouse moved to (338, 228)
Screenshot: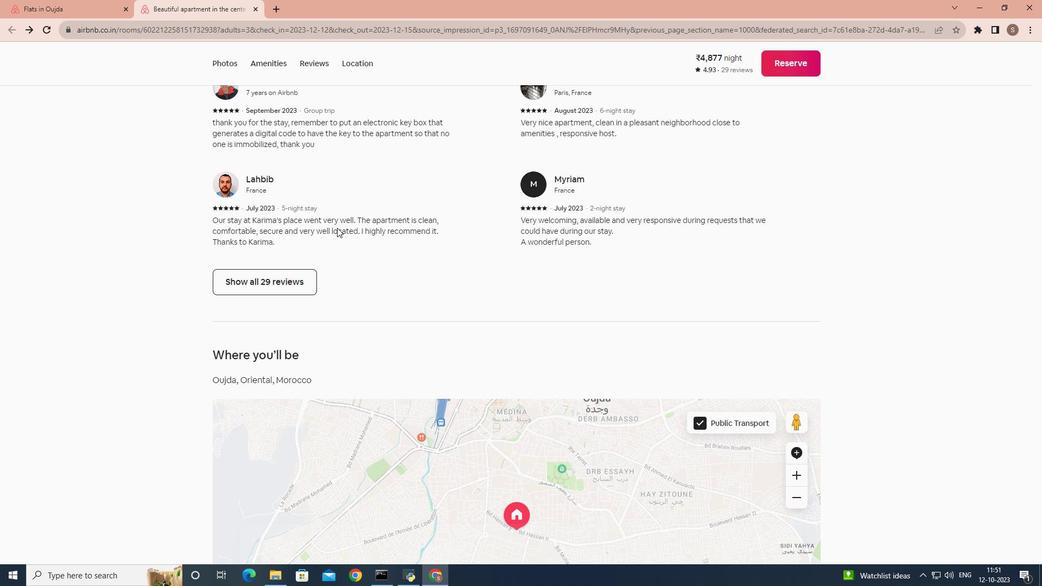 
Action: Mouse scrolled (338, 228) with delta (0, 0)
Screenshot: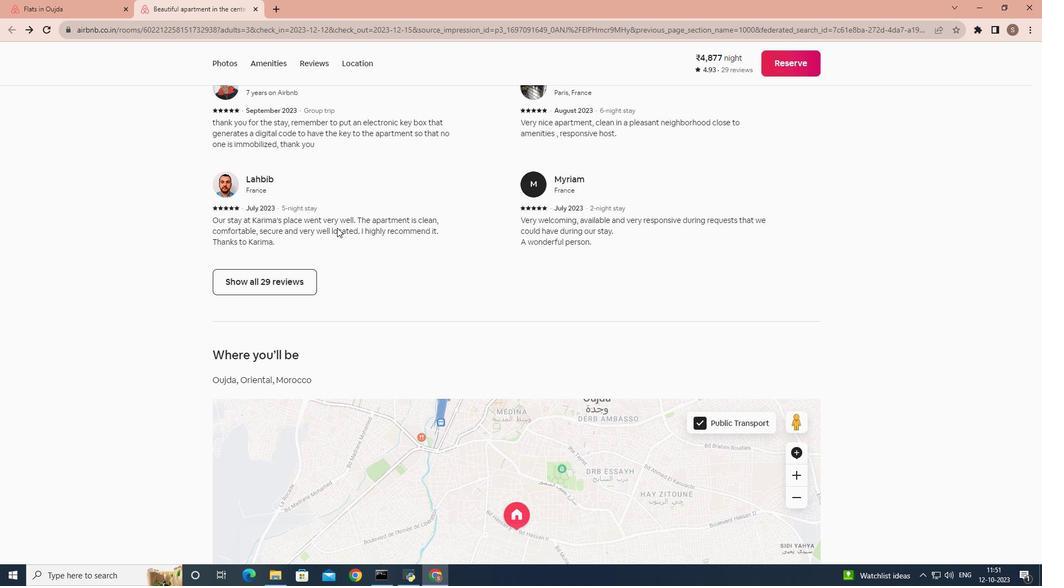 
Action: Mouse moved to (338, 229)
Screenshot: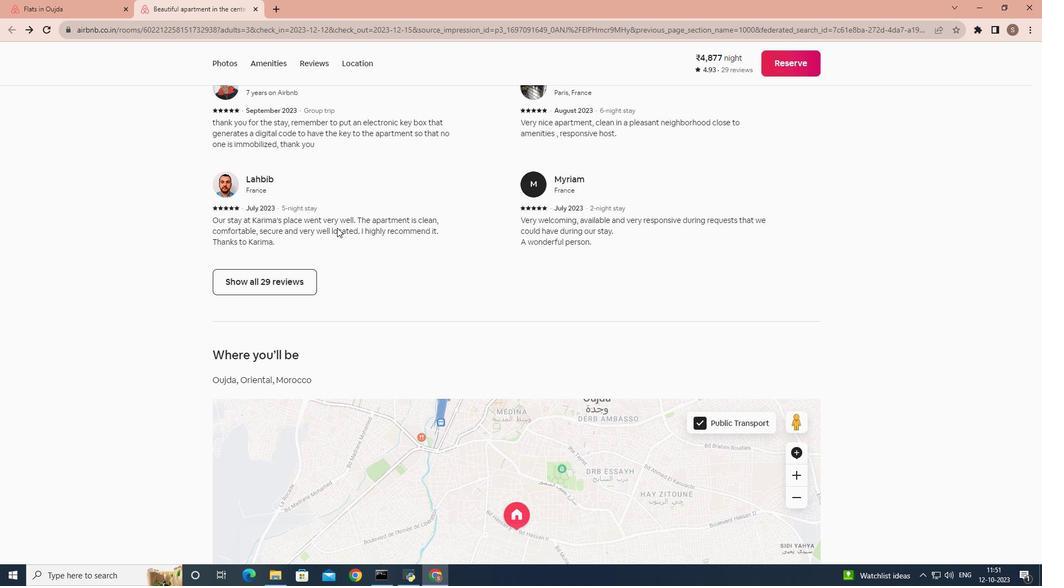
Action: Mouse scrolled (338, 229) with delta (0, 0)
Screenshot: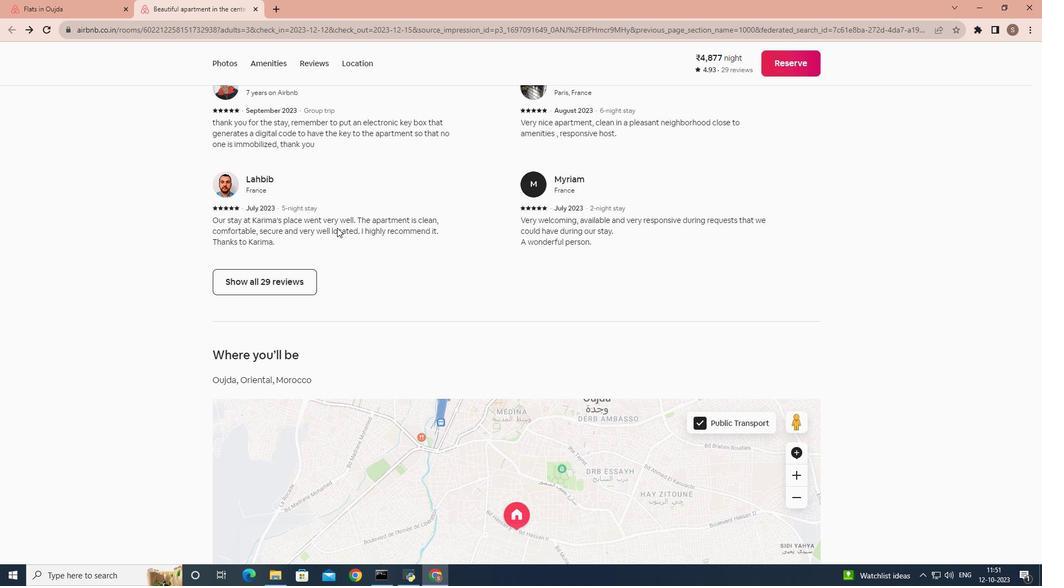 
Action: Mouse moved to (338, 230)
Screenshot: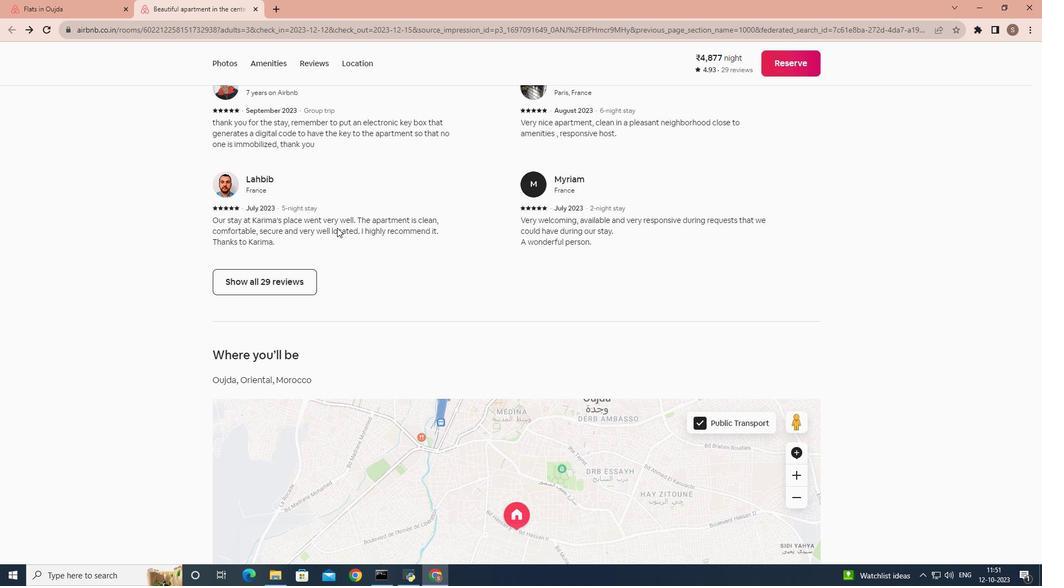 
Action: Mouse scrolled (338, 229) with delta (0, 0)
Screenshot: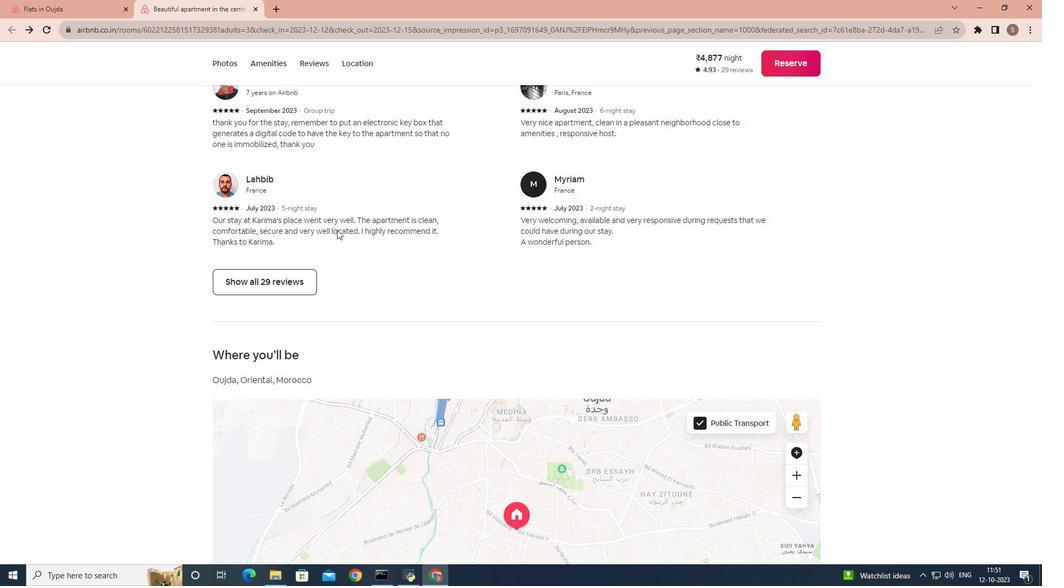 
Action: Mouse moved to (338, 231)
Screenshot: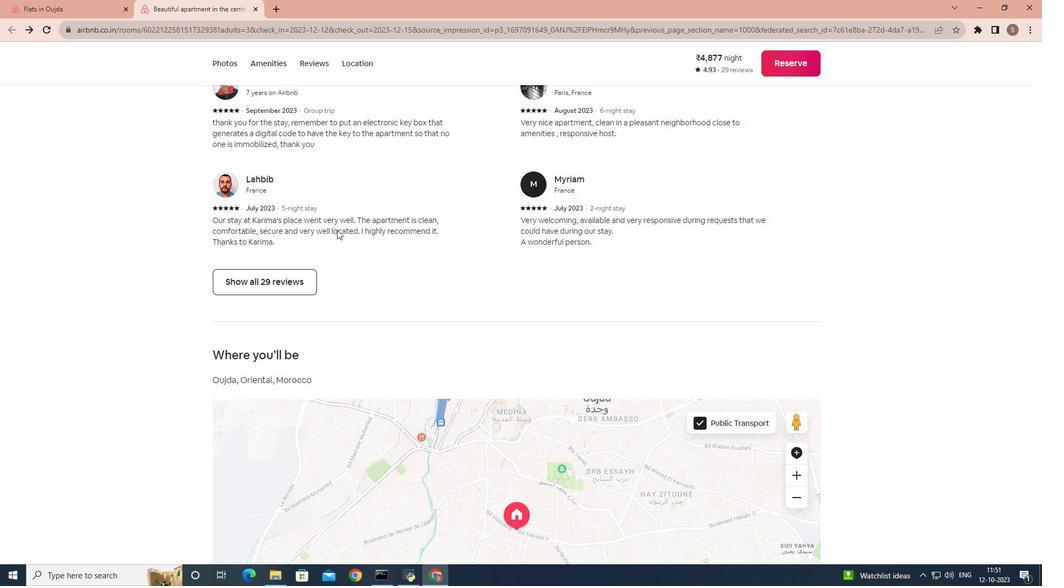 
Action: Mouse scrolled (338, 230) with delta (0, 0)
Screenshot: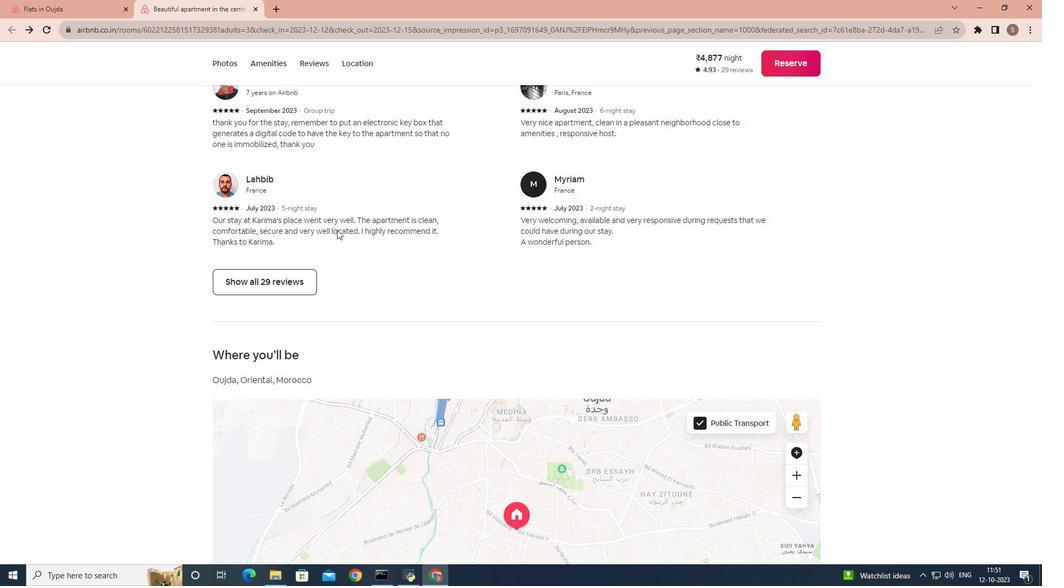 
Action: Mouse scrolled (338, 230) with delta (0, 0)
Screenshot: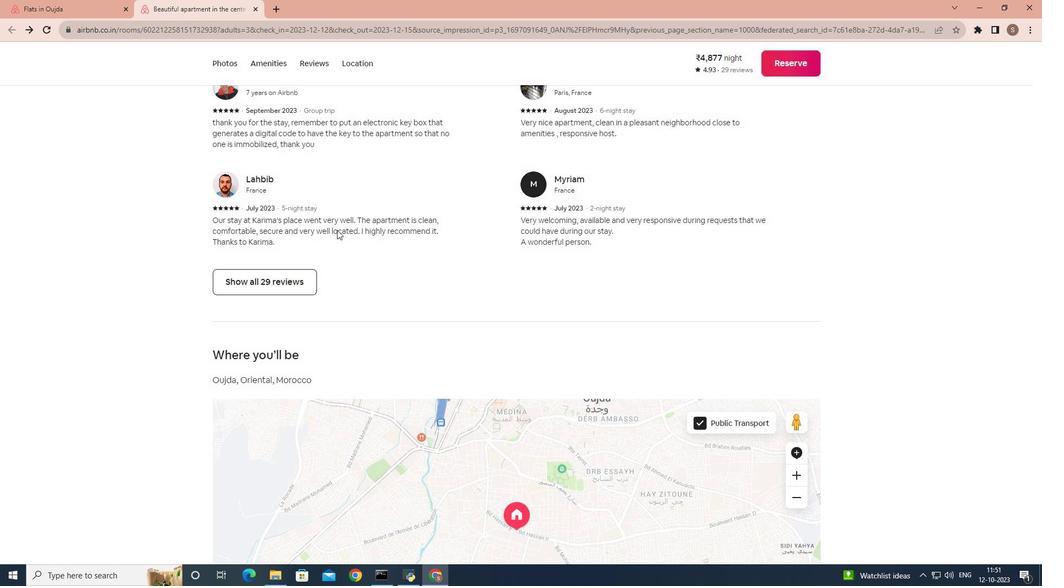 
Action: Mouse scrolled (338, 230) with delta (0, 0)
Screenshot: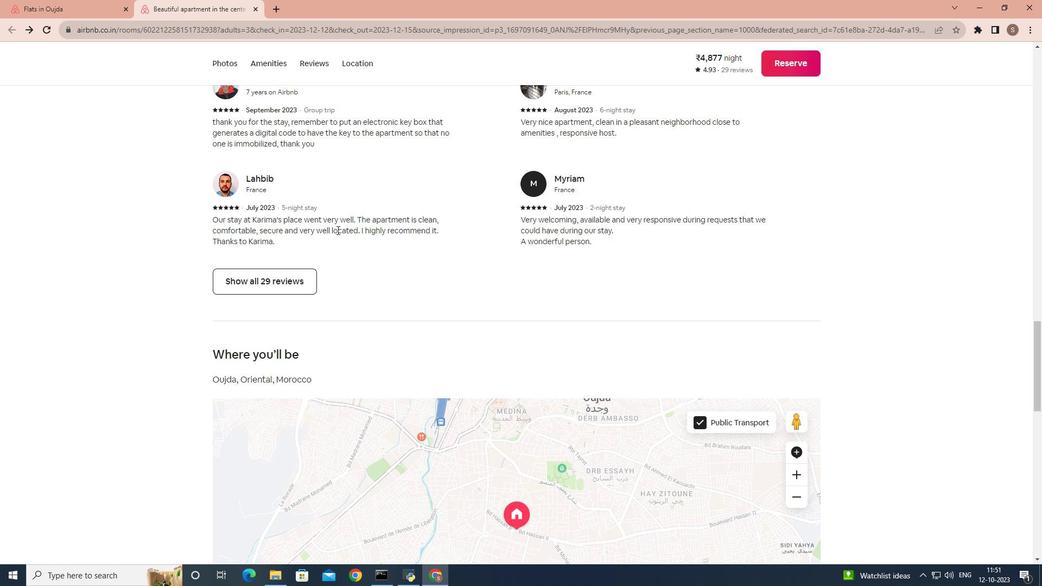 
Action: Mouse scrolled (338, 230) with delta (0, 0)
Screenshot: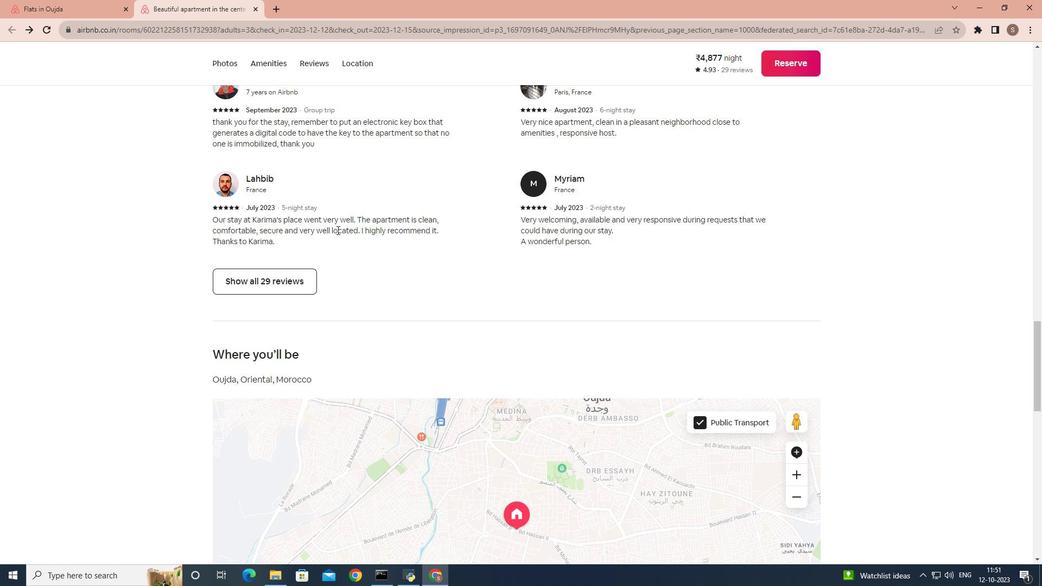 
Action: Mouse scrolled (338, 230) with delta (0, 0)
Screenshot: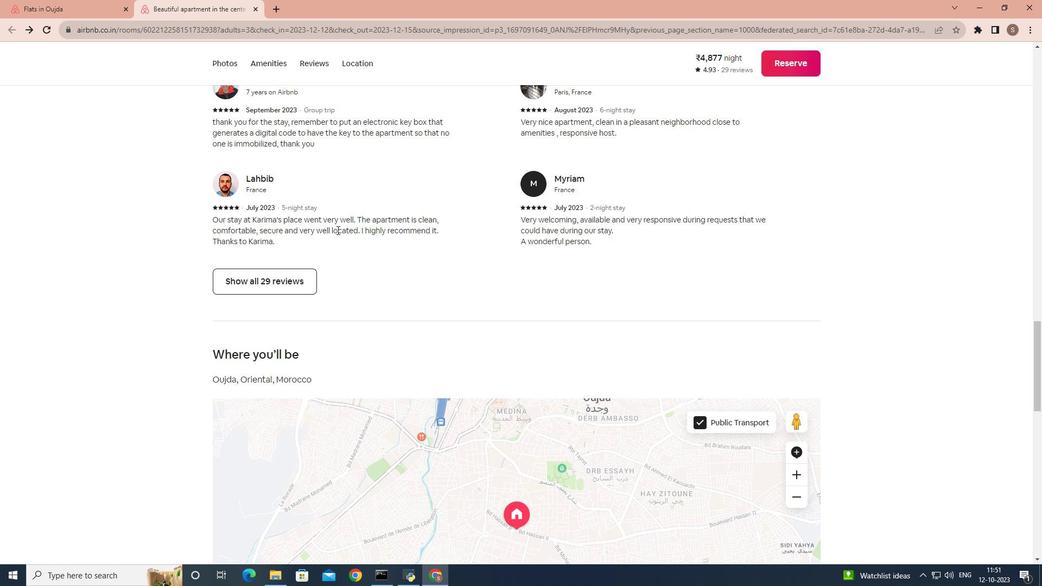 
Action: Mouse scrolled (338, 230) with delta (0, 0)
Screenshot: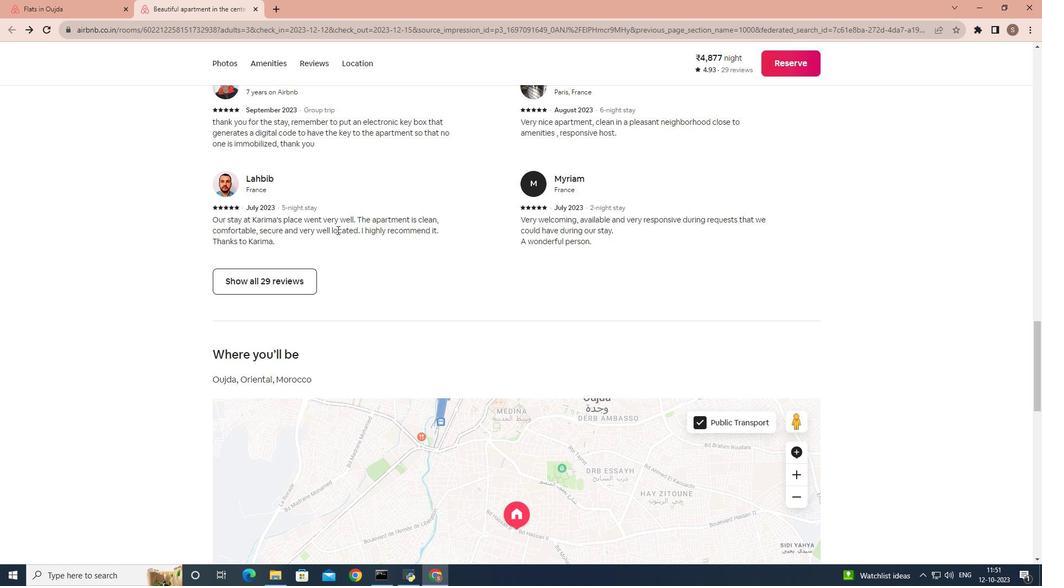 
Action: Mouse scrolled (338, 230) with delta (0, 0)
Screenshot: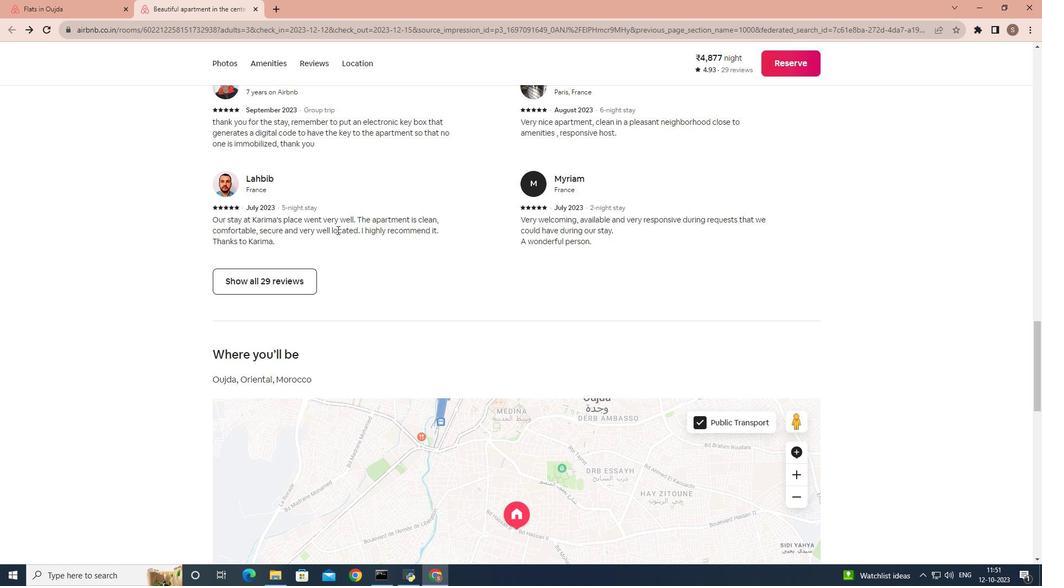 
Action: Mouse moved to (337, 231)
Screenshot: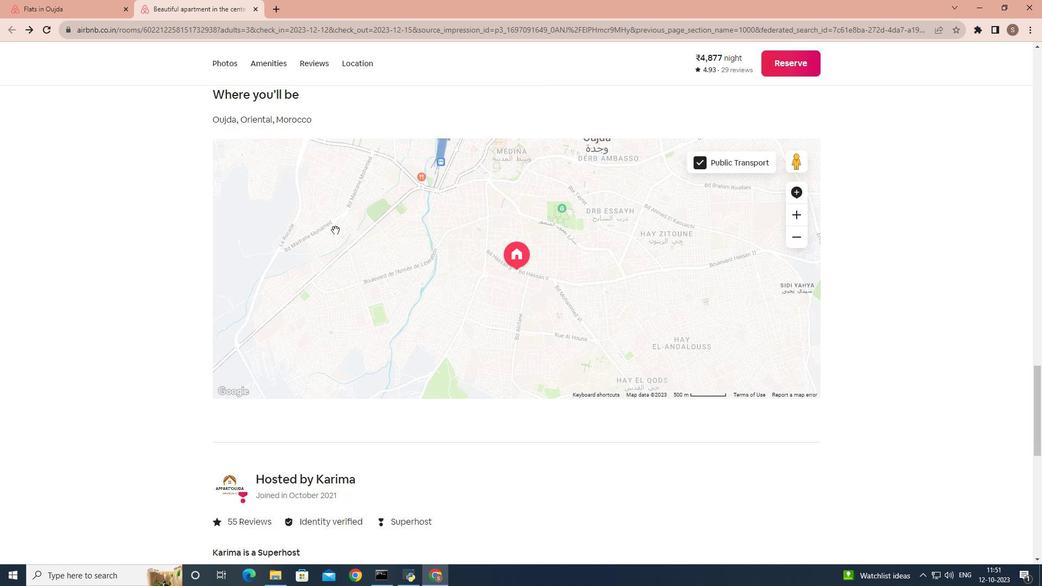 
Action: Mouse scrolled (337, 230) with delta (0, 0)
Screenshot: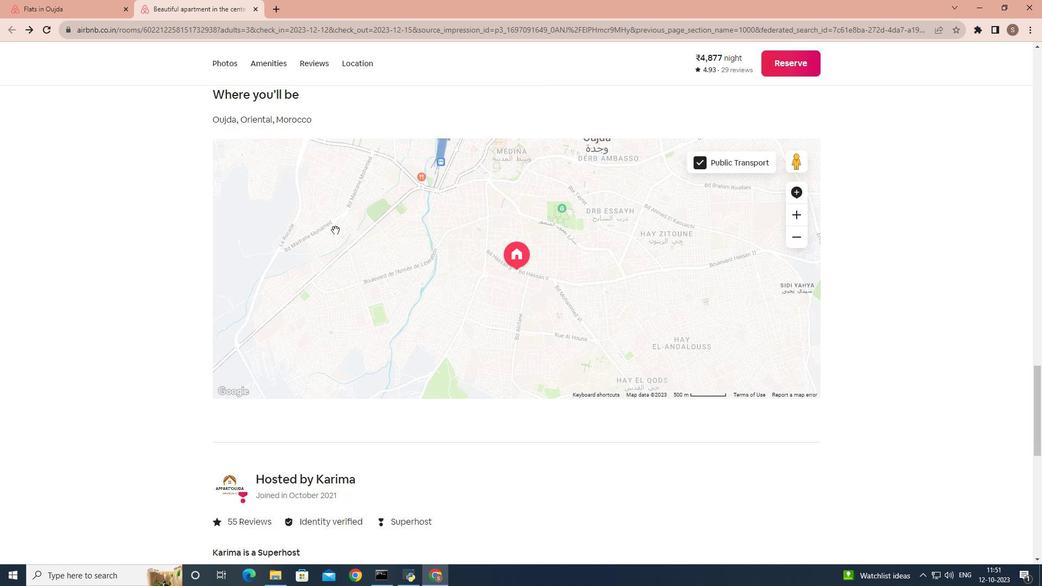 
Action: Mouse moved to (336, 231)
Screenshot: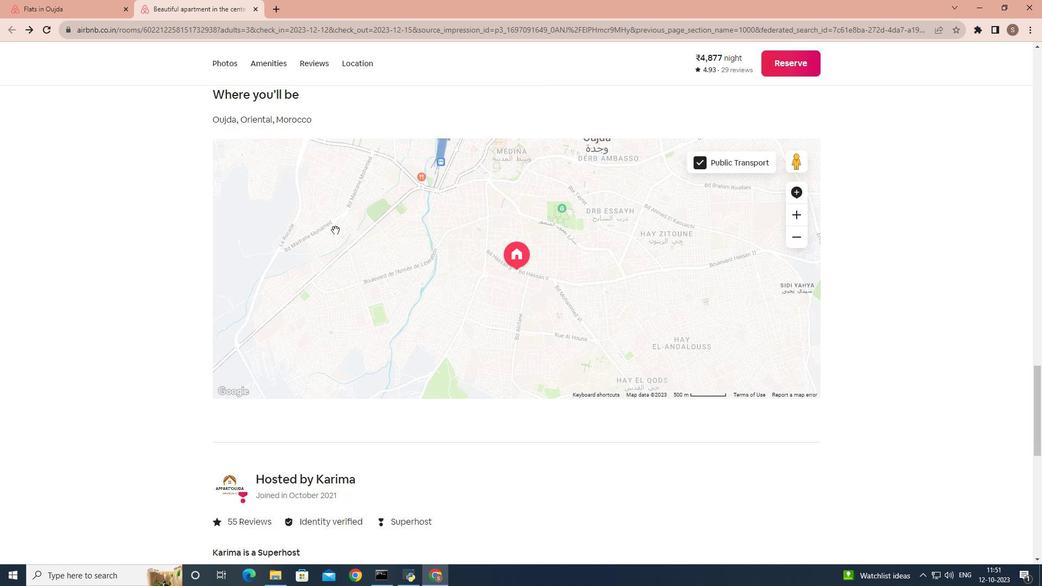 
Action: Mouse scrolled (336, 230) with delta (0, 0)
Screenshot: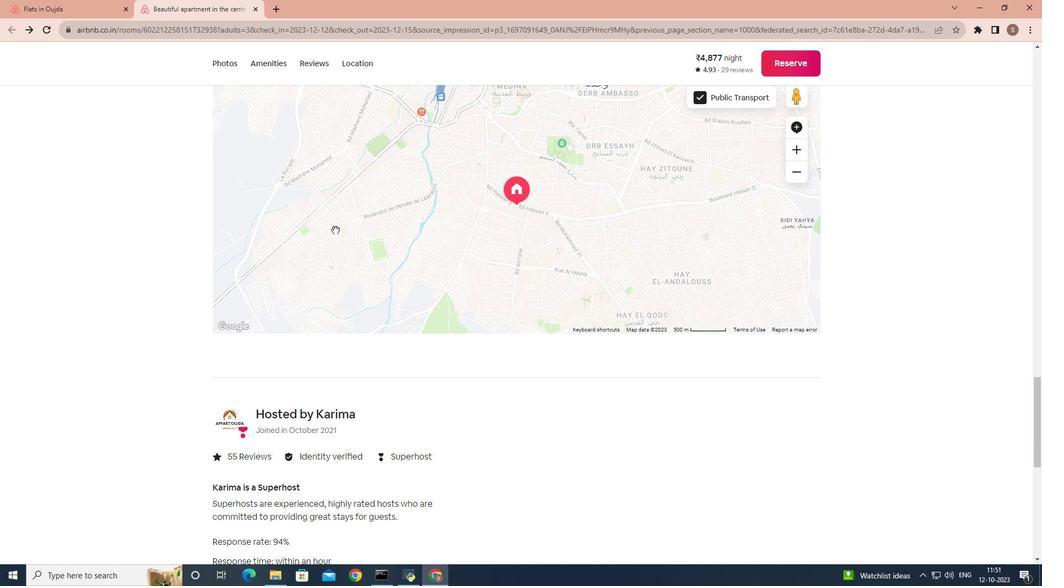 
Action: Mouse scrolled (336, 230) with delta (0, 0)
Screenshot: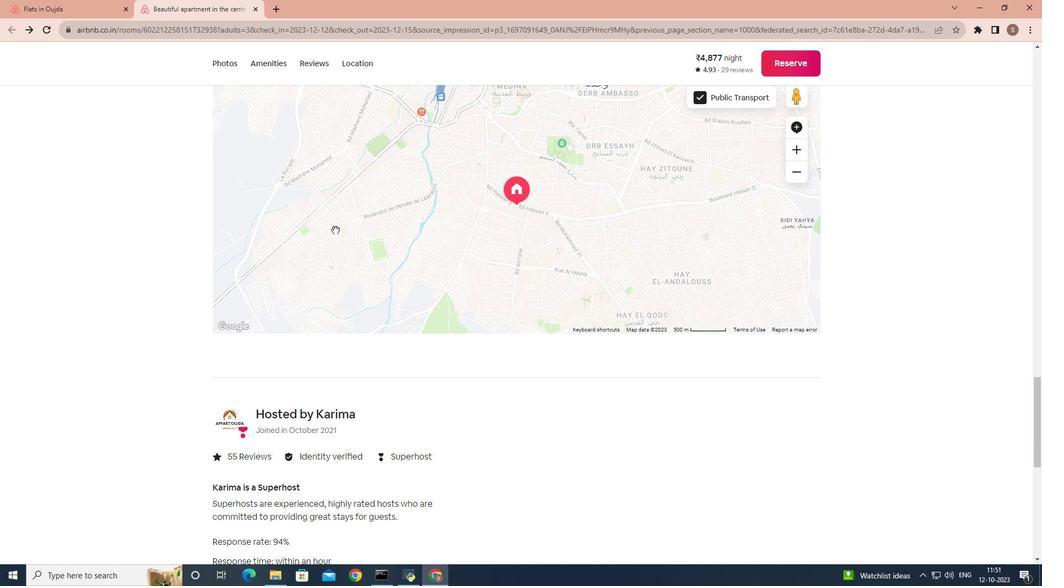 
Action: Mouse scrolled (336, 230) with delta (0, 0)
Screenshot: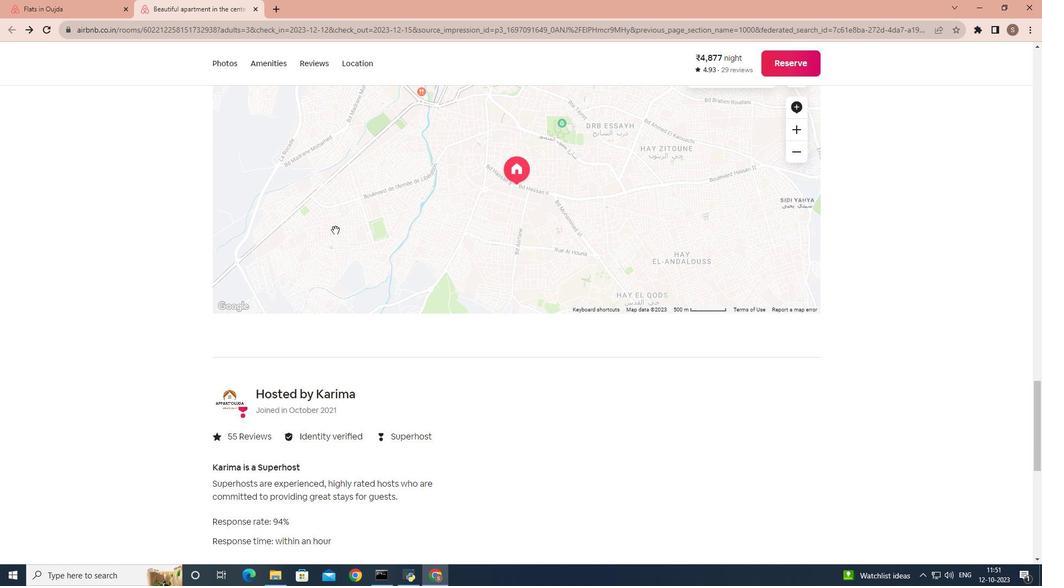 
Action: Mouse scrolled (336, 230) with delta (0, 0)
